Task: Buy 2 Engine Parts from Engines & Engine Parts section under best seller category for shipping address: Drake Wright, 3513 Cook Hill Road, Danbury, Connecticut 06810, Cell Number 2034707320. Pay from credit card ending with 6010, CVV 682
Action: Mouse moved to (26, 89)
Screenshot: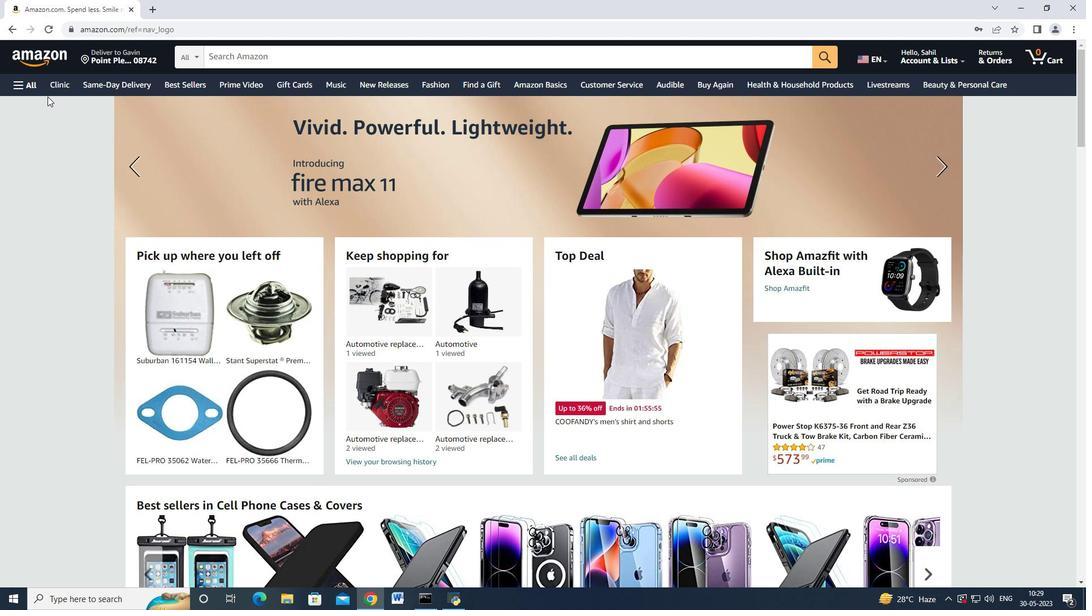 
Action: Mouse pressed left at (26, 89)
Screenshot: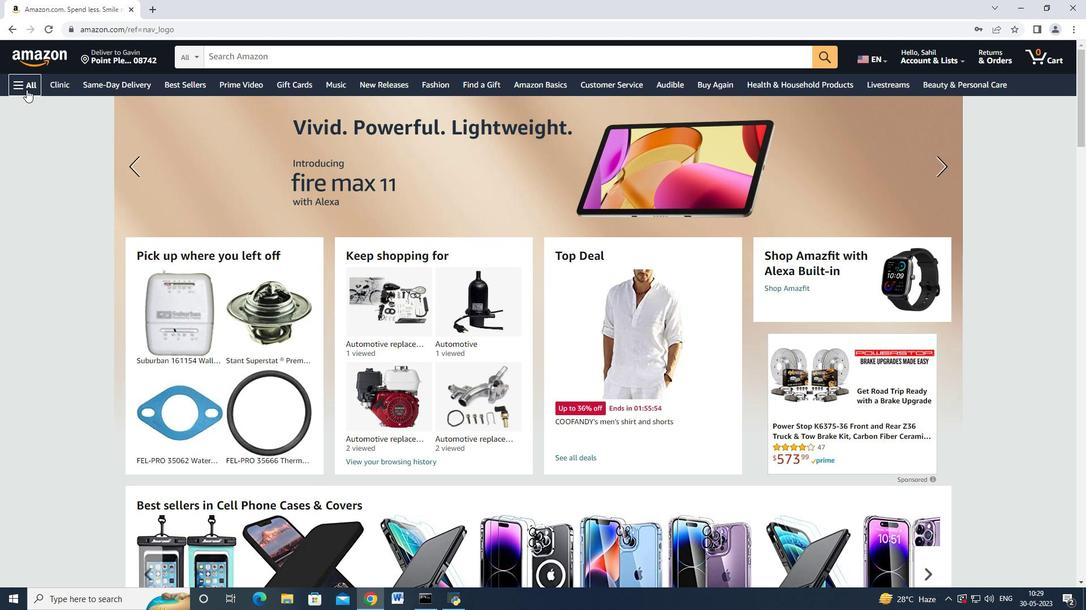 
Action: Mouse moved to (85, 227)
Screenshot: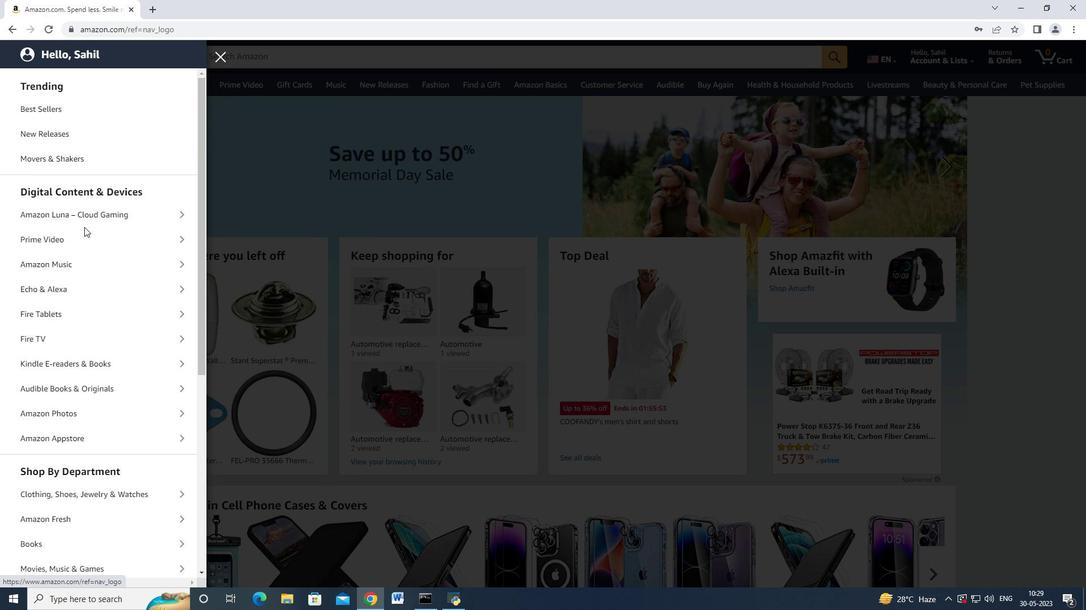 
Action: Mouse scrolled (85, 227) with delta (0, 0)
Screenshot: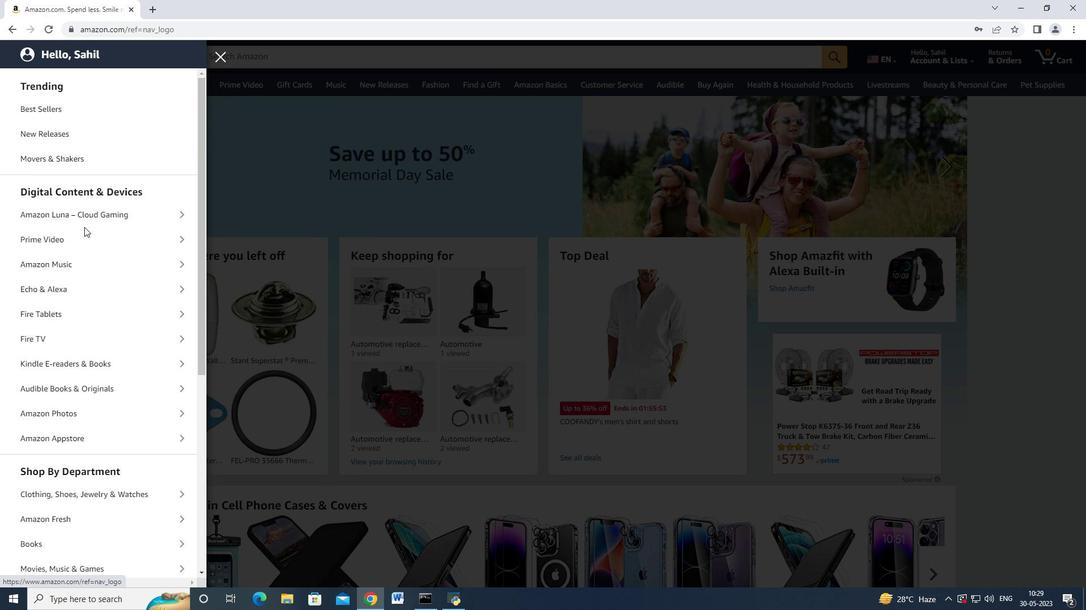 
Action: Mouse moved to (87, 228)
Screenshot: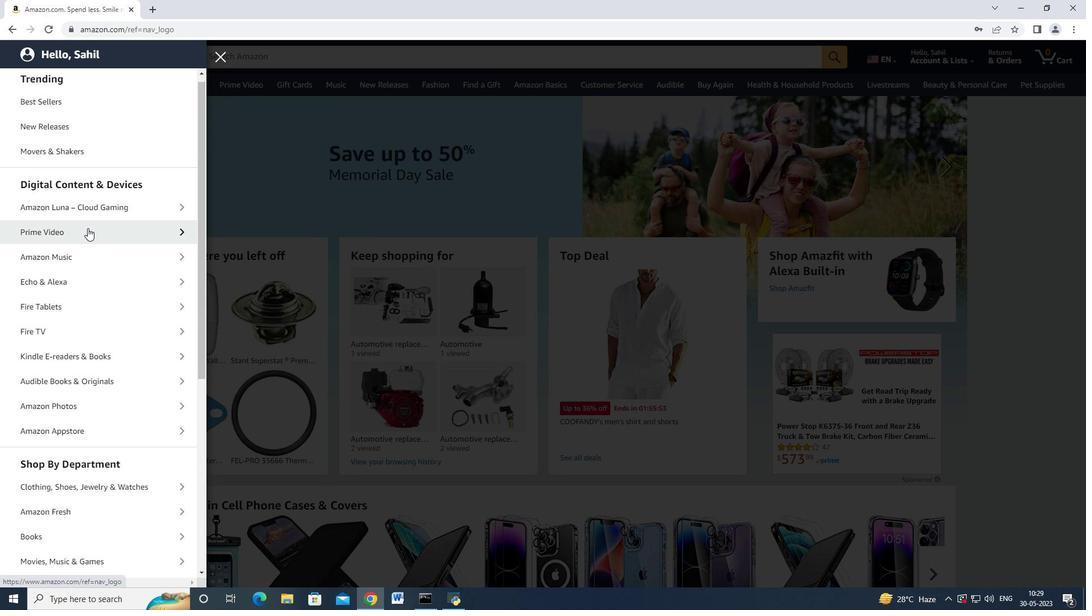 
Action: Mouse scrolled (87, 227) with delta (0, 0)
Screenshot: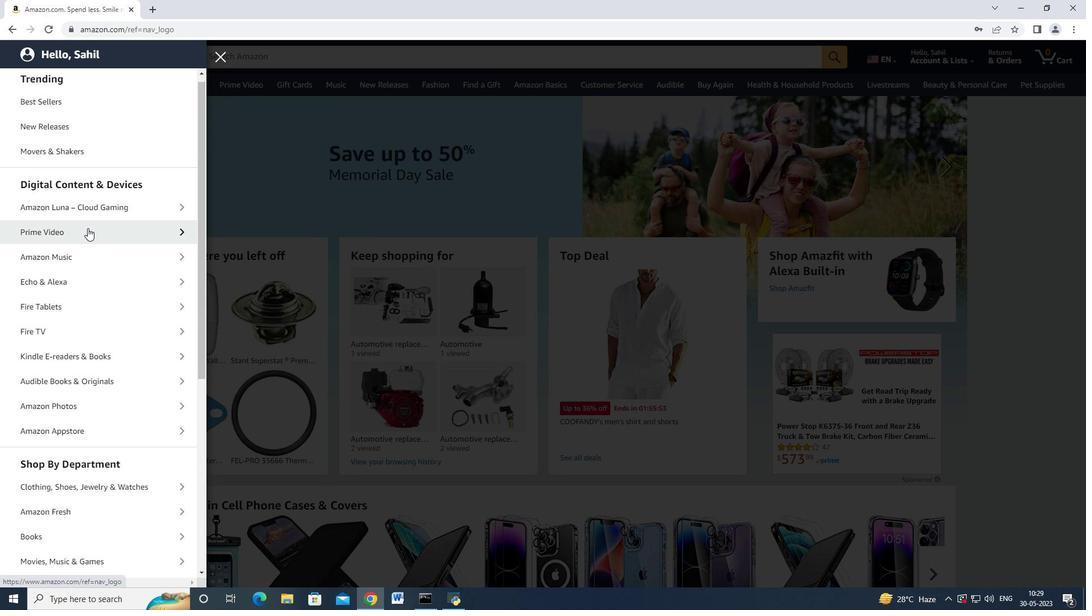
Action: Mouse moved to (87, 233)
Screenshot: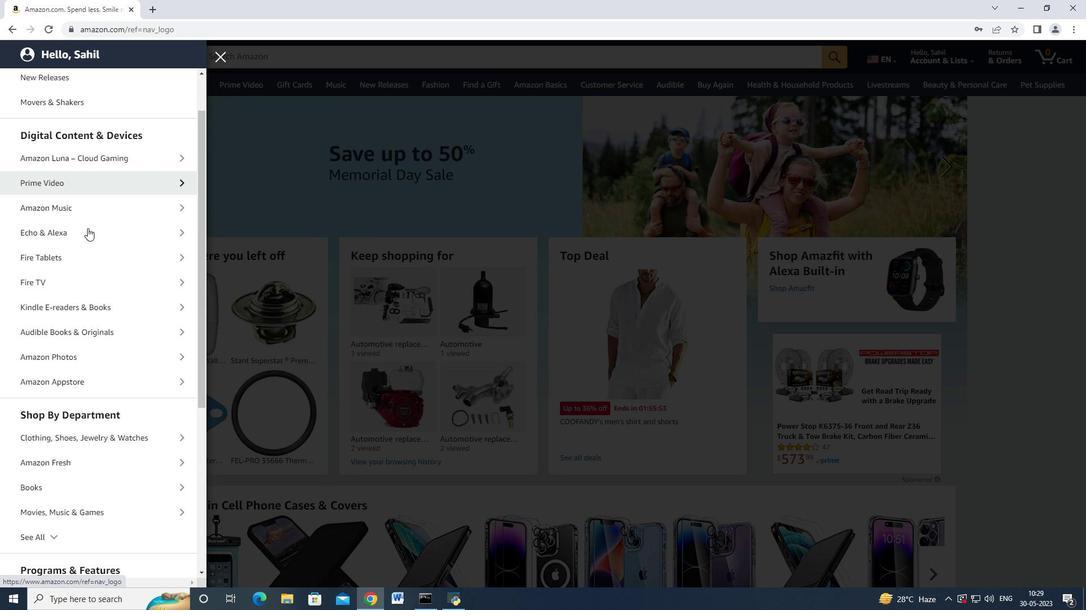 
Action: Mouse scrolled (87, 232) with delta (0, 0)
Screenshot: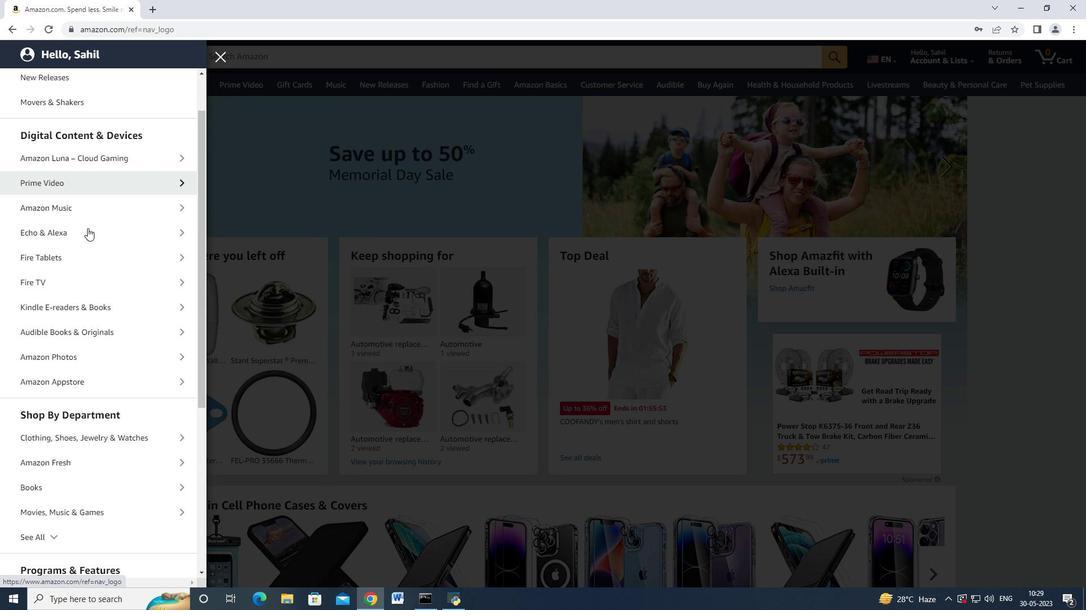 
Action: Mouse moved to (74, 285)
Screenshot: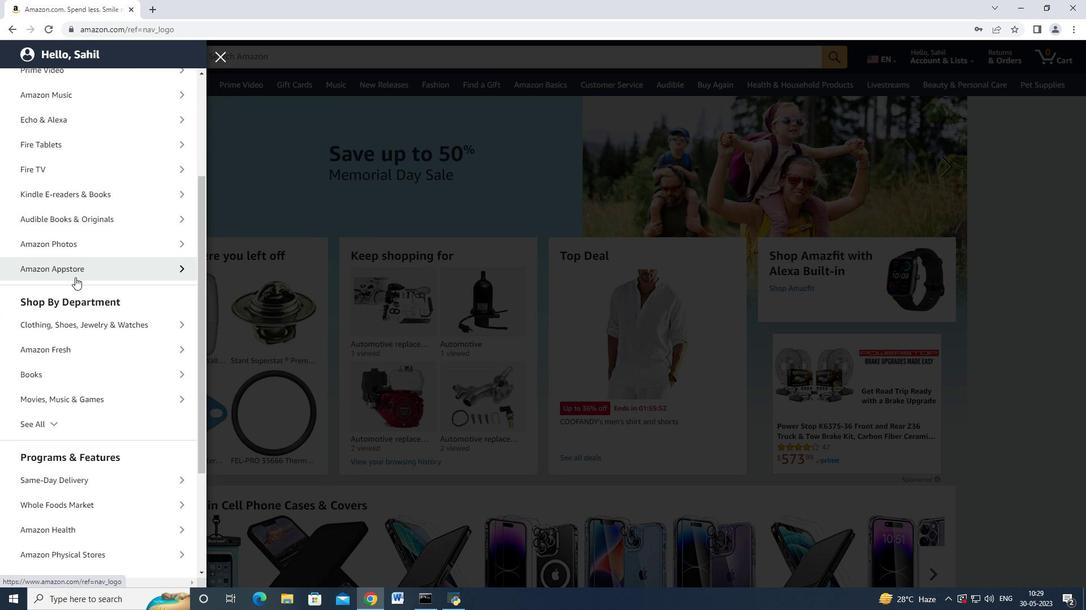 
Action: Mouse scrolled (74, 284) with delta (0, 0)
Screenshot: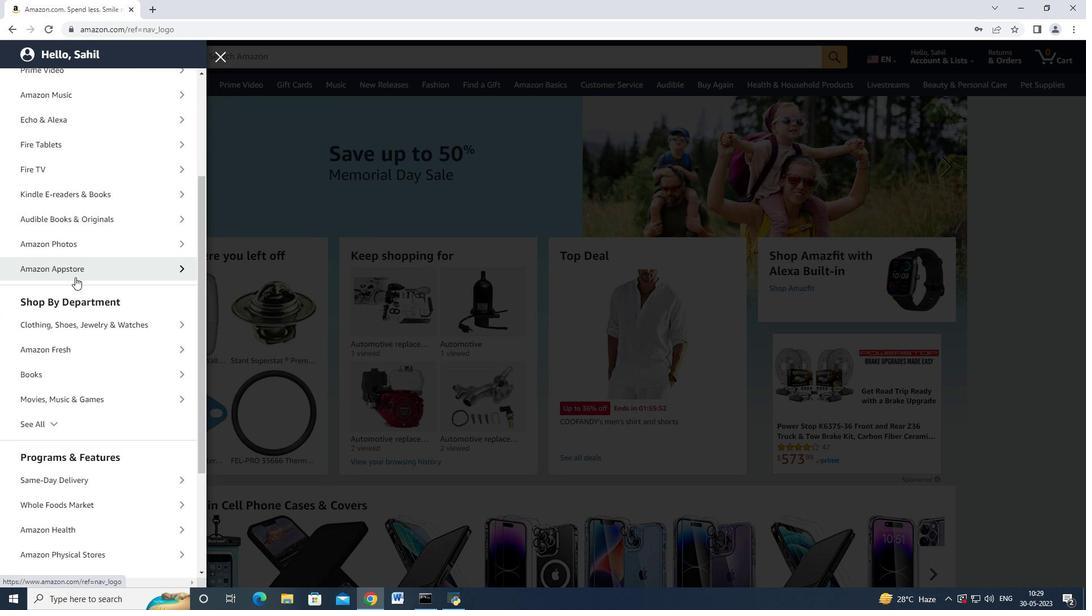 
Action: Mouse moved to (57, 368)
Screenshot: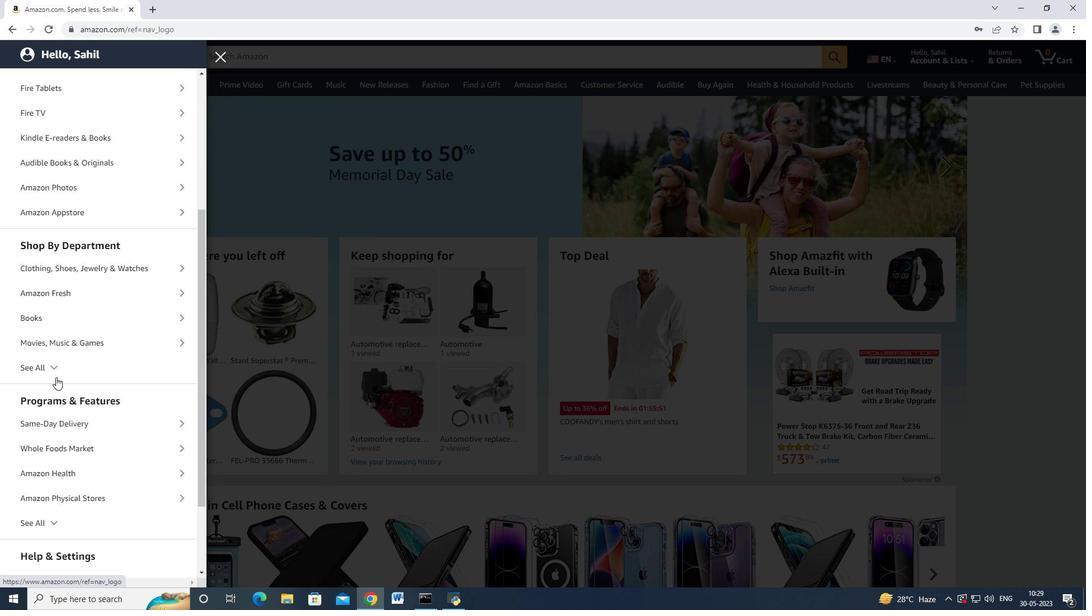 
Action: Mouse pressed left at (57, 368)
Screenshot: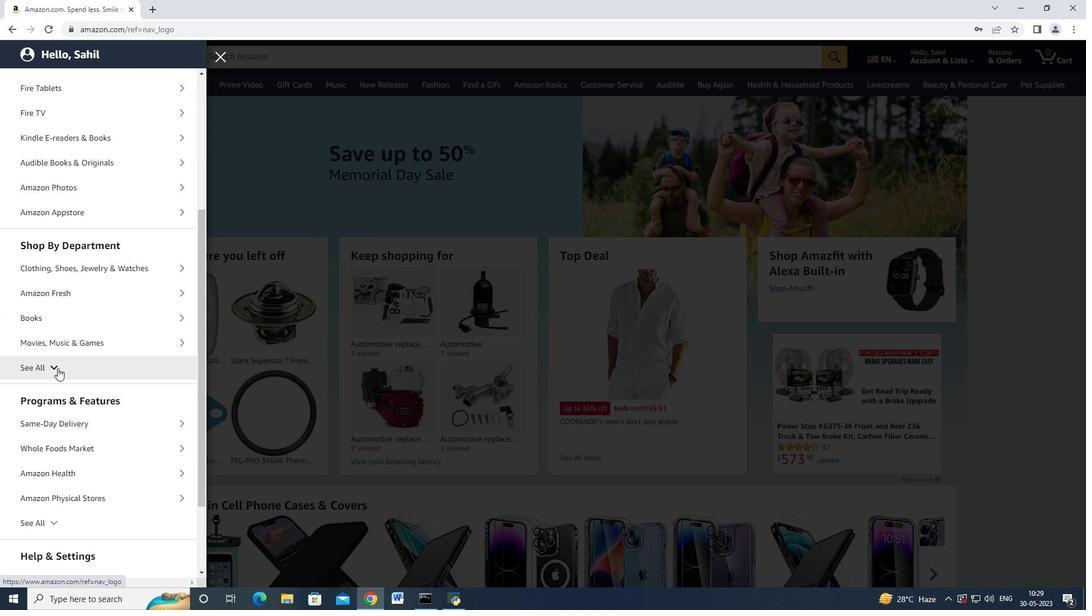 
Action: Mouse moved to (102, 349)
Screenshot: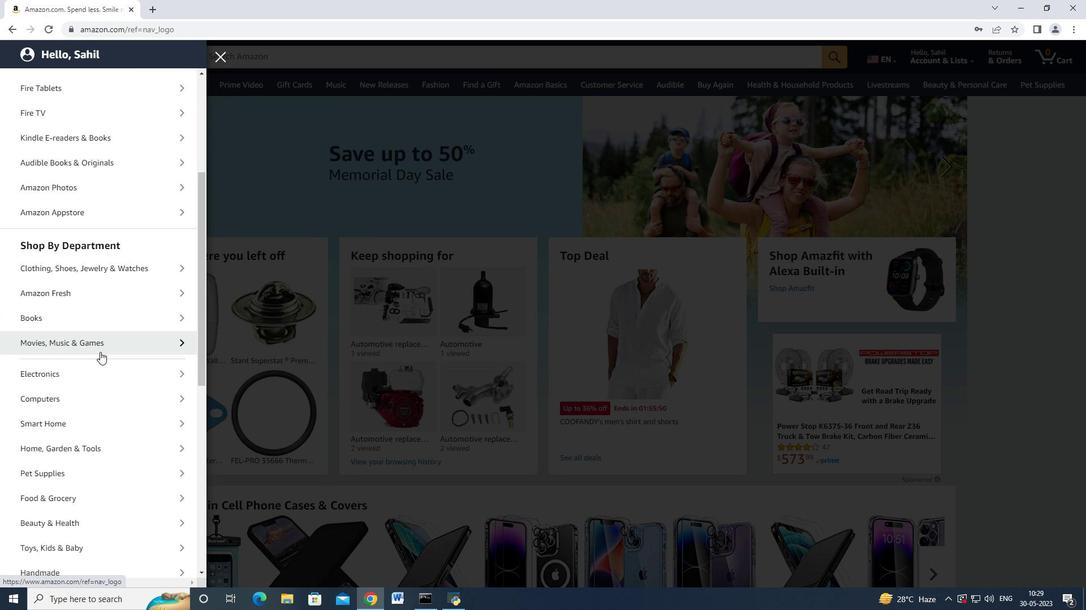 
Action: Mouse scrolled (101, 350) with delta (0, 0)
Screenshot: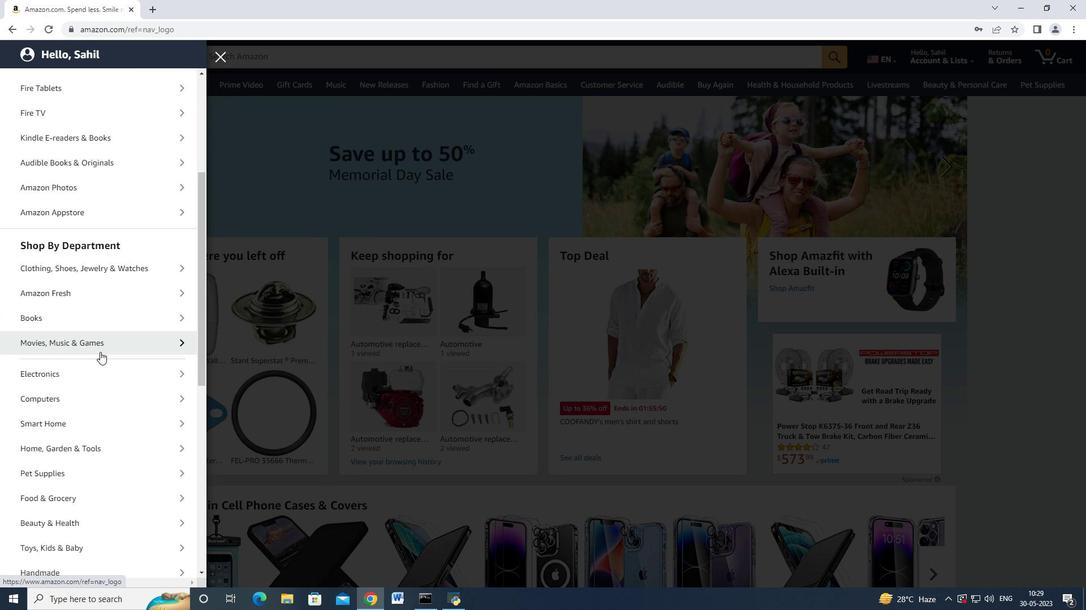 
Action: Mouse moved to (104, 348)
Screenshot: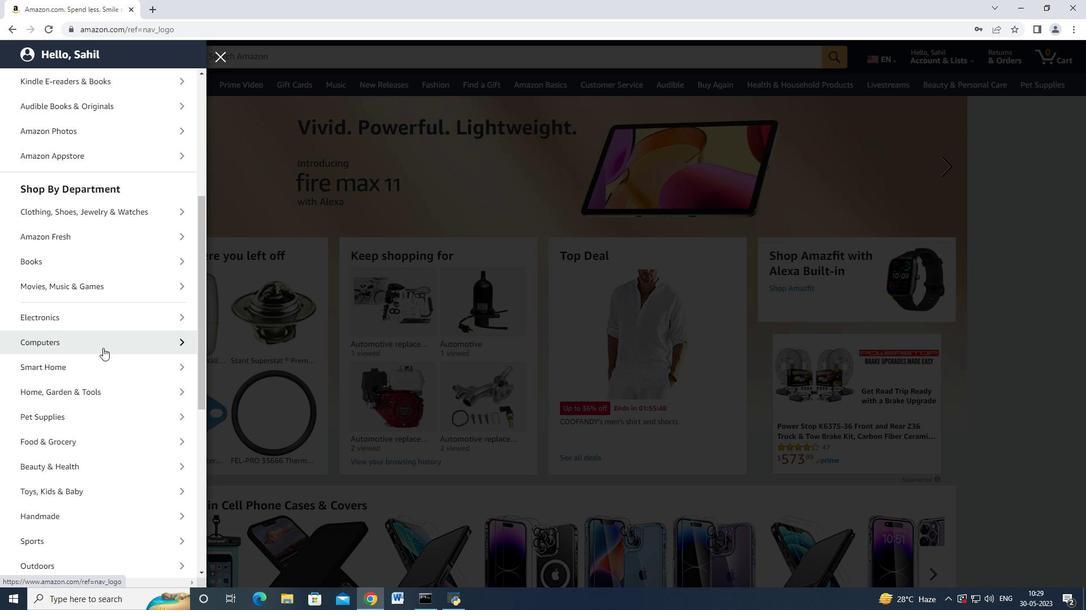 
Action: Mouse scrolled (104, 349) with delta (0, 0)
Screenshot: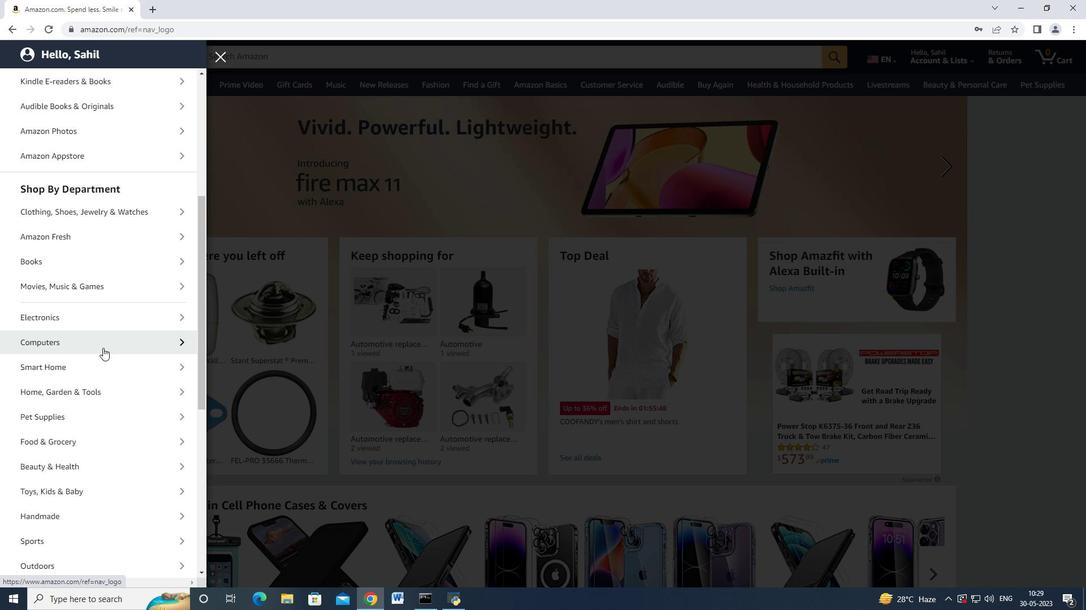 
Action: Mouse moved to (104, 348)
Screenshot: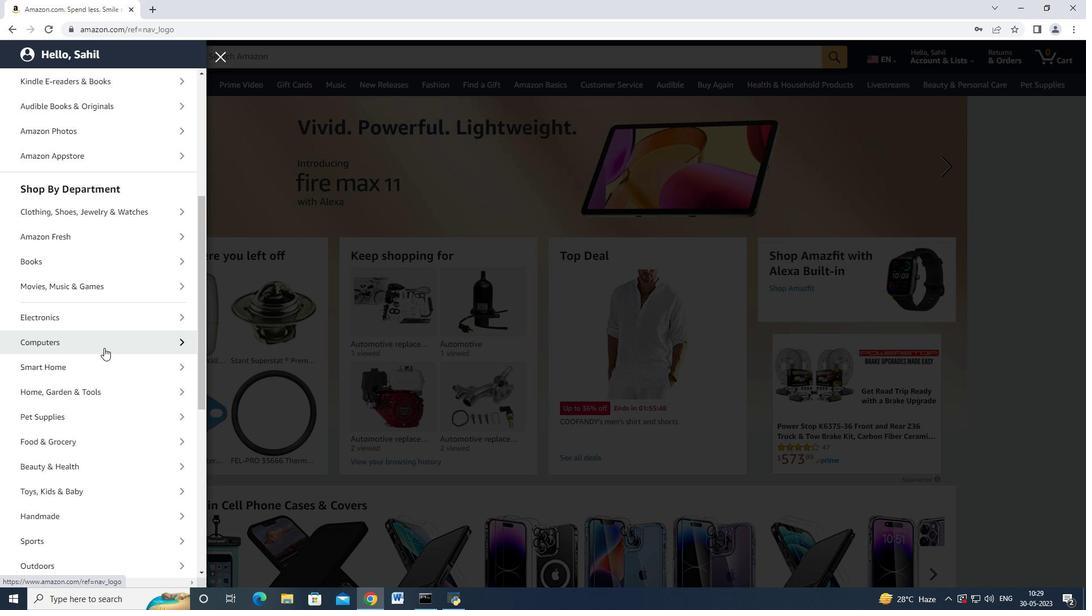 
Action: Mouse scrolled (104, 347) with delta (0, 0)
Screenshot: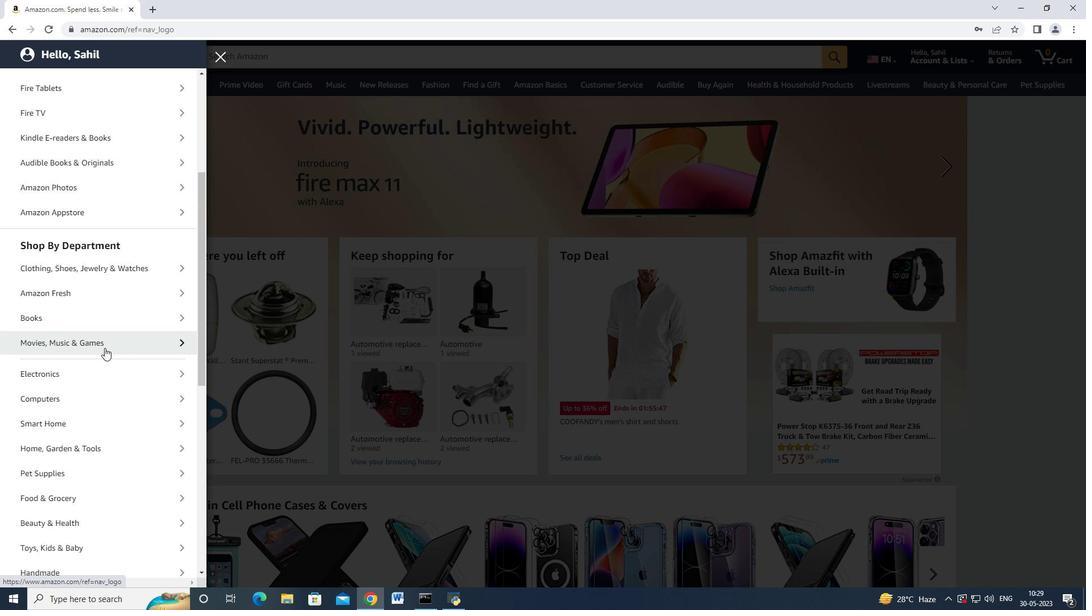 
Action: Mouse moved to (106, 346)
Screenshot: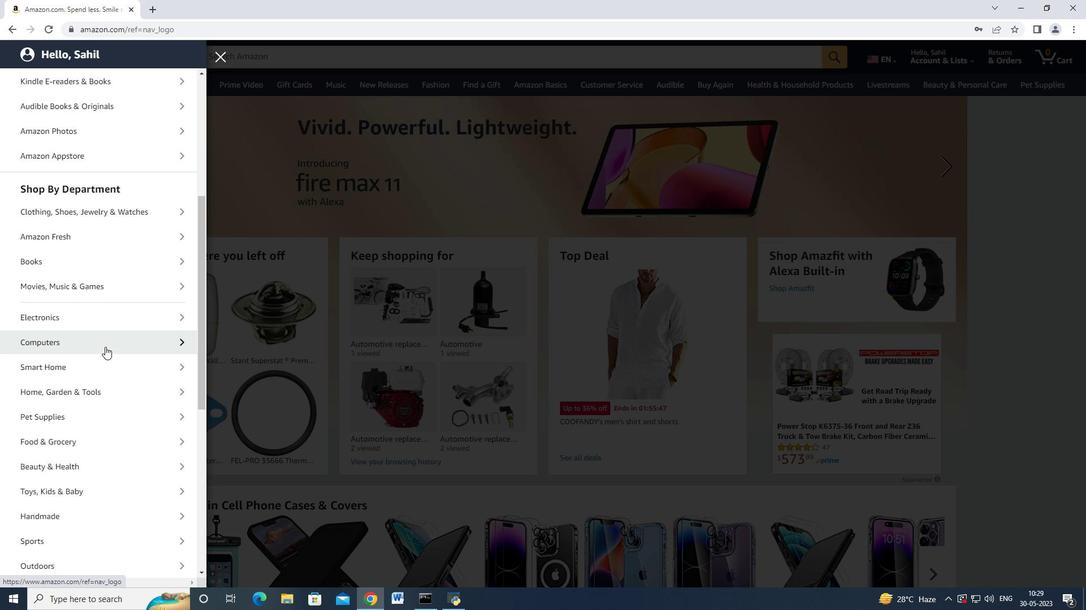 
Action: Mouse scrolled (106, 346) with delta (0, 0)
Screenshot: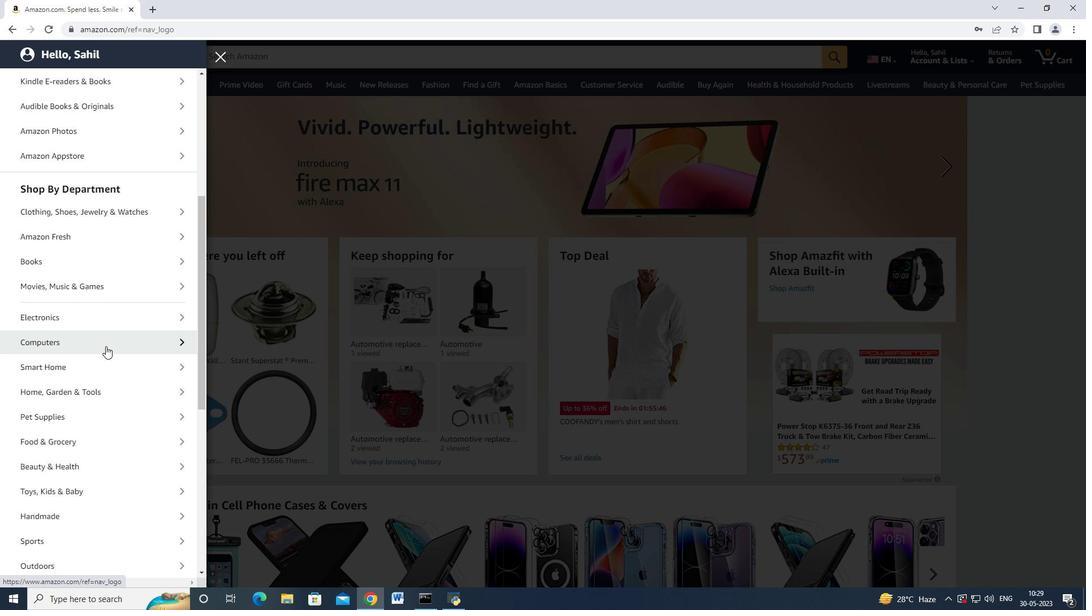 
Action: Mouse moved to (106, 346)
Screenshot: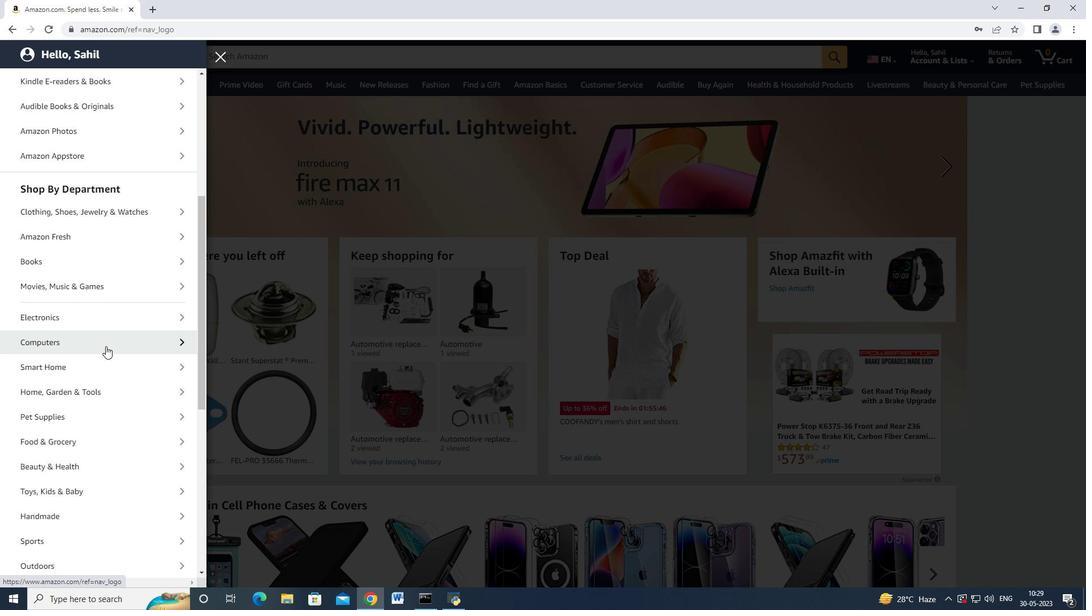 
Action: Mouse scrolled (106, 345) with delta (0, 0)
Screenshot: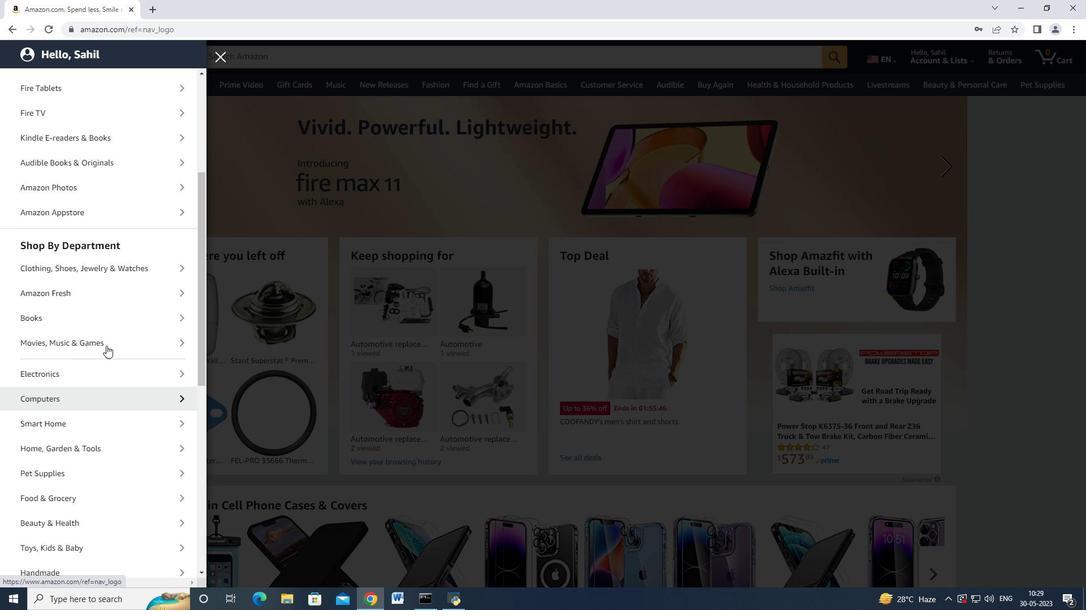 
Action: Mouse scrolled (106, 345) with delta (0, 0)
Screenshot: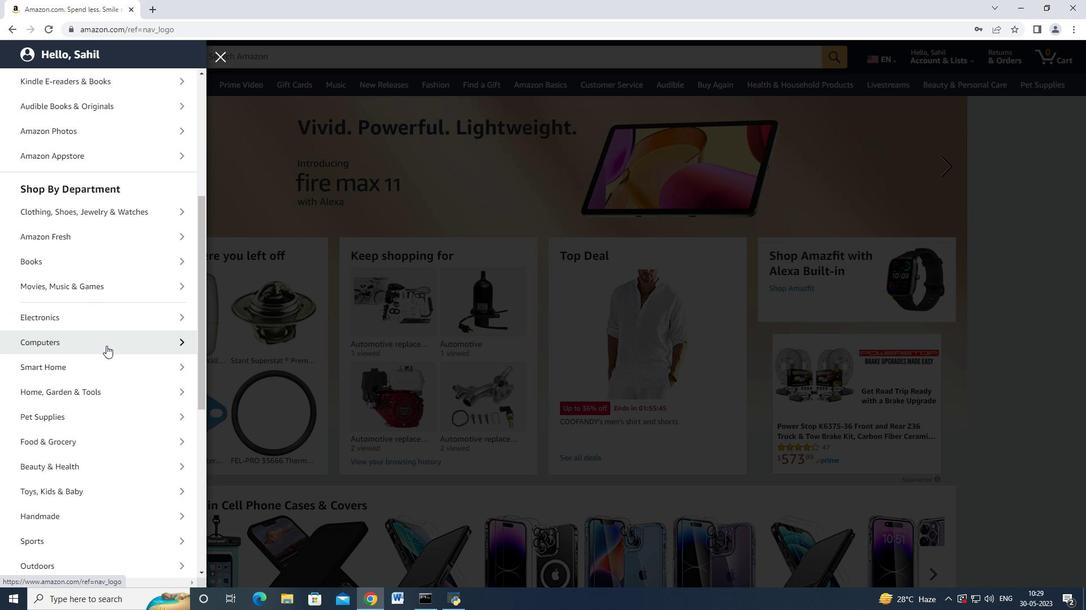
Action: Mouse moved to (100, 302)
Screenshot: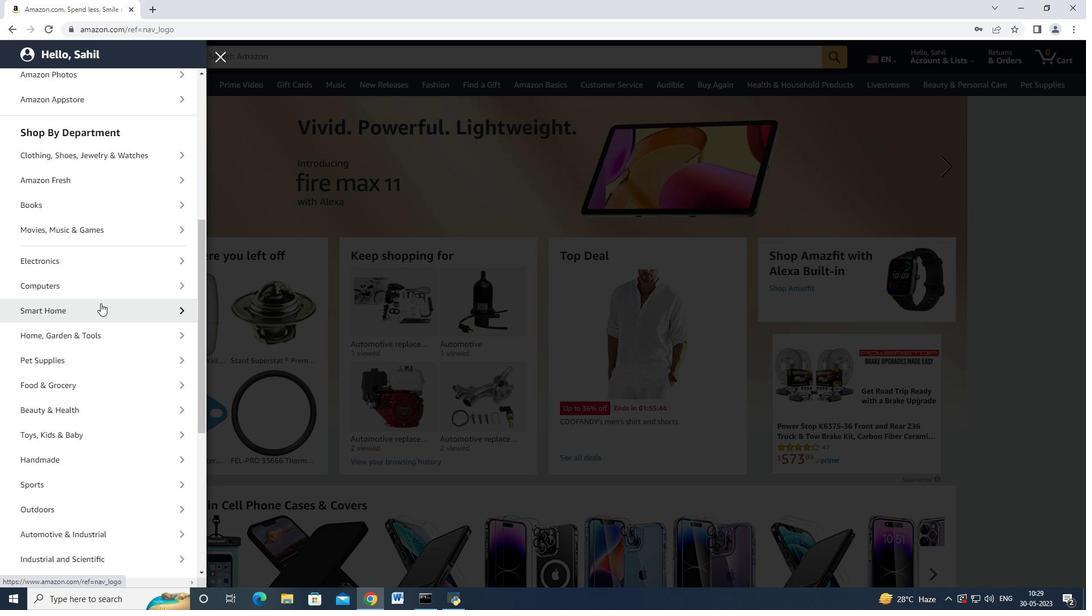 
Action: Mouse scrolled (100, 301) with delta (0, 0)
Screenshot: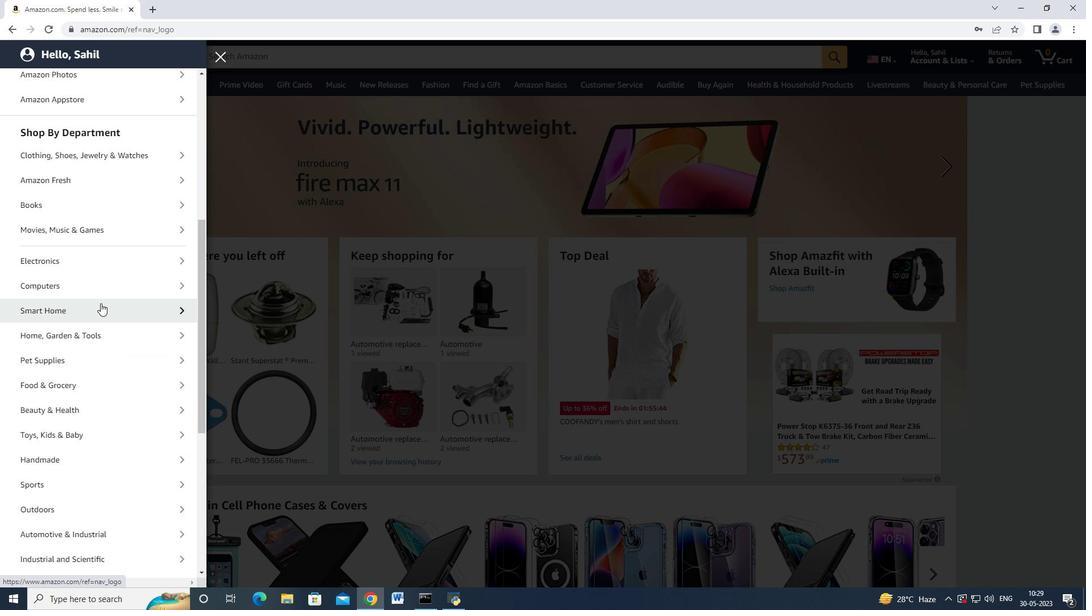 
Action: Mouse scrolled (100, 301) with delta (0, 0)
Screenshot: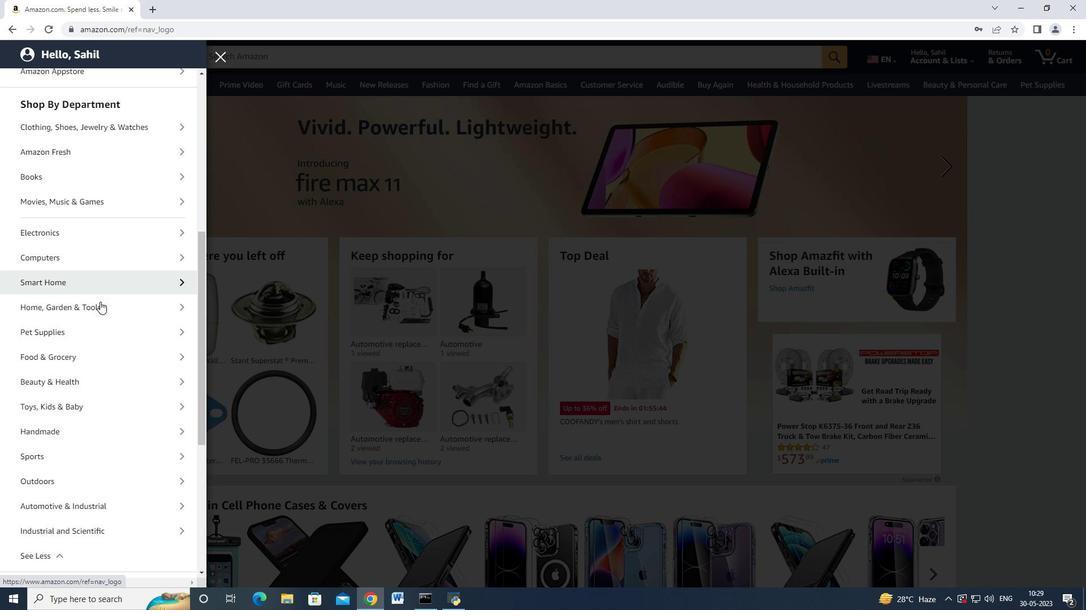 
Action: Mouse moved to (100, 302)
Screenshot: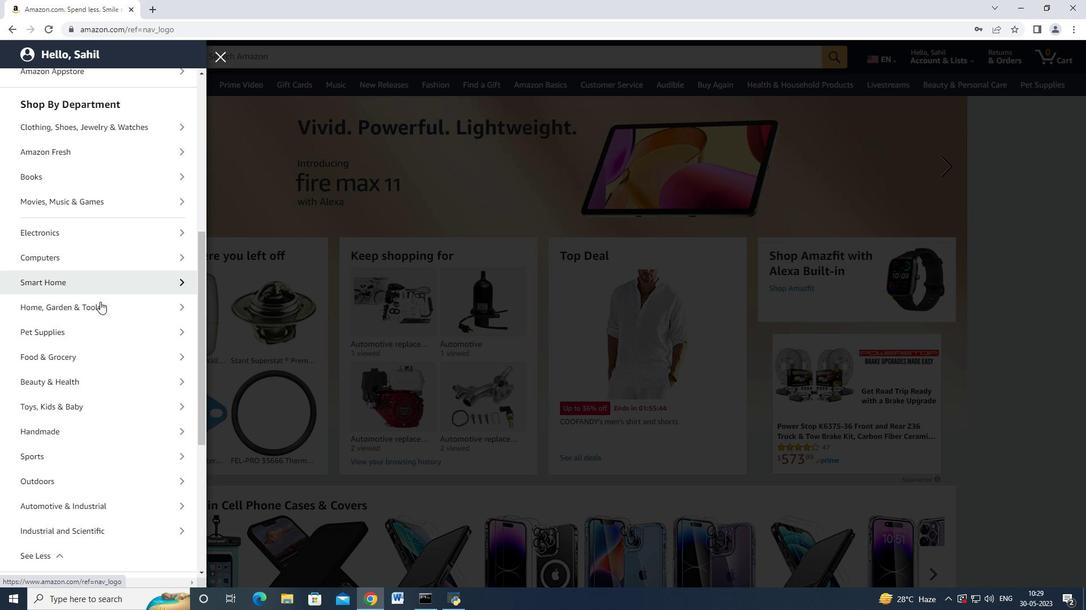 
Action: Mouse scrolled (100, 301) with delta (0, 0)
Screenshot: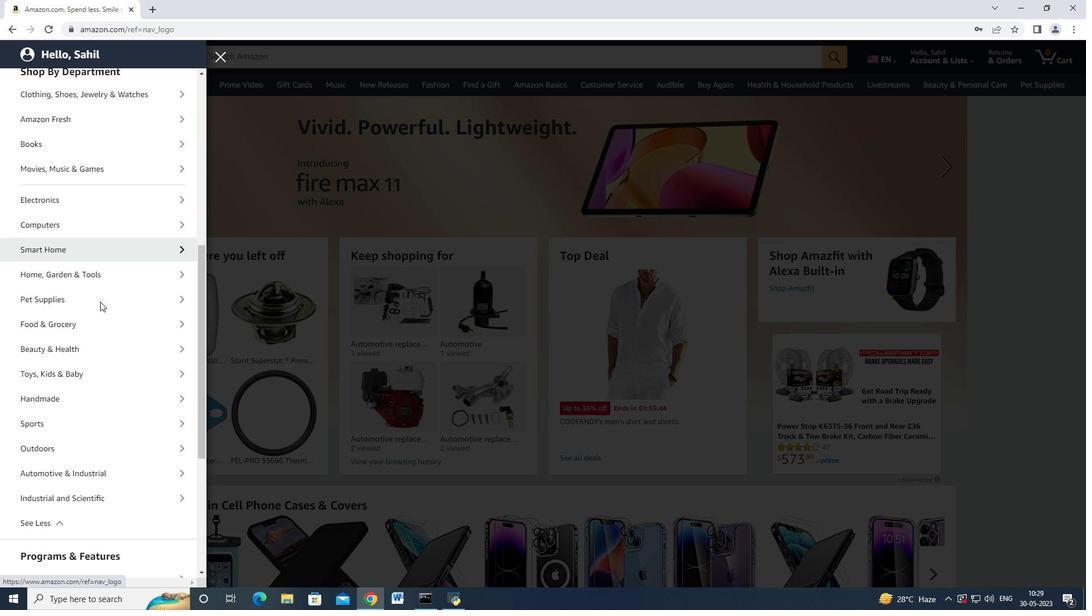 
Action: Mouse moved to (88, 367)
Screenshot: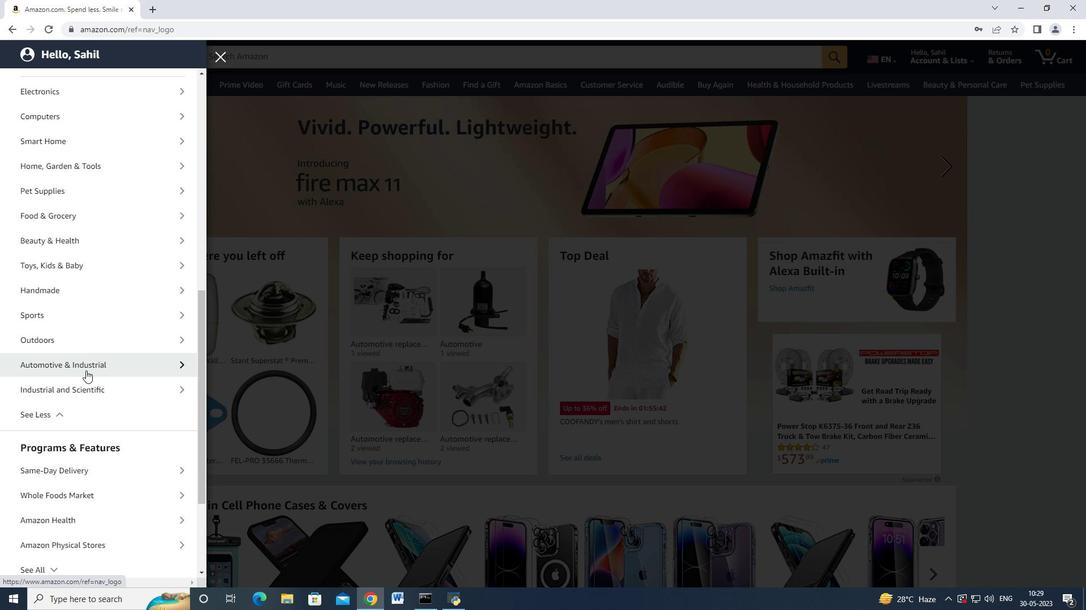 
Action: Mouse pressed left at (88, 367)
Screenshot: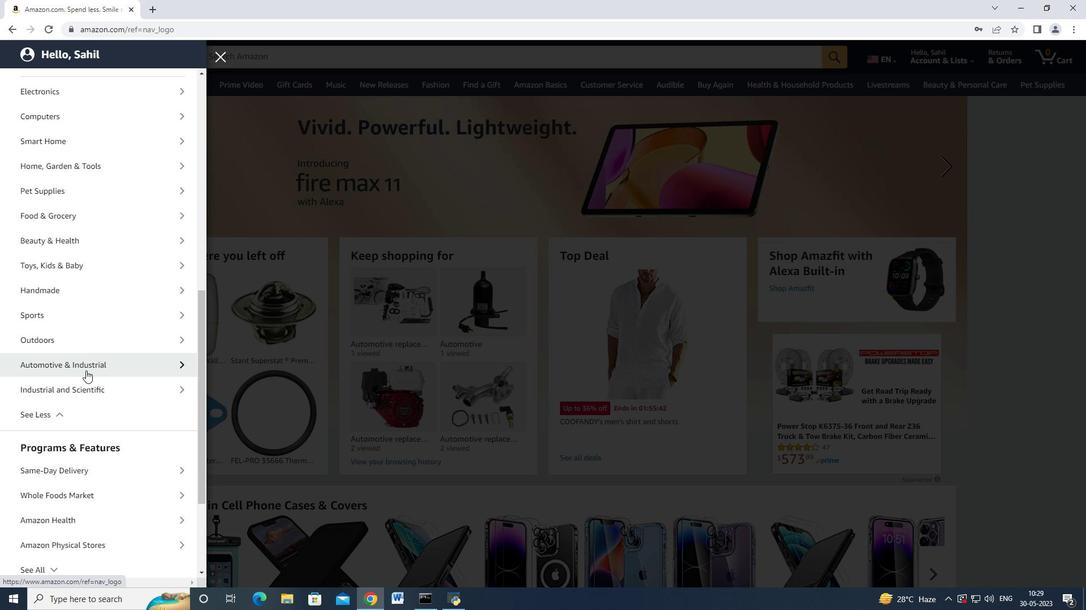 
Action: Mouse moved to (118, 136)
Screenshot: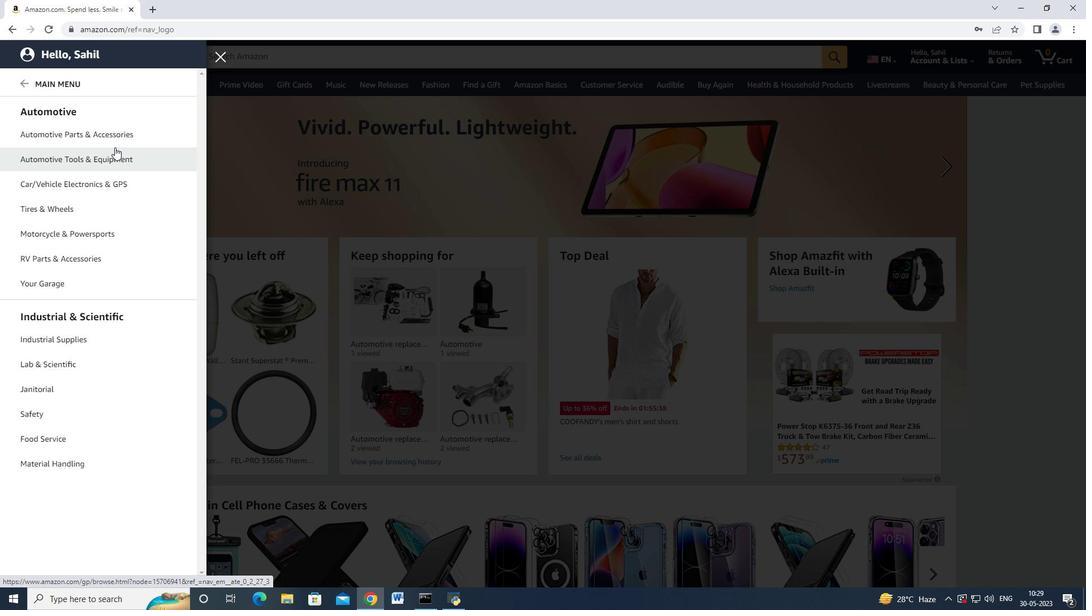 
Action: Mouse pressed left at (118, 136)
Screenshot: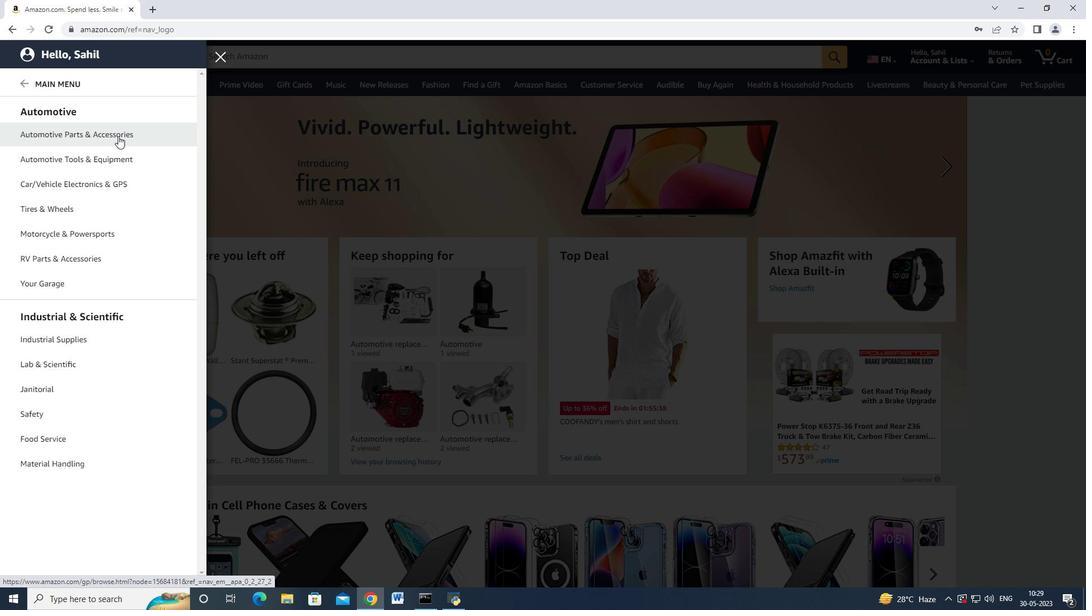 
Action: Mouse moved to (178, 106)
Screenshot: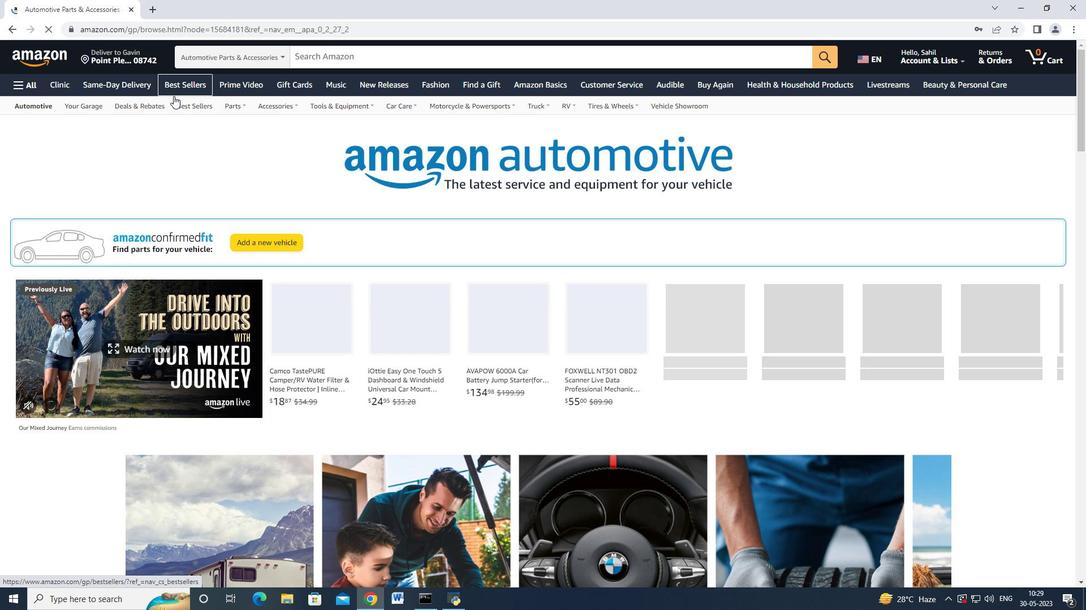 
Action: Mouse pressed left at (178, 106)
Screenshot: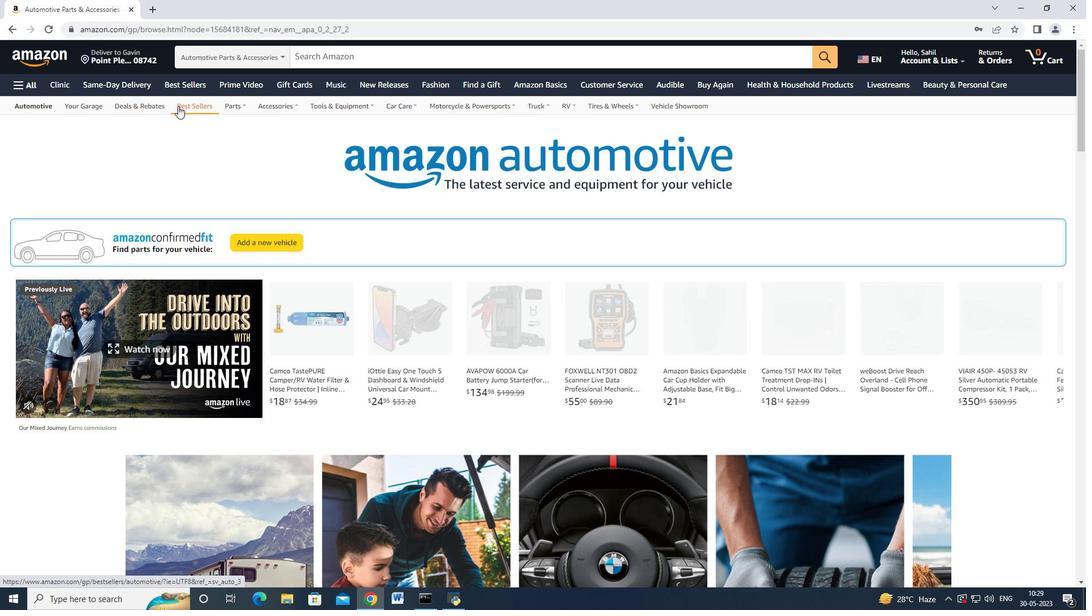 
Action: Mouse moved to (60, 367)
Screenshot: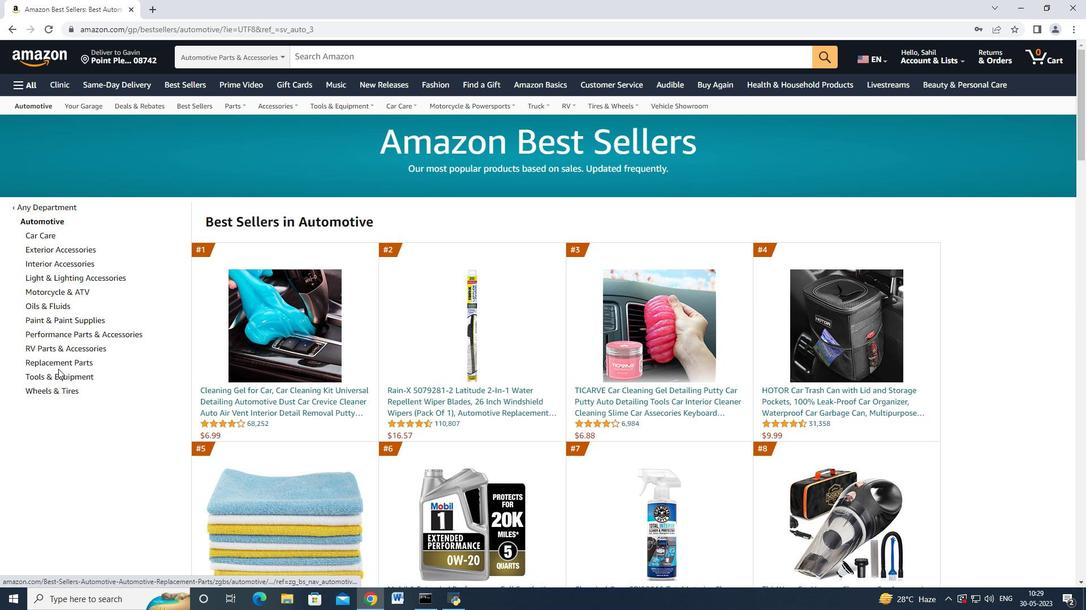 
Action: Mouse pressed left at (60, 367)
Screenshot: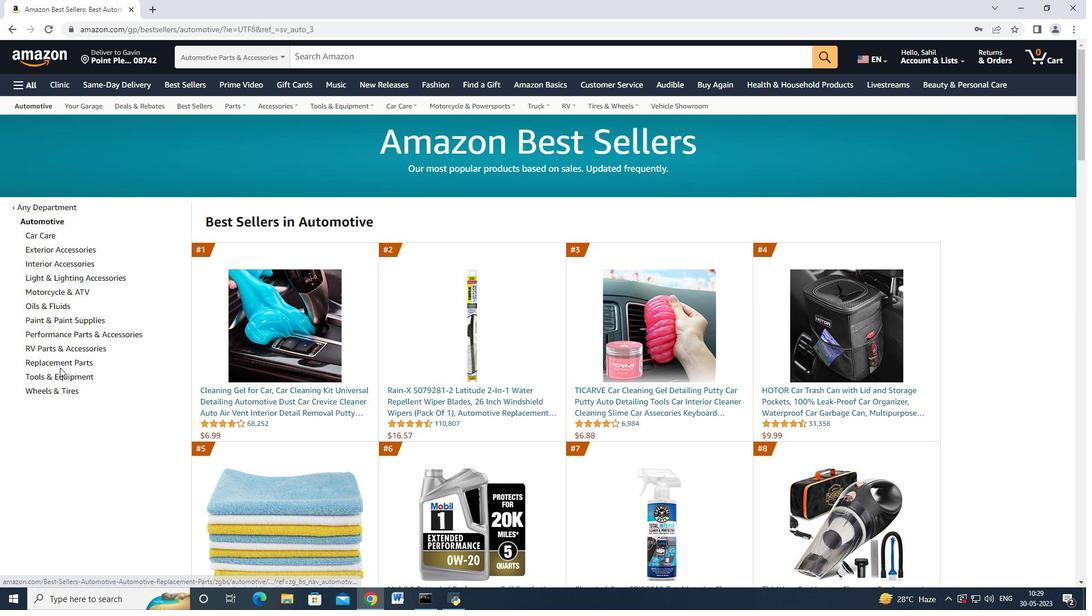 
Action: Mouse moved to (65, 360)
Screenshot: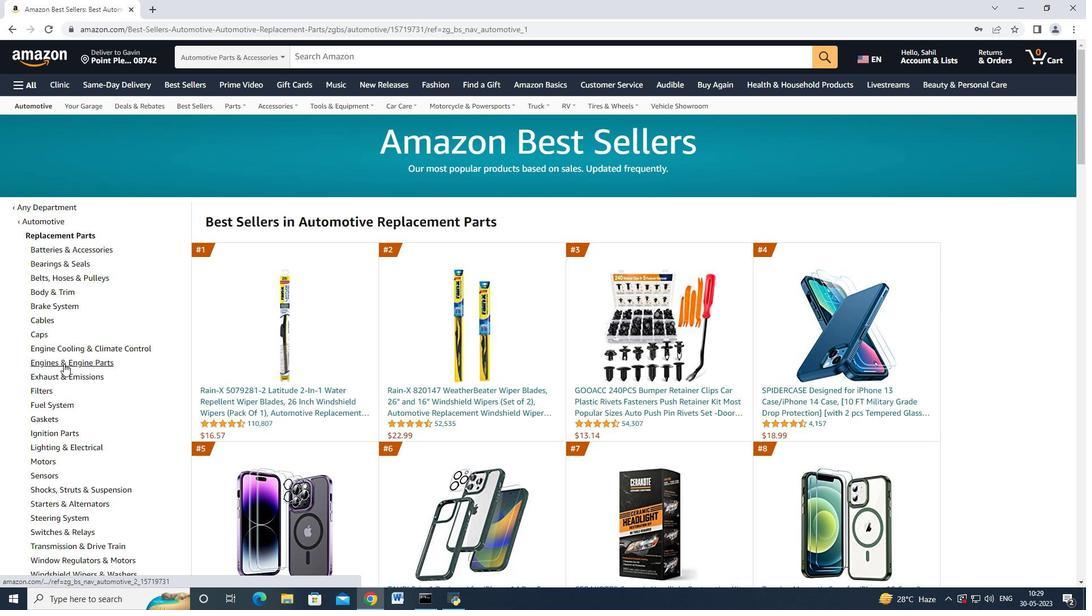 
Action: Mouse scrolled (65, 359) with delta (0, 0)
Screenshot: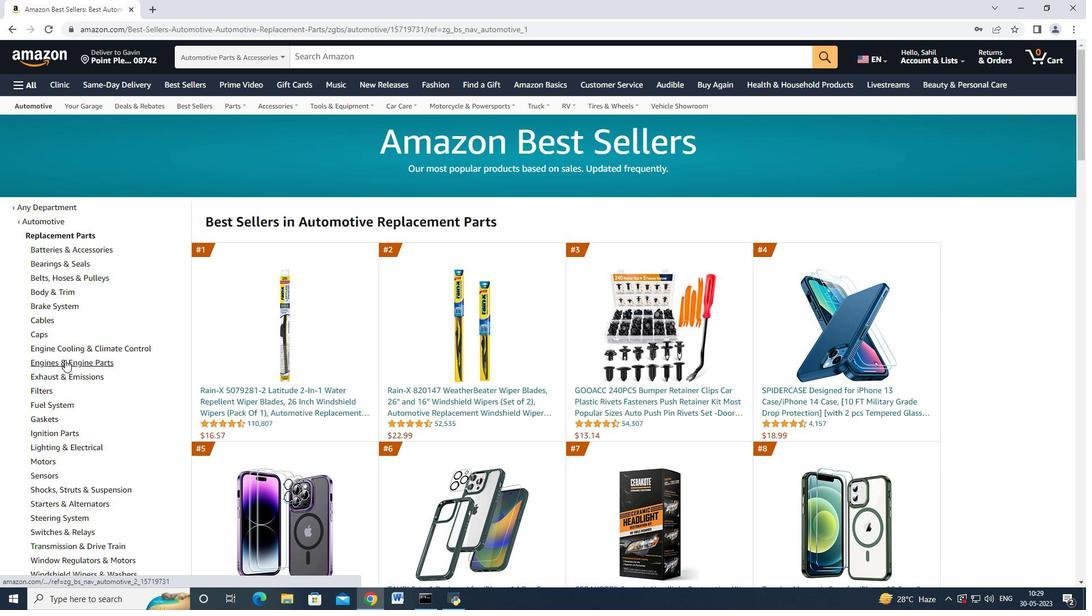
Action: Mouse moved to (77, 260)
Screenshot: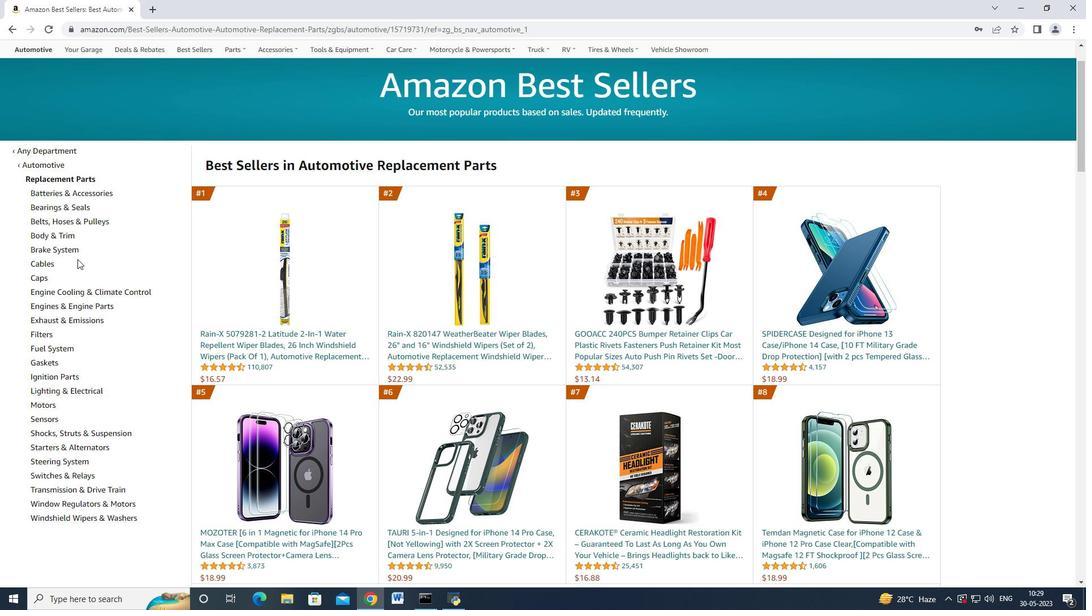 
Action: Mouse scrolled (77, 260) with delta (0, 0)
Screenshot: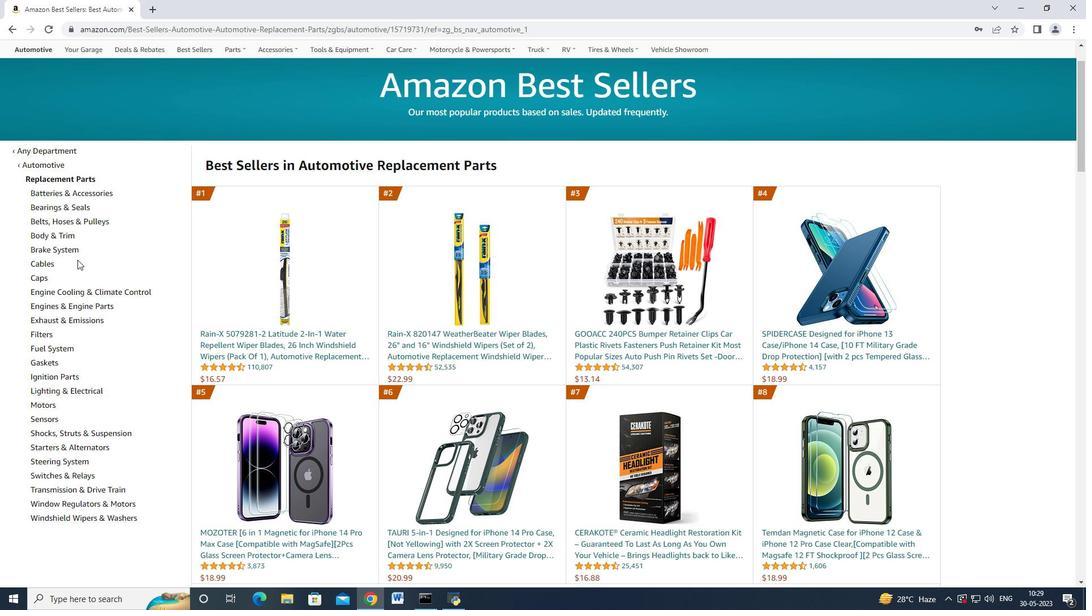 
Action: Mouse moved to (77, 261)
Screenshot: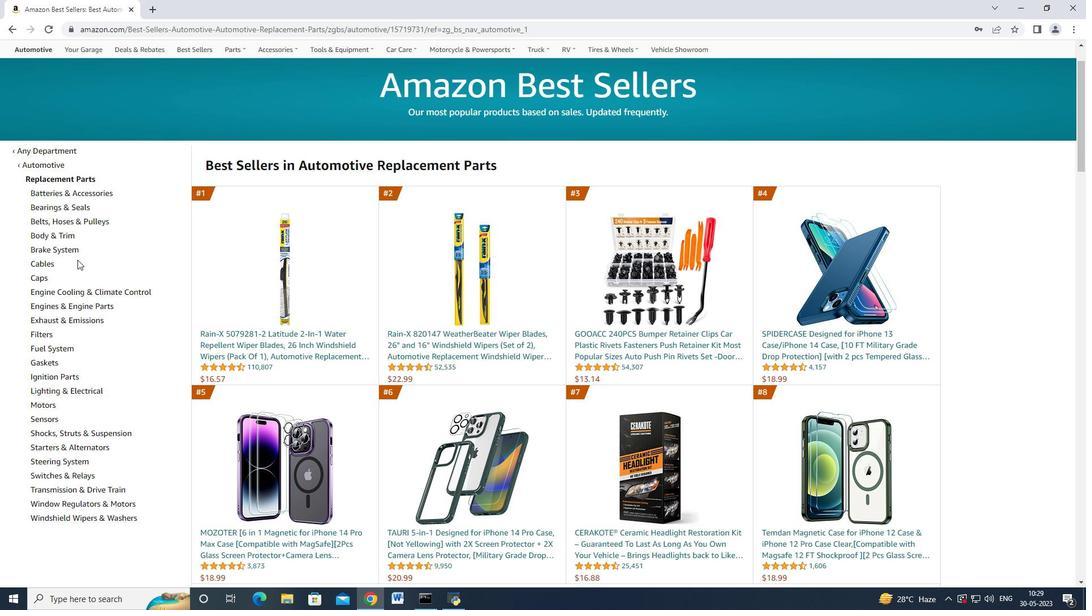 
Action: Mouse scrolled (77, 261) with delta (0, 0)
Screenshot: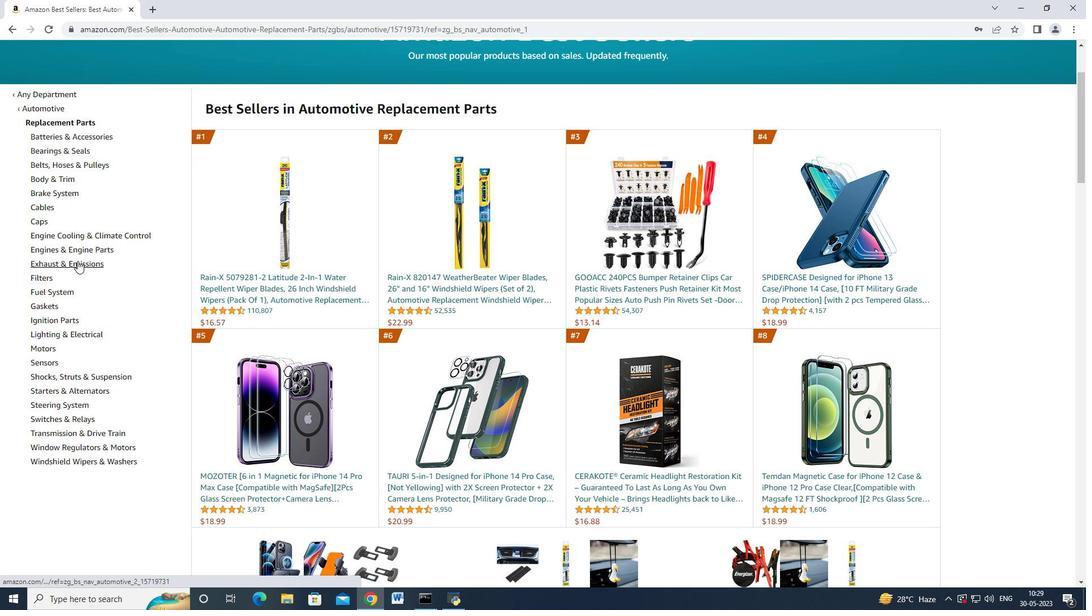 
Action: Mouse moved to (76, 302)
Screenshot: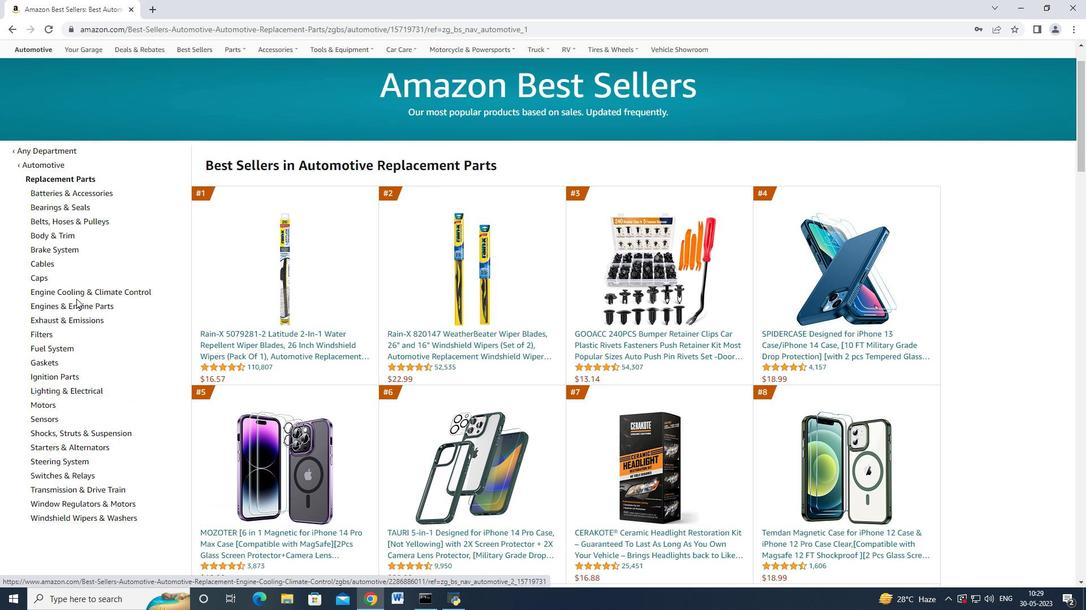
Action: Mouse pressed left at (76, 302)
Screenshot: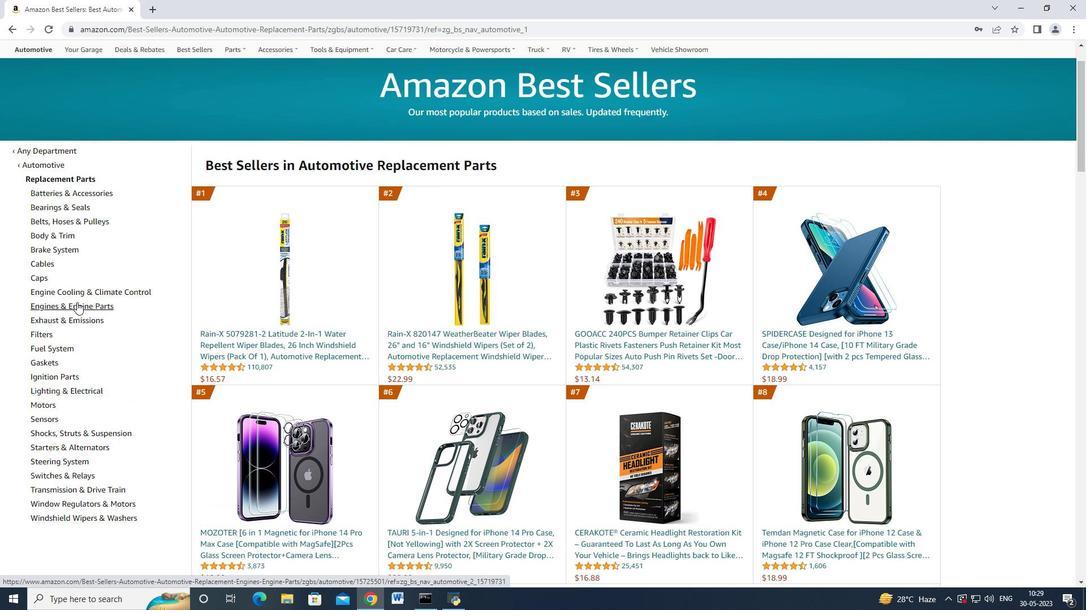 
Action: Mouse moved to (109, 286)
Screenshot: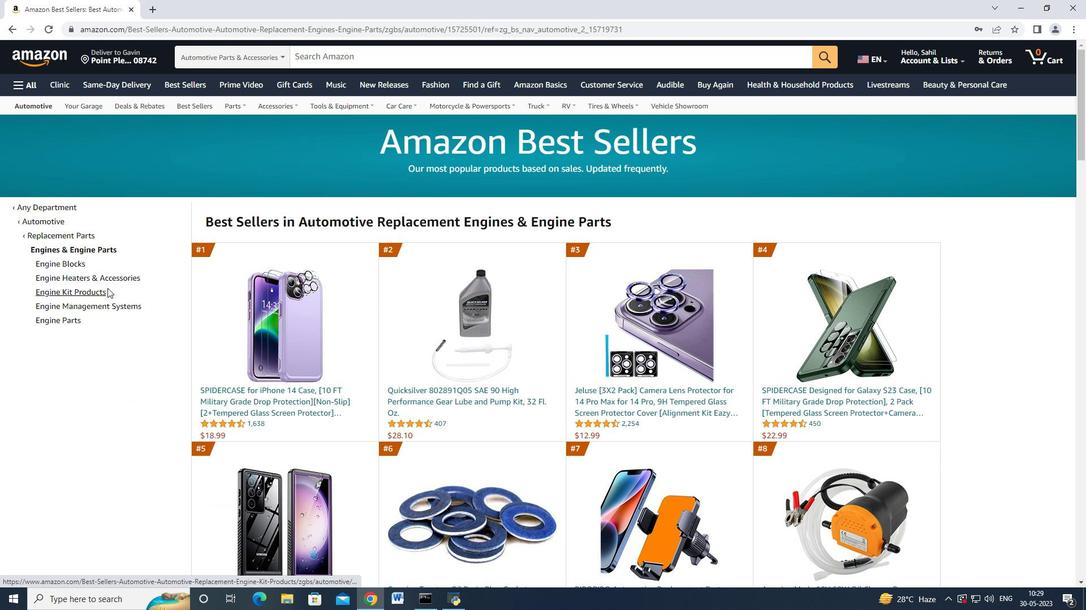 
Action: Mouse scrolled (109, 287) with delta (0, 0)
Screenshot: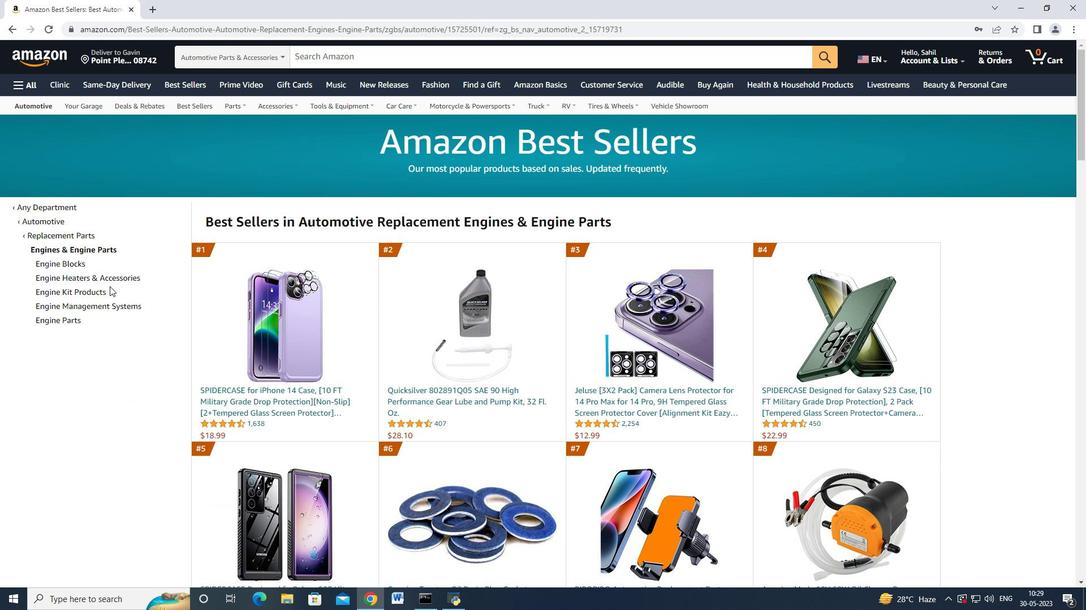 
Action: Mouse moved to (73, 317)
Screenshot: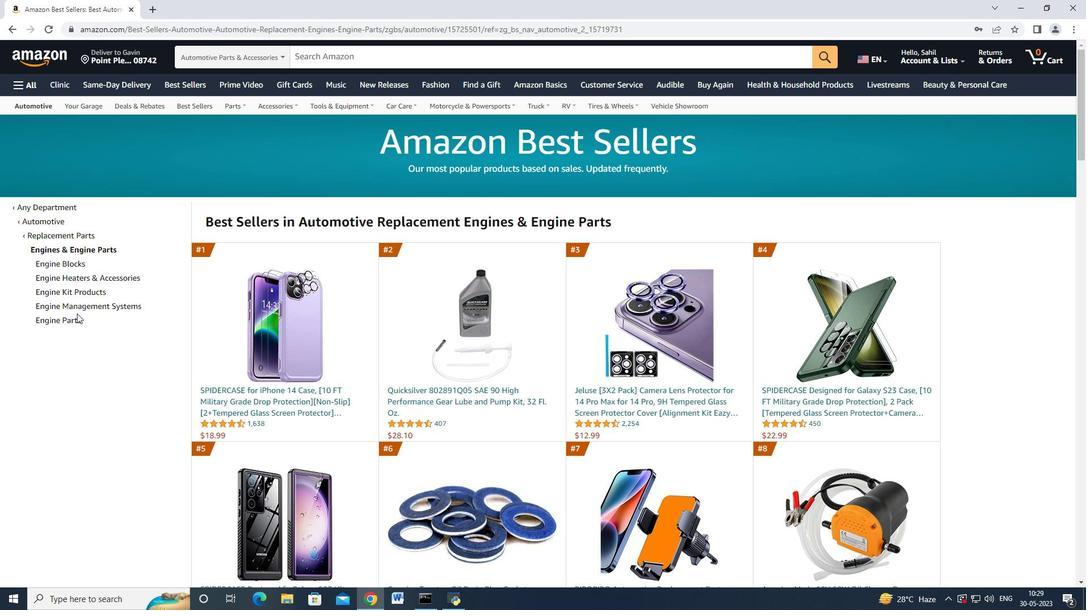 
Action: Mouse pressed left at (73, 317)
Screenshot: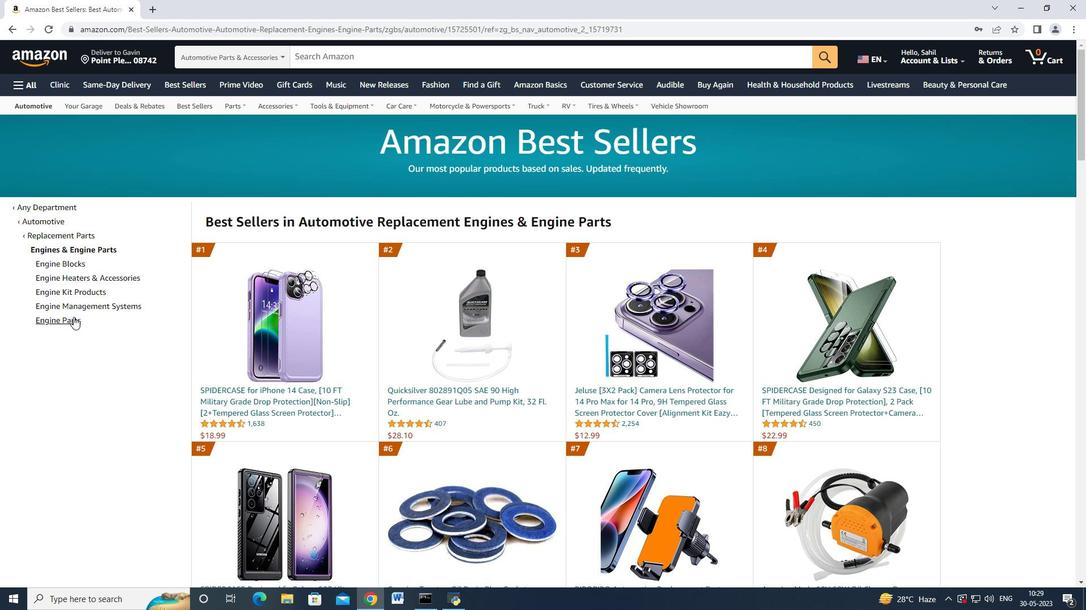 
Action: Mouse moved to (302, 281)
Screenshot: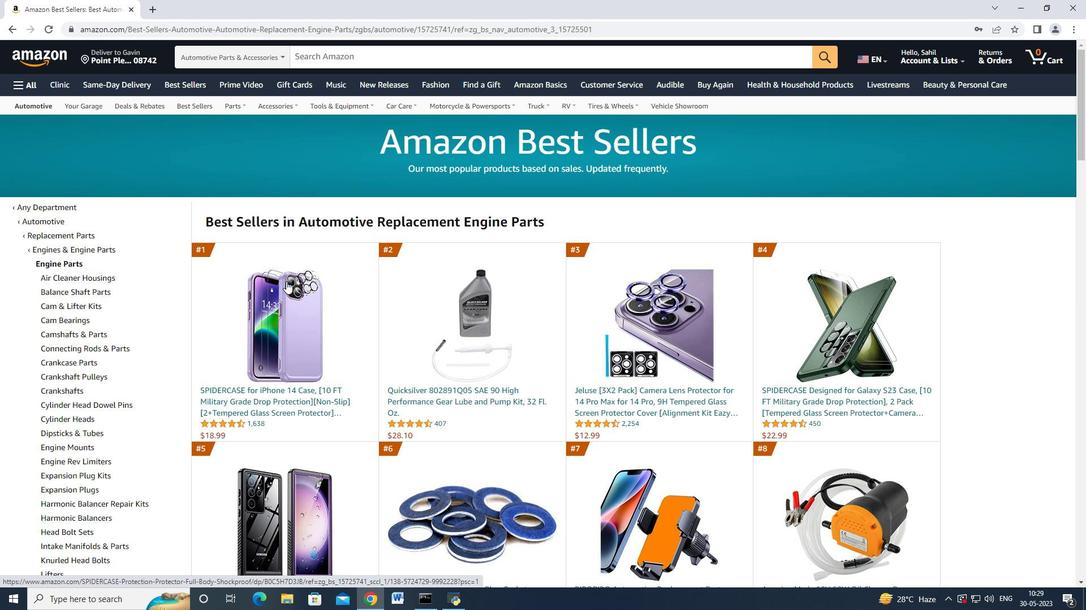 
Action: Mouse scrolled (302, 280) with delta (0, 0)
Screenshot: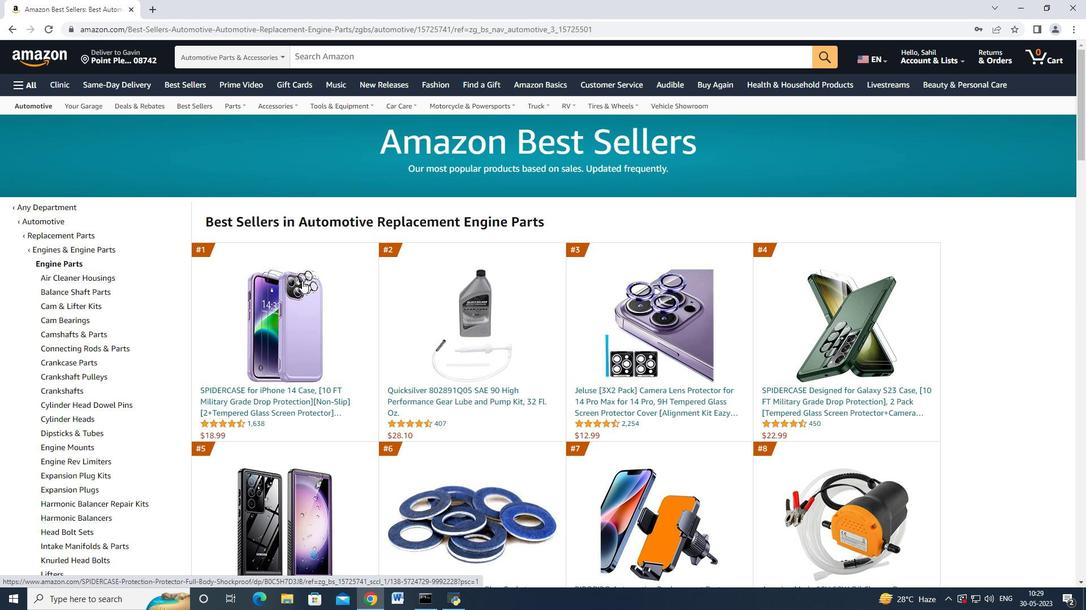 
Action: Mouse scrolled (302, 280) with delta (0, 0)
Screenshot: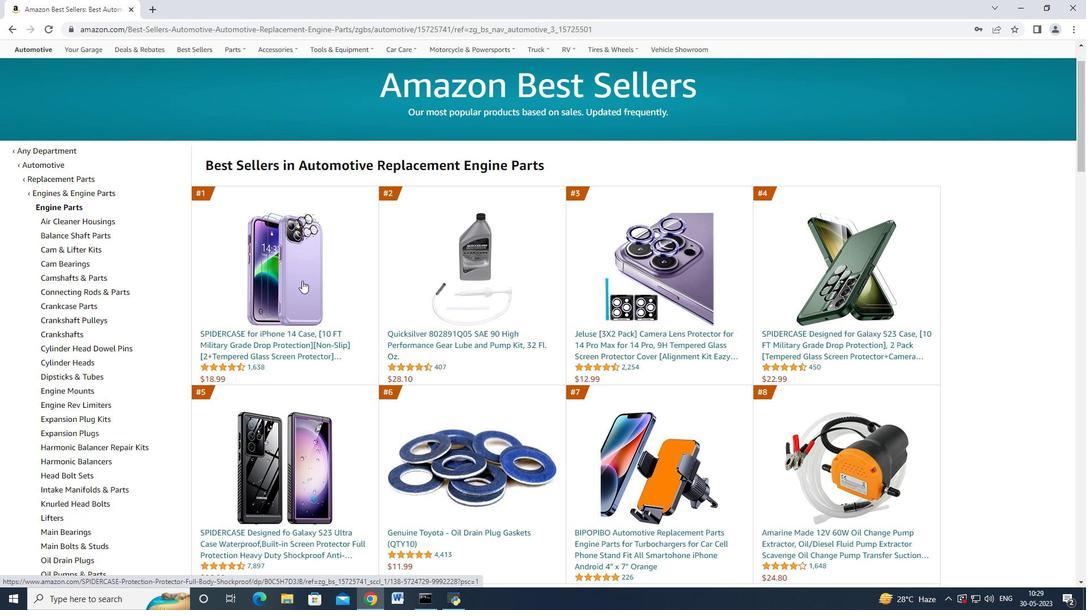 
Action: Mouse moved to (302, 281)
Screenshot: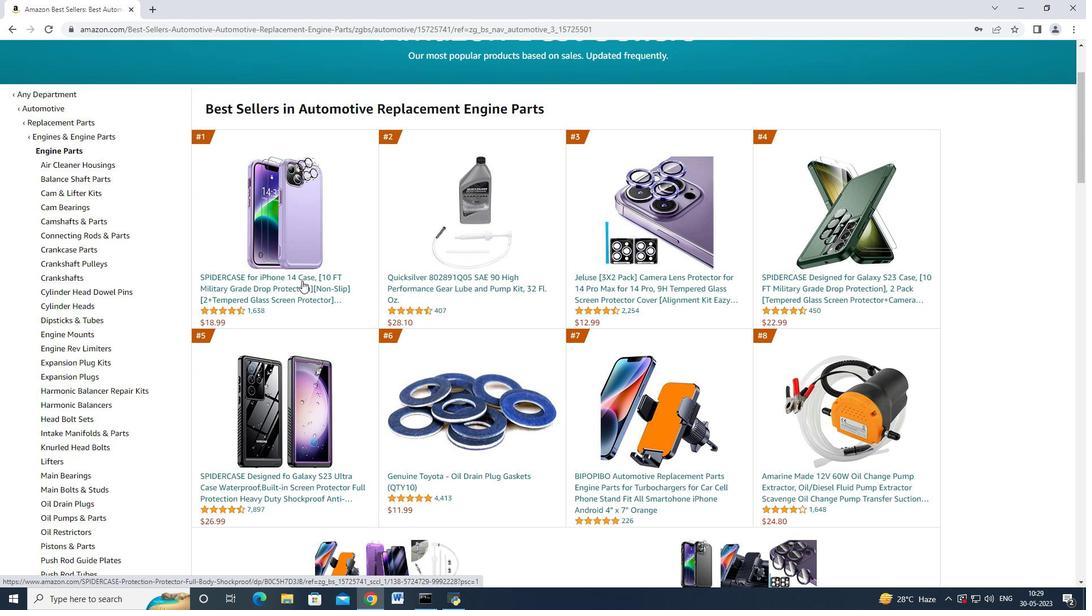 
Action: Mouse scrolled (302, 281) with delta (0, 0)
Screenshot: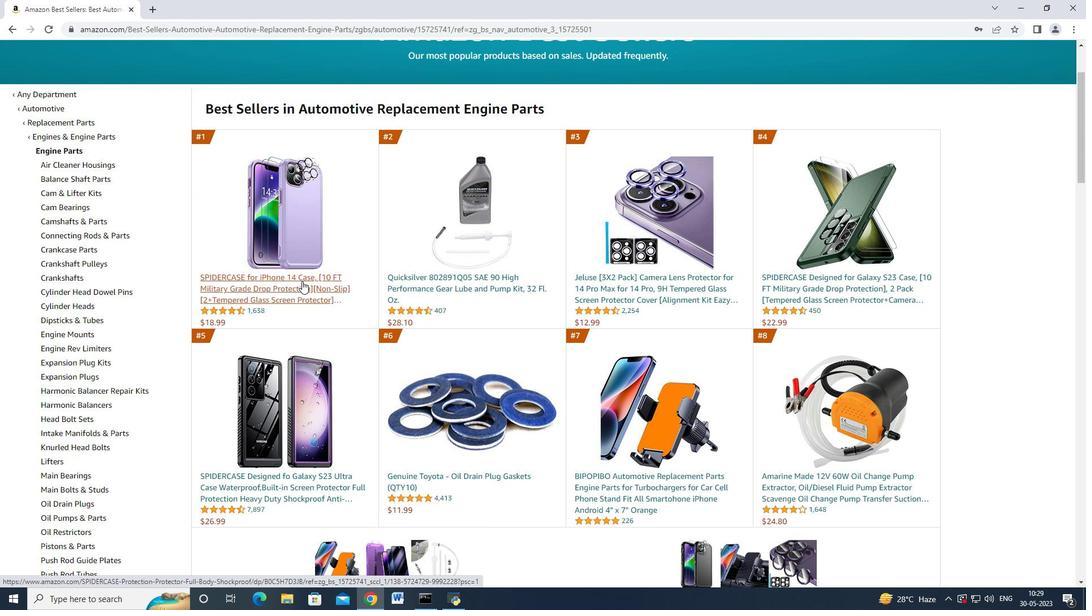 
Action: Mouse moved to (151, 285)
Screenshot: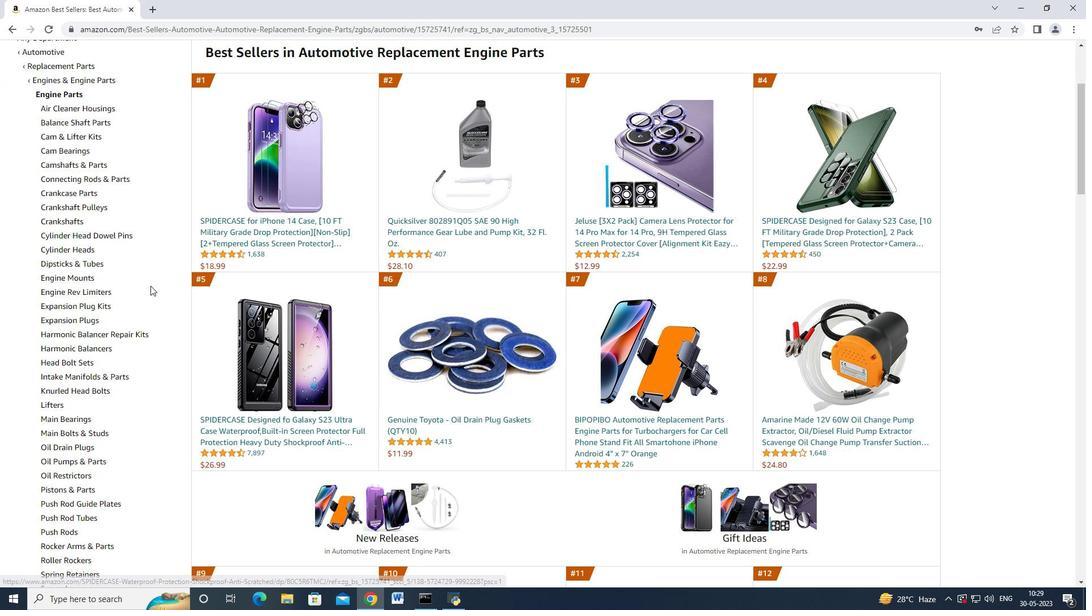 
Action: Mouse scrolled (151, 285) with delta (0, 0)
Screenshot: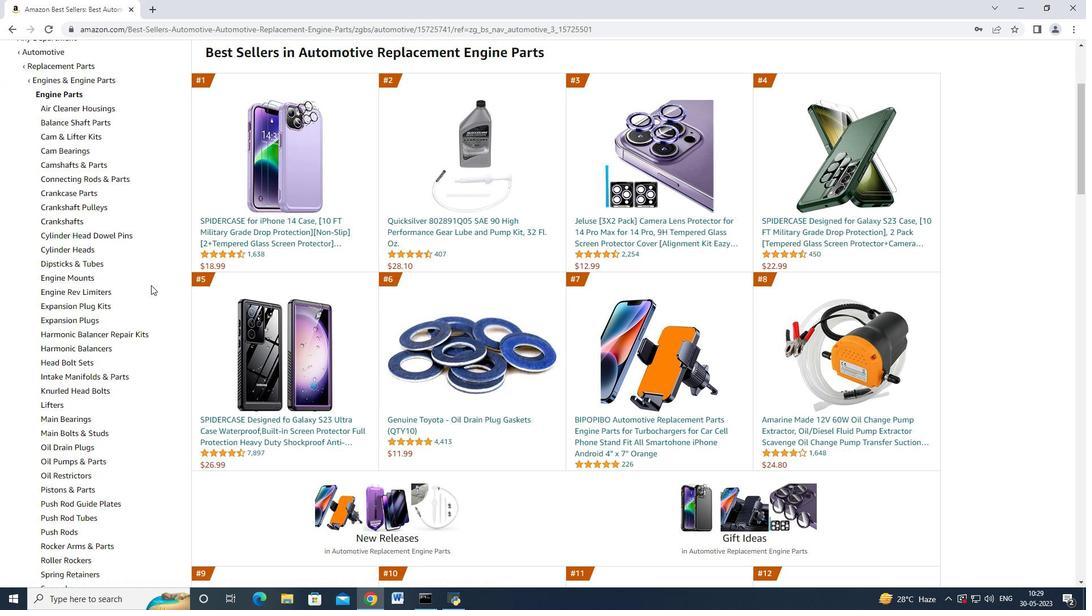 
Action: Mouse moved to (151, 285)
Screenshot: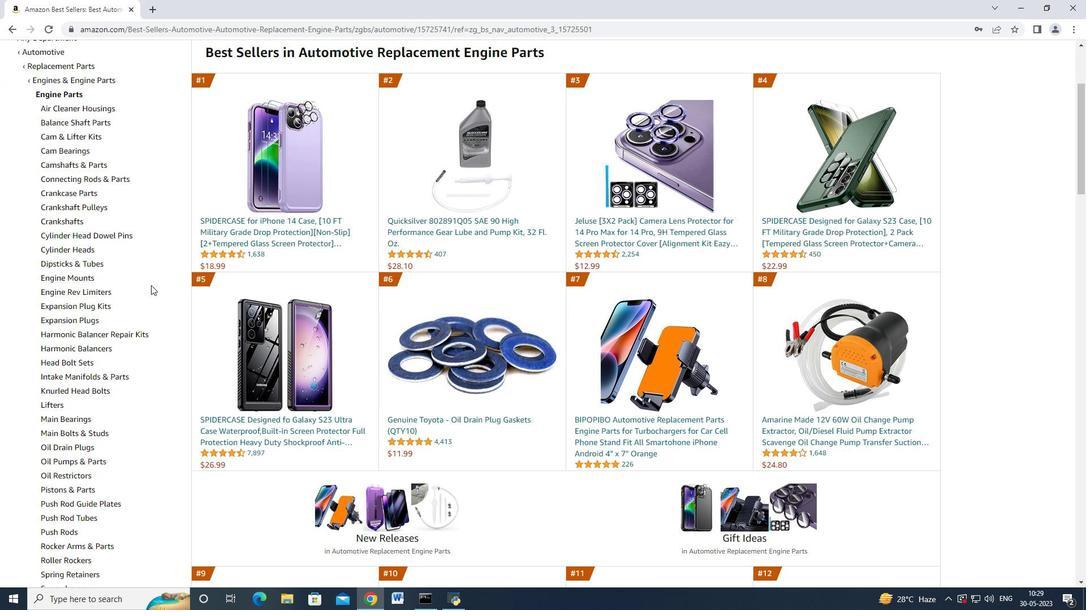 
Action: Mouse scrolled (151, 284) with delta (0, 0)
Screenshot: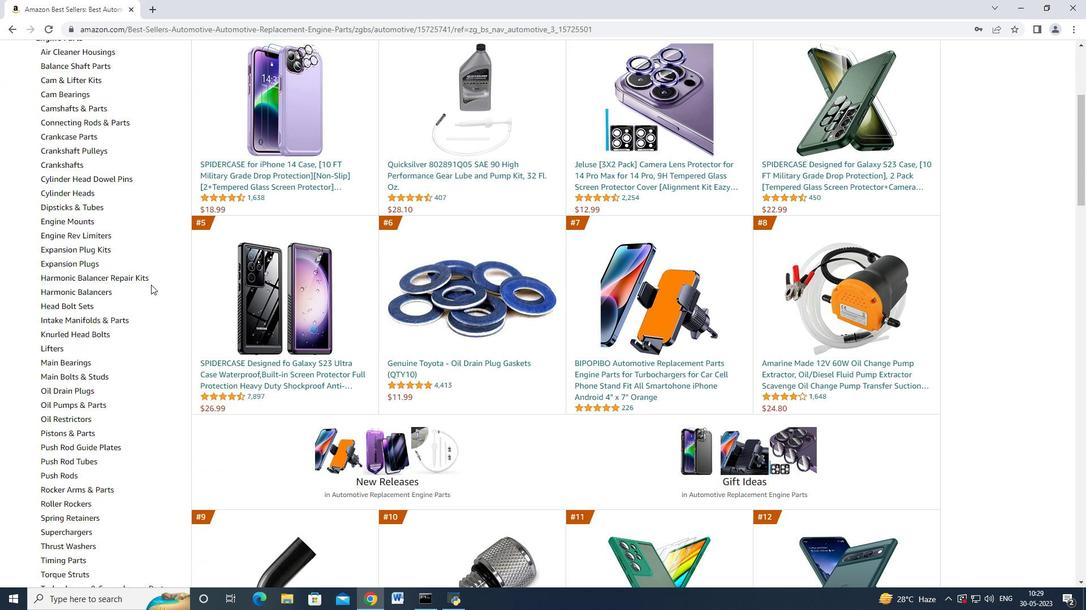 
Action: Mouse scrolled (151, 284) with delta (0, 0)
Screenshot: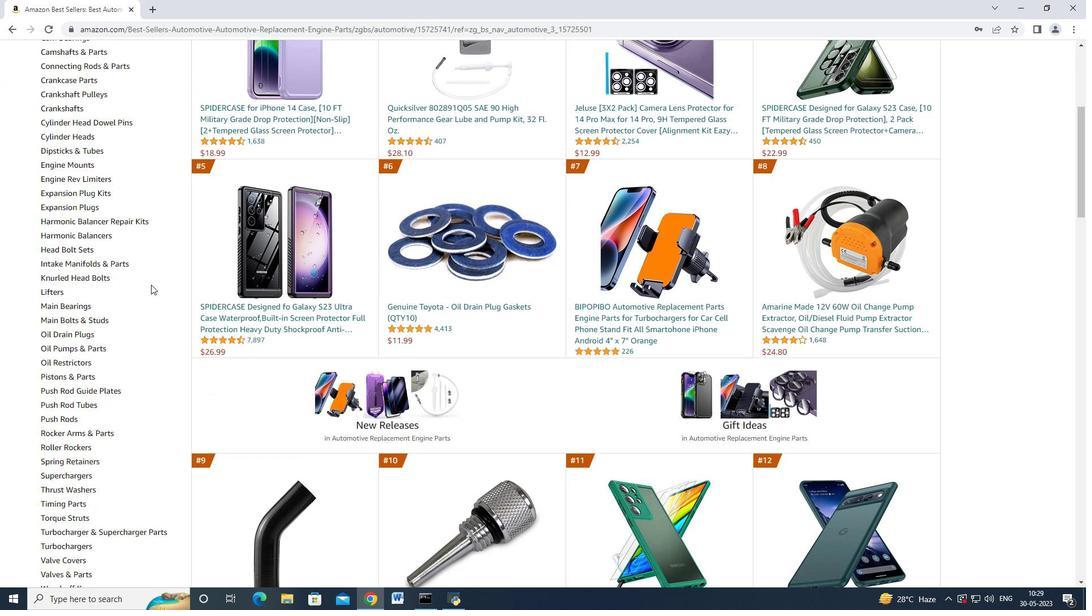 
Action: Mouse scrolled (151, 285) with delta (0, 0)
Screenshot: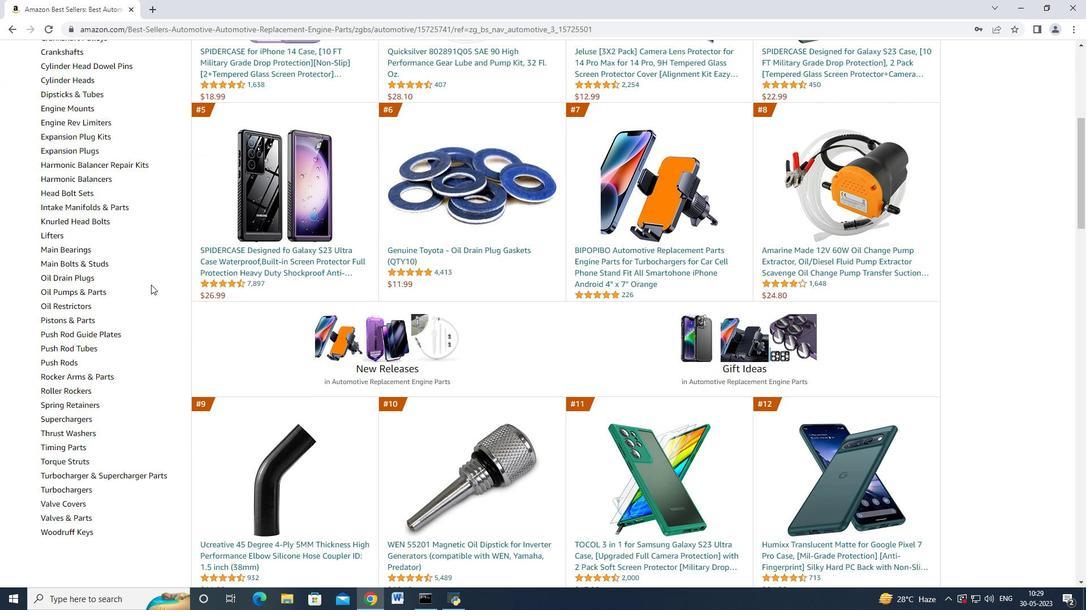 
Action: Mouse scrolled (151, 285) with delta (0, 0)
Screenshot: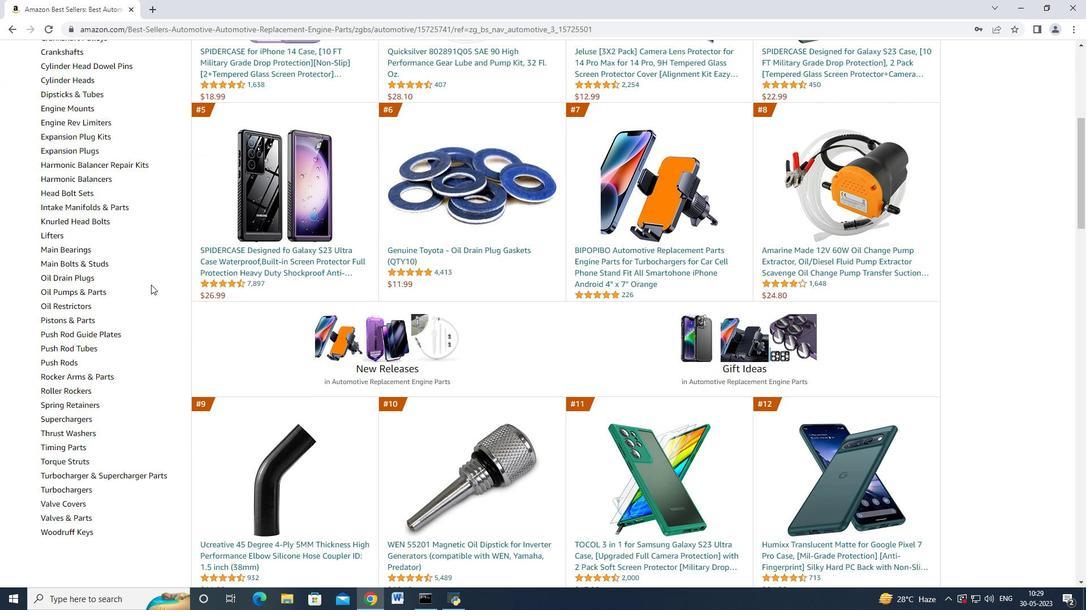 
Action: Mouse scrolled (151, 285) with delta (0, 0)
Screenshot: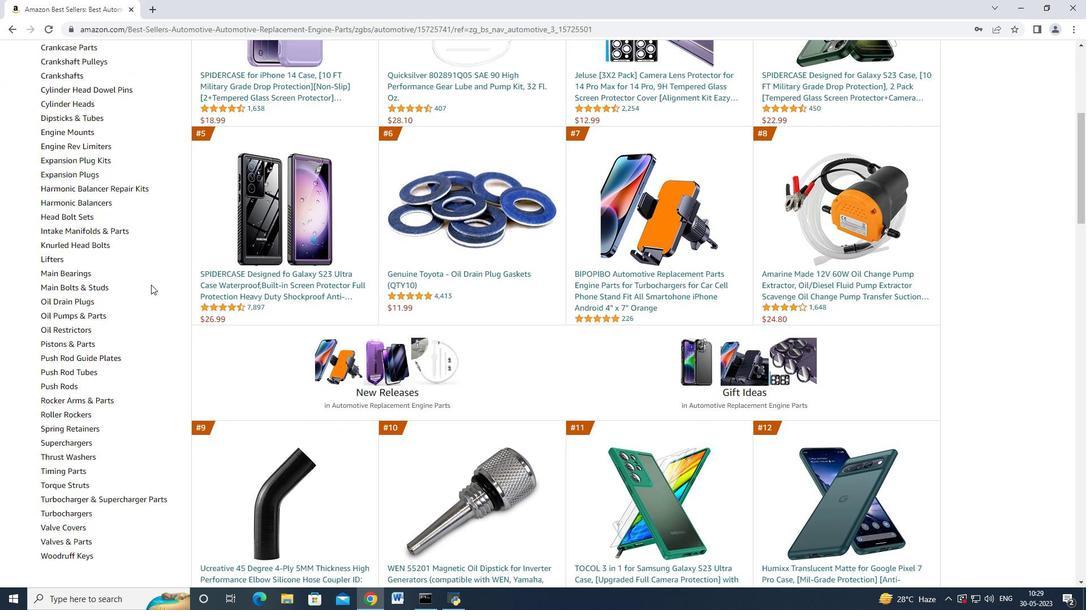
Action: Mouse scrolled (151, 285) with delta (0, 0)
Screenshot: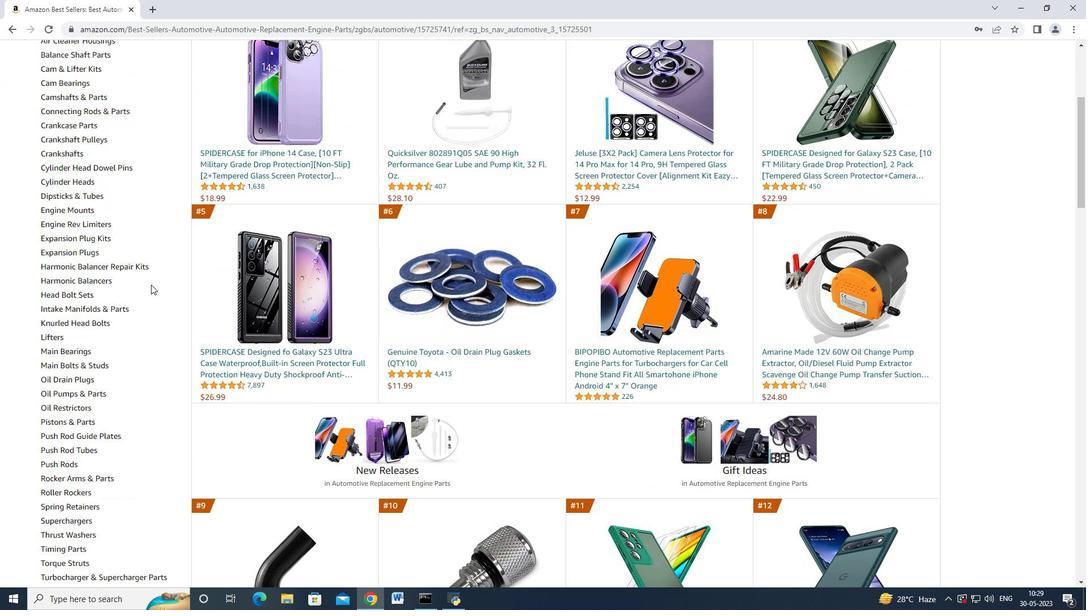 
Action: Mouse scrolled (151, 284) with delta (0, 0)
Screenshot: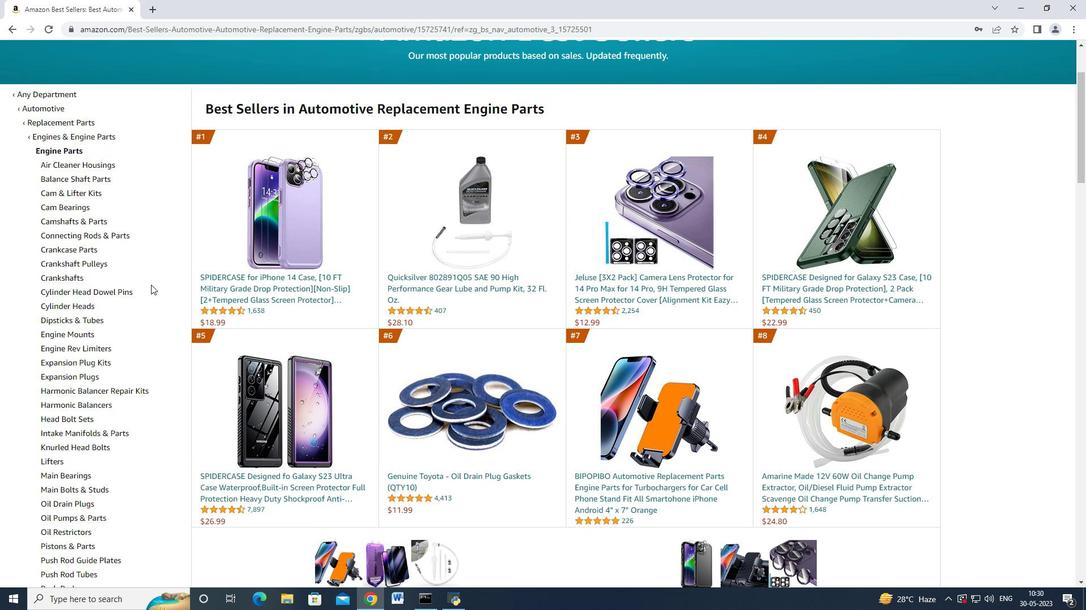 
Action: Mouse scrolled (151, 284) with delta (0, 0)
Screenshot: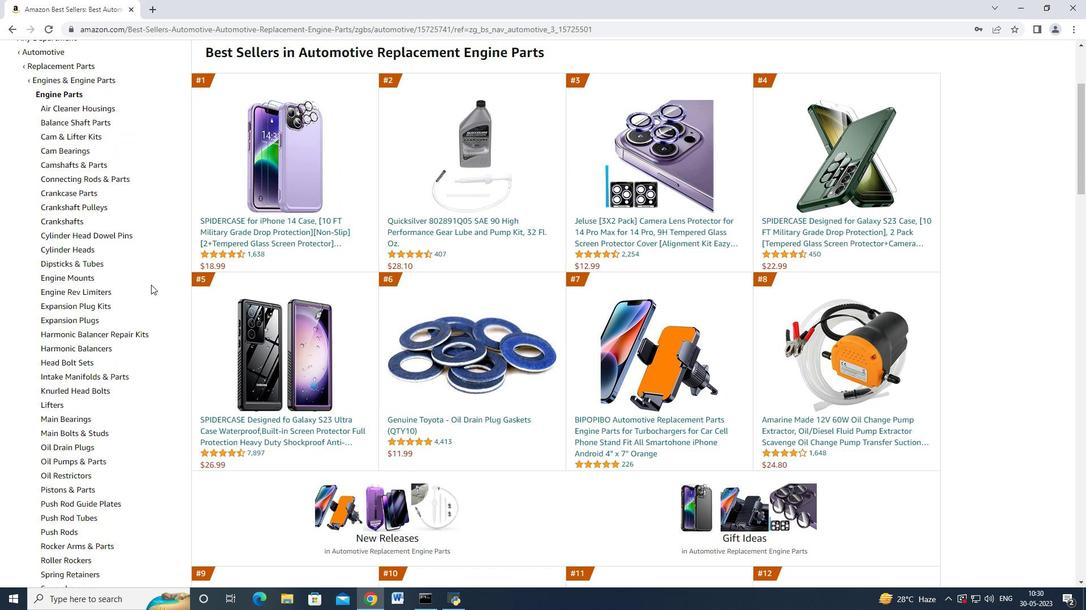 
Action: Mouse moved to (338, 296)
Screenshot: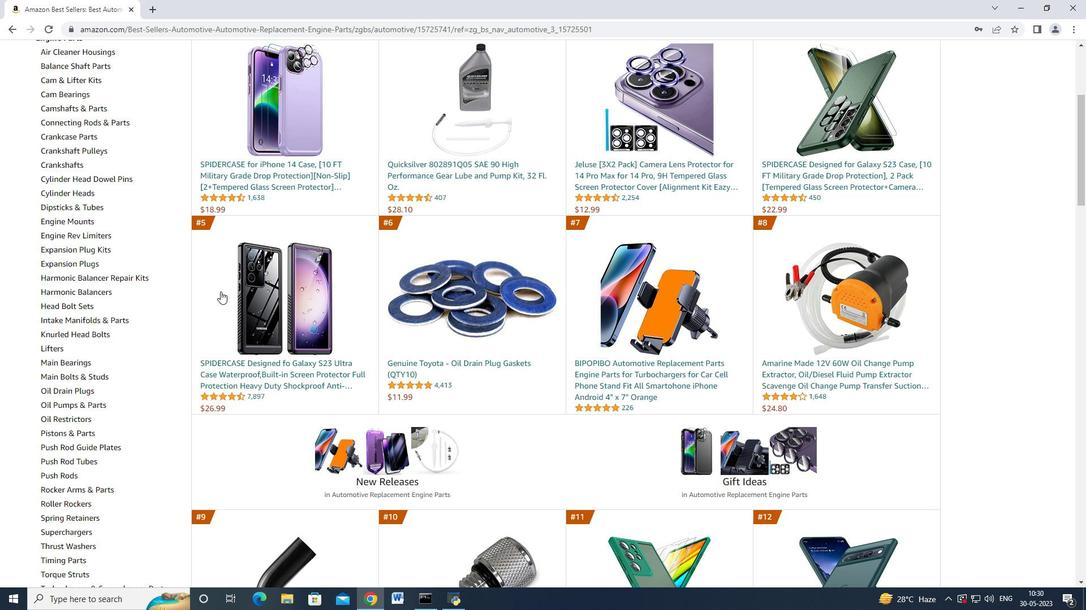 
Action: Mouse scrolled (338, 295) with delta (0, 0)
Screenshot: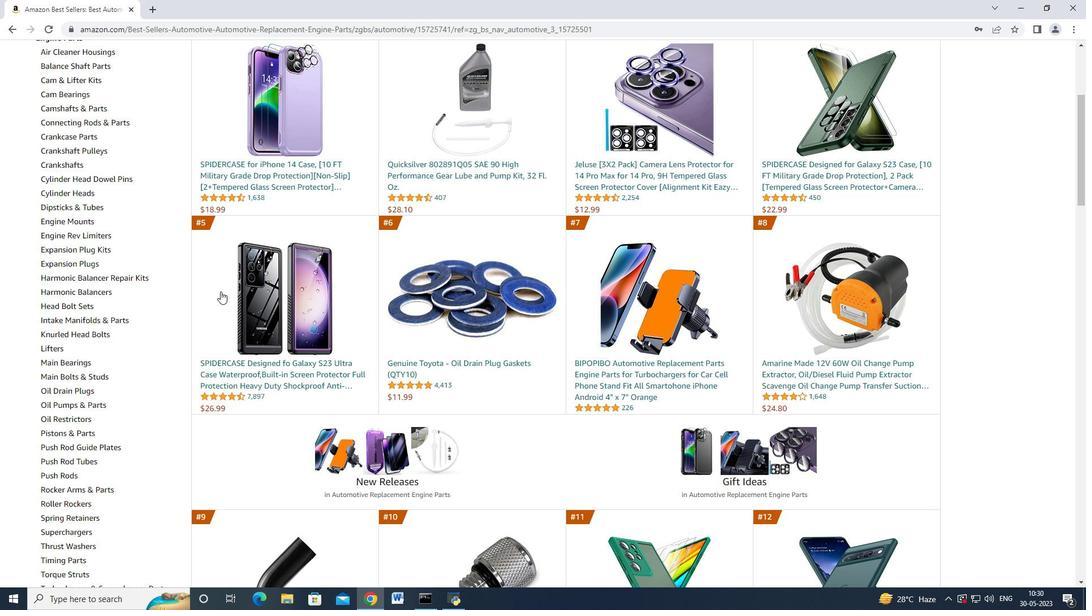
Action: Mouse scrolled (338, 295) with delta (0, 0)
Screenshot: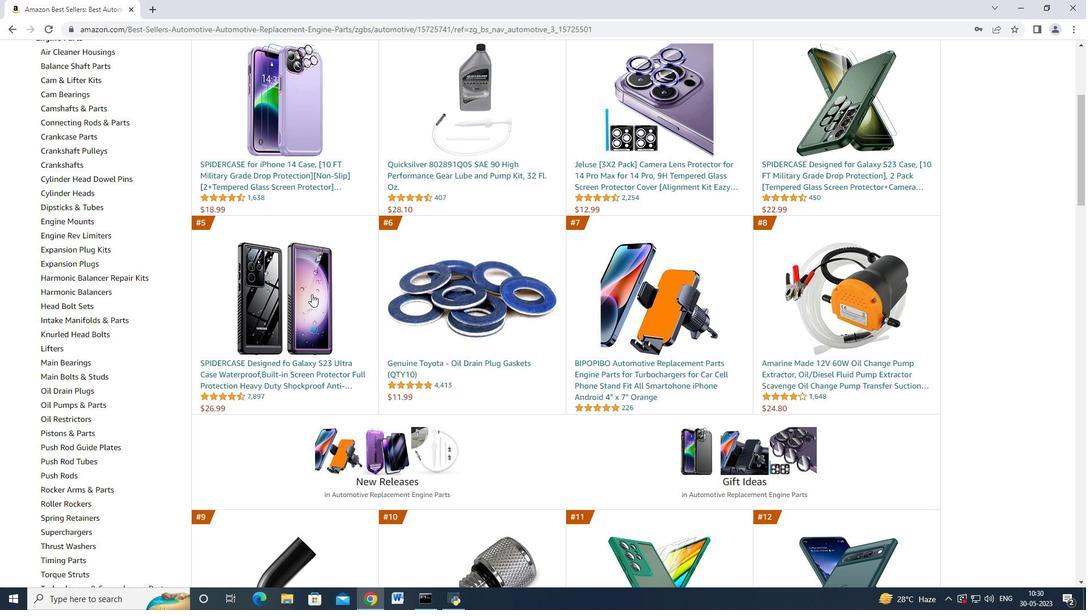 
Action: Mouse moved to (338, 297)
Screenshot: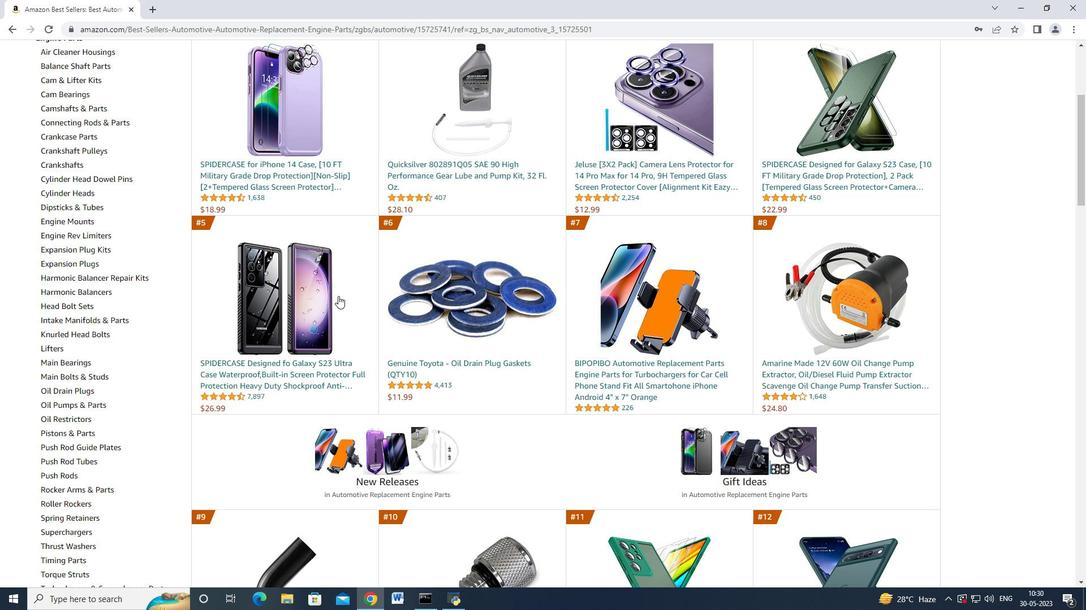 
Action: Mouse scrolled (338, 297) with delta (0, 0)
Screenshot: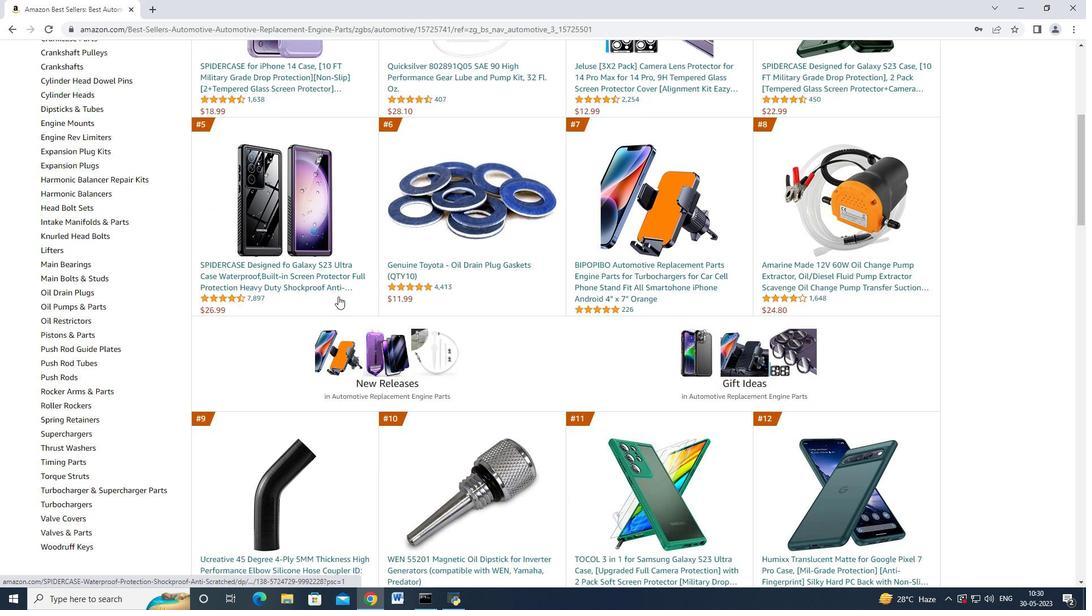 
Action: Mouse moved to (338, 297)
Screenshot: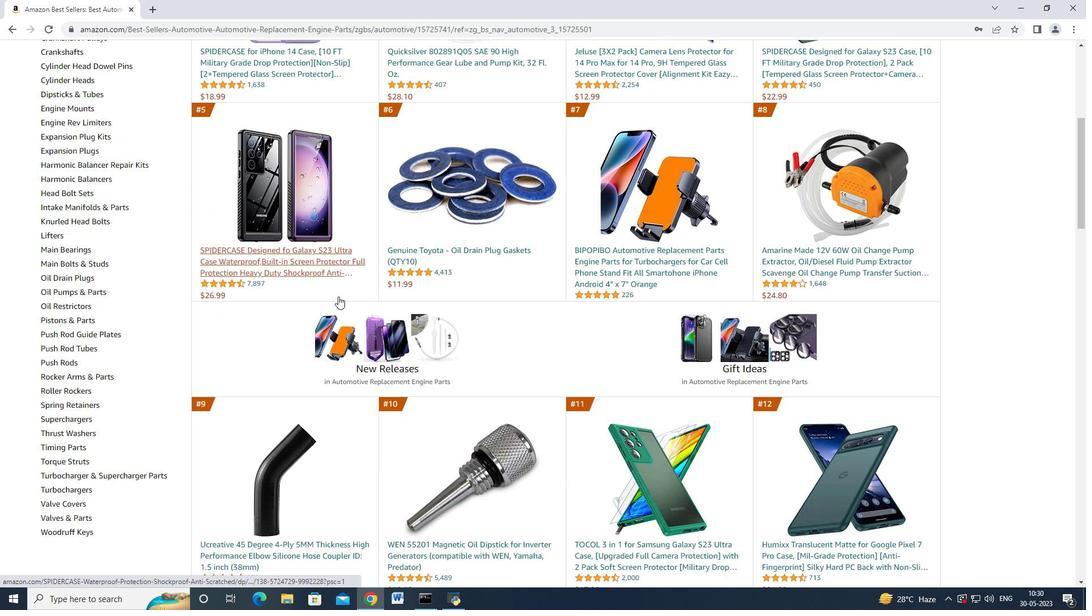
Action: Mouse scrolled (338, 297) with delta (0, 0)
Screenshot: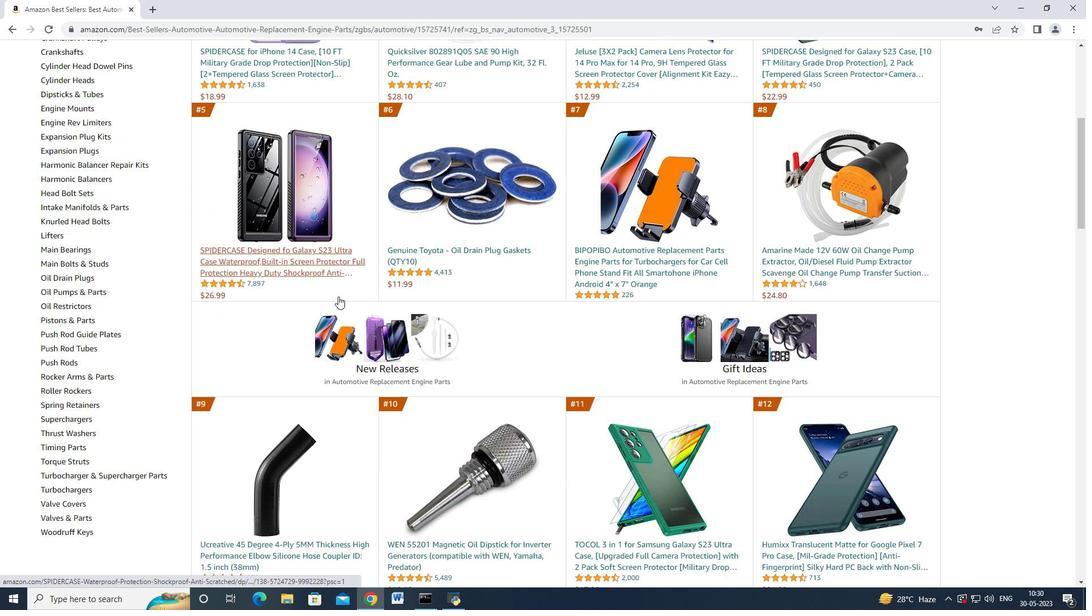 
Action: Mouse moved to (339, 297)
Screenshot: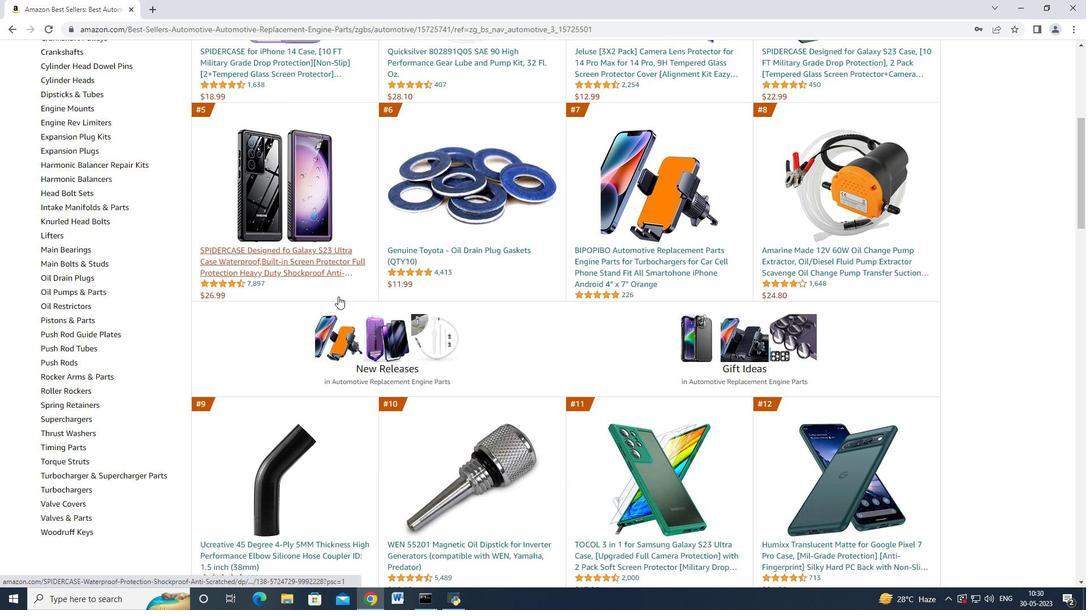 
Action: Mouse scrolled (339, 297) with delta (0, 0)
Screenshot: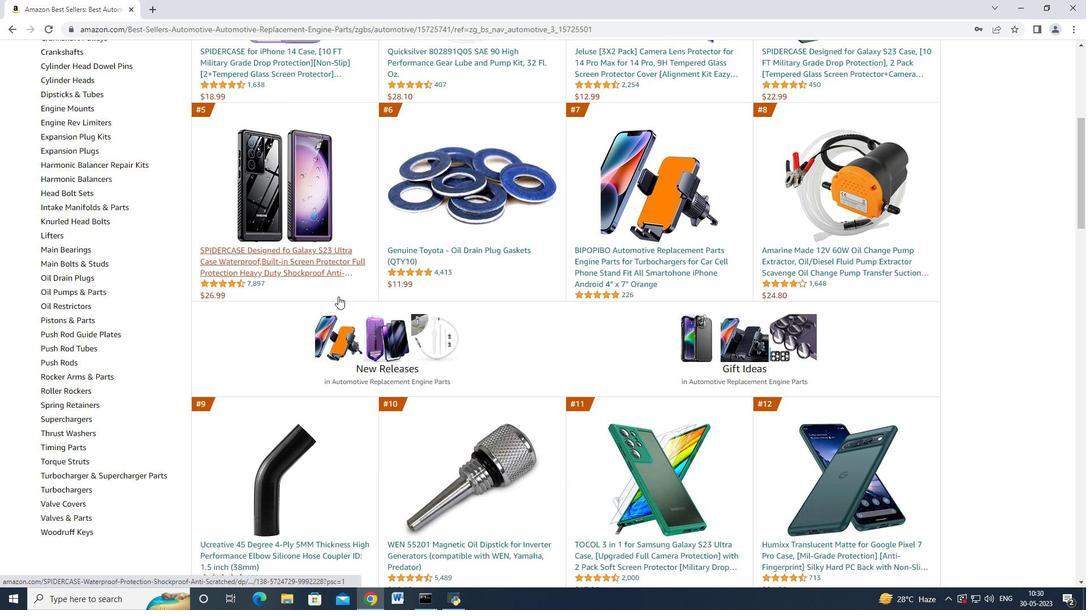 
Action: Mouse moved to (340, 297)
Screenshot: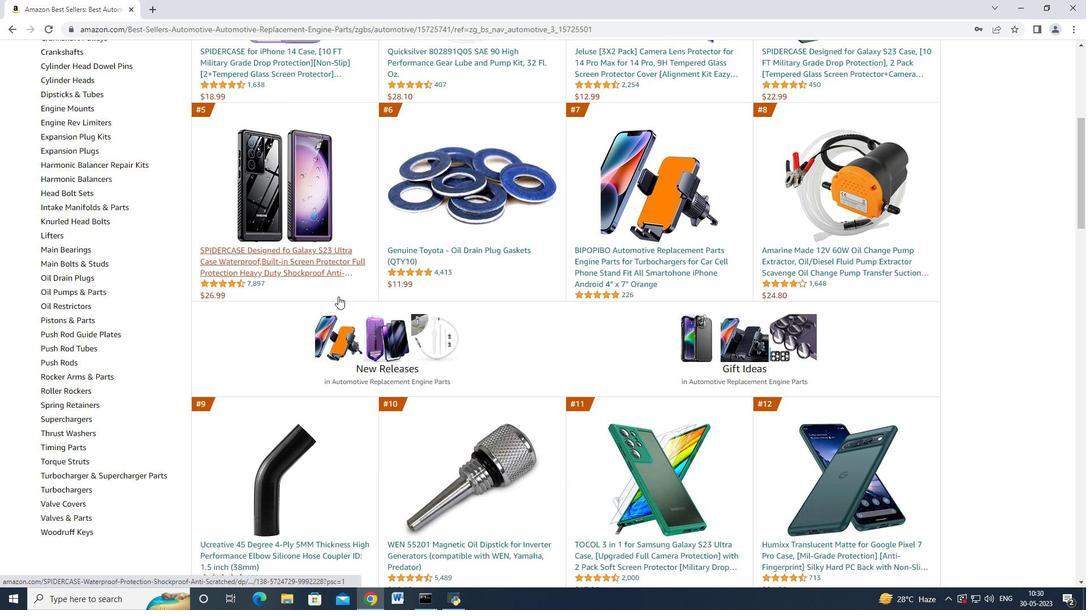 
Action: Mouse scrolled (340, 297) with delta (0, 0)
Screenshot: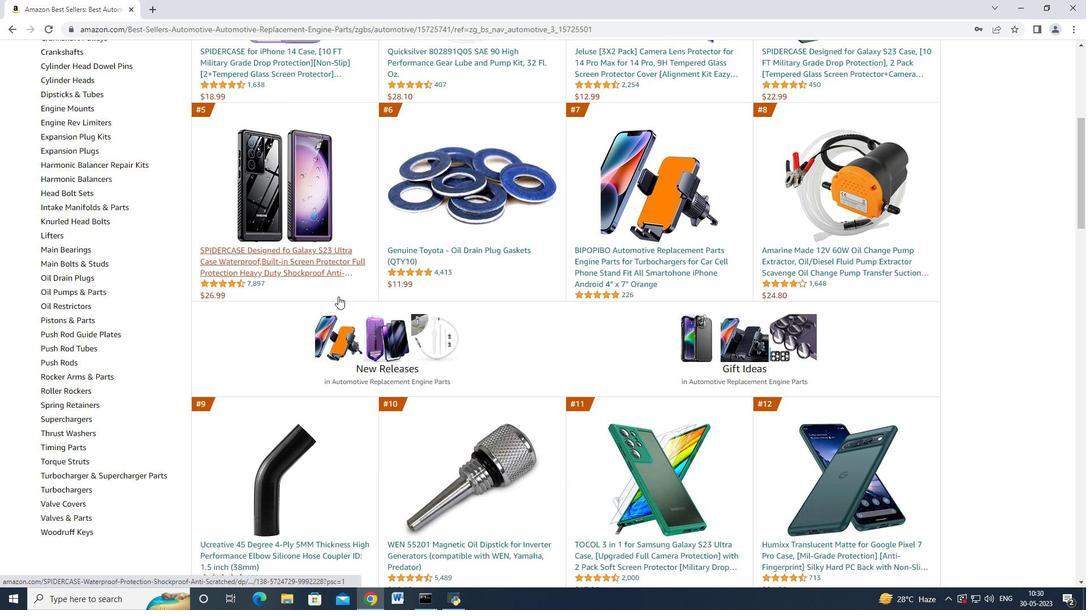 
Action: Mouse moved to (340, 296)
Screenshot: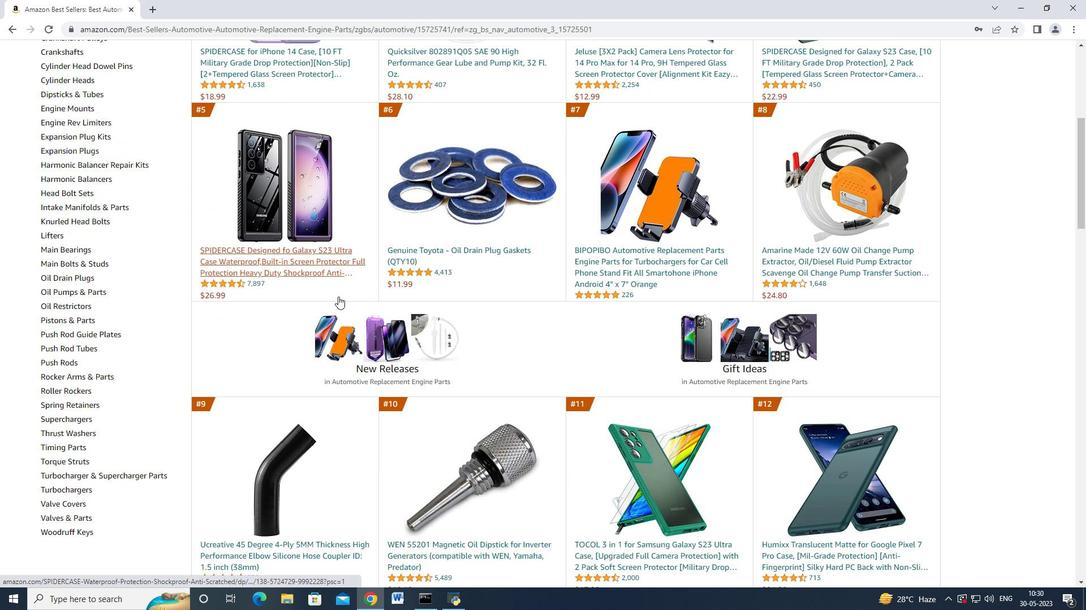 
Action: Mouse scrolled (340, 297) with delta (0, 0)
Screenshot: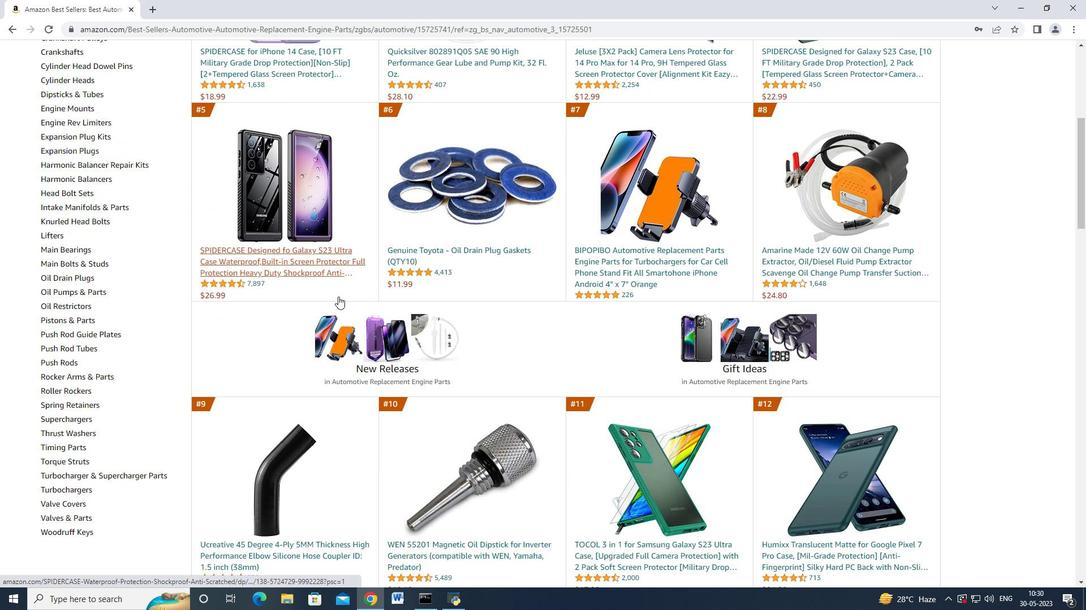 
Action: Mouse moved to (604, 325)
Screenshot: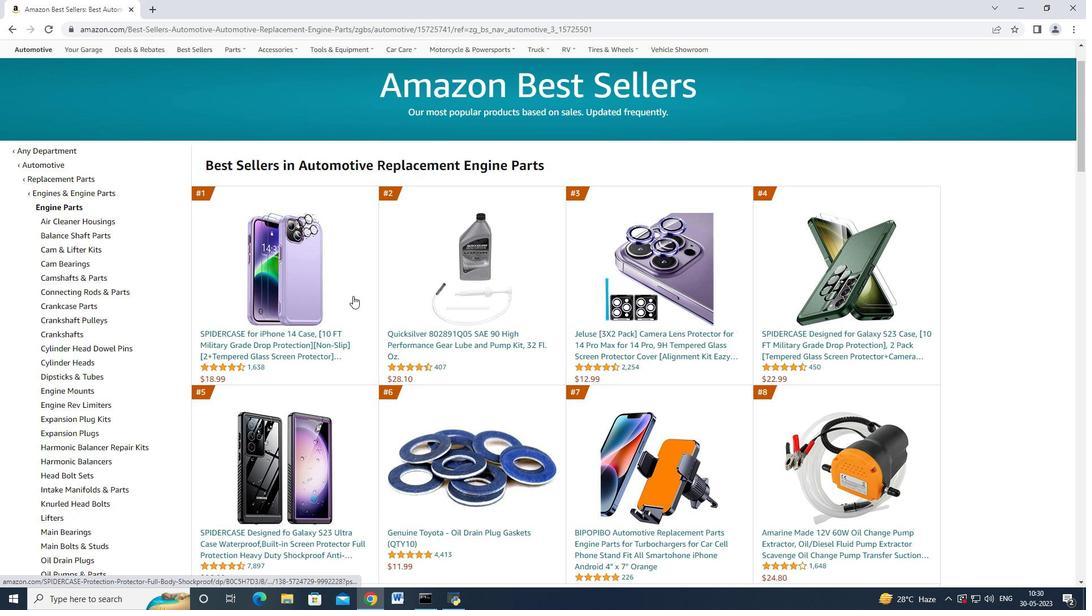 
Action: Mouse scrolled (604, 325) with delta (0, 0)
Screenshot: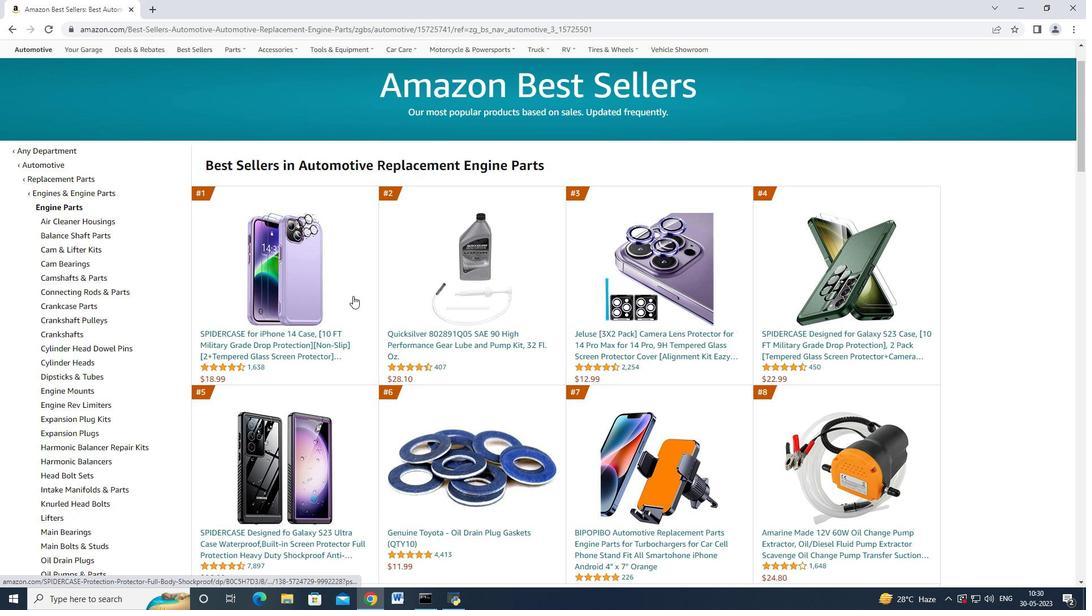 
Action: Mouse moved to (611, 328)
Screenshot: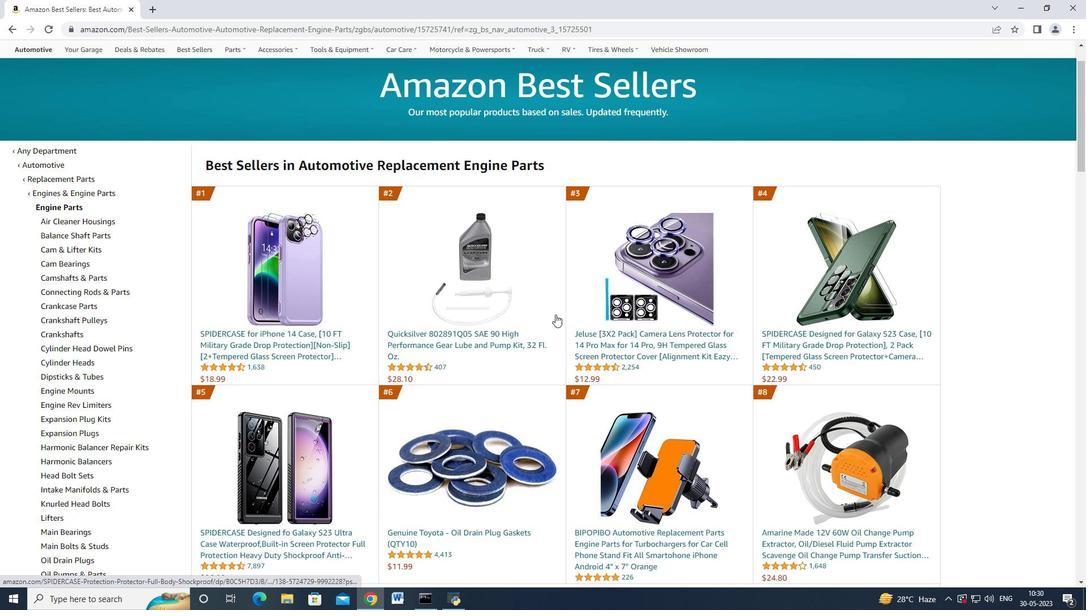 
Action: Mouse scrolled (611, 327) with delta (0, 0)
Screenshot: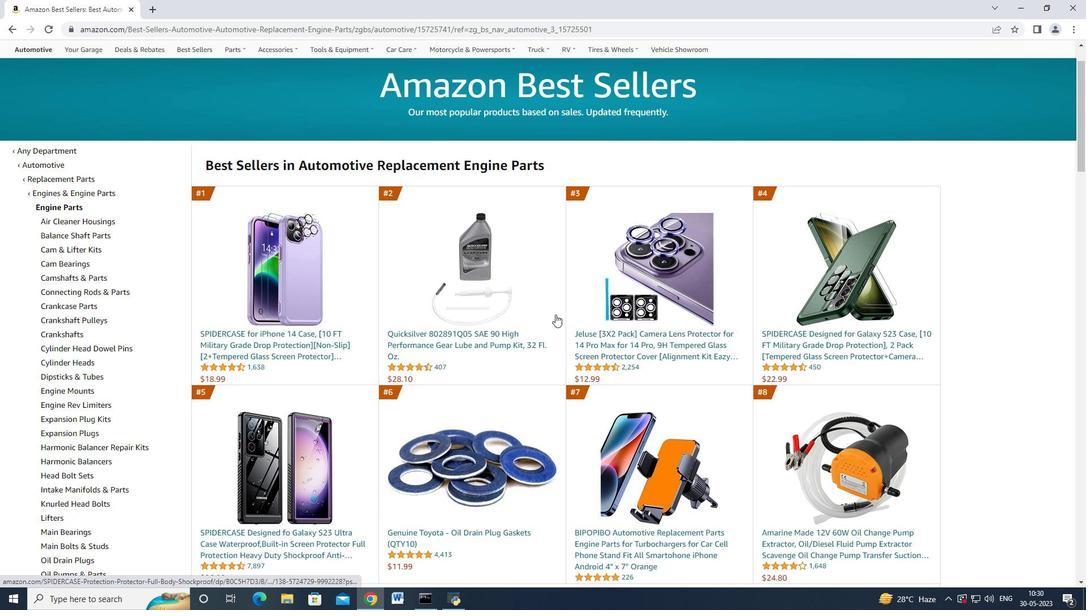 
Action: Mouse moved to (820, 425)
Screenshot: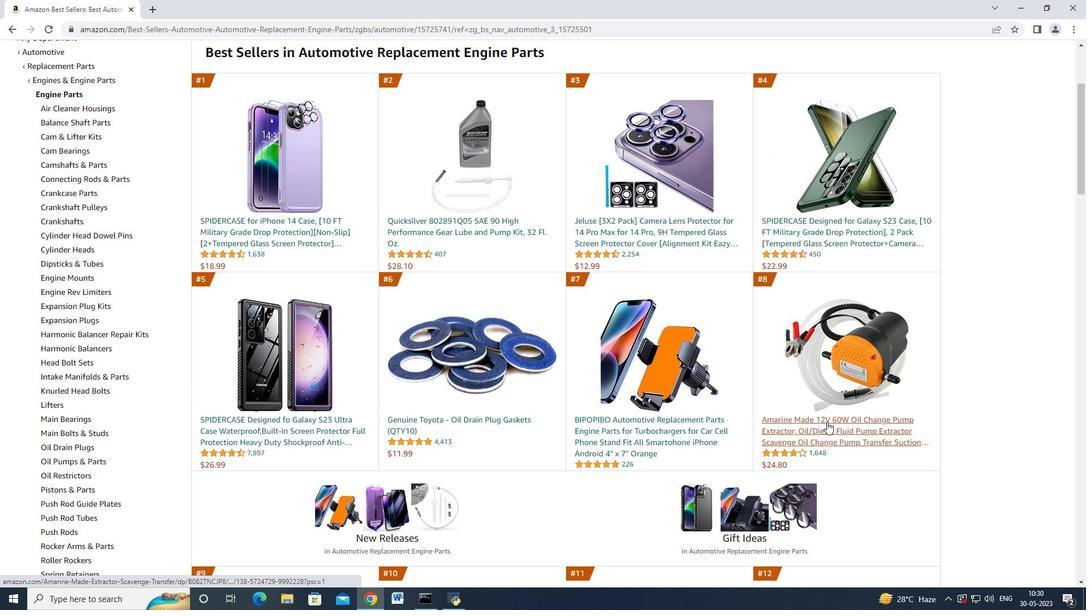 
Action: Mouse pressed left at (820, 425)
Screenshot: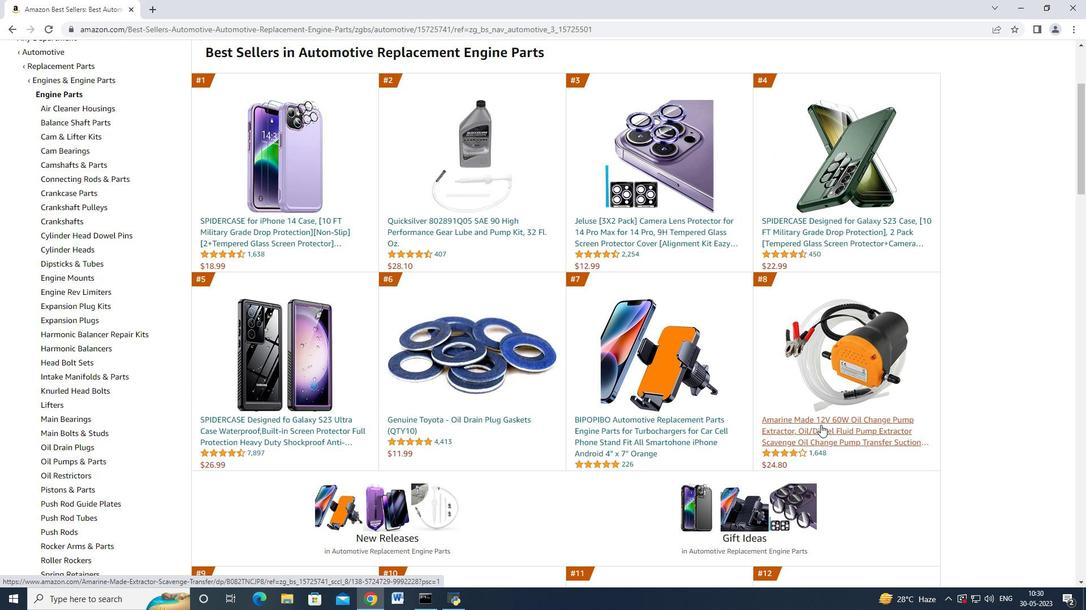 
Action: Mouse moved to (570, 330)
Screenshot: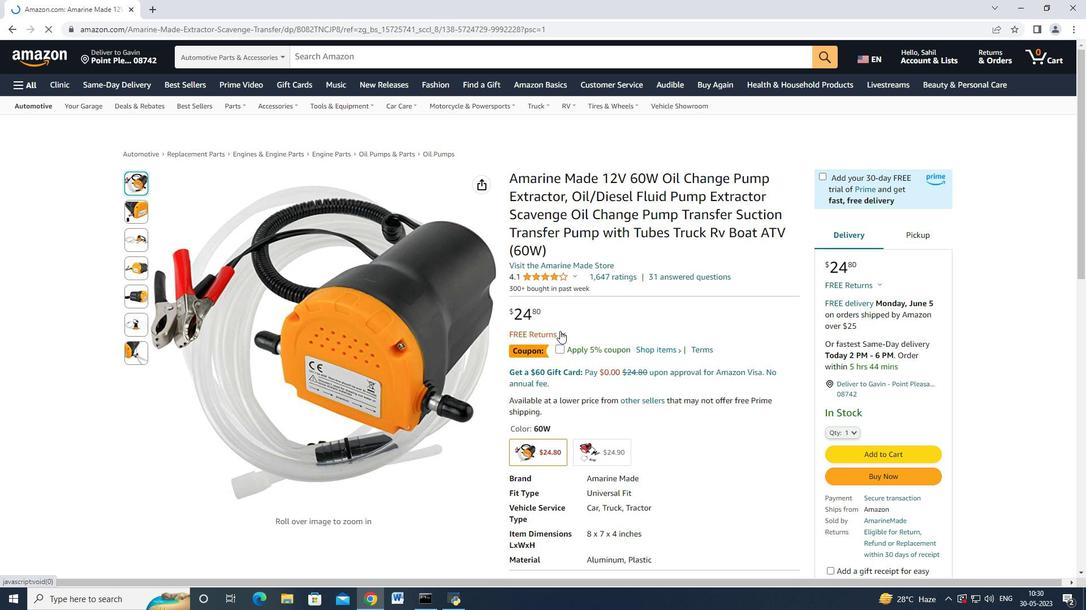
Action: Mouse scrolled (570, 329) with delta (0, 0)
Screenshot: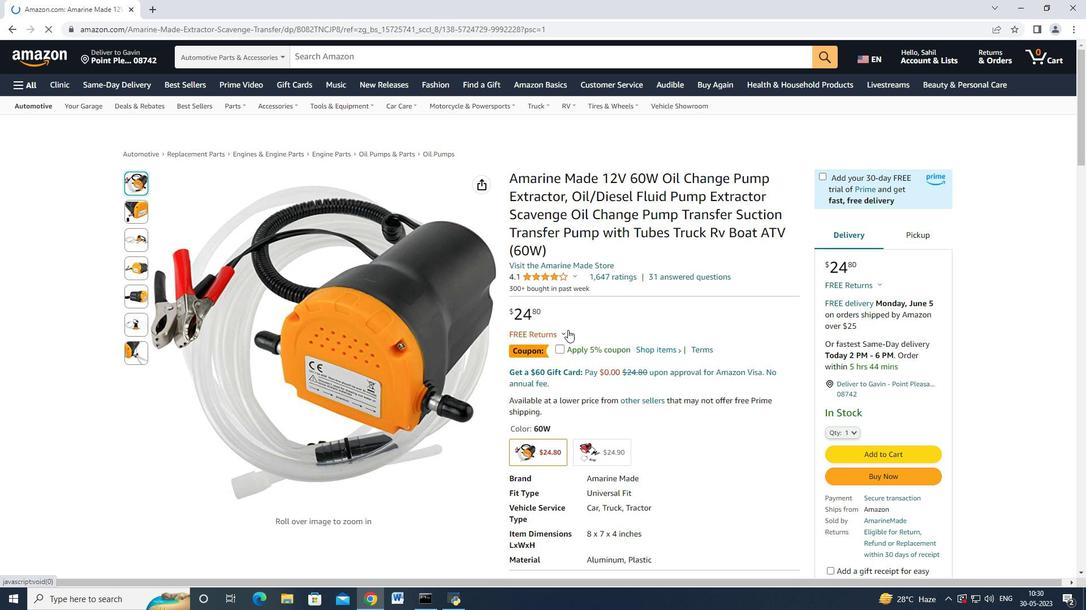 
Action: Mouse moved to (570, 330)
Screenshot: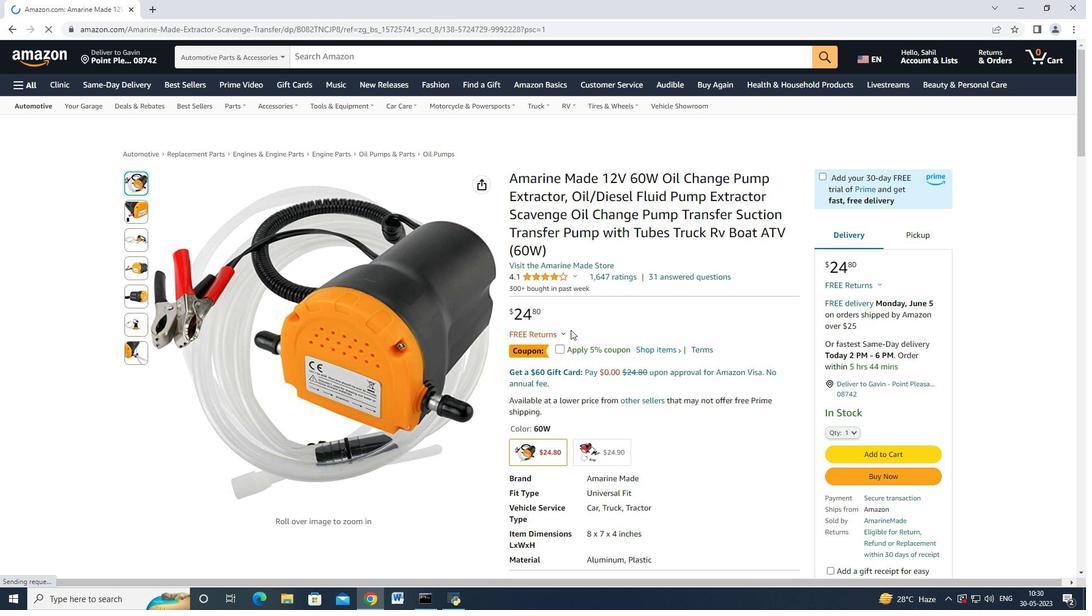 
Action: Mouse scrolled (570, 329) with delta (0, 0)
Screenshot: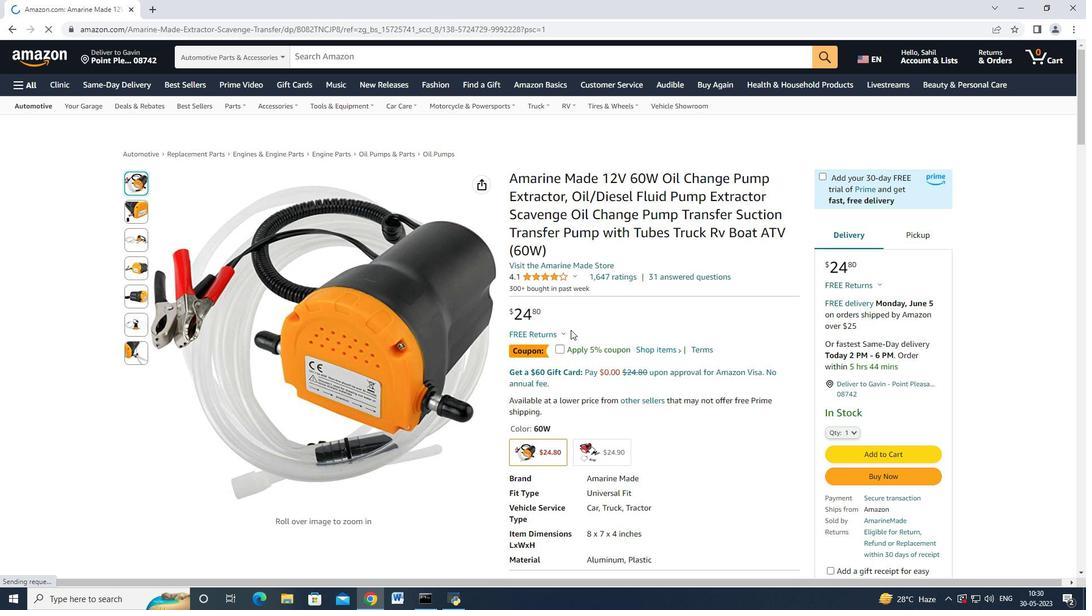 
Action: Mouse moved to (827, 319)
Screenshot: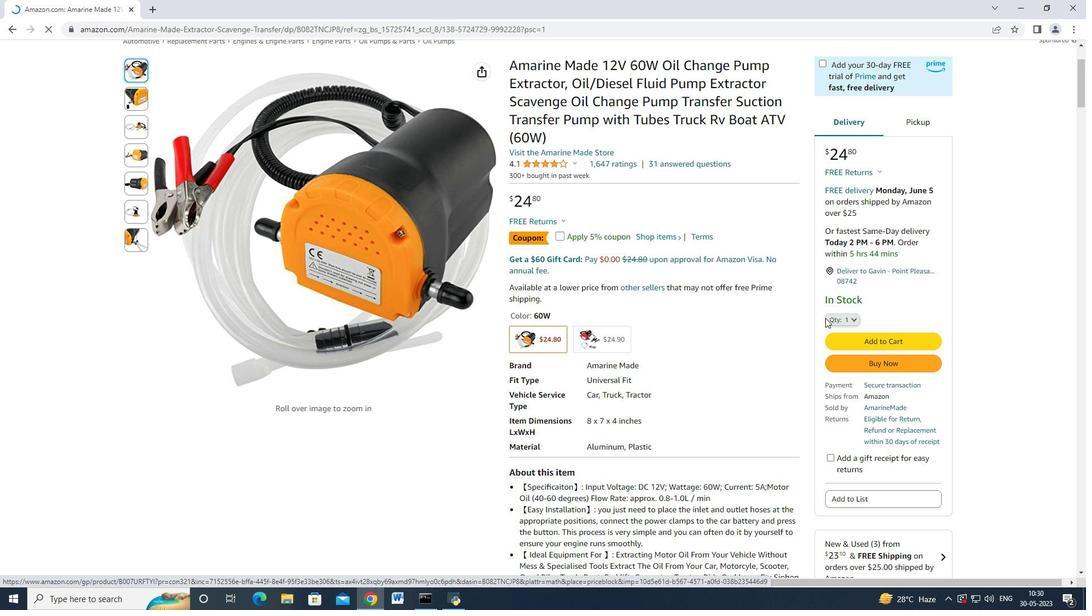 
Action: Mouse pressed left at (827, 319)
Screenshot: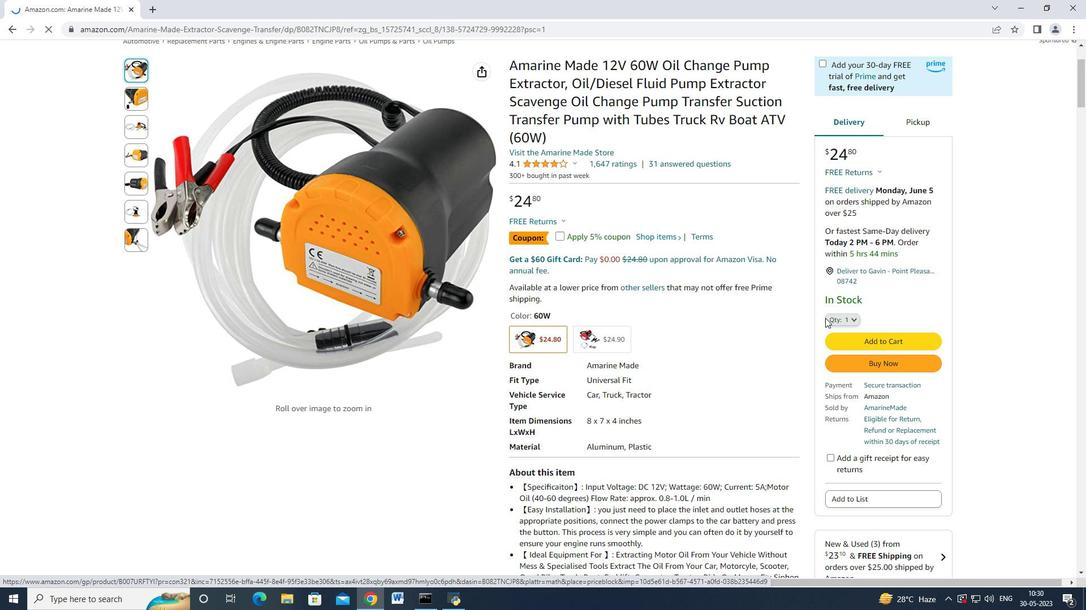
Action: Mouse moved to (835, 83)
Screenshot: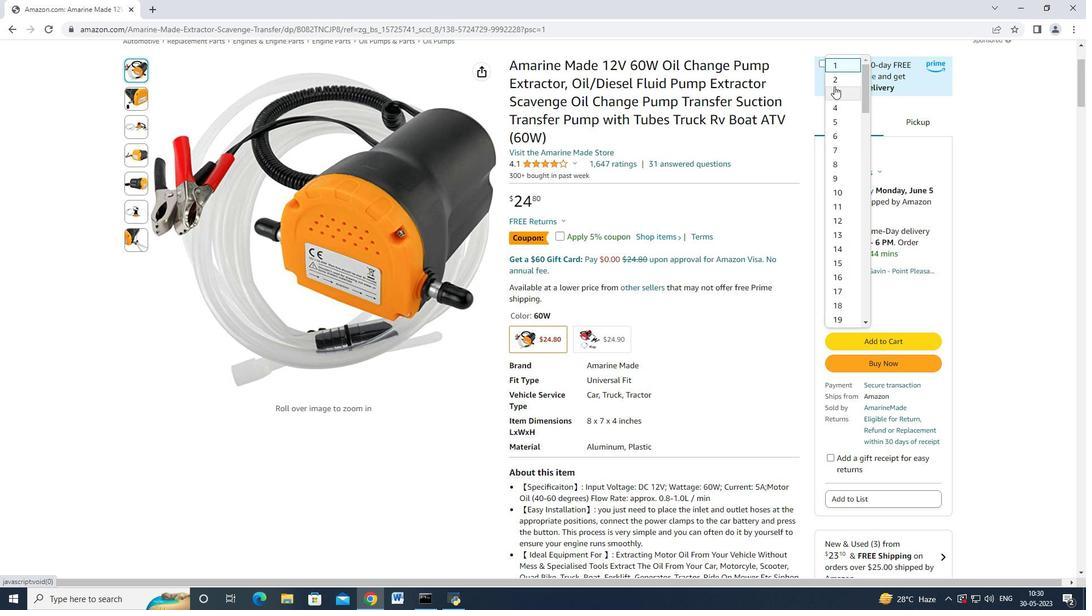 
Action: Mouse pressed left at (835, 83)
Screenshot: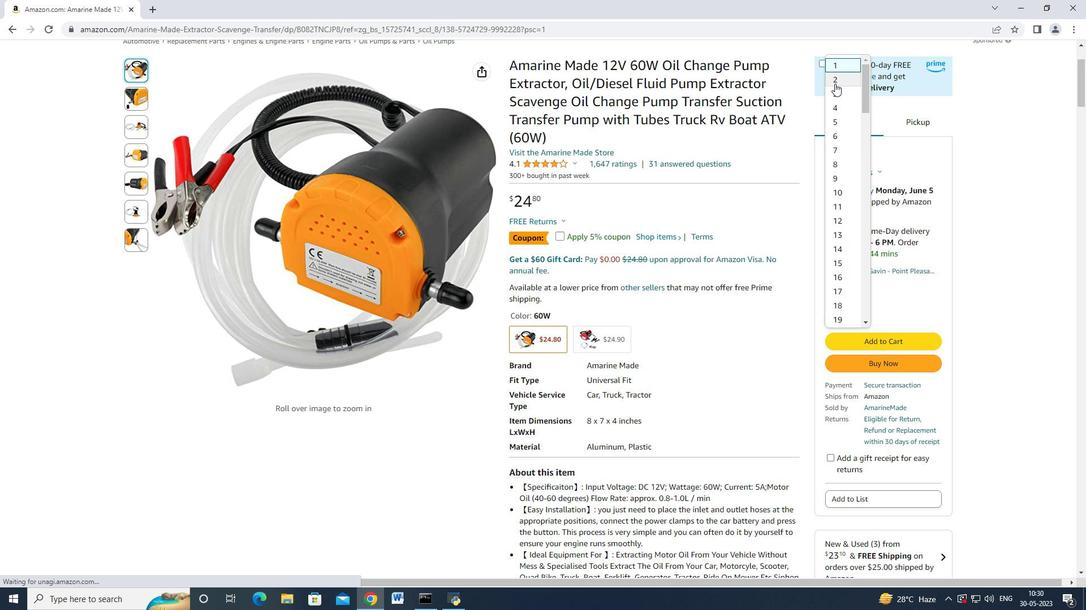 
Action: Mouse moved to (907, 338)
Screenshot: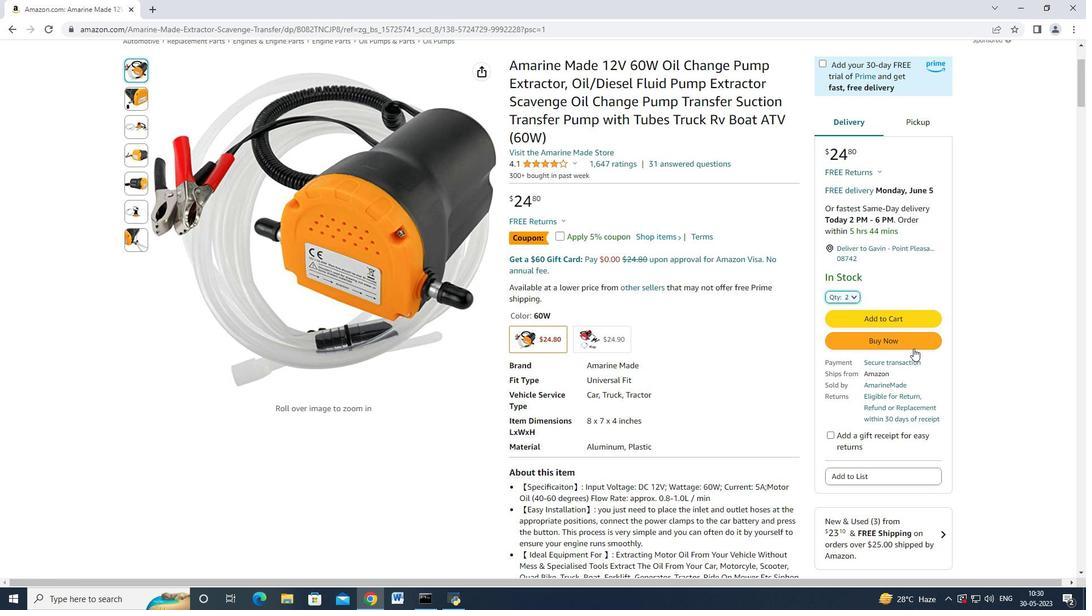 
Action: Mouse pressed left at (907, 338)
Screenshot: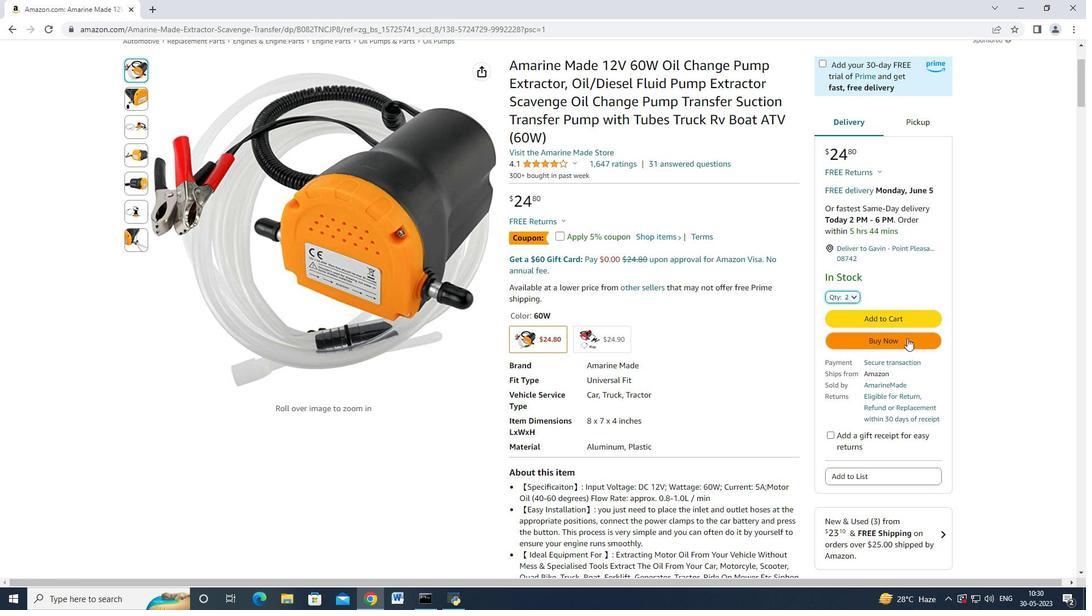 
Action: Mouse moved to (375, 289)
Screenshot: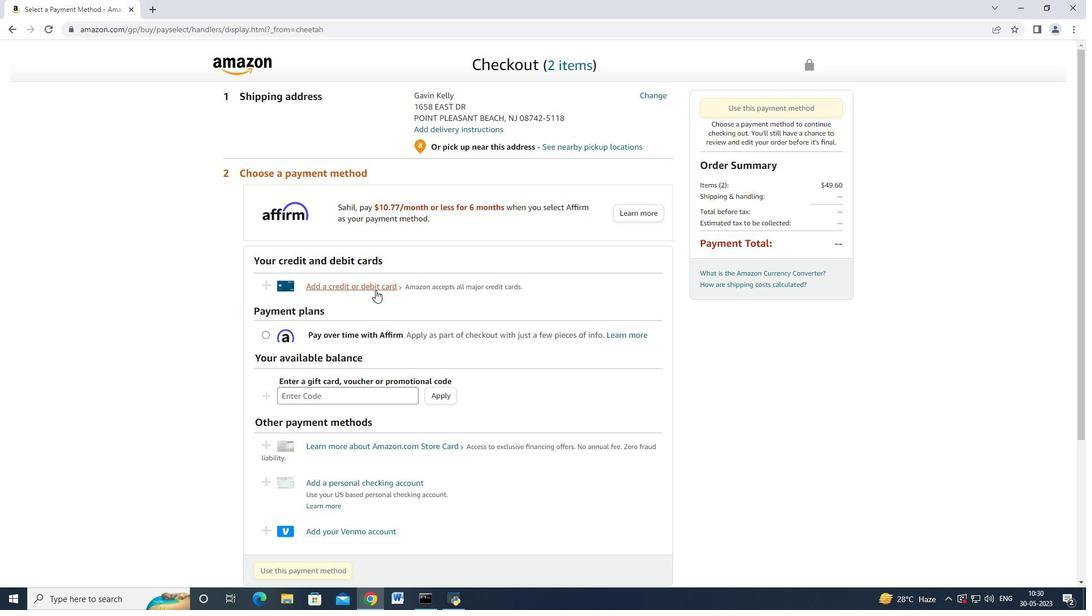 
Action: Mouse pressed left at (375, 289)
Screenshot: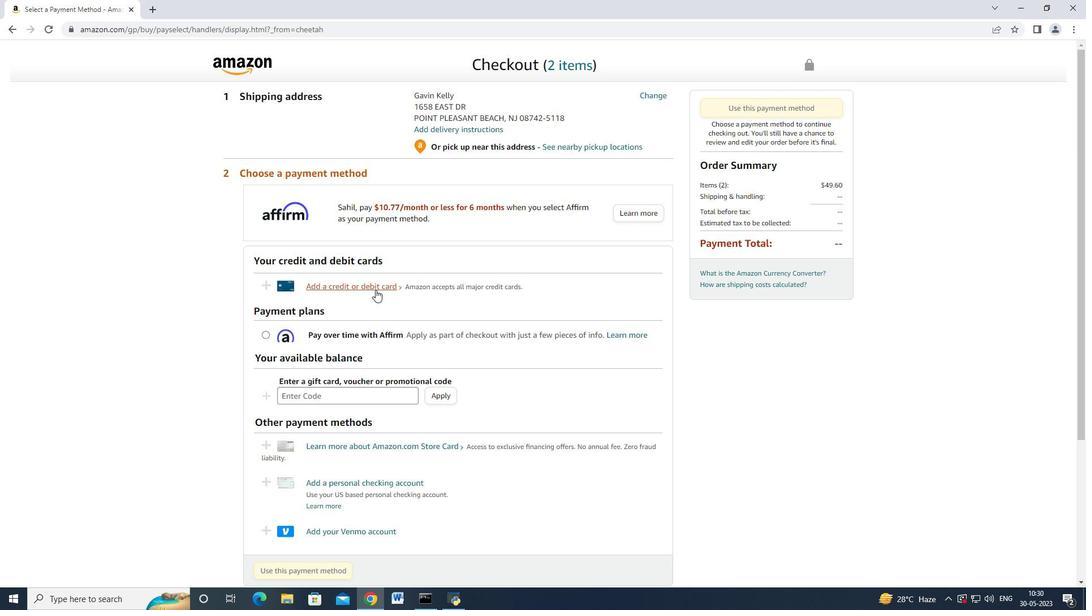 
Action: Mouse moved to (723, 235)
Screenshot: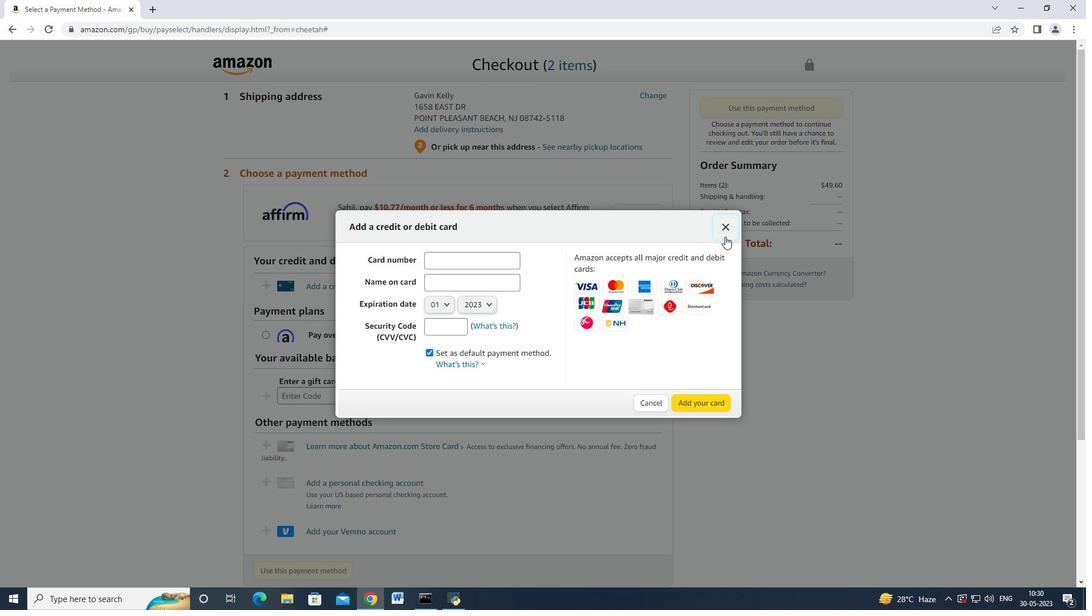 
Action: Mouse pressed left at (723, 235)
Screenshot: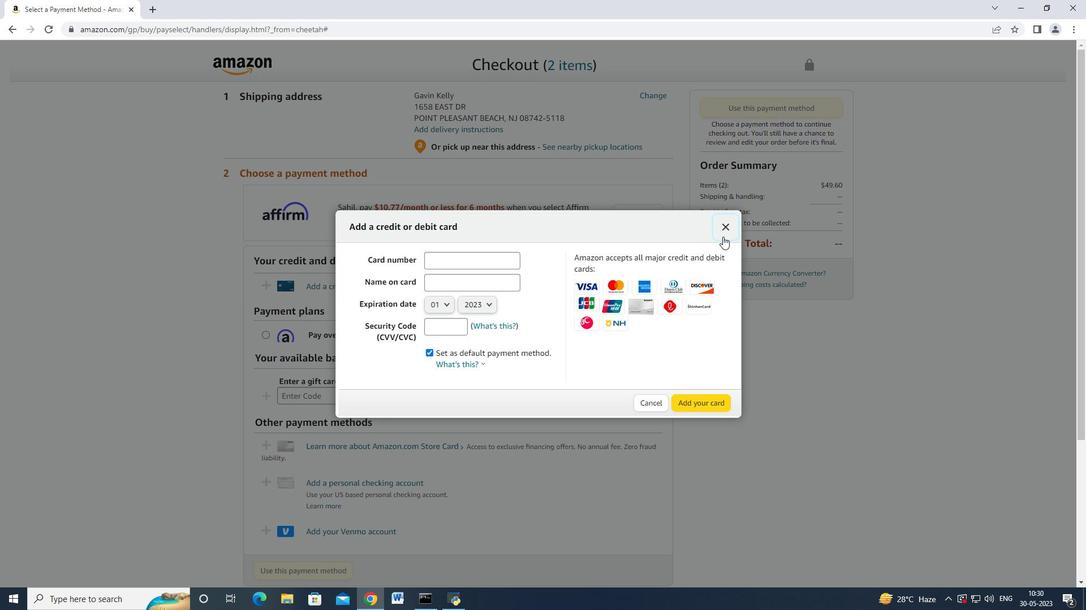 
Action: Mouse moved to (653, 95)
Screenshot: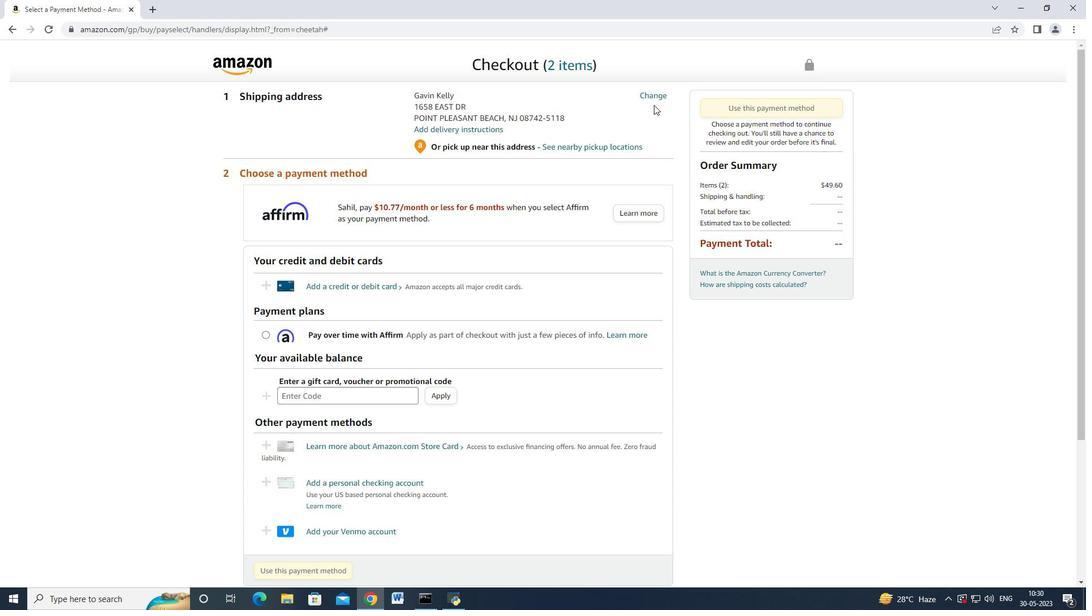 
Action: Mouse pressed left at (653, 95)
Screenshot: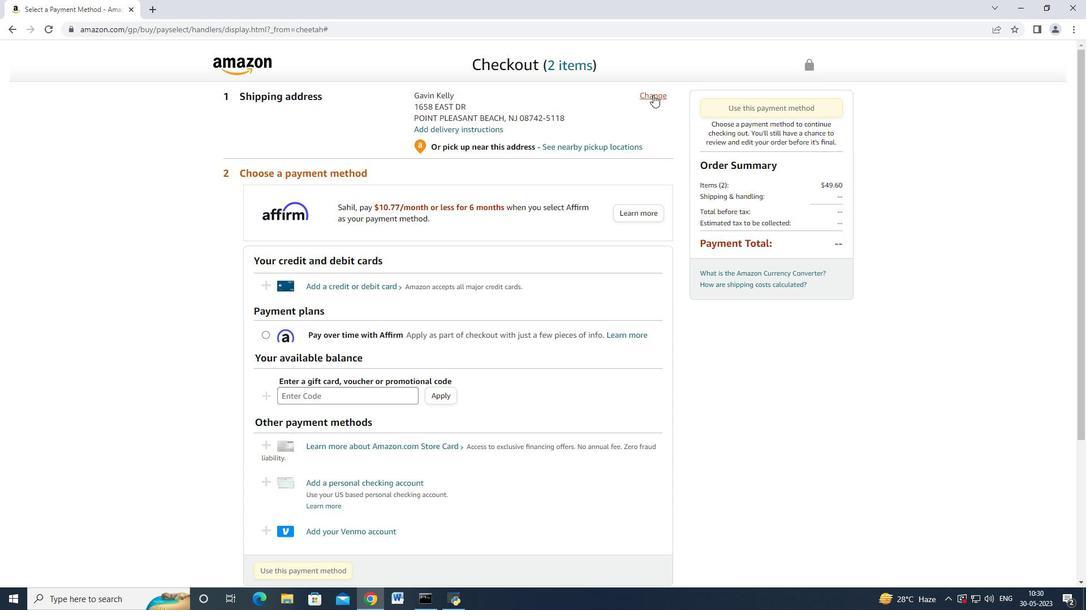 
Action: Mouse moved to (458, 181)
Screenshot: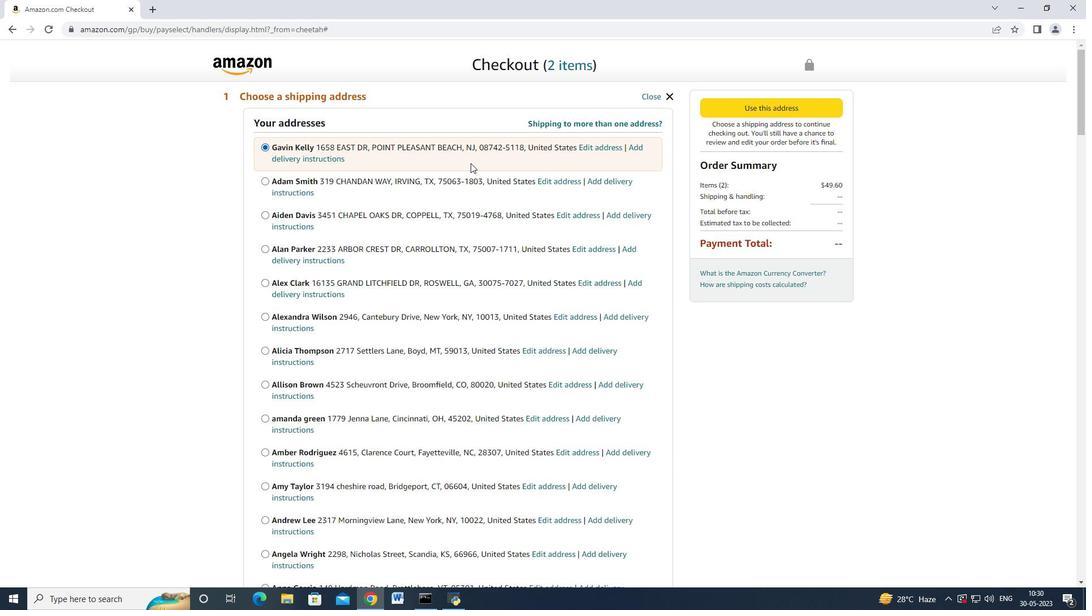
Action: Mouse scrolled (458, 180) with delta (0, 0)
Screenshot: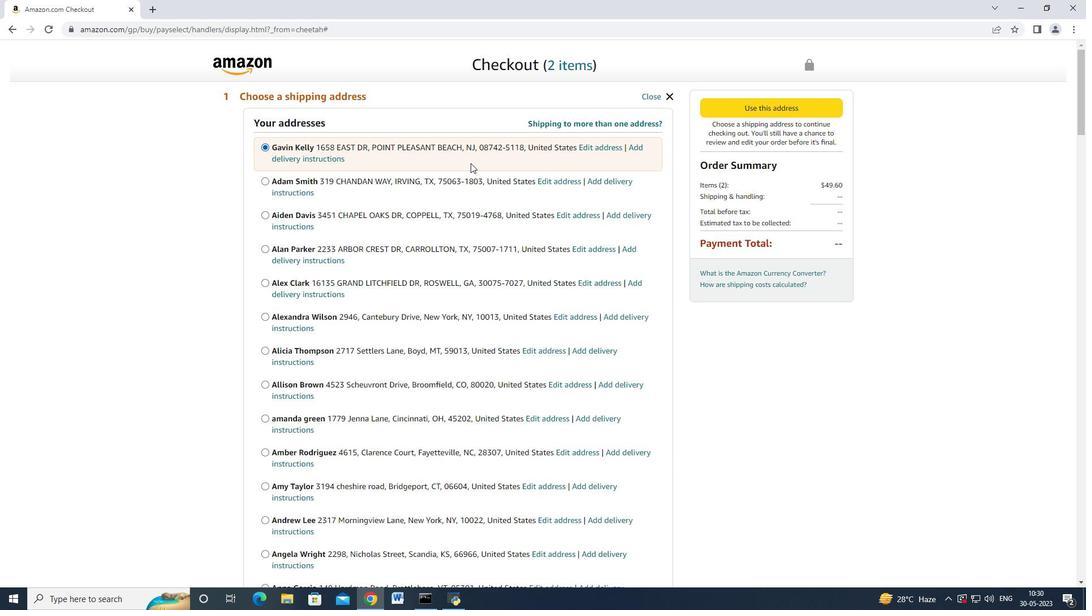 
Action: Mouse moved to (457, 186)
Screenshot: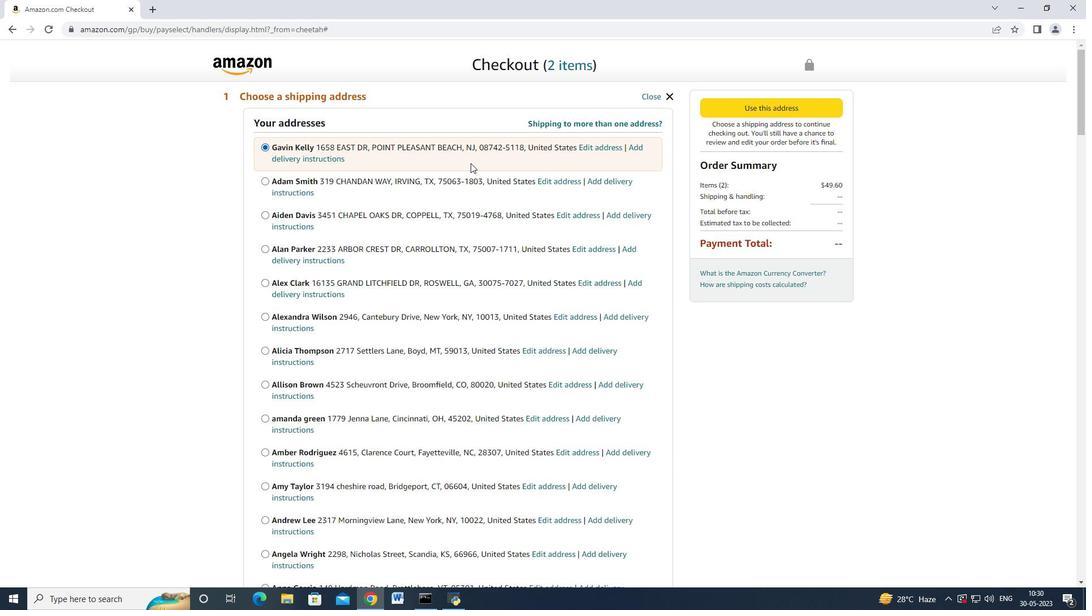 
Action: Mouse scrolled (457, 185) with delta (0, 0)
Screenshot: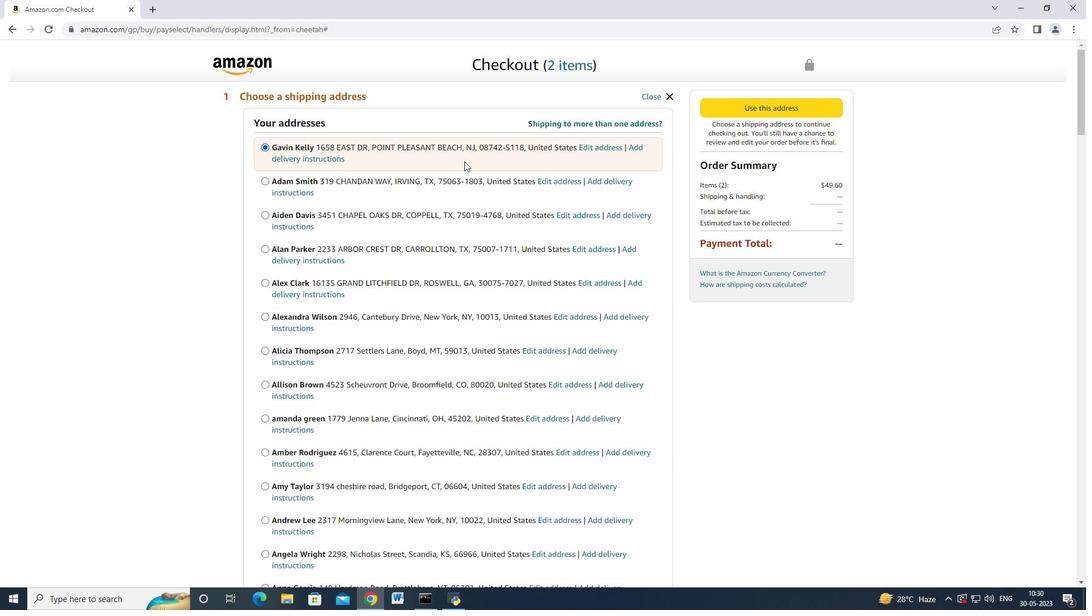 
Action: Mouse moved to (457, 189)
Screenshot: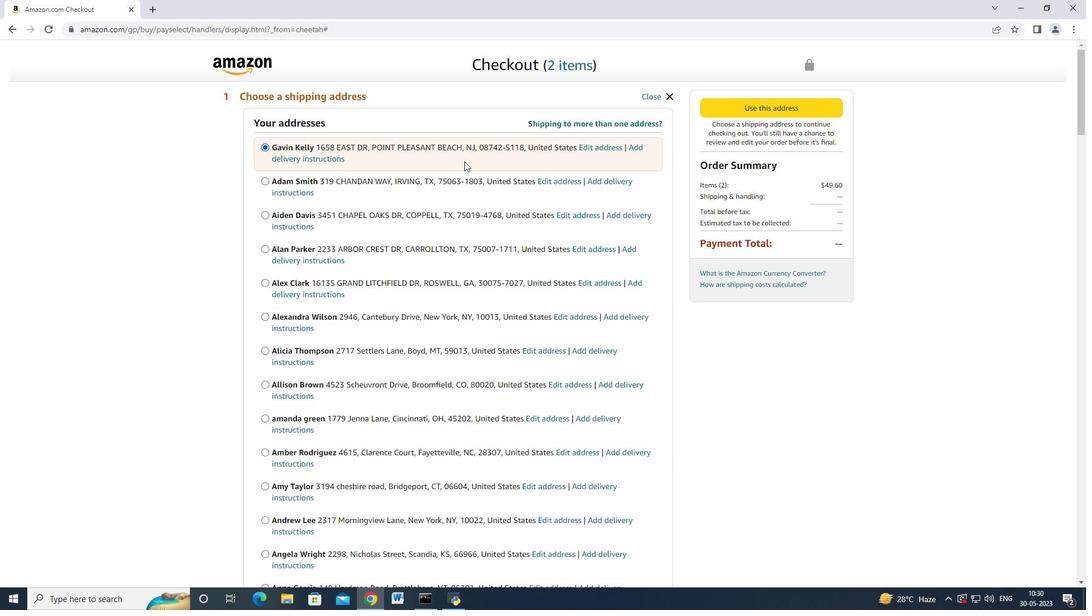 
Action: Mouse scrolled (457, 187) with delta (0, 0)
Screenshot: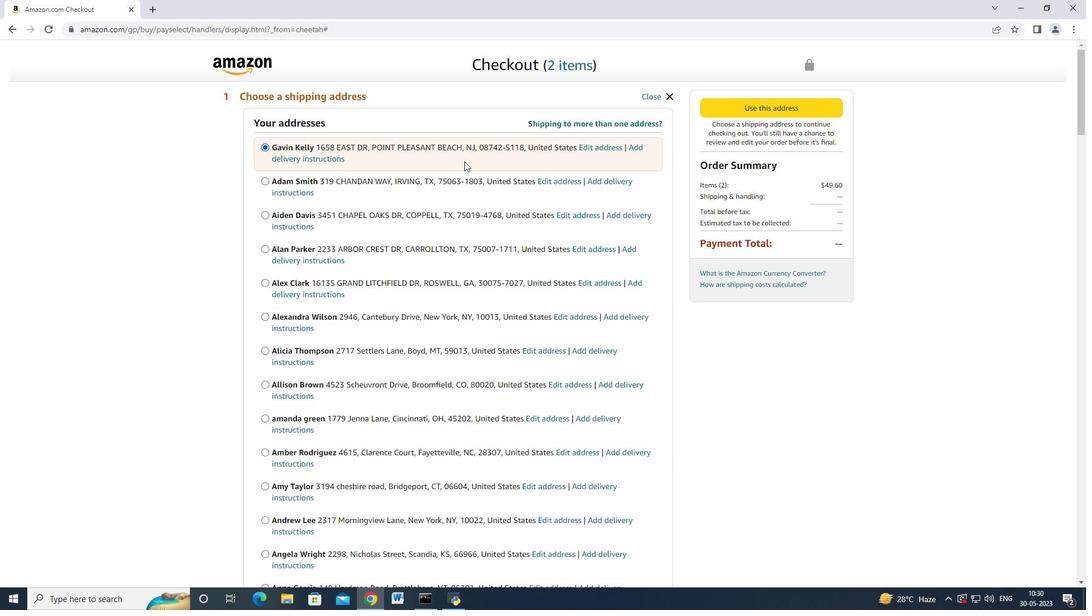 
Action: Mouse moved to (457, 190)
Screenshot: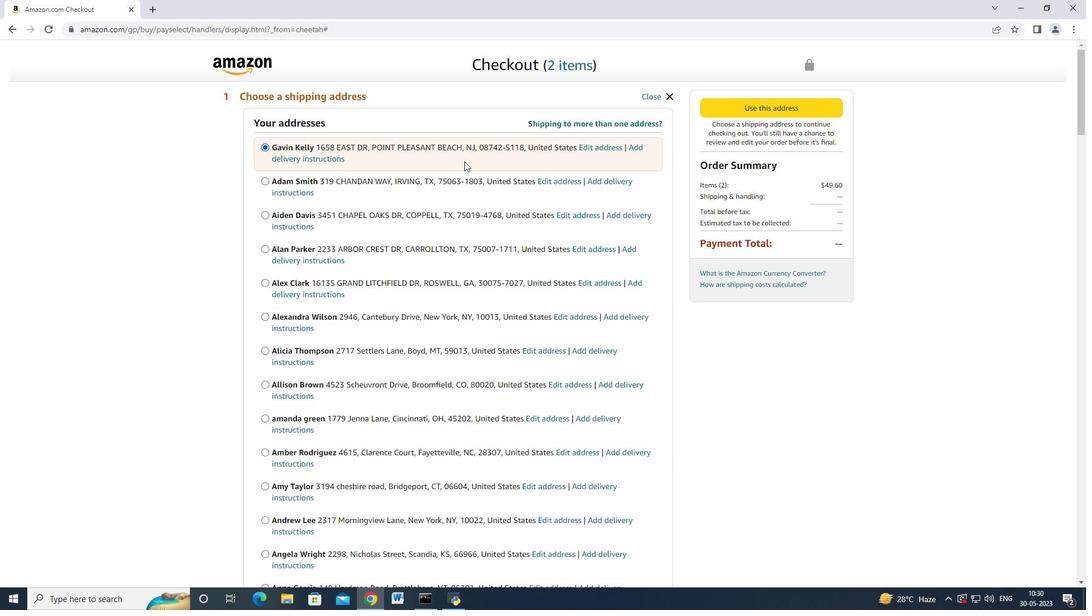 
Action: Mouse scrolled (457, 188) with delta (0, 0)
Screenshot: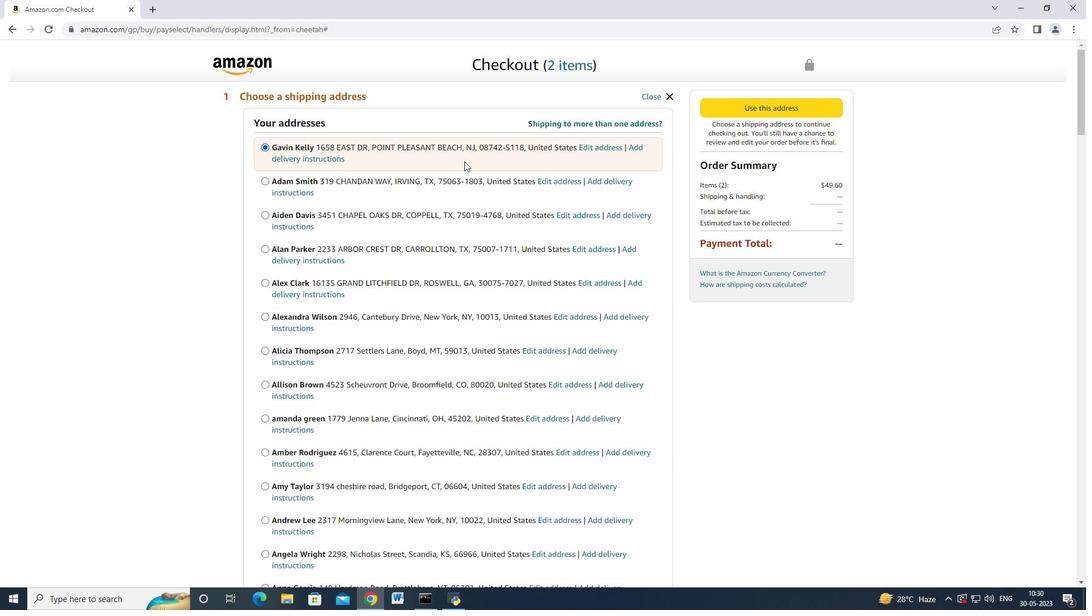 
Action: Mouse moved to (457, 191)
Screenshot: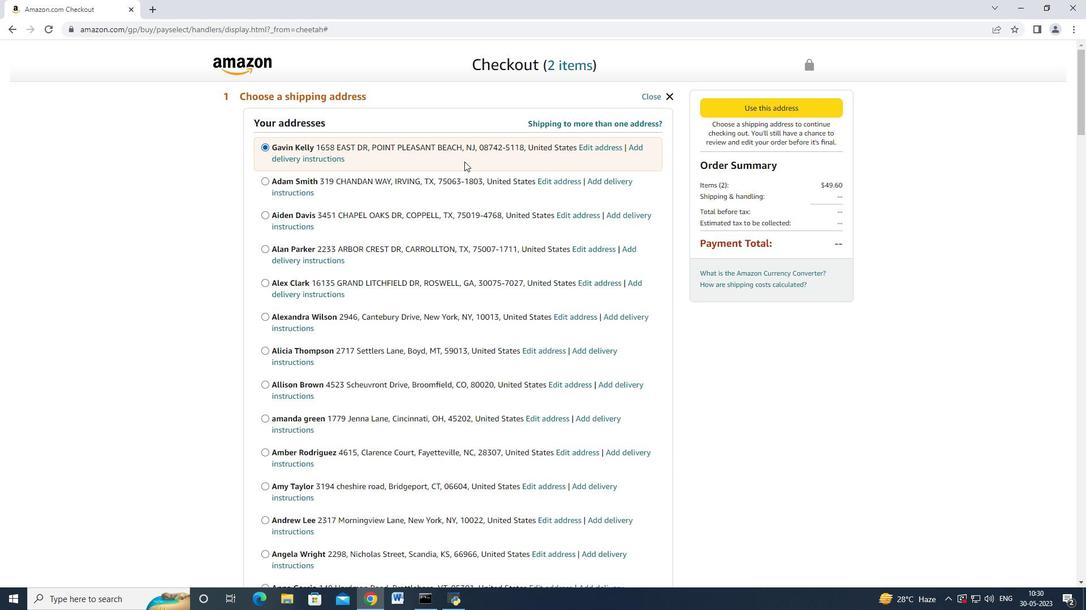 
Action: Mouse scrolled (457, 190) with delta (0, 0)
Screenshot: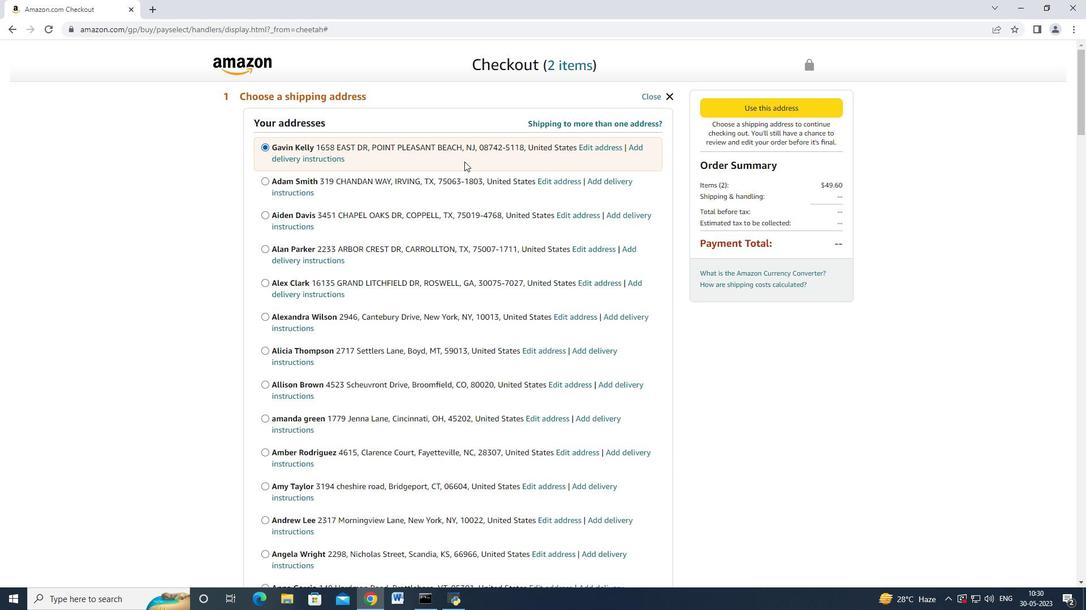 
Action: Mouse moved to (457, 192)
Screenshot: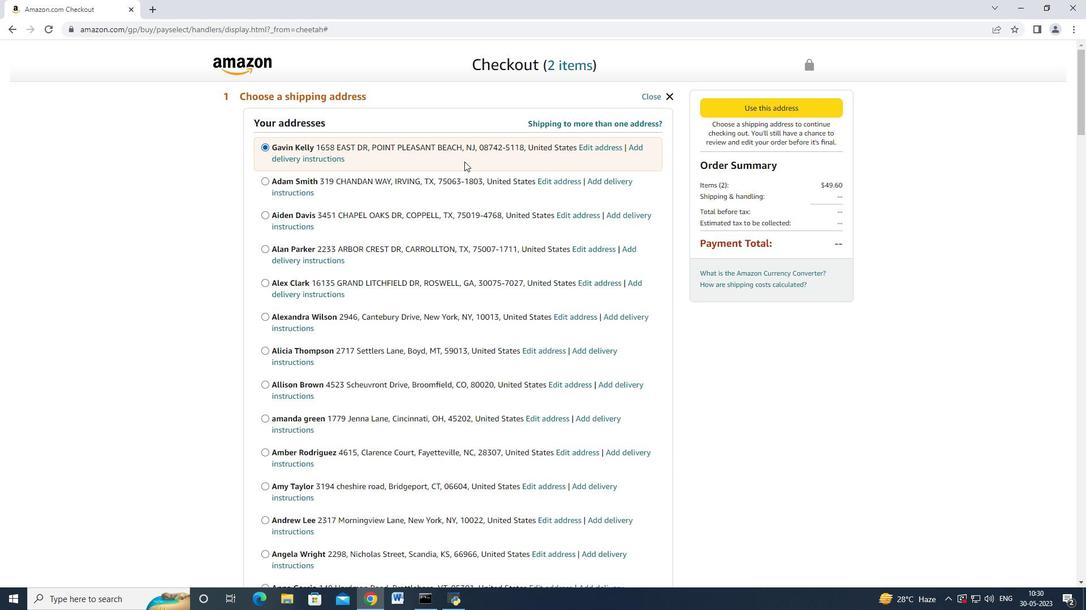 
Action: Mouse scrolled (457, 191) with delta (0, 0)
Screenshot: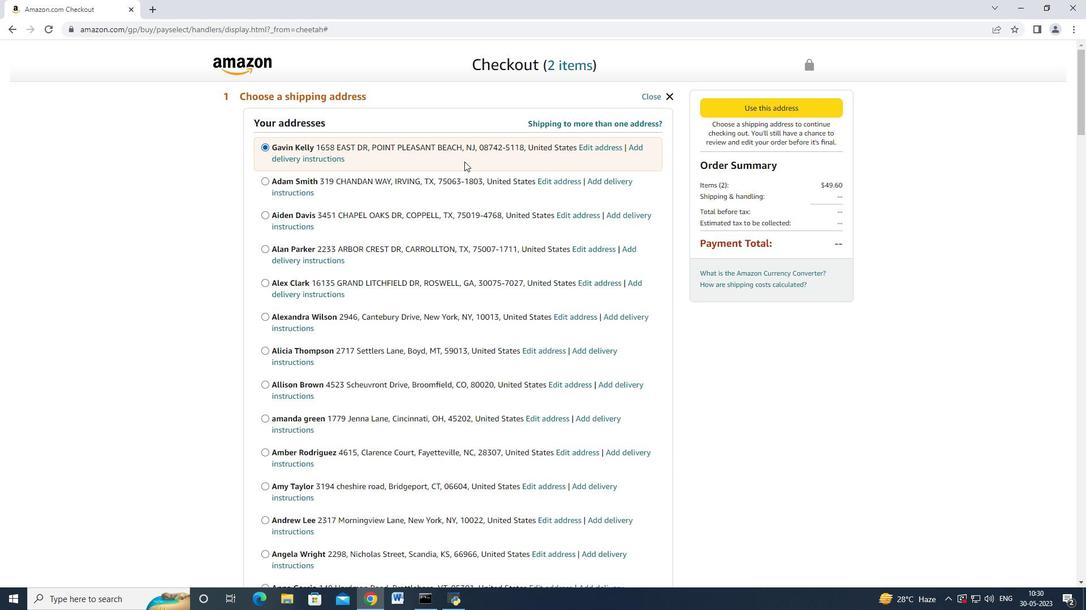 
Action: Mouse moved to (457, 192)
Screenshot: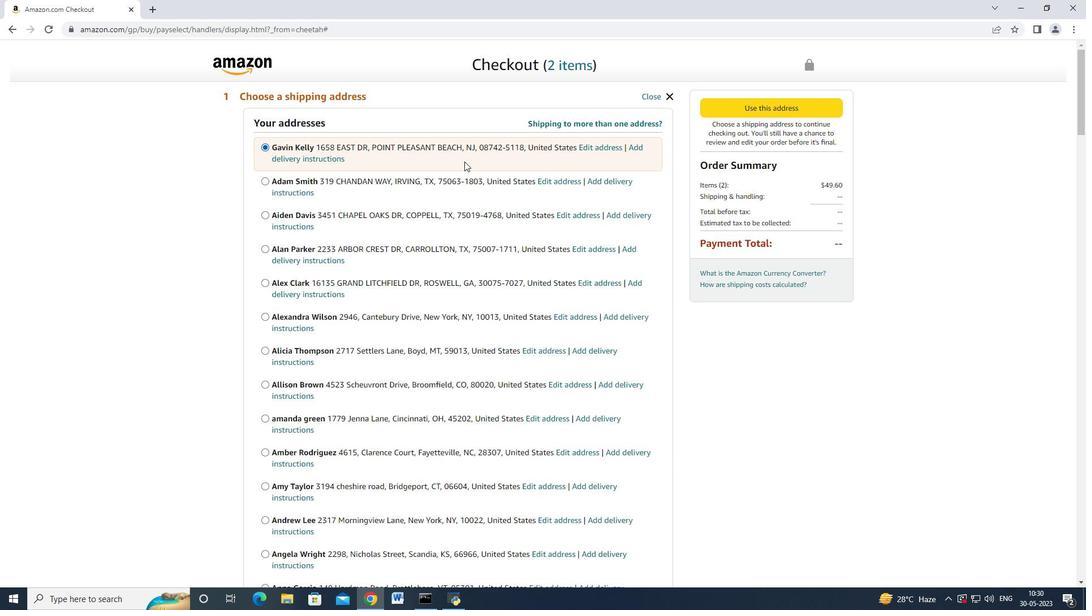 
Action: Mouse scrolled (457, 191) with delta (0, 0)
Screenshot: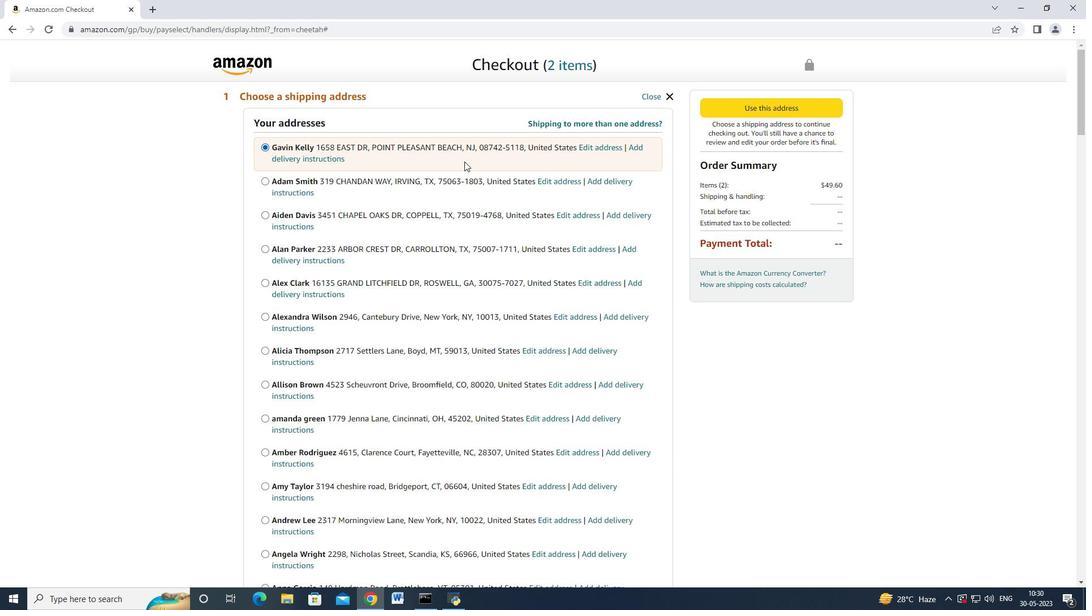 
Action: Mouse moved to (456, 194)
Screenshot: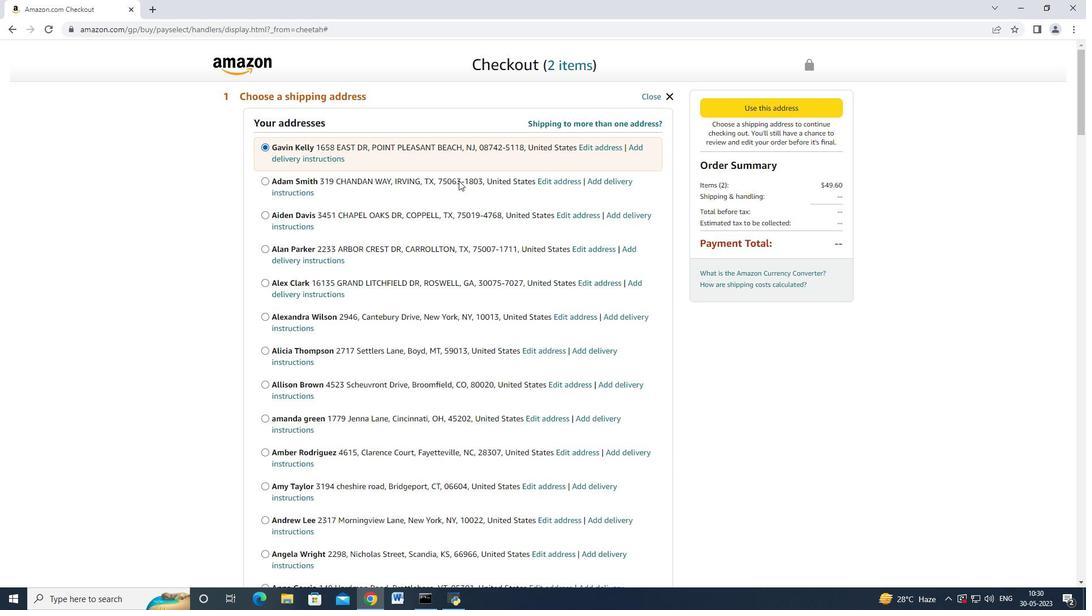 
Action: Mouse scrolled (457, 192) with delta (0, 0)
Screenshot: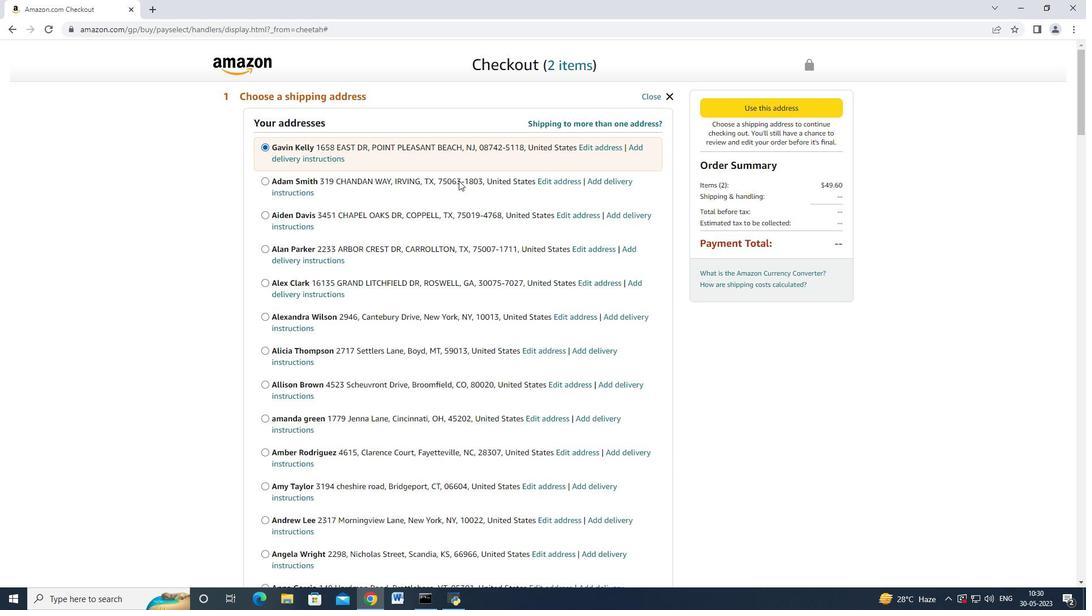 
Action: Mouse moved to (462, 189)
Screenshot: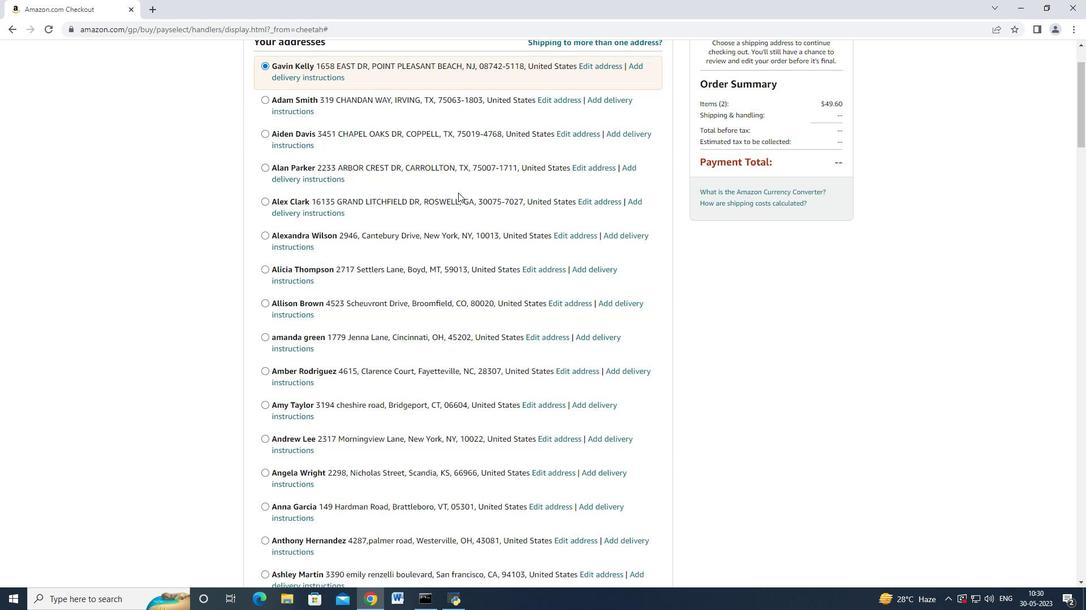 
Action: Mouse scrolled (462, 188) with delta (0, 0)
Screenshot: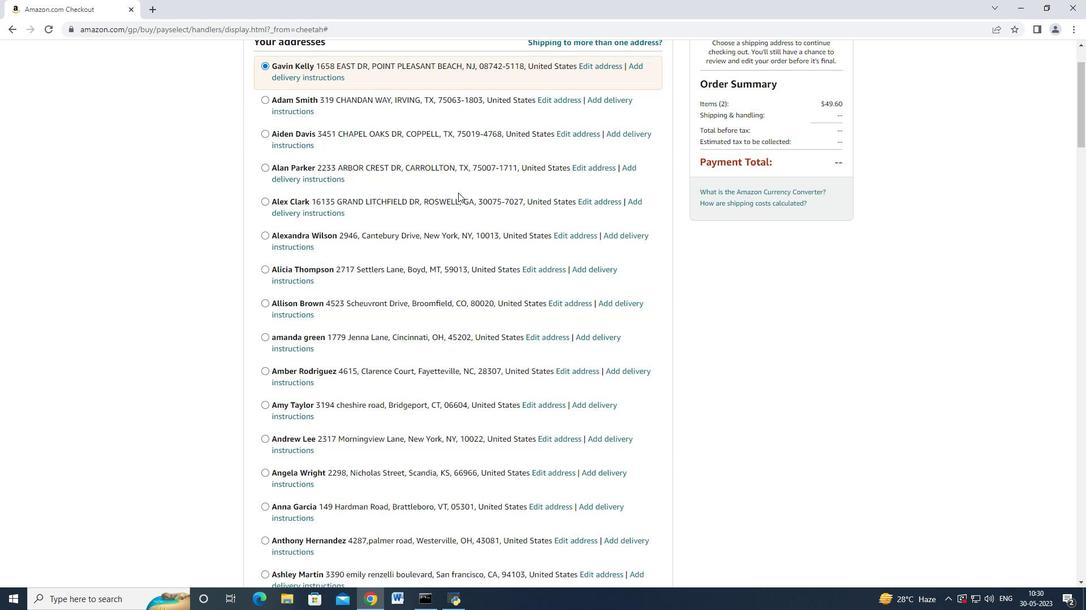 
Action: Mouse scrolled (462, 188) with delta (0, 0)
Screenshot: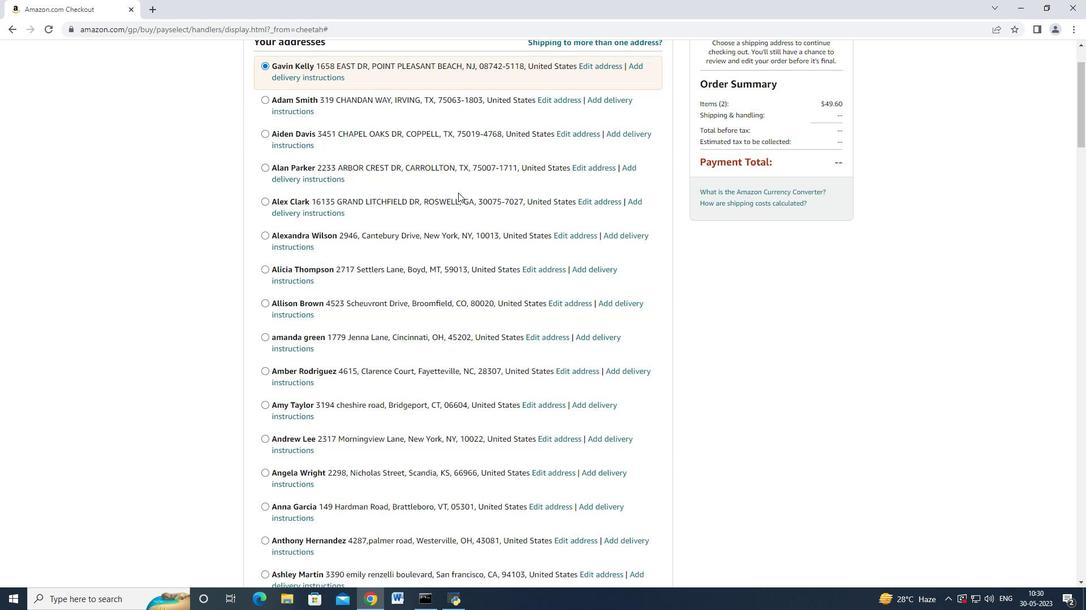 
Action: Mouse moved to (462, 189)
Screenshot: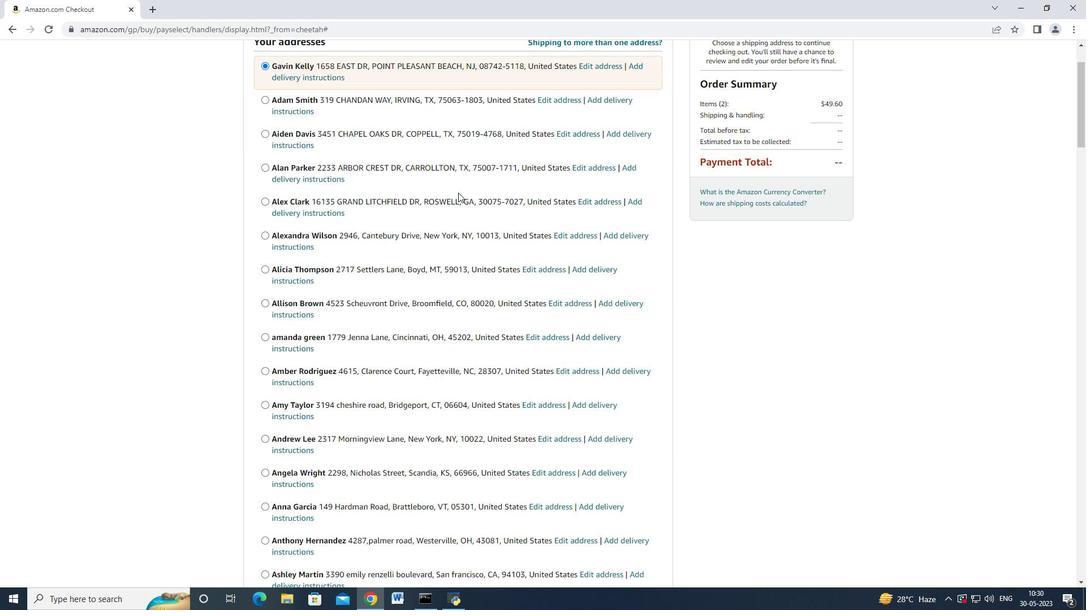 
Action: Mouse scrolled (462, 188) with delta (0, 0)
Screenshot: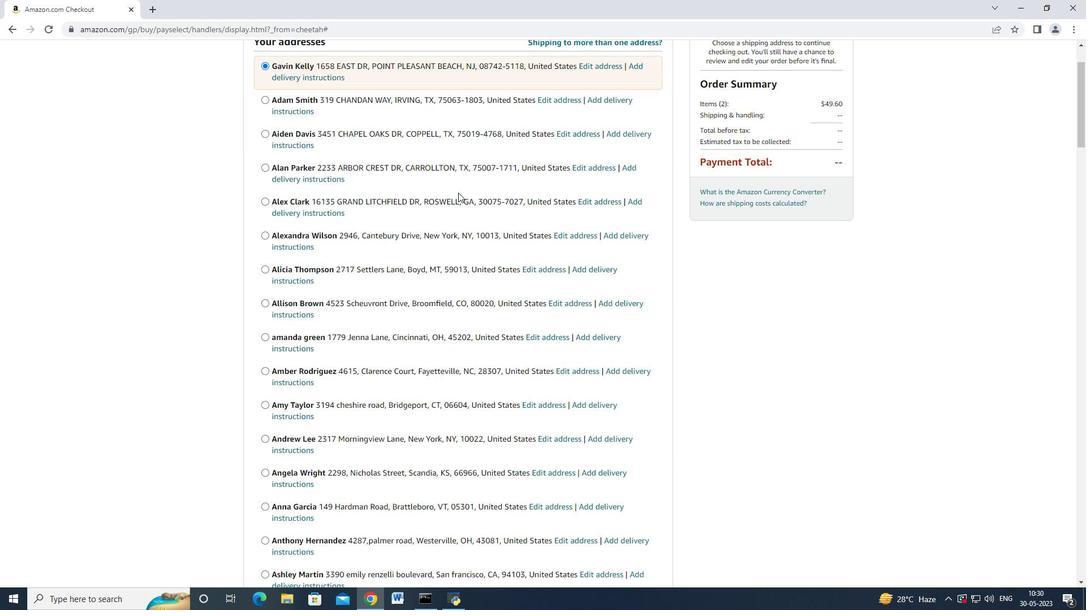 
Action: Mouse scrolled (462, 188) with delta (0, -1)
Screenshot: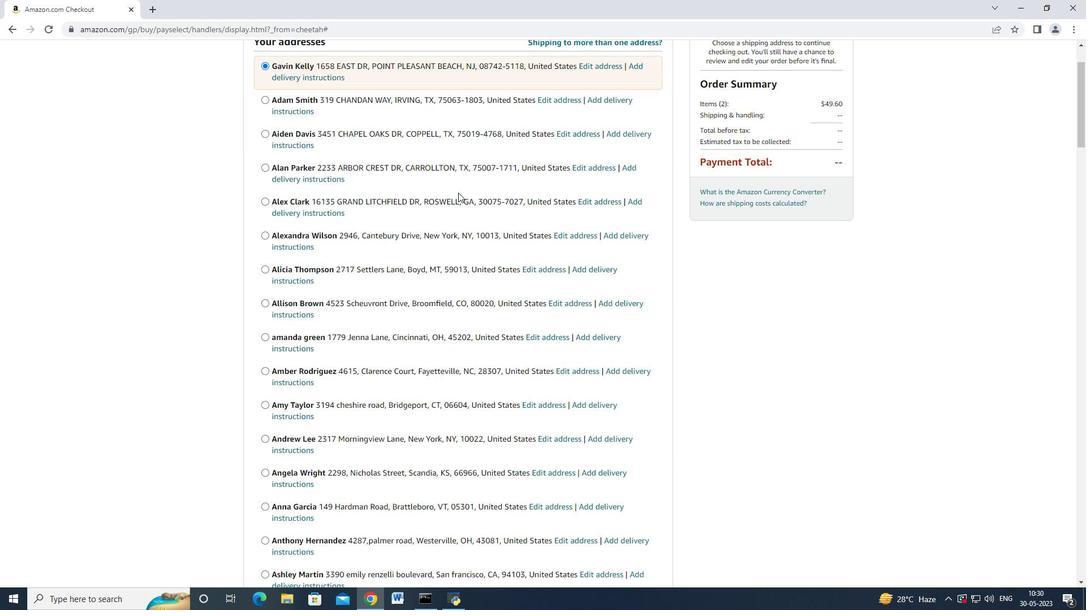 
Action: Mouse scrolled (462, 188) with delta (0, 0)
Screenshot: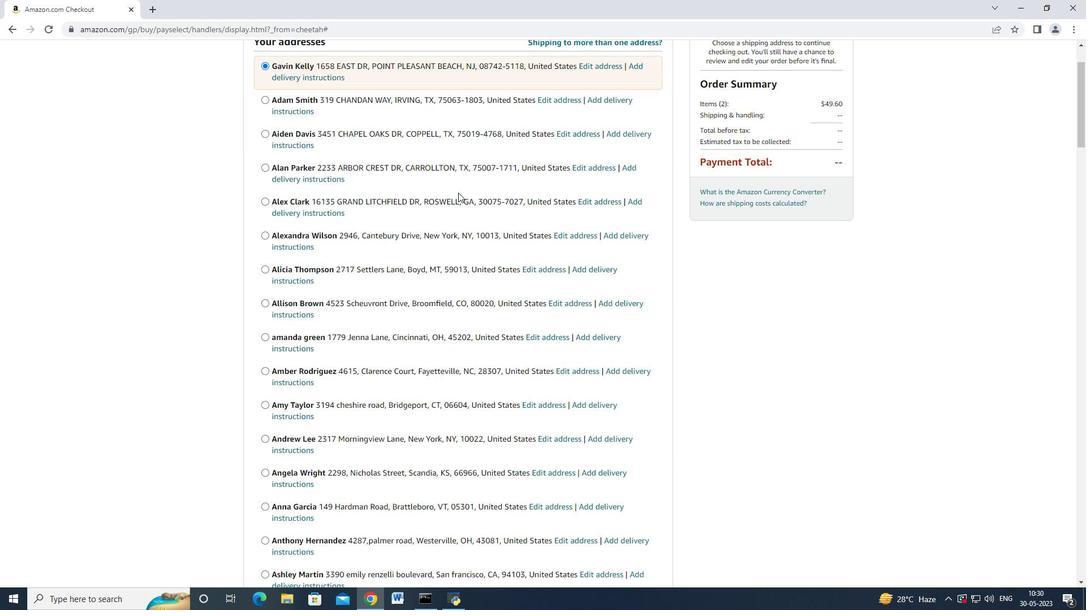 
Action: Mouse moved to (462, 189)
Screenshot: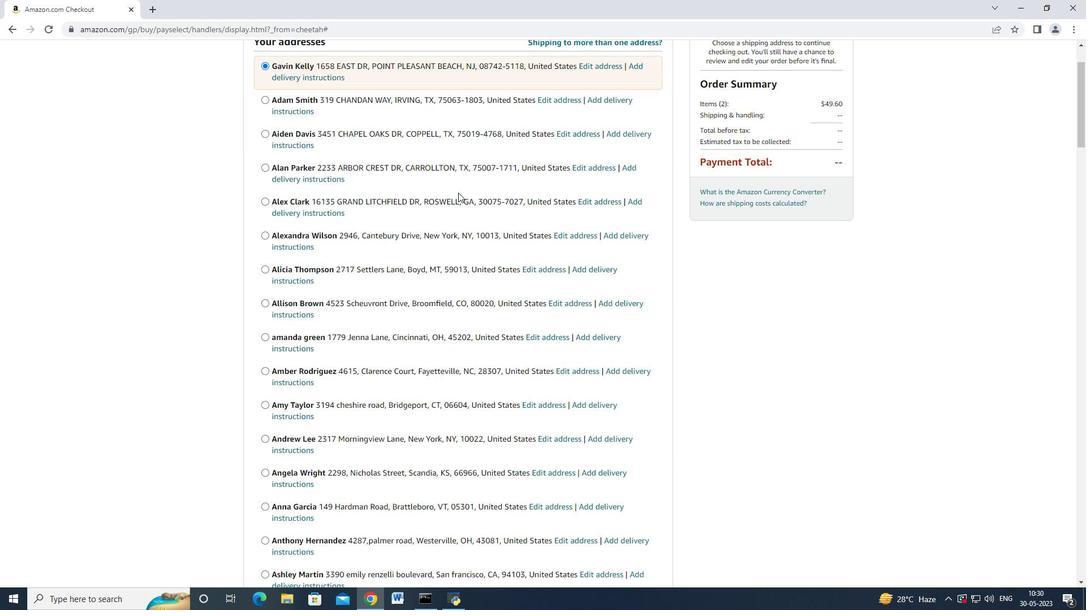 
Action: Mouse scrolled (462, 188) with delta (0, 0)
Screenshot: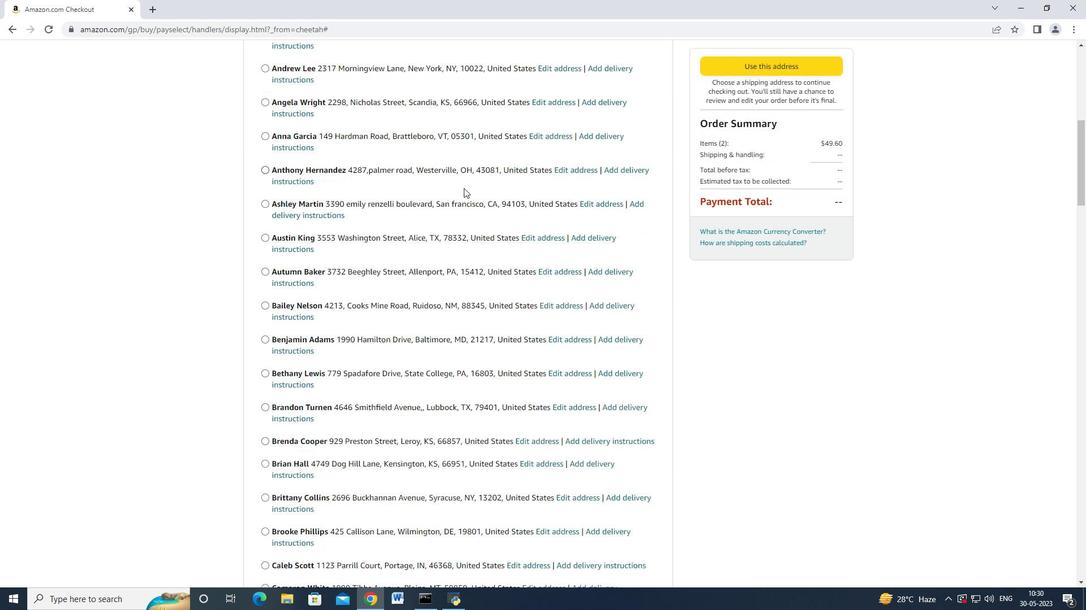 
Action: Mouse scrolled (462, 188) with delta (0, 0)
Screenshot: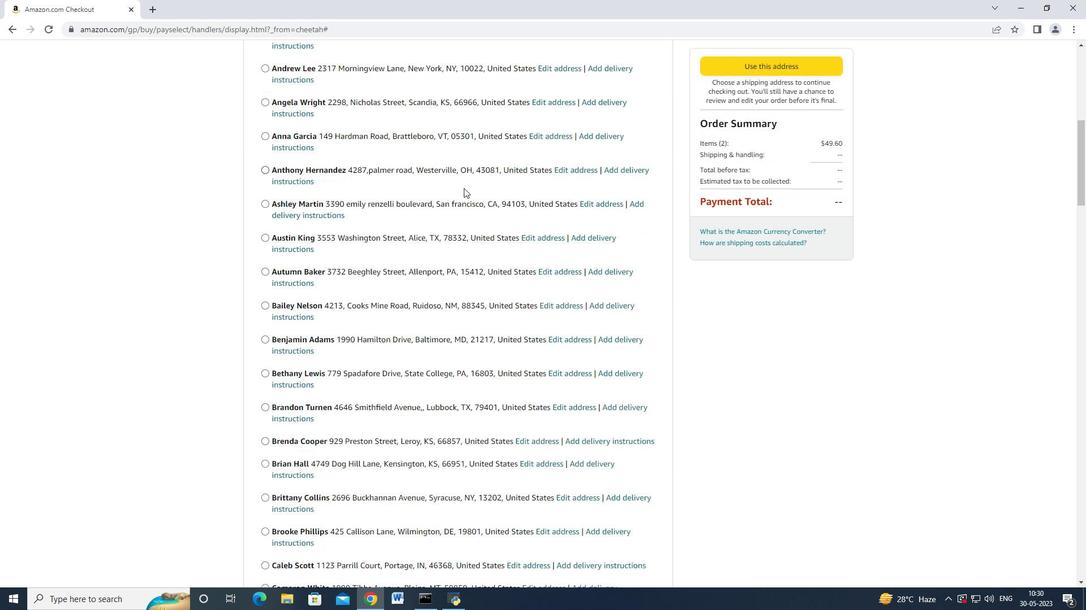 
Action: Mouse moved to (462, 189)
Screenshot: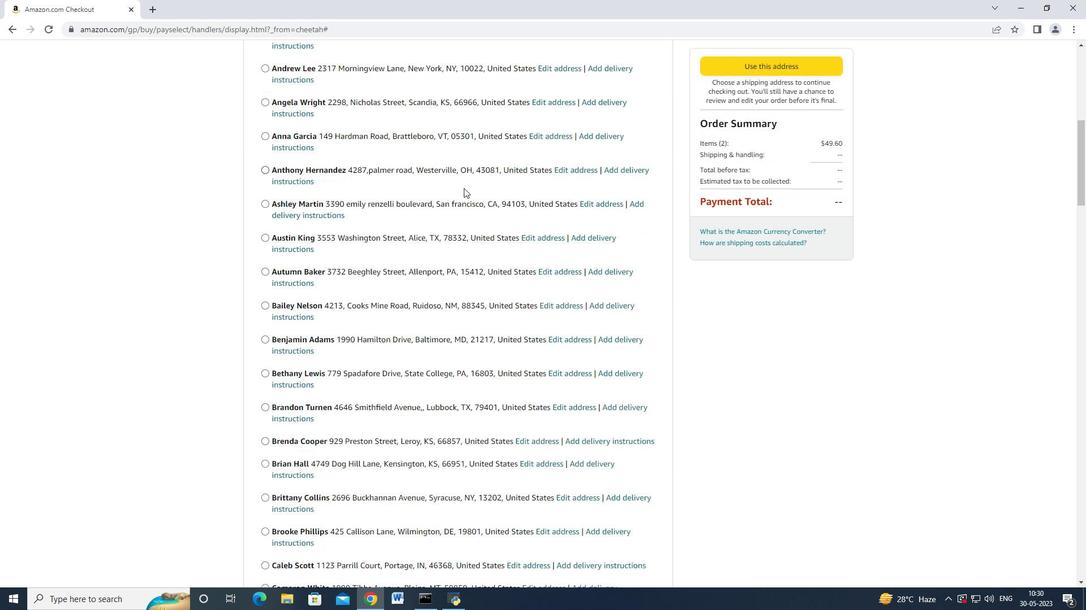 
Action: Mouse scrolled (462, 188) with delta (0, 0)
Screenshot: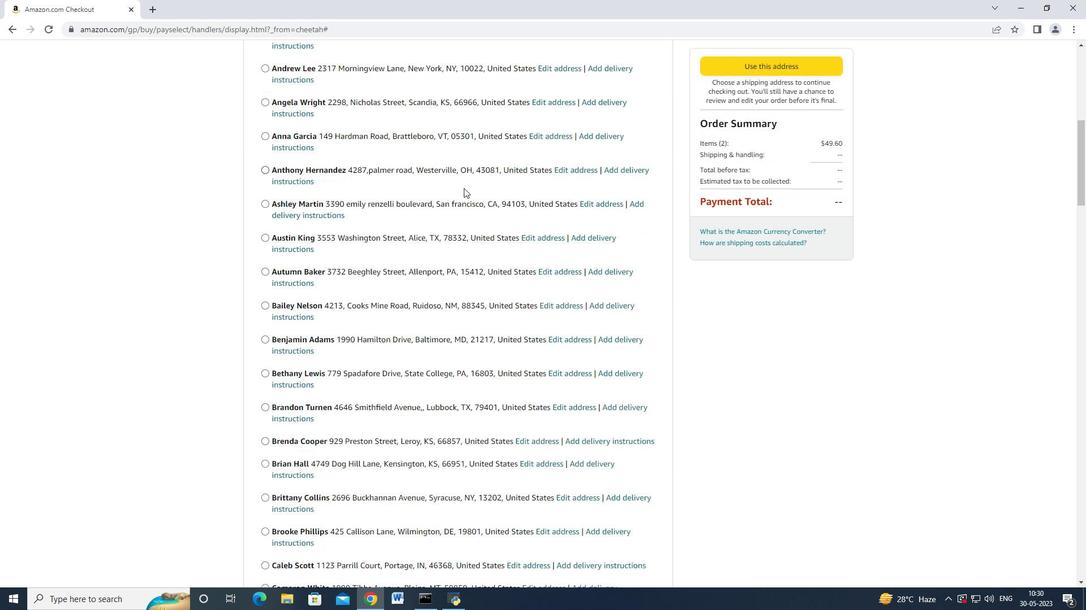 
Action: Mouse moved to (460, 190)
Screenshot: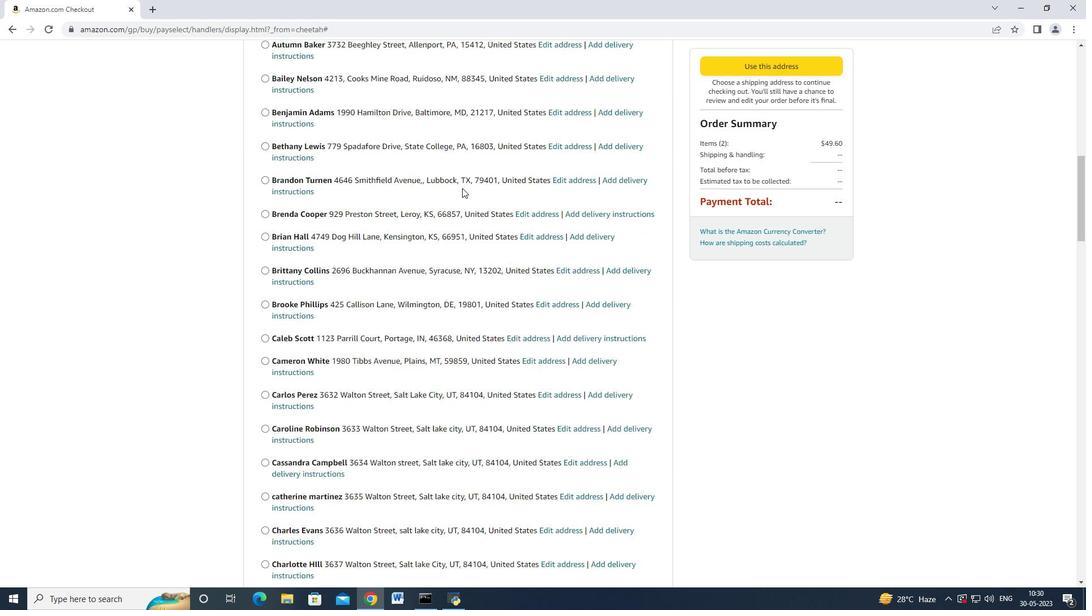 
Action: Mouse scrolled (460, 189) with delta (0, 0)
Screenshot: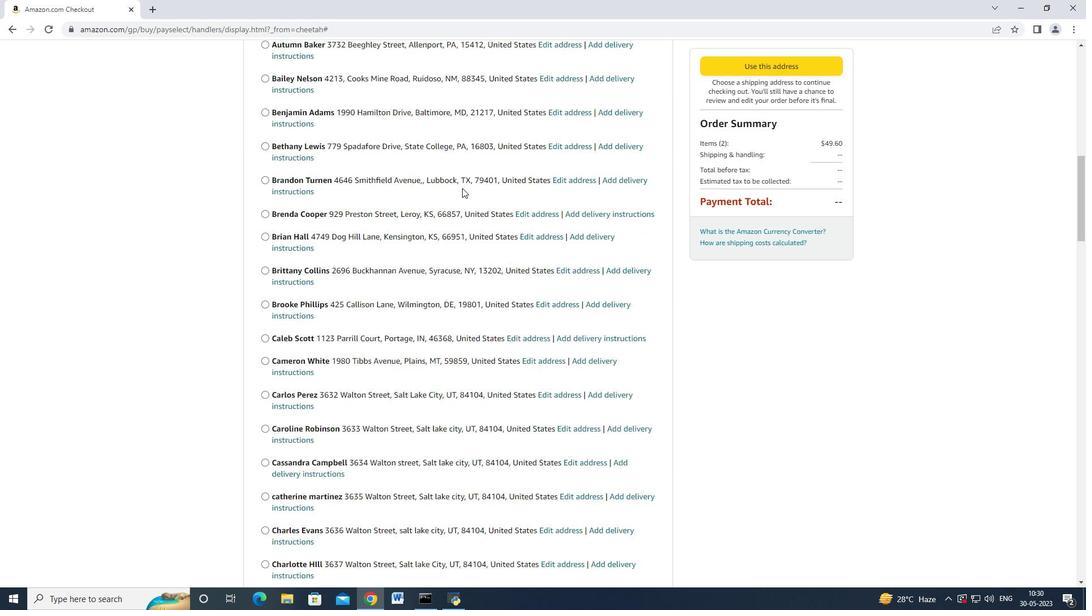 
Action: Mouse moved to (459, 190)
Screenshot: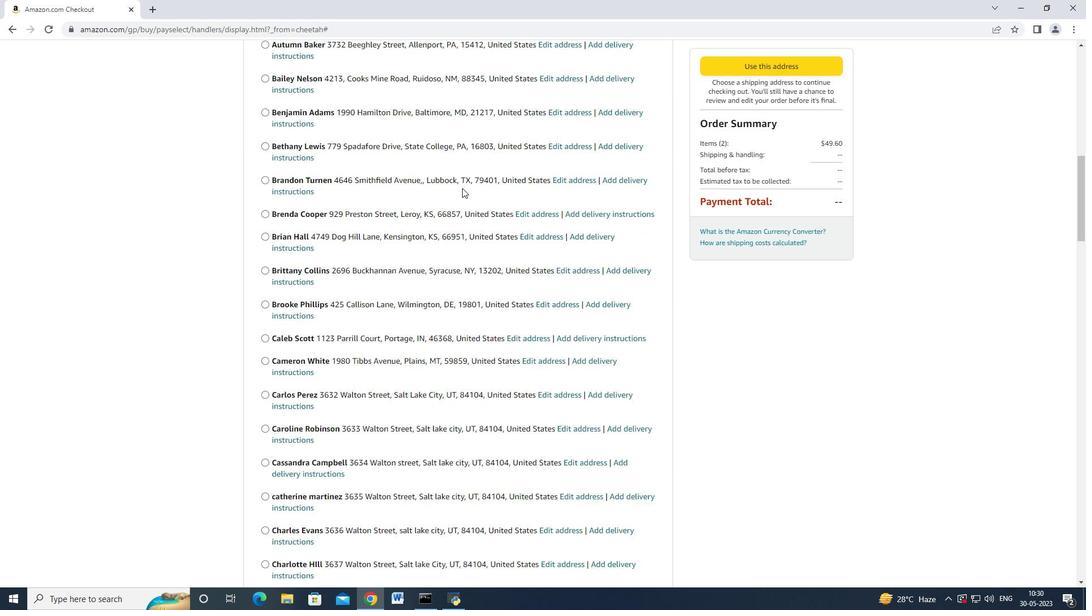 
Action: Mouse scrolled (459, 189) with delta (0, 0)
Screenshot: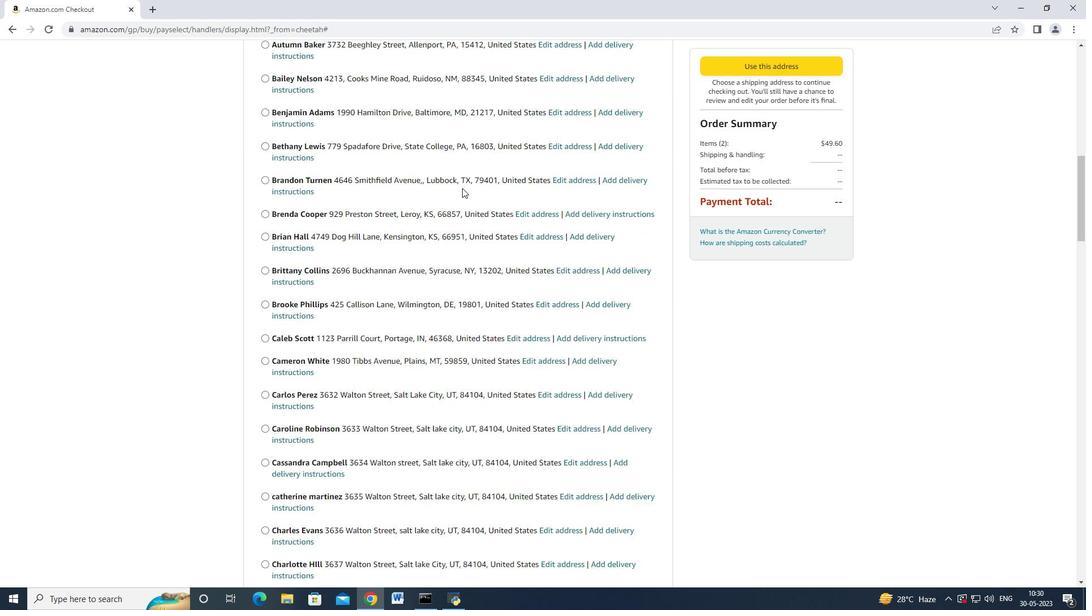 
Action: Mouse moved to (459, 190)
Screenshot: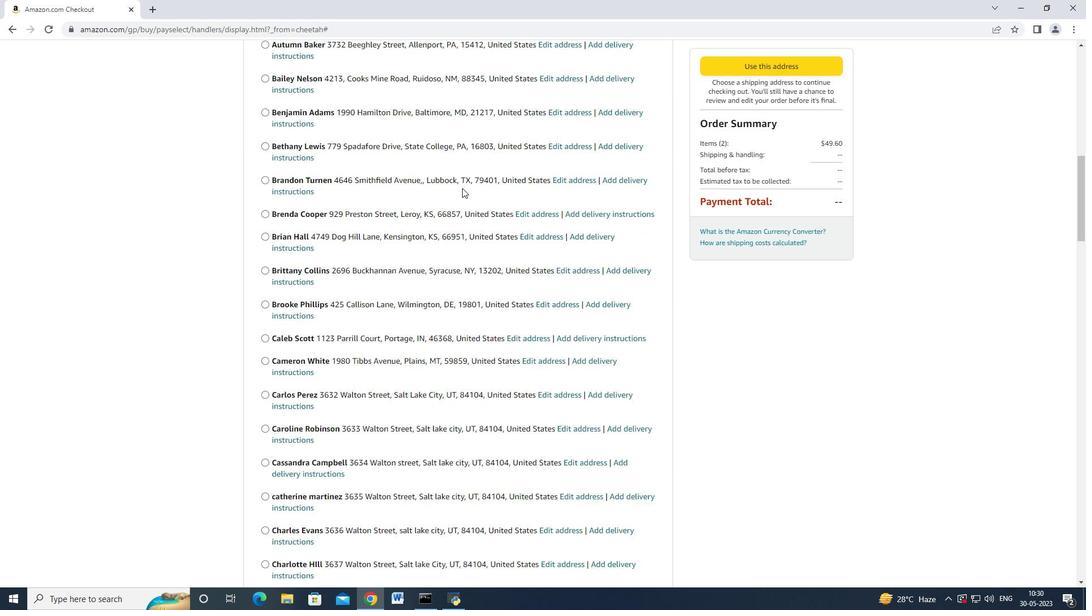 
Action: Mouse scrolled (459, 189) with delta (0, 0)
Screenshot: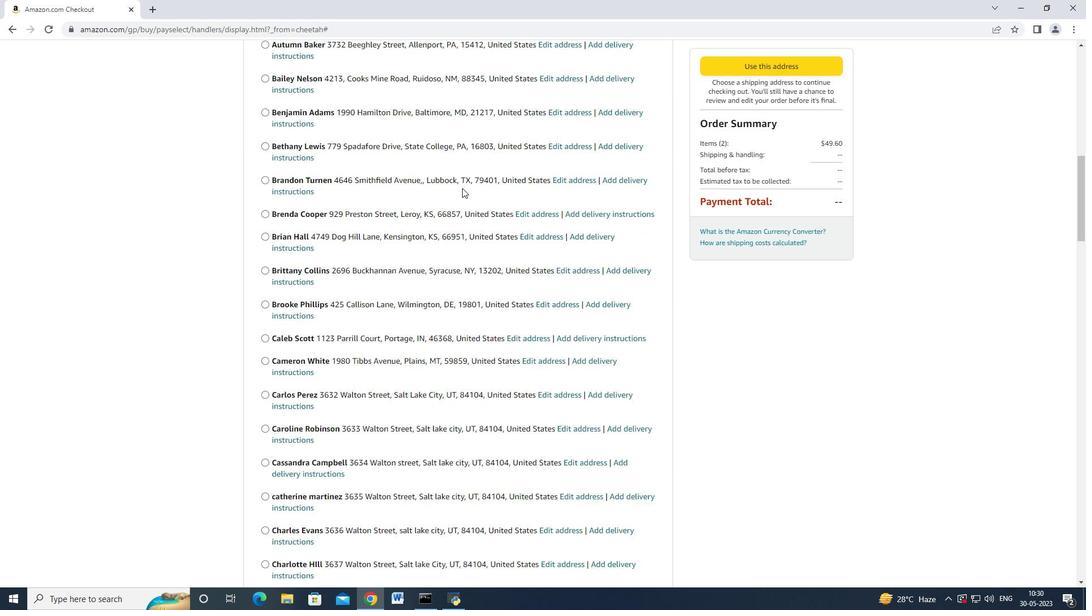 
Action: Mouse scrolled (459, 189) with delta (0, 0)
Screenshot: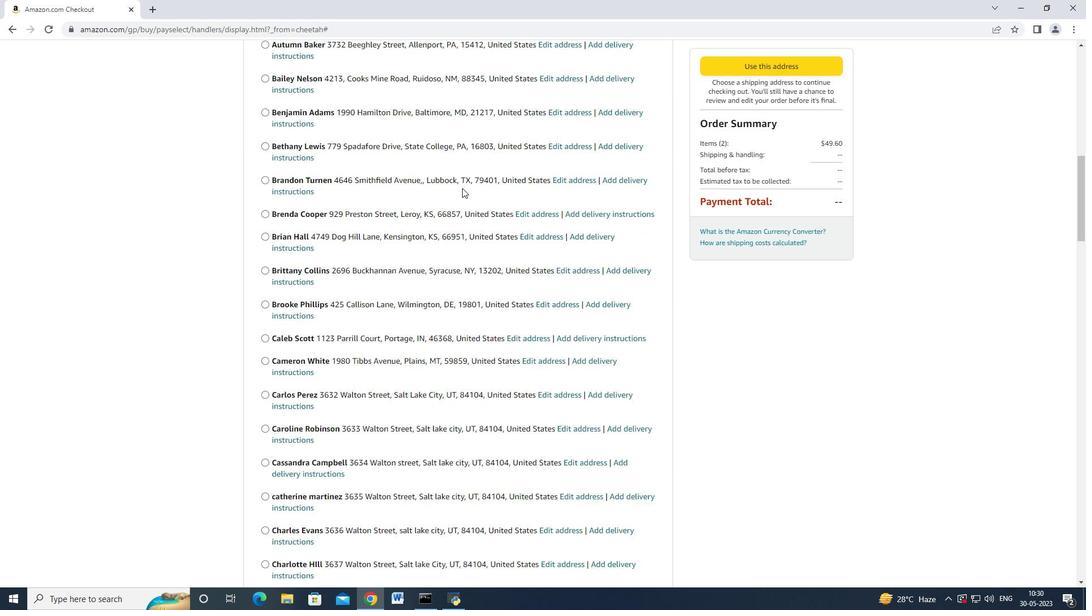 
Action: Mouse scrolled (459, 189) with delta (0, 0)
Screenshot: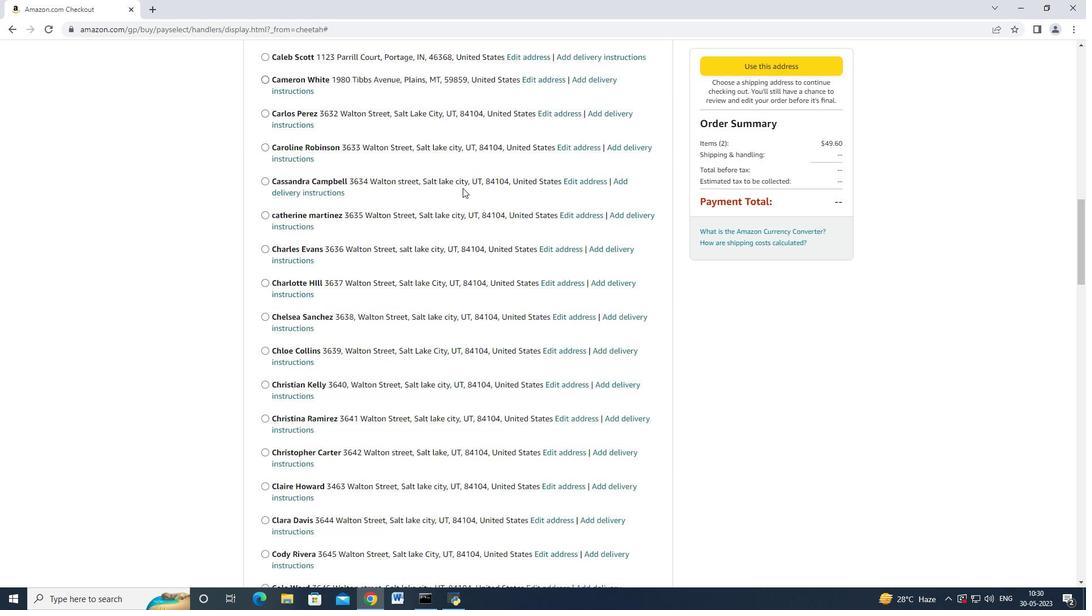 
Action: Mouse scrolled (459, 189) with delta (0, 0)
Screenshot: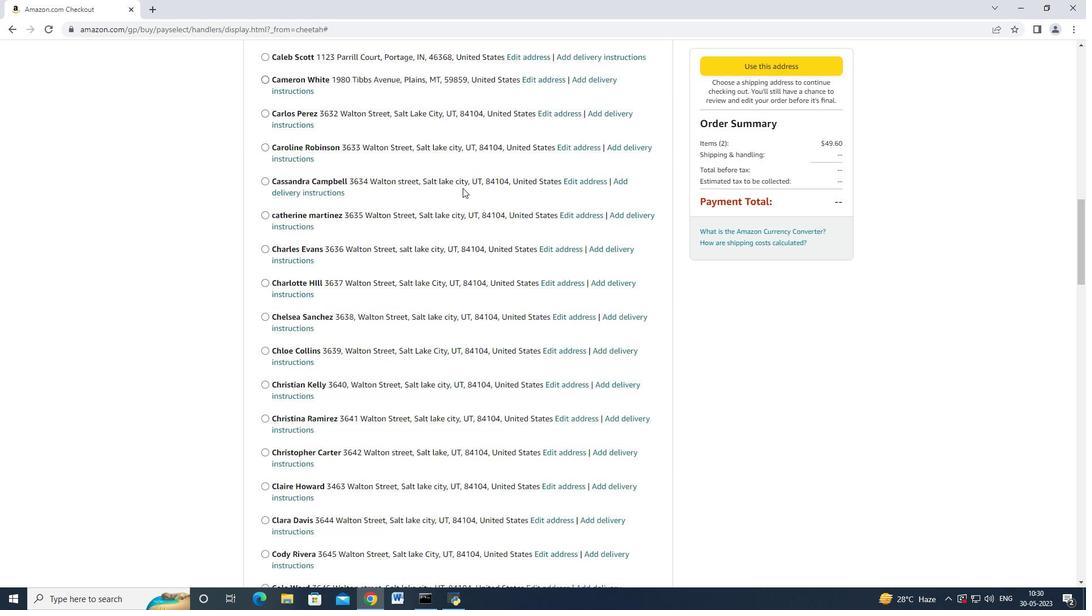 
Action: Mouse scrolled (459, 189) with delta (0, 0)
Screenshot: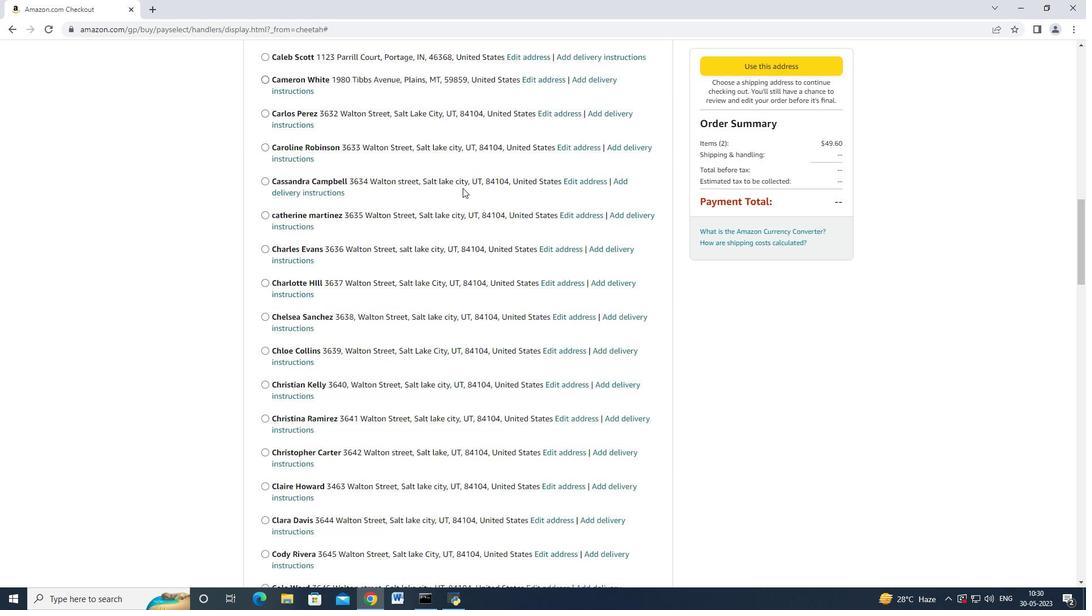 
Action: Mouse scrolled (459, 189) with delta (0, 0)
Screenshot: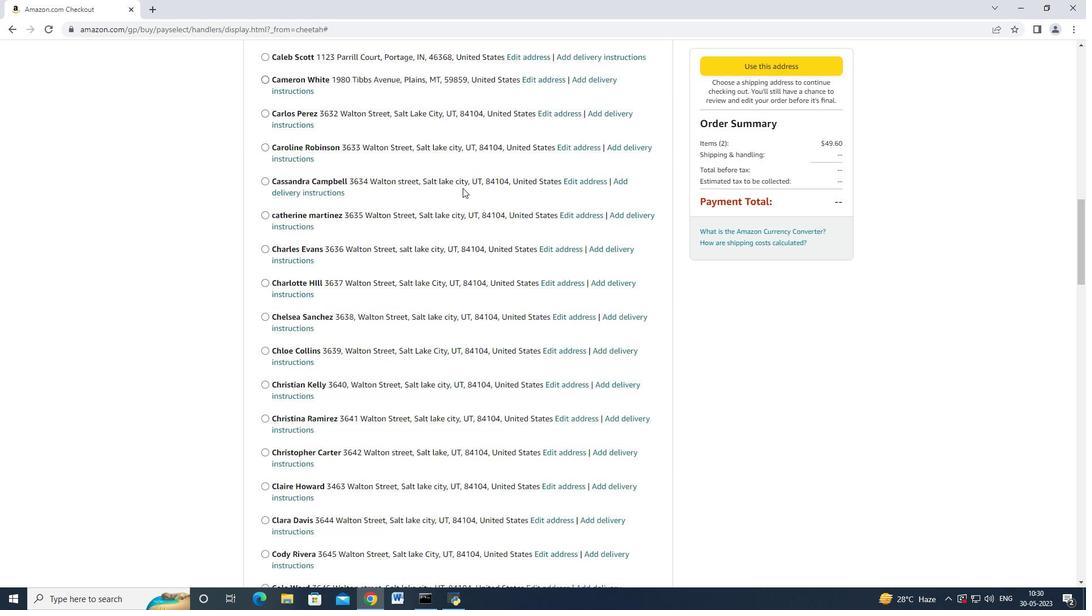 
Action: Mouse moved to (459, 190)
Screenshot: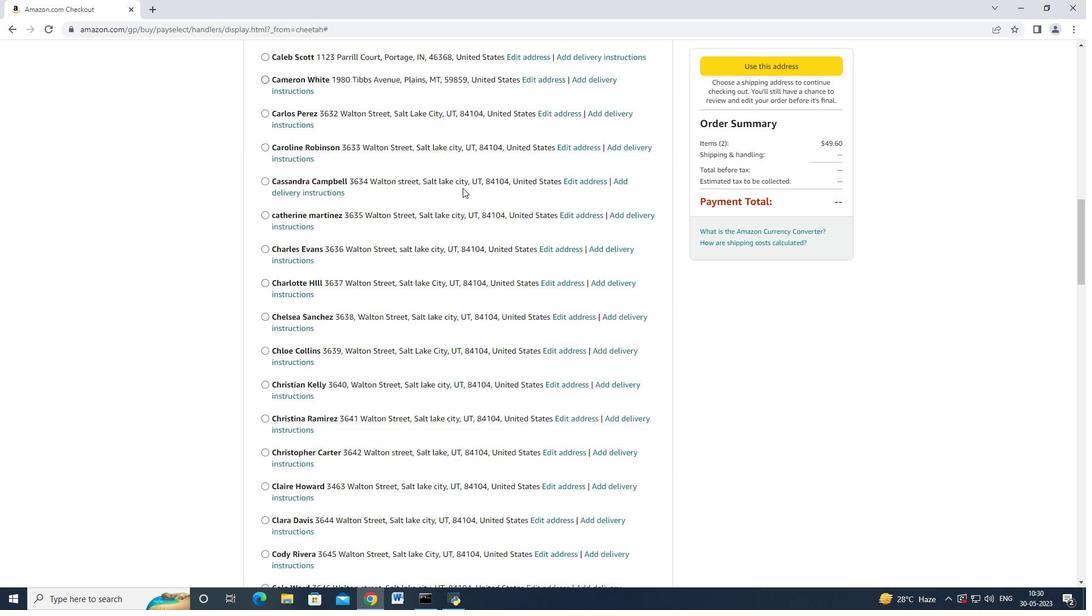 
Action: Mouse scrolled (459, 189) with delta (0, 0)
Screenshot: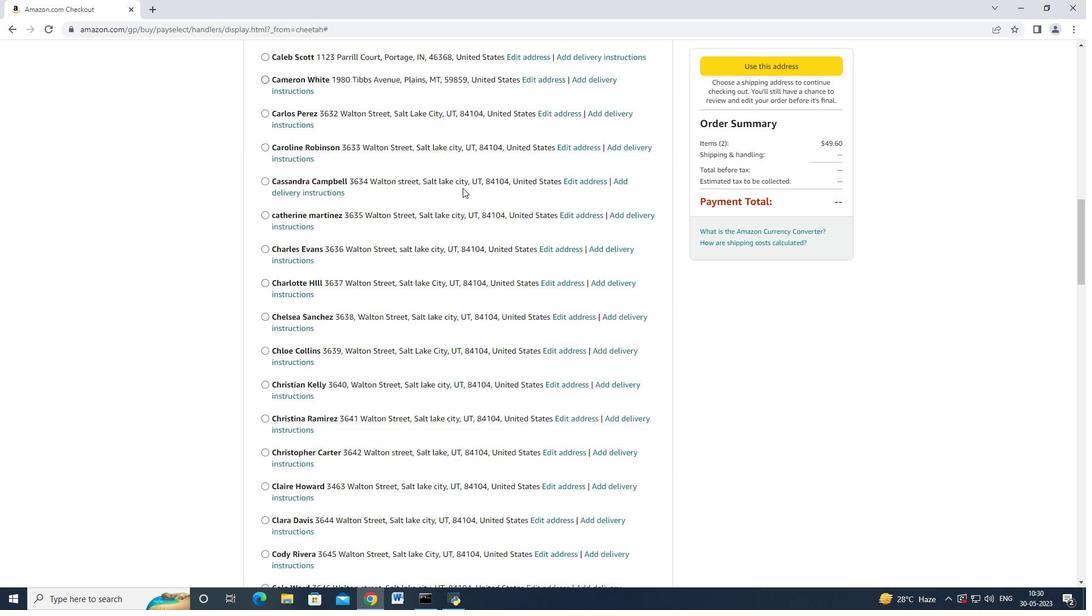 
Action: Mouse moved to (454, 194)
Screenshot: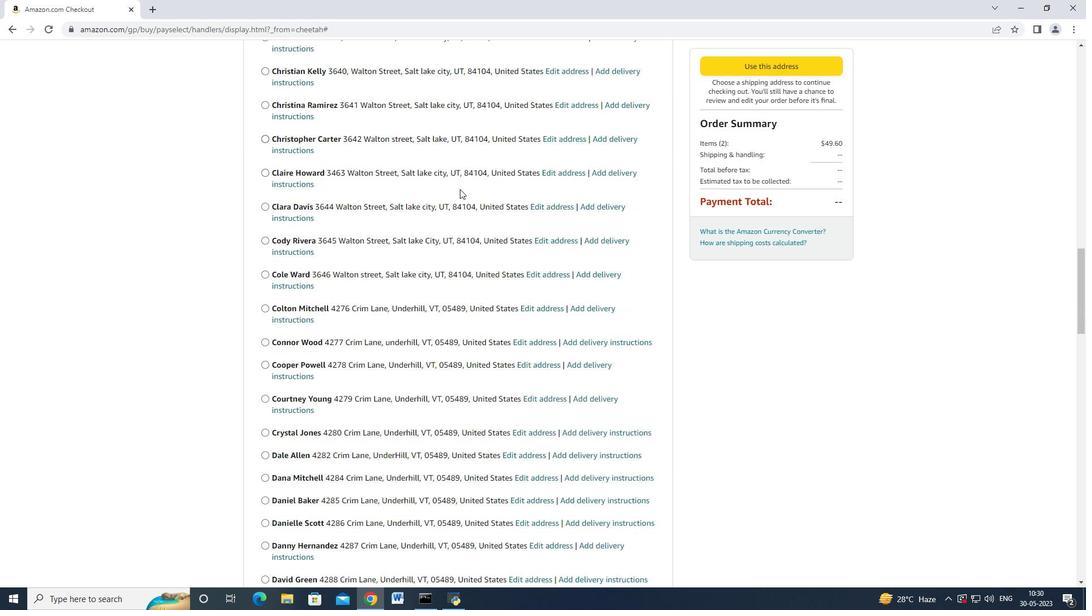 
Action: Mouse scrolled (454, 194) with delta (0, 0)
Screenshot: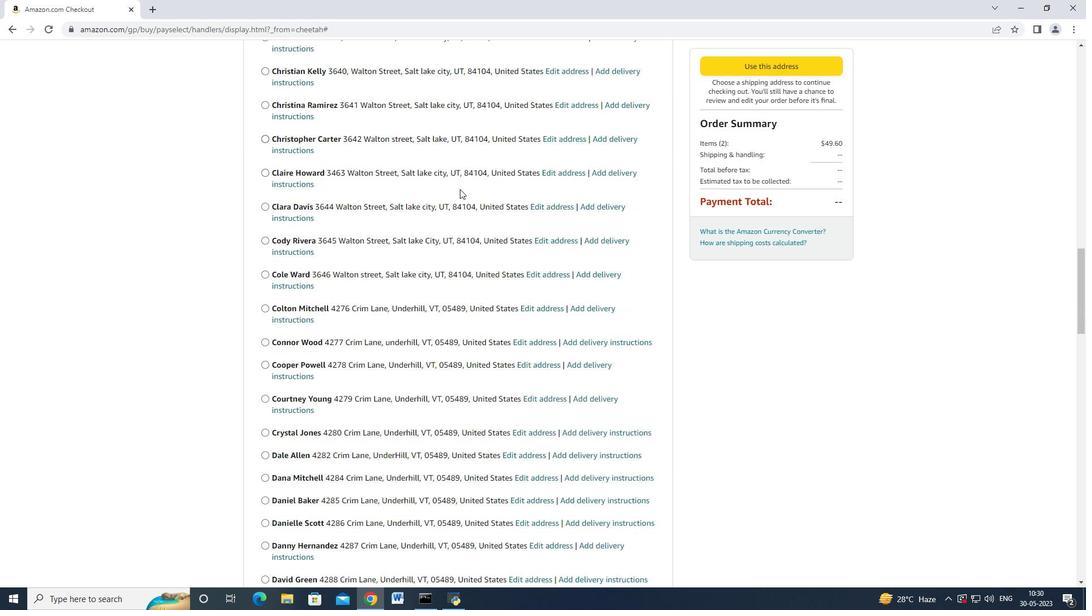 
Action: Mouse moved to (453, 195)
Screenshot: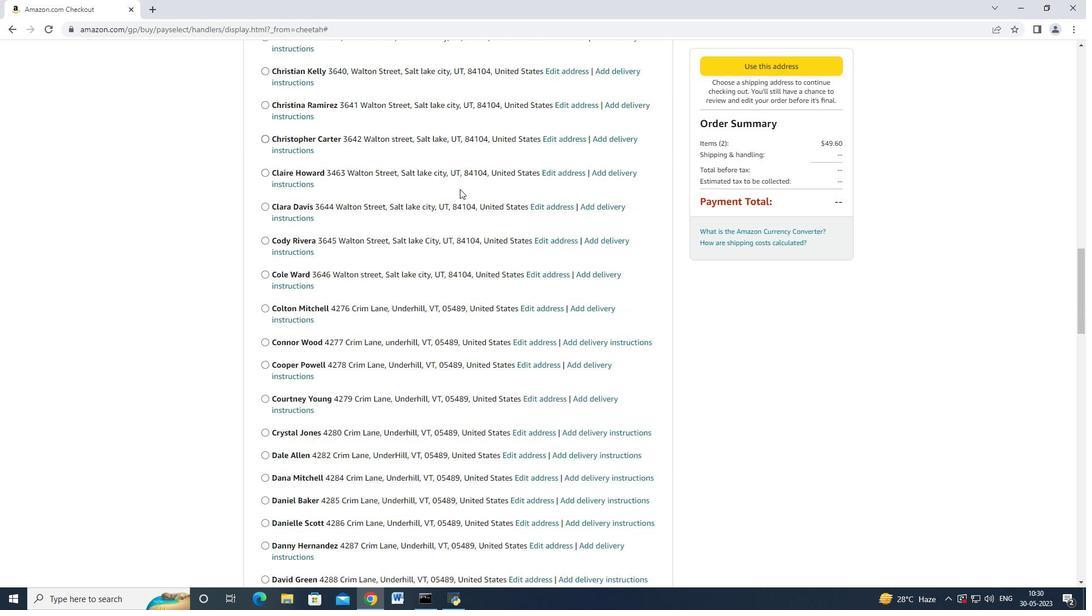 
Action: Mouse scrolled (453, 195) with delta (0, 0)
Screenshot: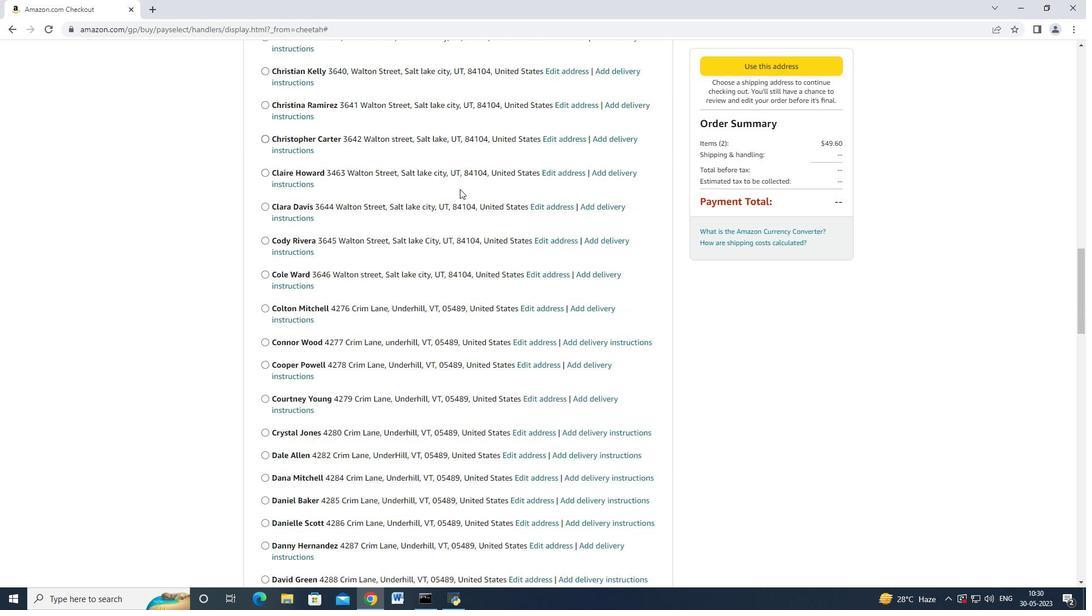 
Action: Mouse moved to (452, 195)
Screenshot: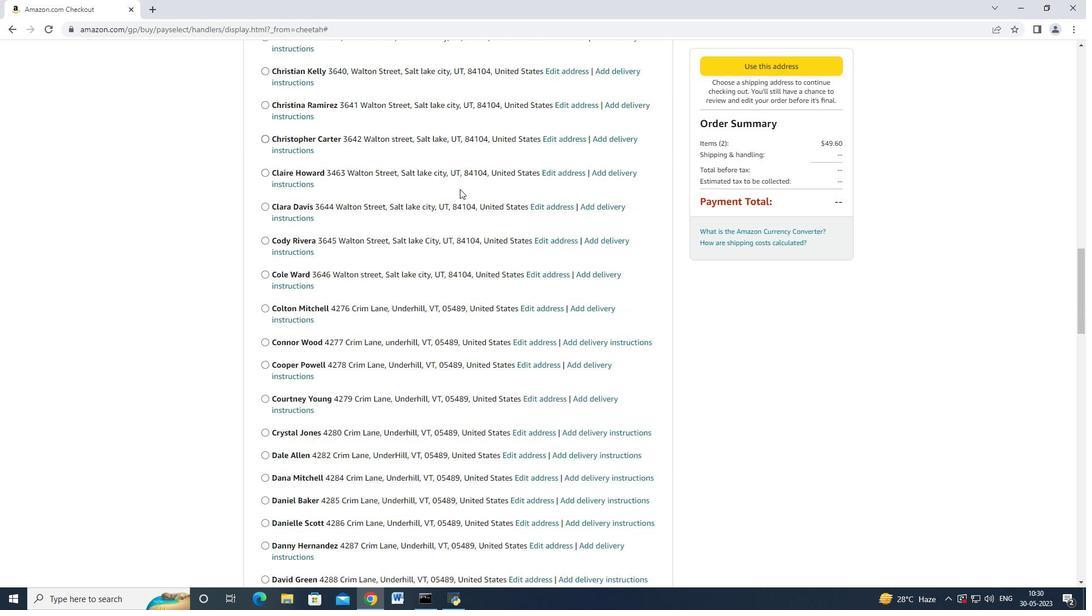 
Action: Mouse scrolled (452, 195) with delta (0, 0)
Screenshot: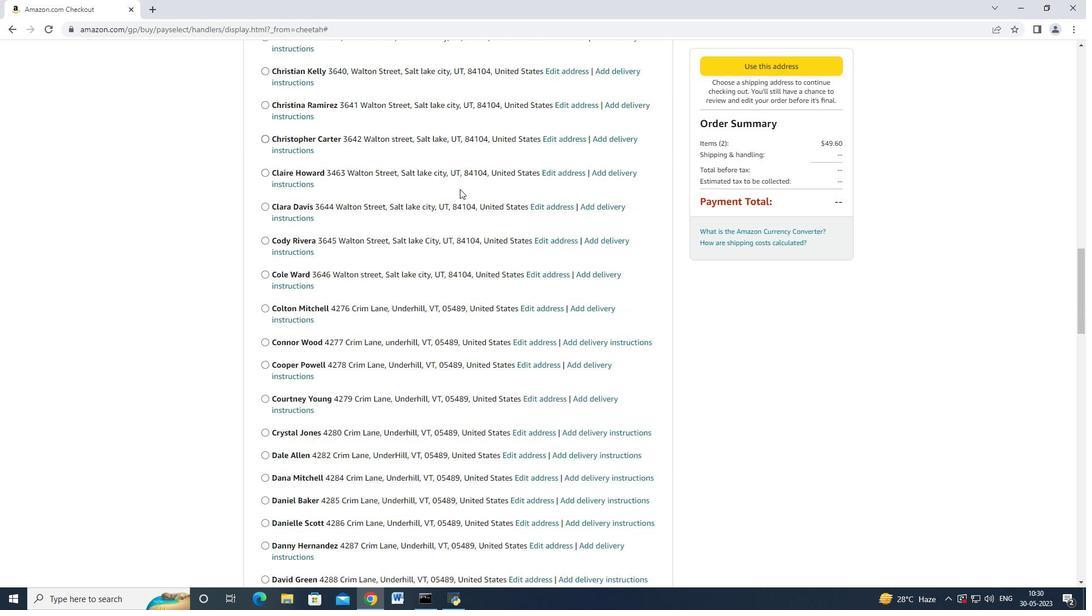 
Action: Mouse scrolled (452, 195) with delta (0, 0)
Screenshot: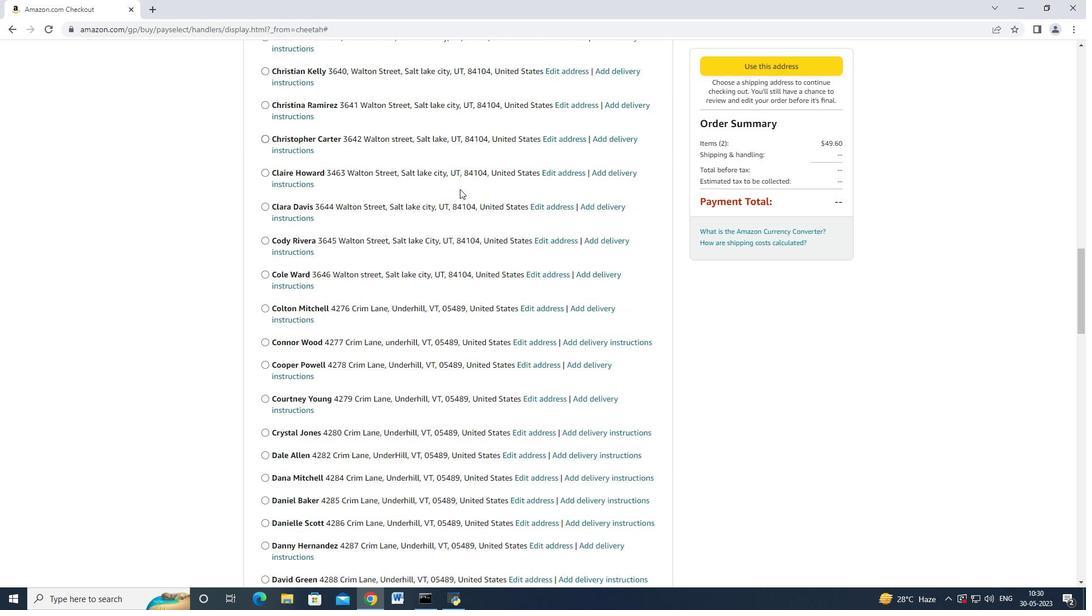 
Action: Mouse moved to (452, 195)
Screenshot: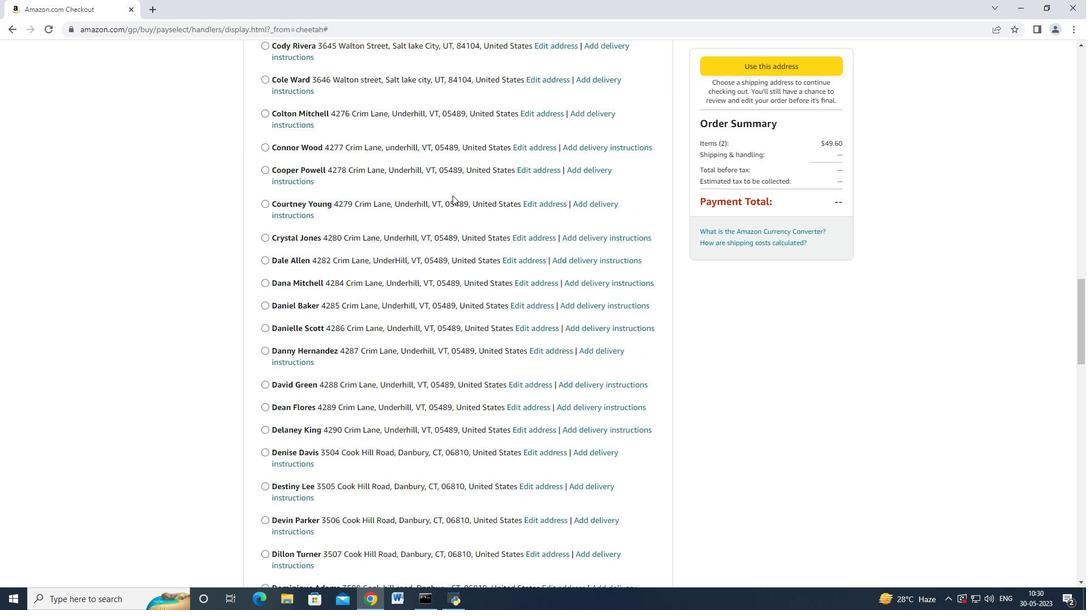
Action: Mouse scrolled (452, 195) with delta (0, 0)
Screenshot: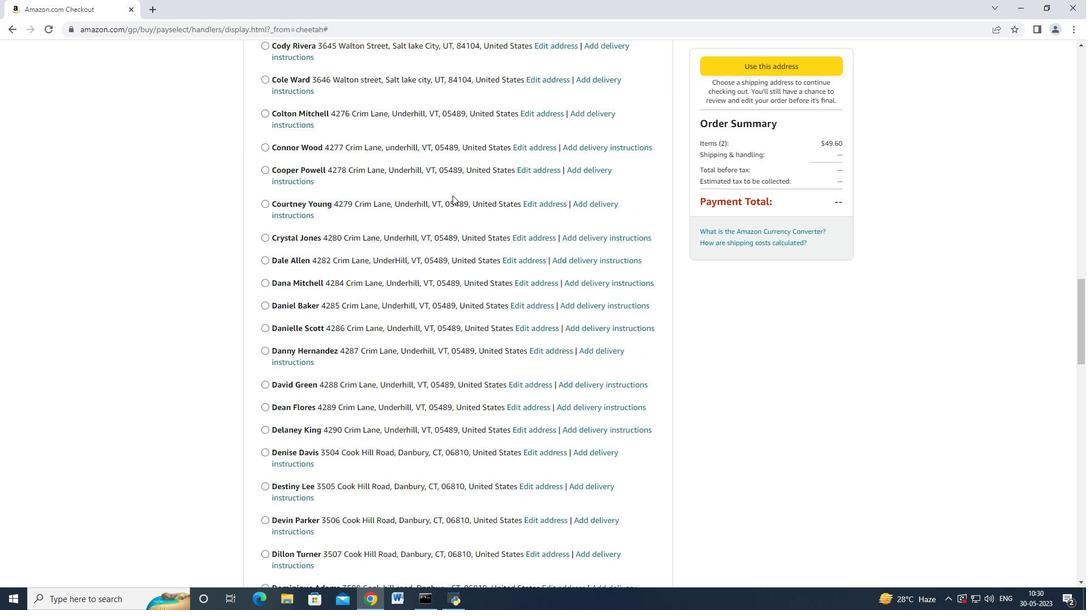 
Action: Mouse moved to (452, 195)
Screenshot: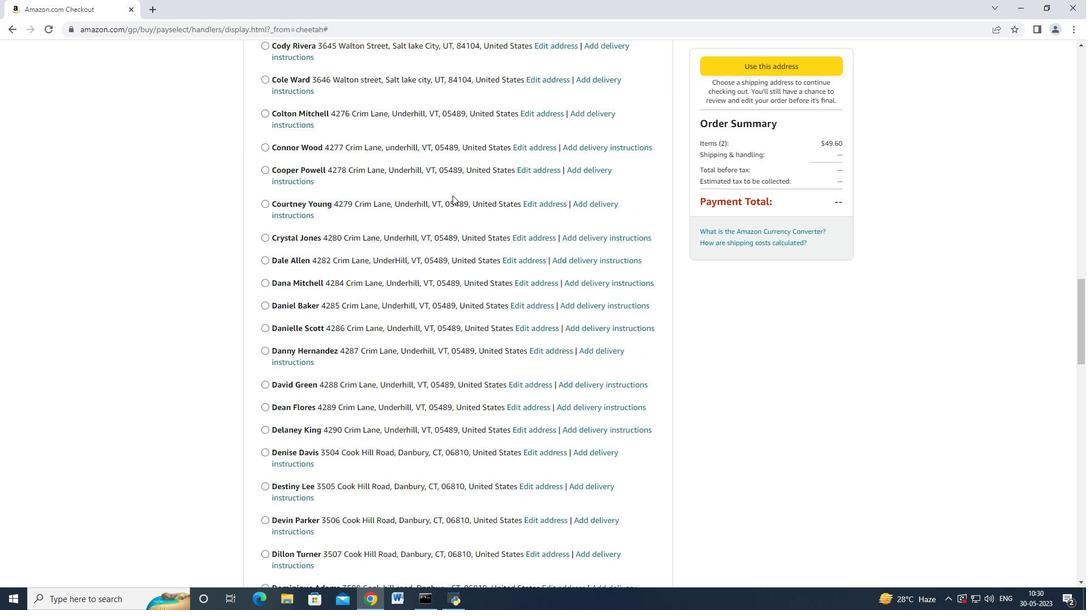 
Action: Mouse scrolled (452, 195) with delta (0, 0)
Screenshot: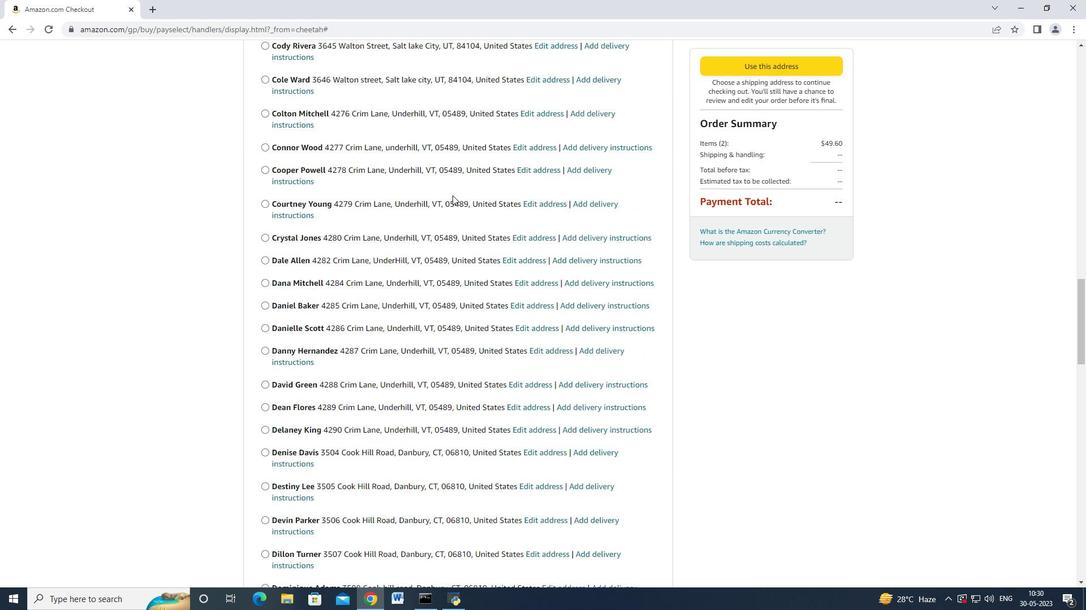 
Action: Mouse moved to (452, 194)
Screenshot: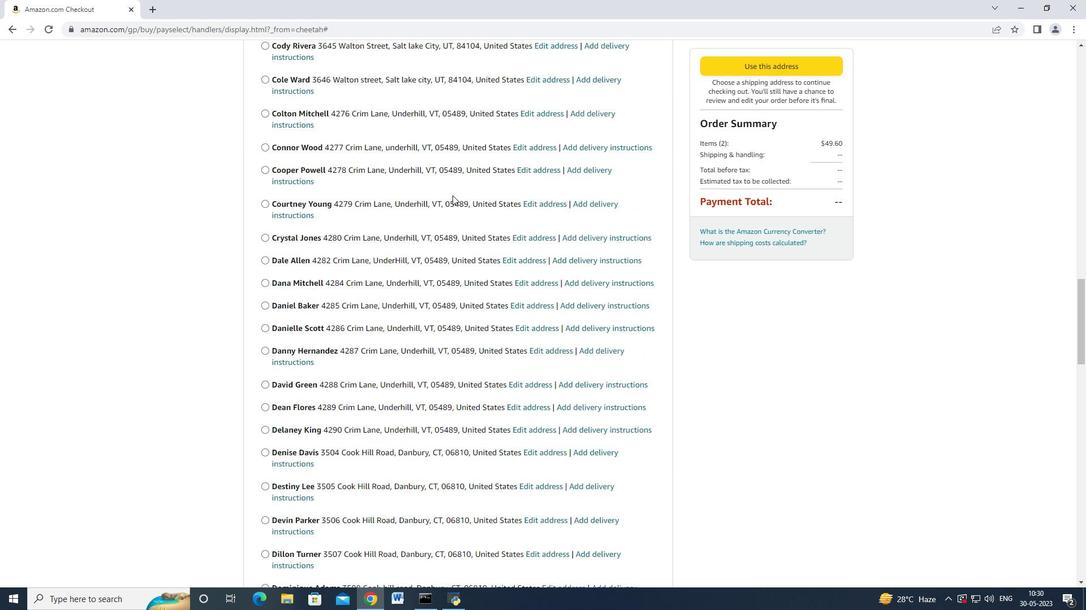 
Action: Mouse scrolled (452, 194) with delta (0, 0)
Screenshot: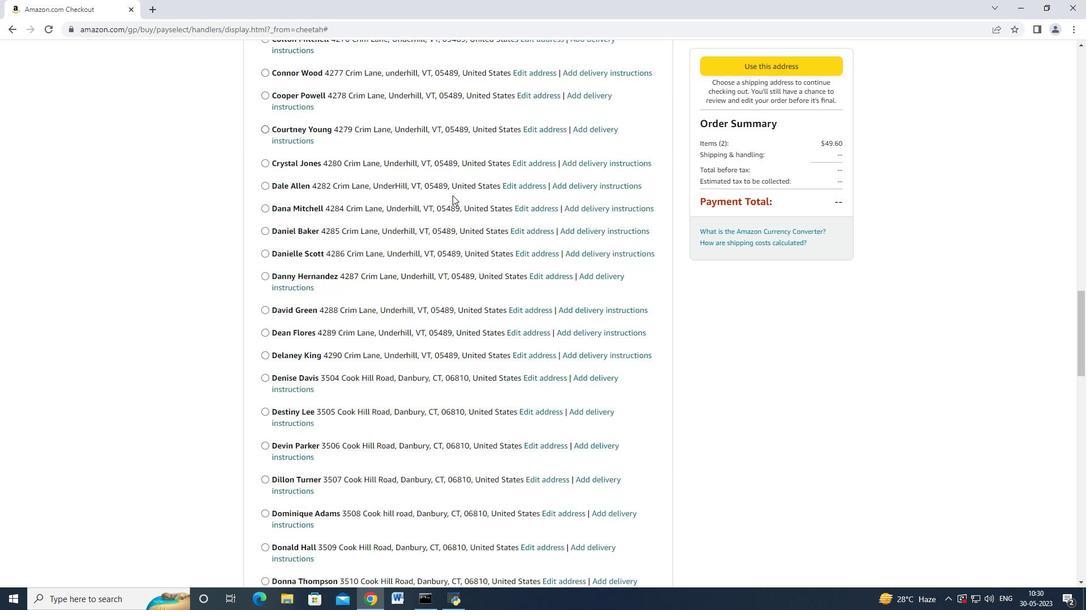 
Action: Mouse moved to (454, 194)
Screenshot: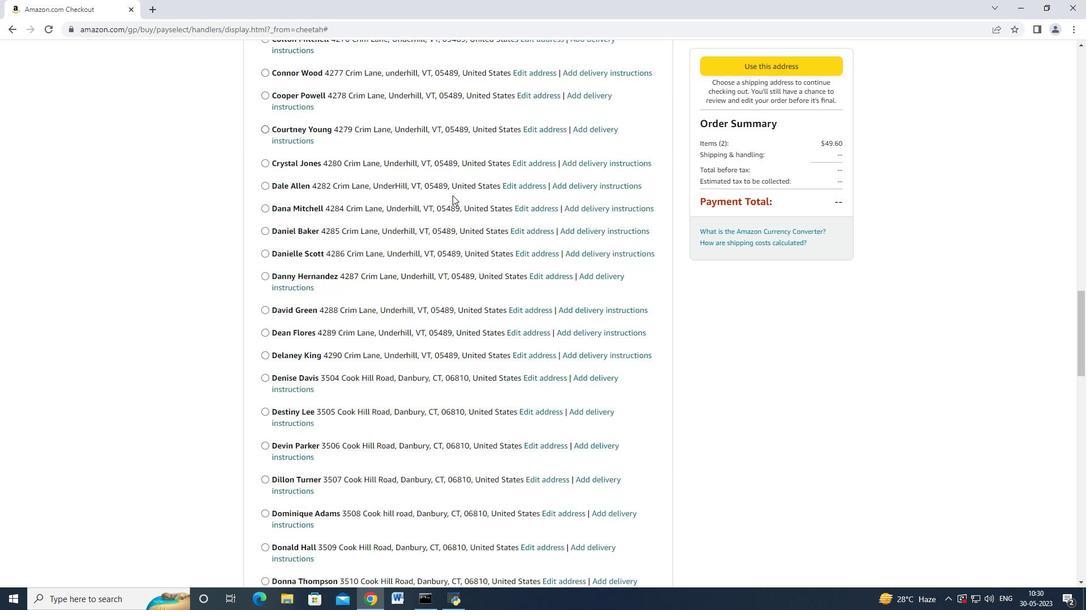 
Action: Mouse scrolled (452, 194) with delta (0, 0)
Screenshot: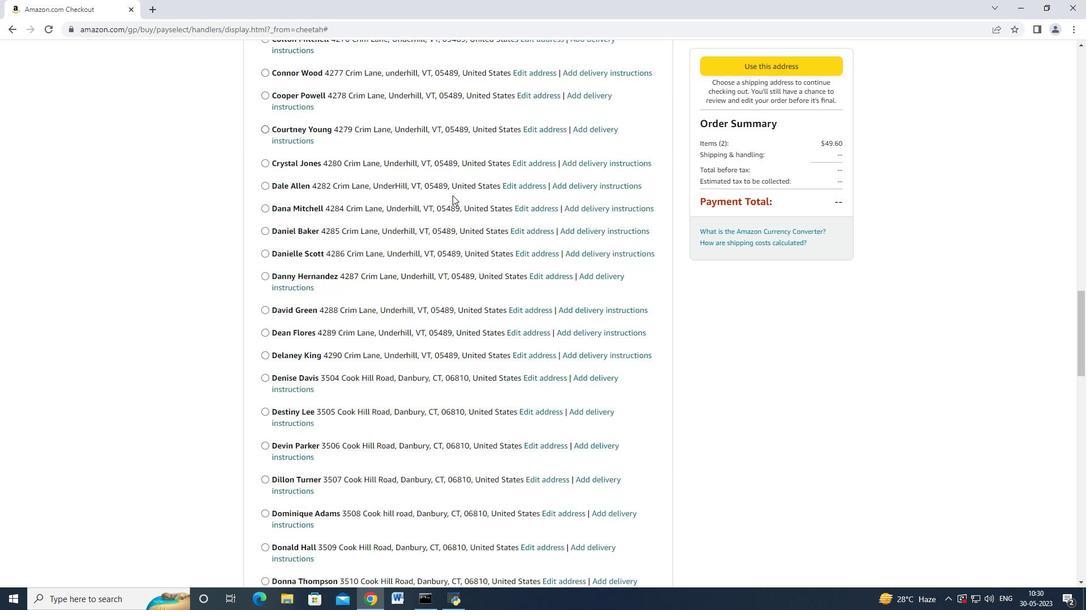 
Action: Mouse moved to (444, 204)
Screenshot: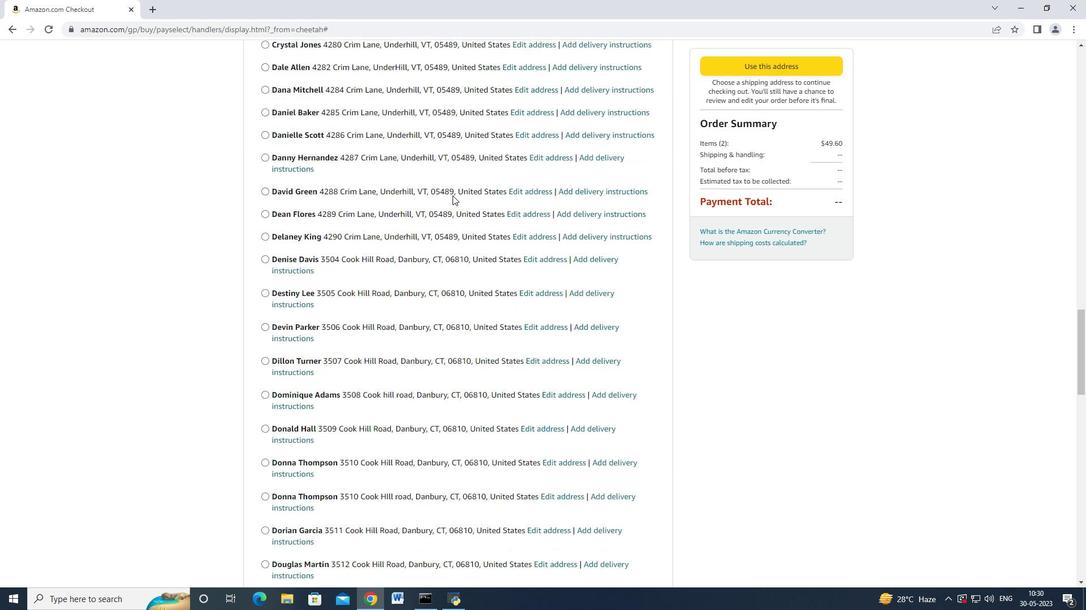 
Action: Mouse scrolled (446, 202) with delta (0, 0)
Screenshot: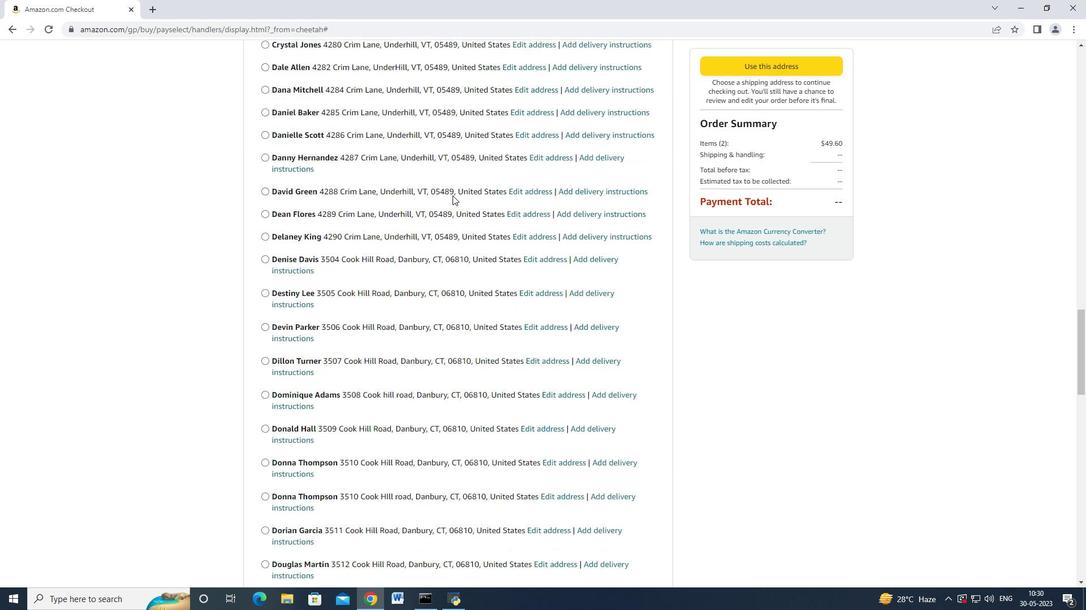 
Action: Mouse moved to (442, 207)
Screenshot: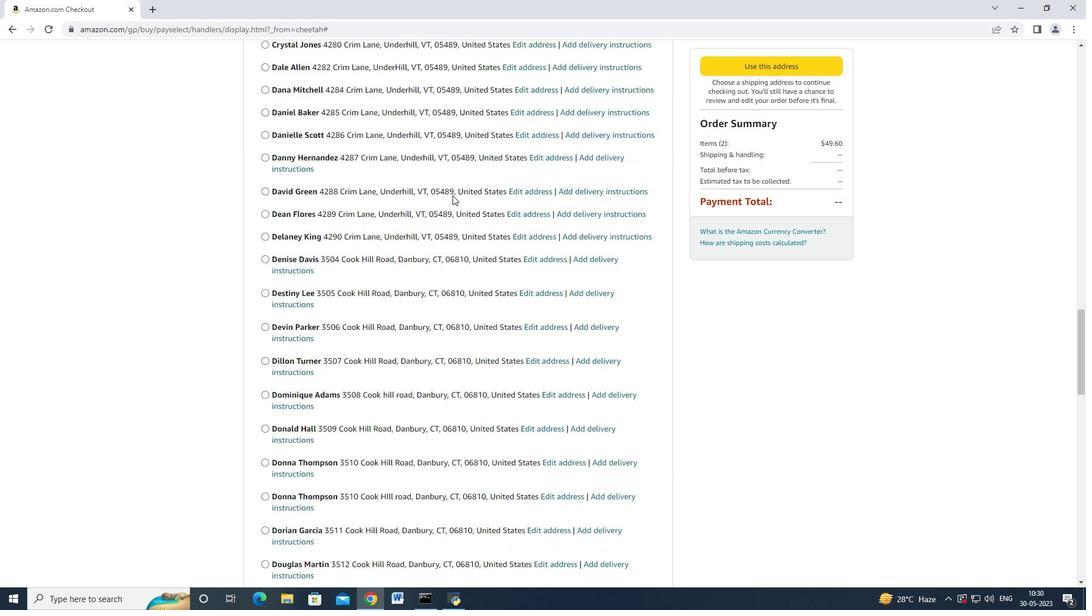 
Action: Mouse scrolled (443, 205) with delta (0, 0)
Screenshot: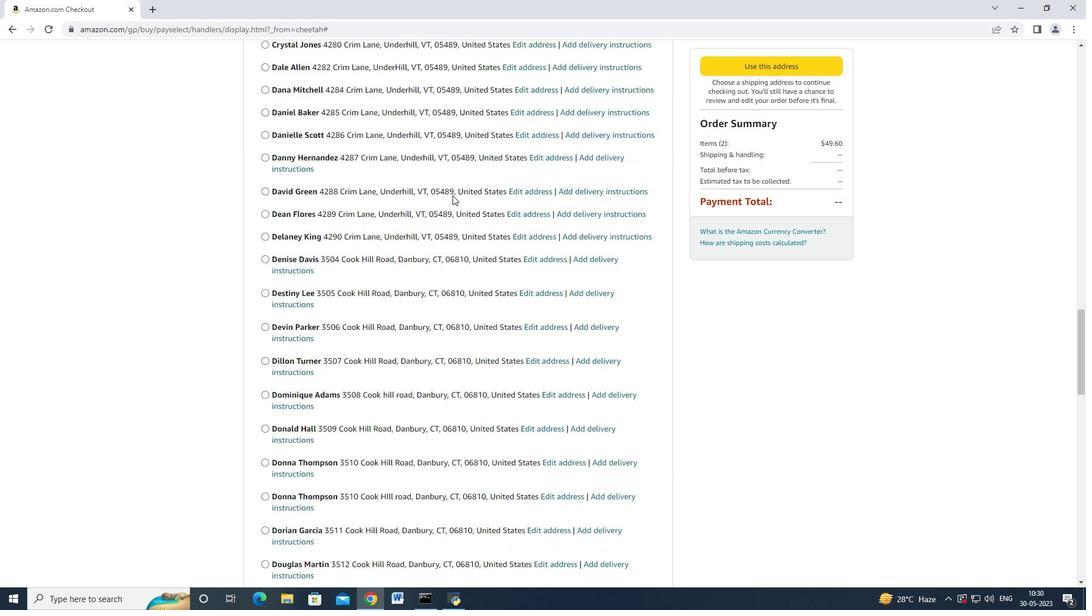 
Action: Mouse moved to (442, 207)
Screenshot: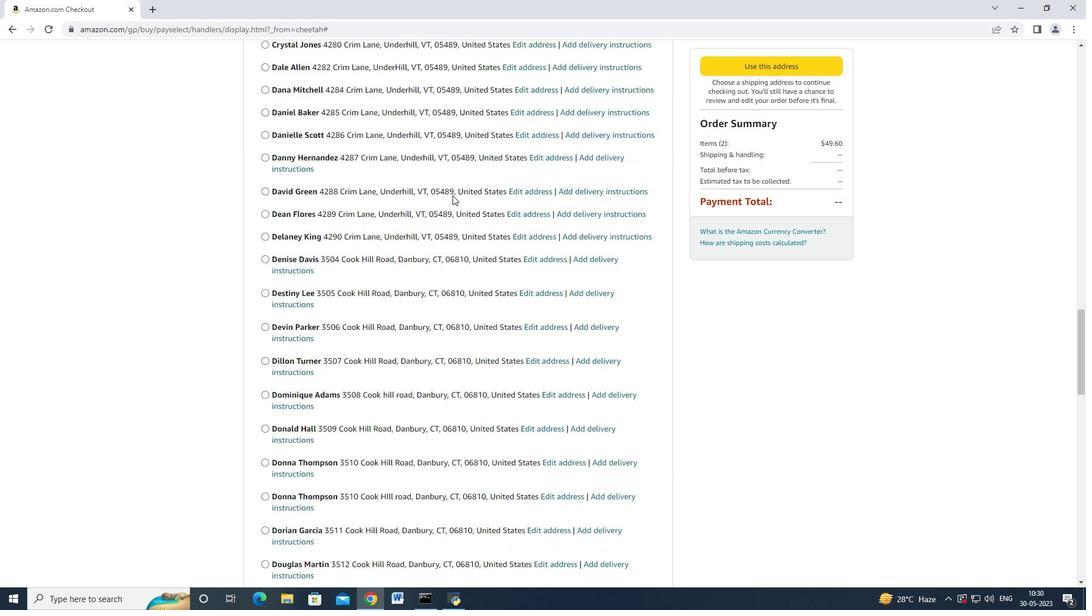 
Action: Mouse scrolled (442, 206) with delta (0, 0)
Screenshot: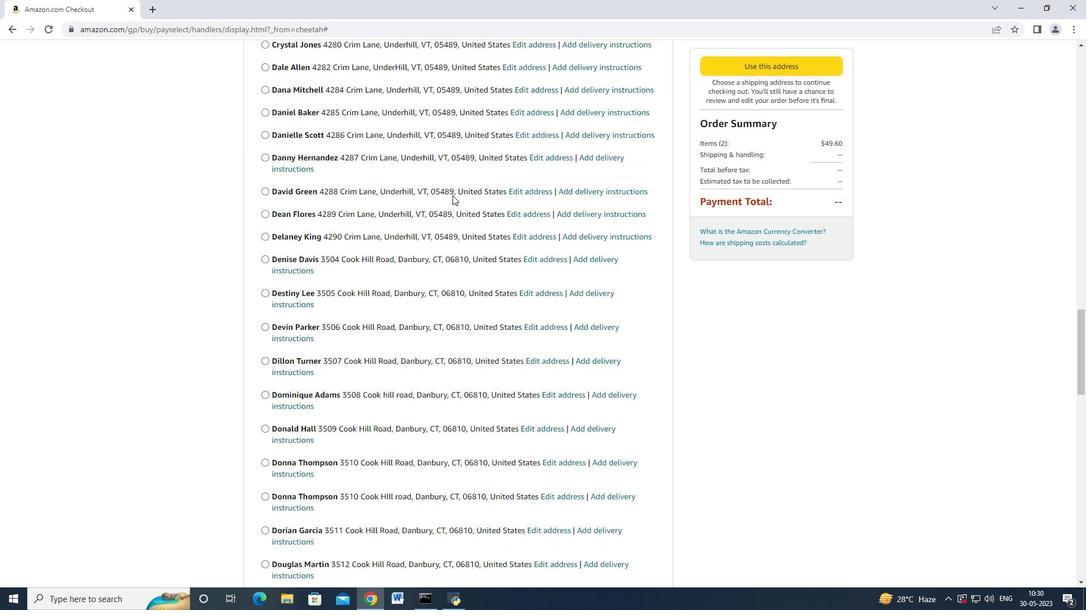 
Action: Mouse moved to (441, 207)
Screenshot: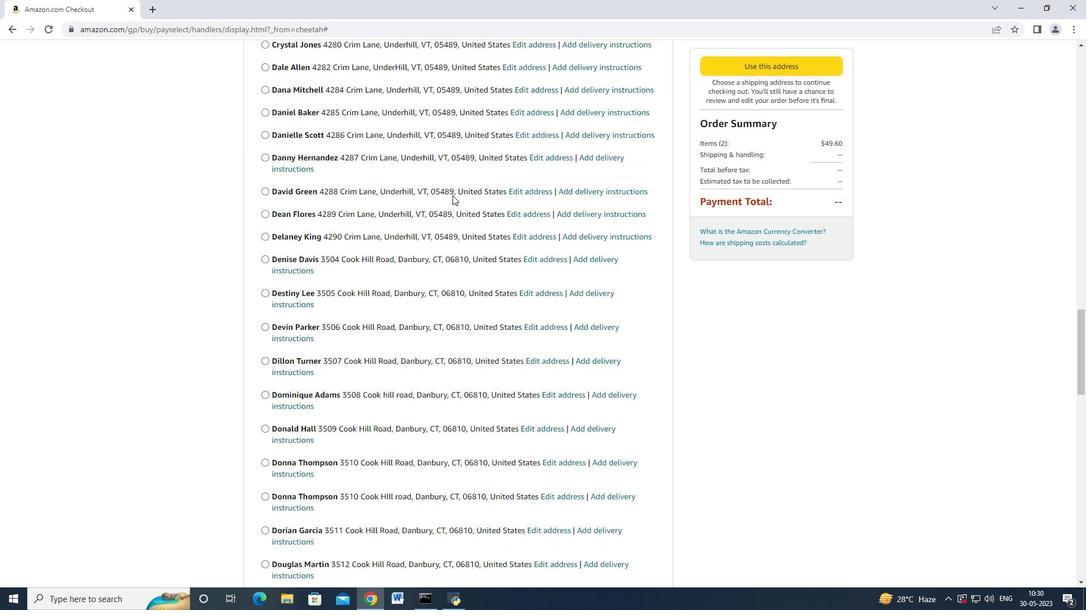 
Action: Mouse scrolled (442, 206) with delta (0, 0)
Screenshot: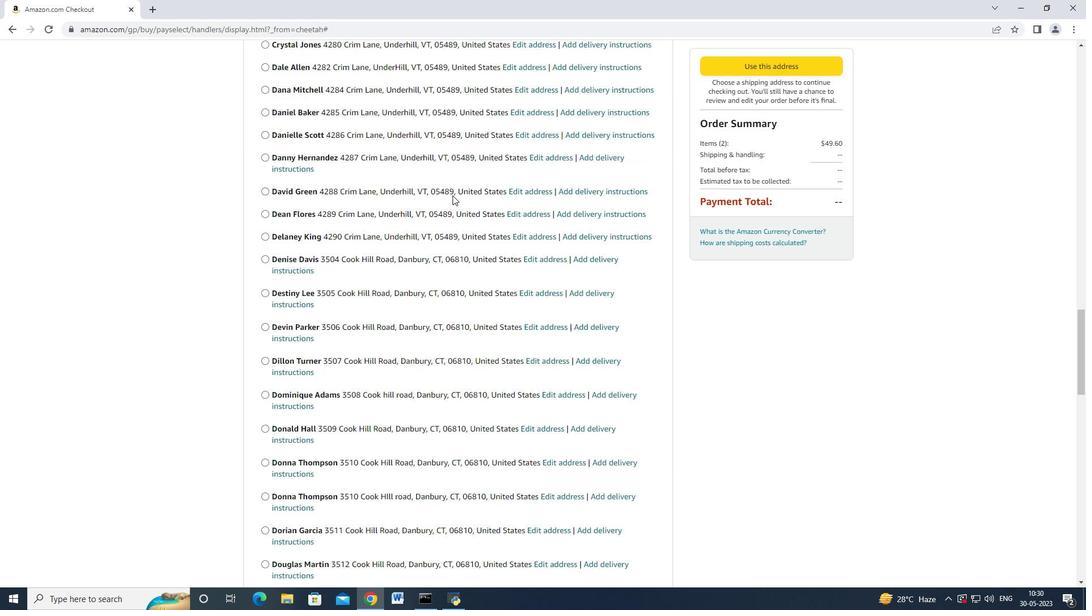
Action: Mouse scrolled (442, 206) with delta (0, 0)
Screenshot: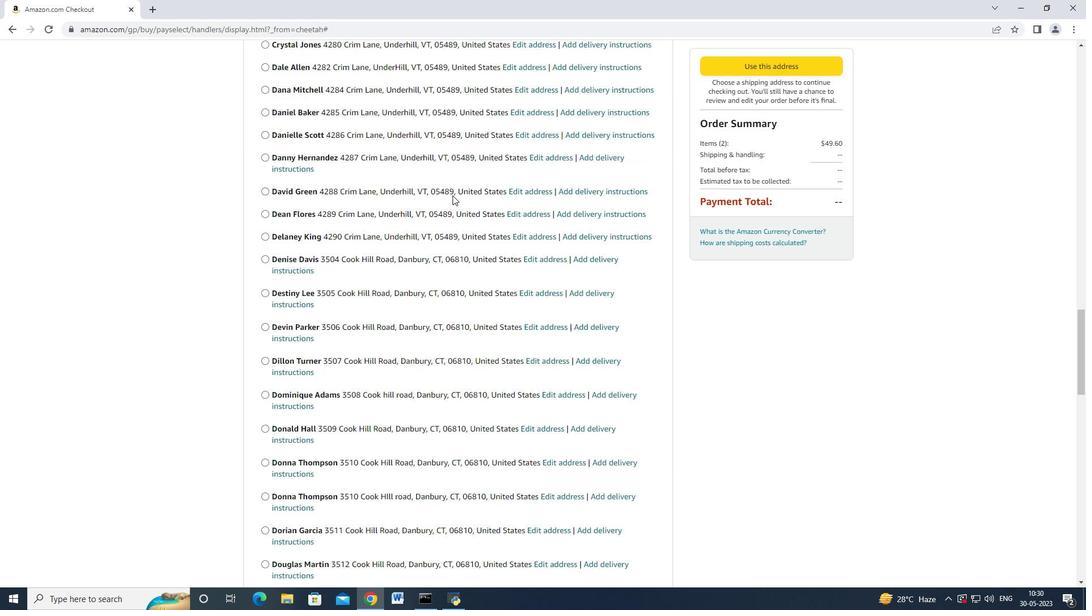 
Action: Mouse moved to (441, 207)
Screenshot: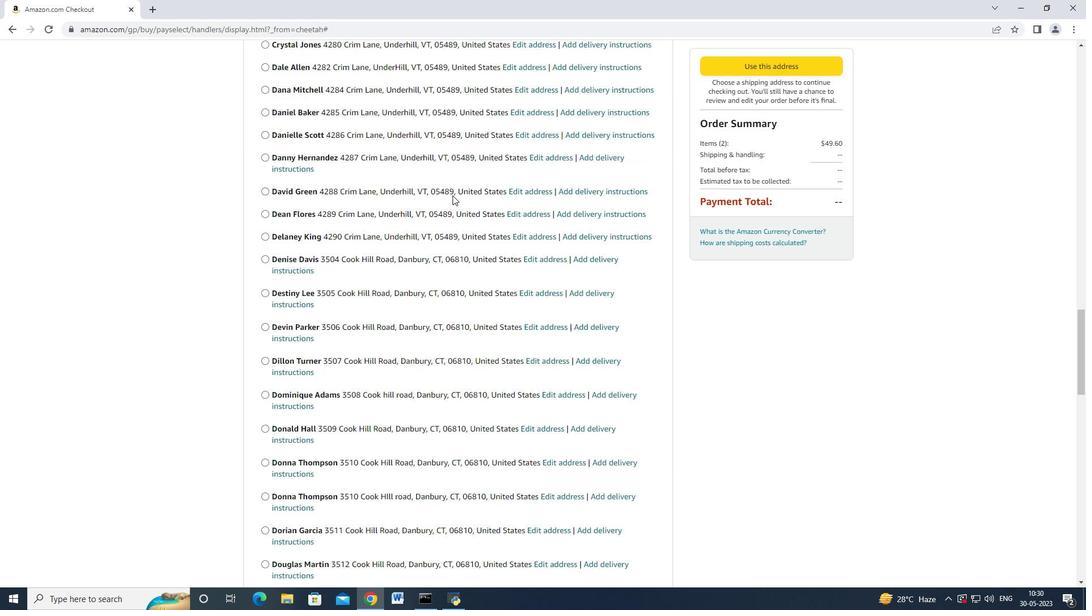 
Action: Mouse scrolled (442, 206) with delta (0, 0)
Screenshot: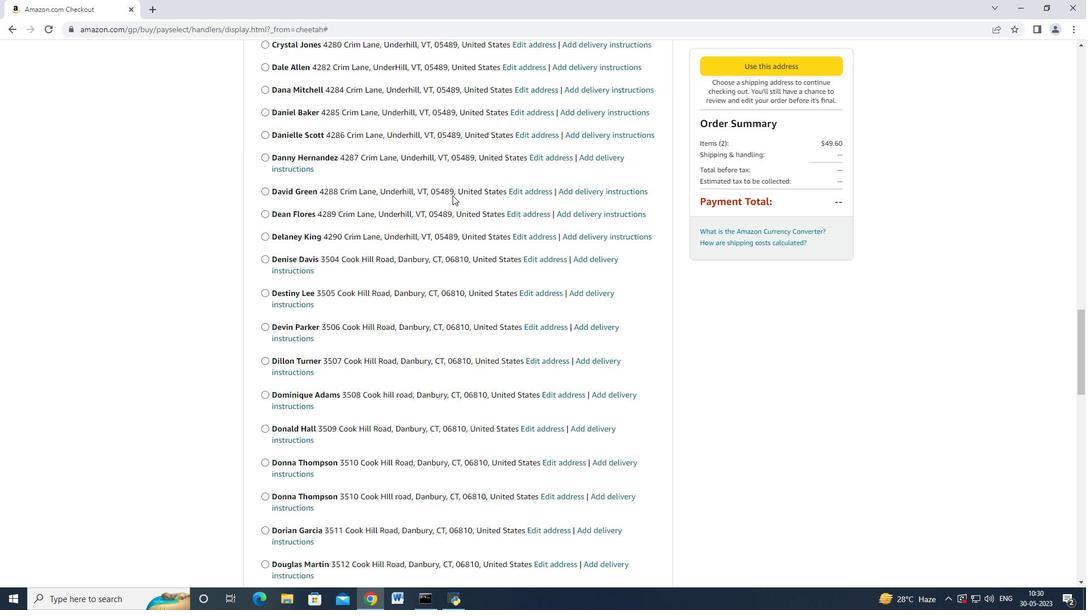 
Action: Mouse moved to (441, 209)
Screenshot: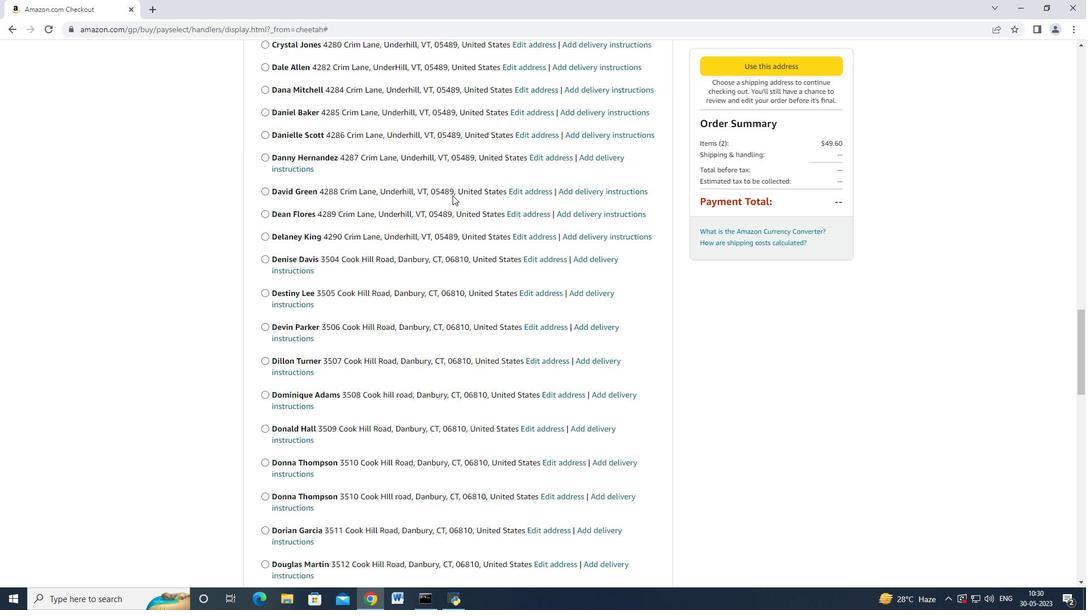 
Action: Mouse scrolled (442, 206) with delta (0, 0)
Screenshot: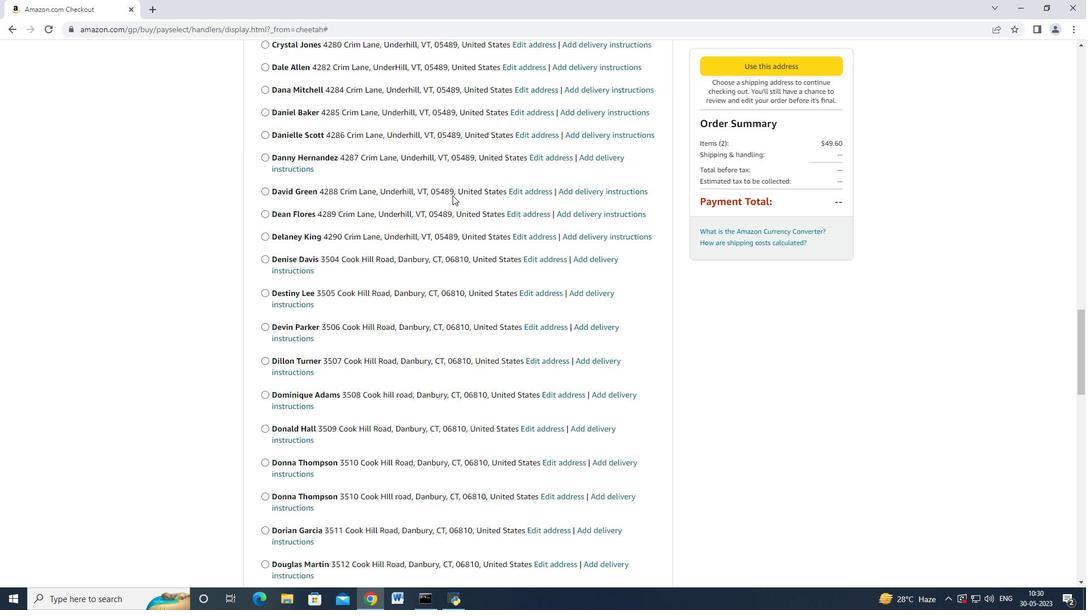 
Action: Mouse moved to (441, 209)
Screenshot: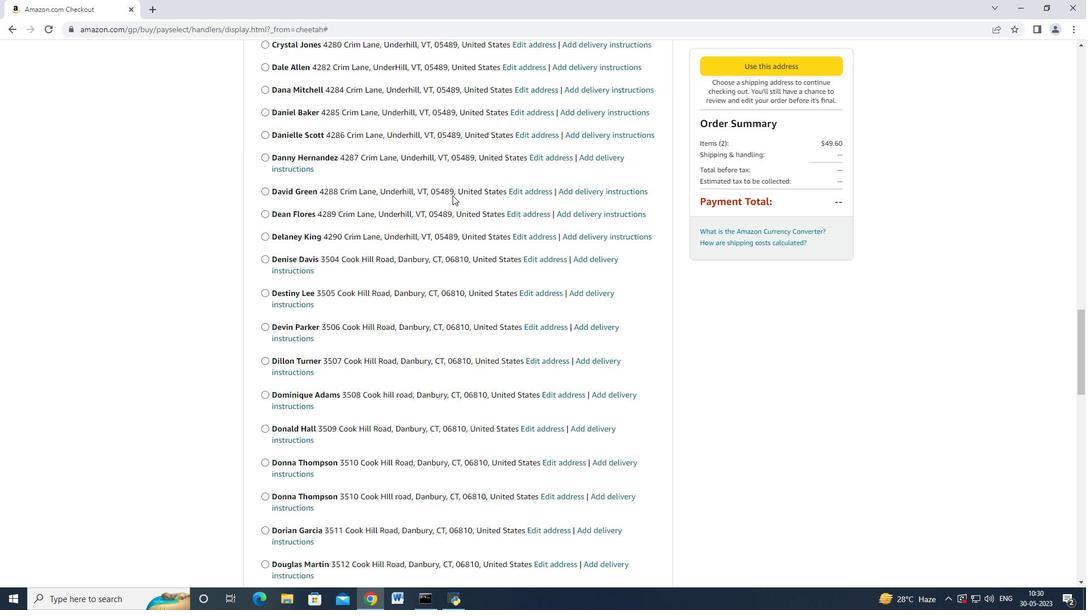 
Action: Mouse scrolled (441, 206) with delta (0, 0)
Screenshot: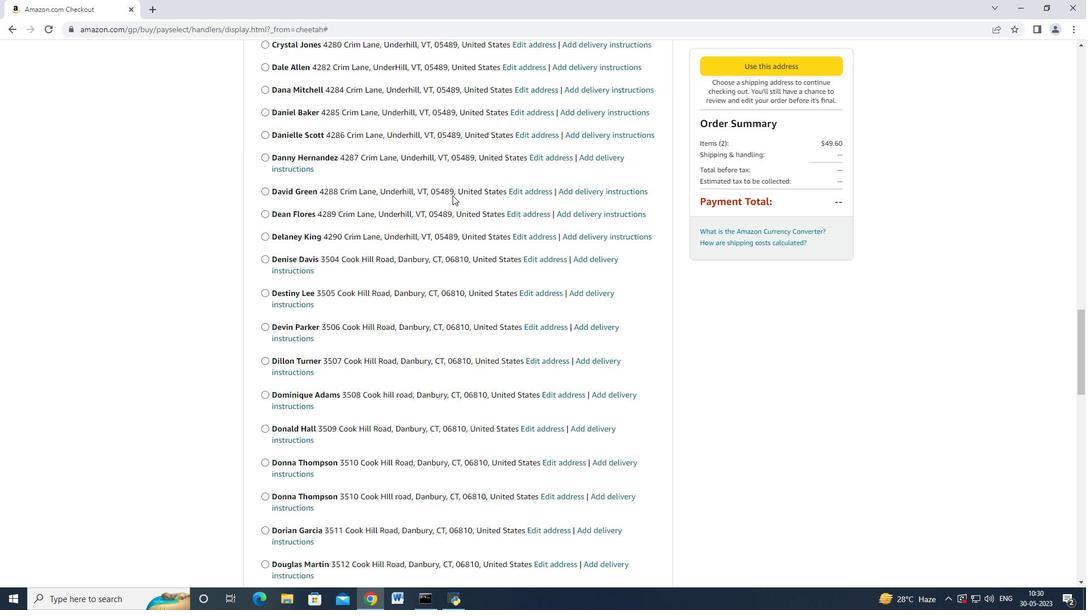 
Action: Mouse moved to (432, 222)
Screenshot: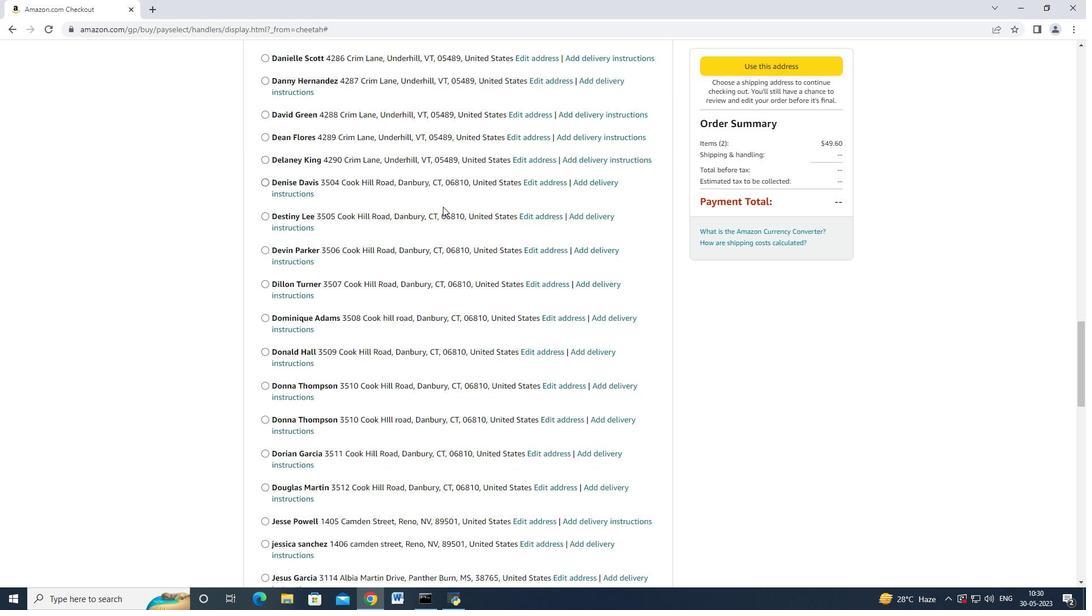 
Action: Mouse scrolled (432, 221) with delta (0, 0)
Screenshot: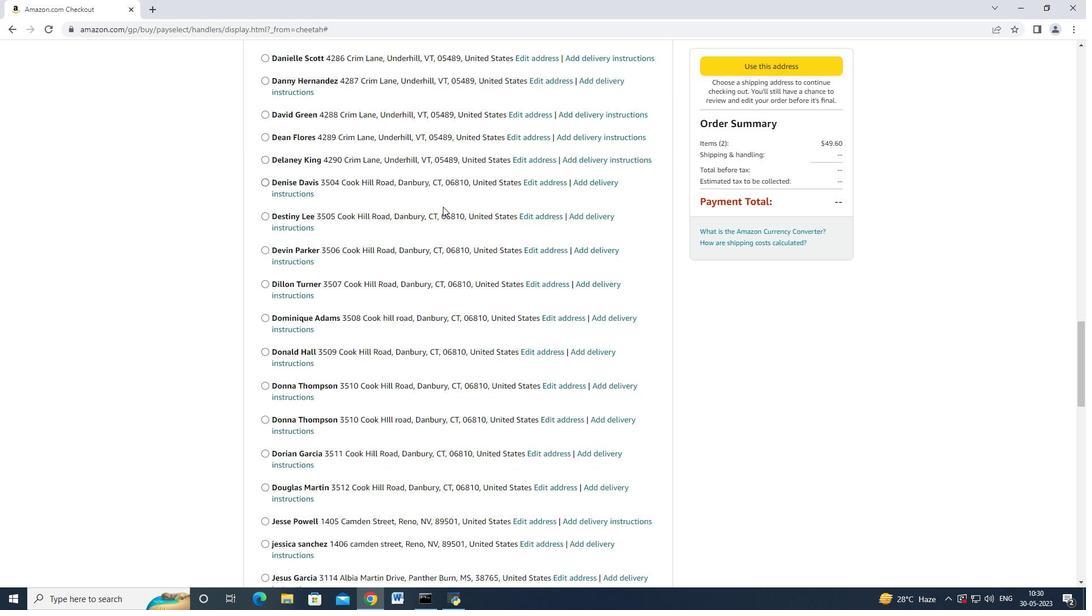 
Action: Mouse moved to (430, 224)
Screenshot: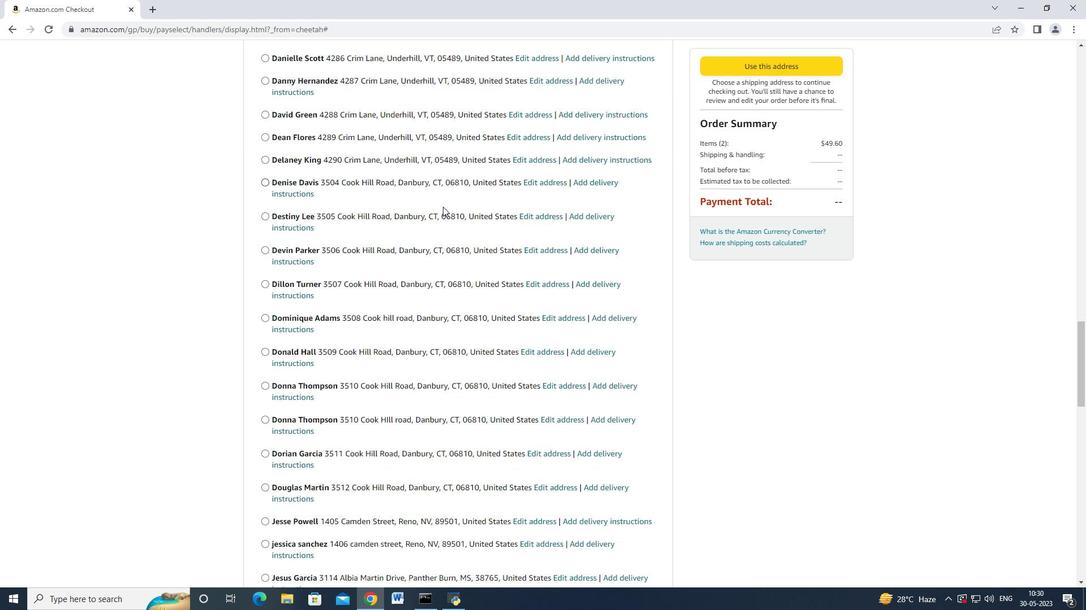 
Action: Mouse scrolled (430, 223) with delta (0, 0)
Screenshot: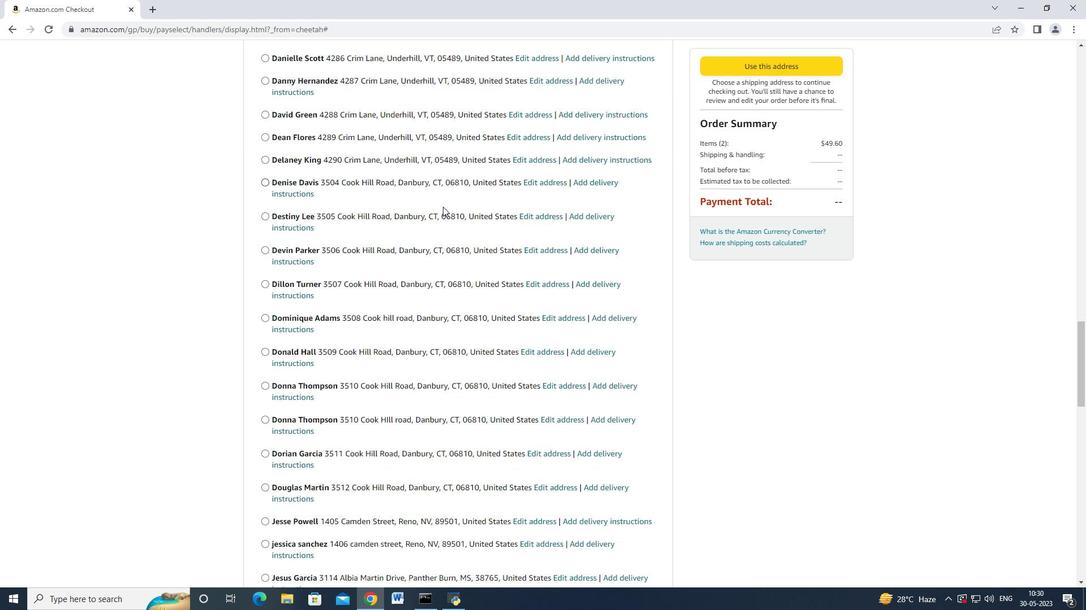 
Action: Mouse moved to (429, 224)
Screenshot: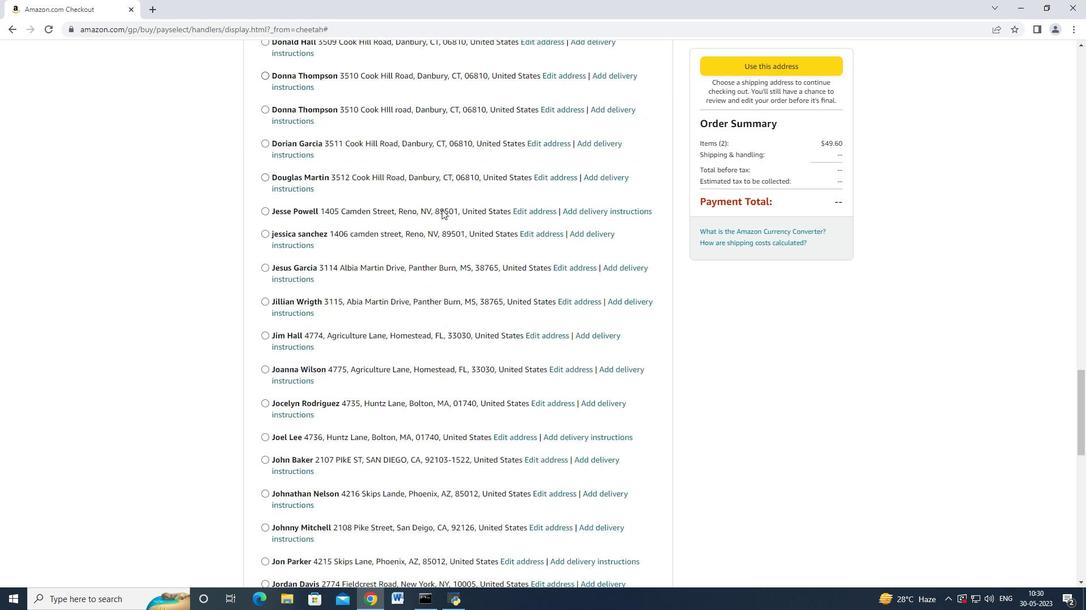 
Action: Mouse scrolled (430, 224) with delta (0, 0)
Screenshot: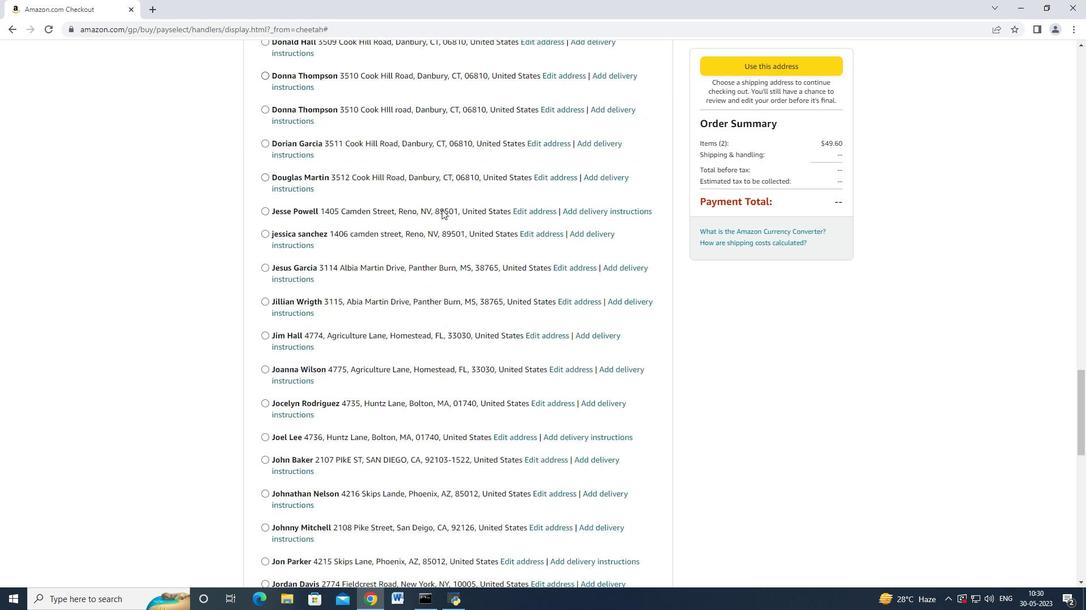 
Action: Mouse moved to (429, 224)
Screenshot: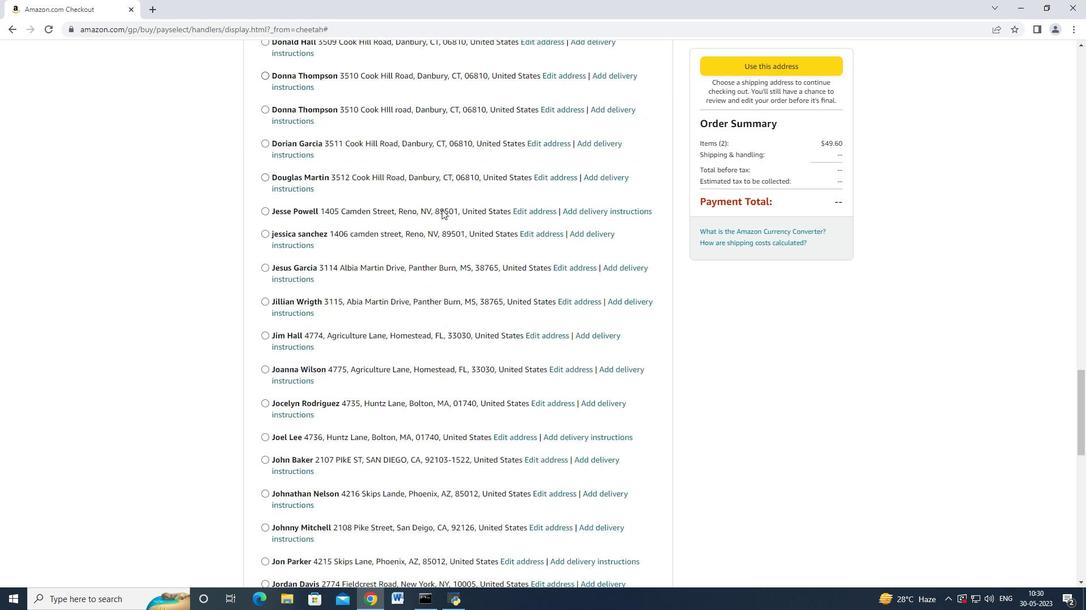 
Action: Mouse scrolled (429, 224) with delta (0, 0)
Screenshot: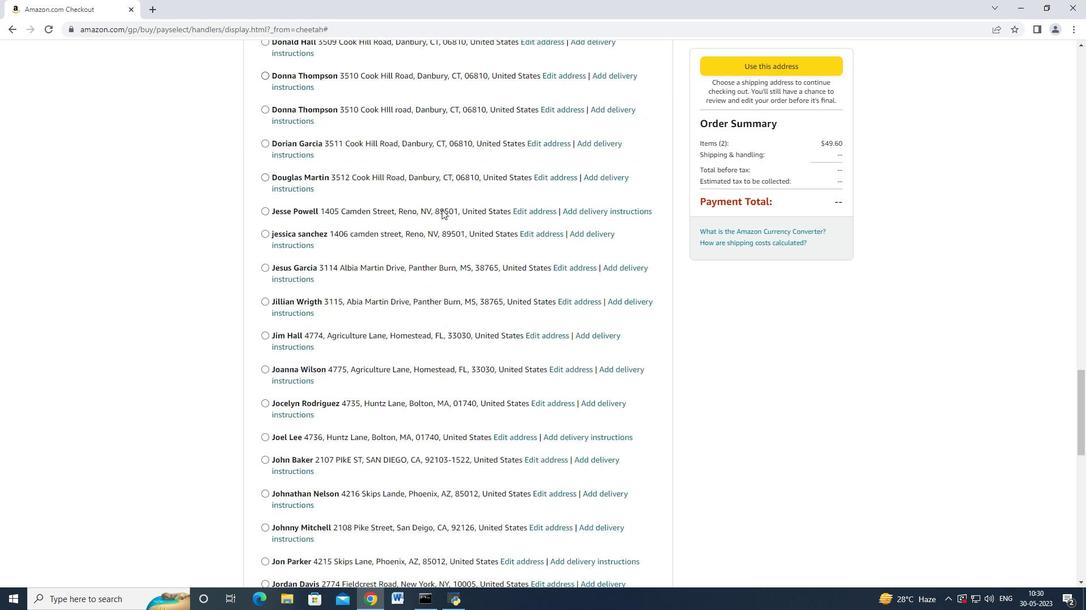 
Action: Mouse moved to (429, 224)
Screenshot: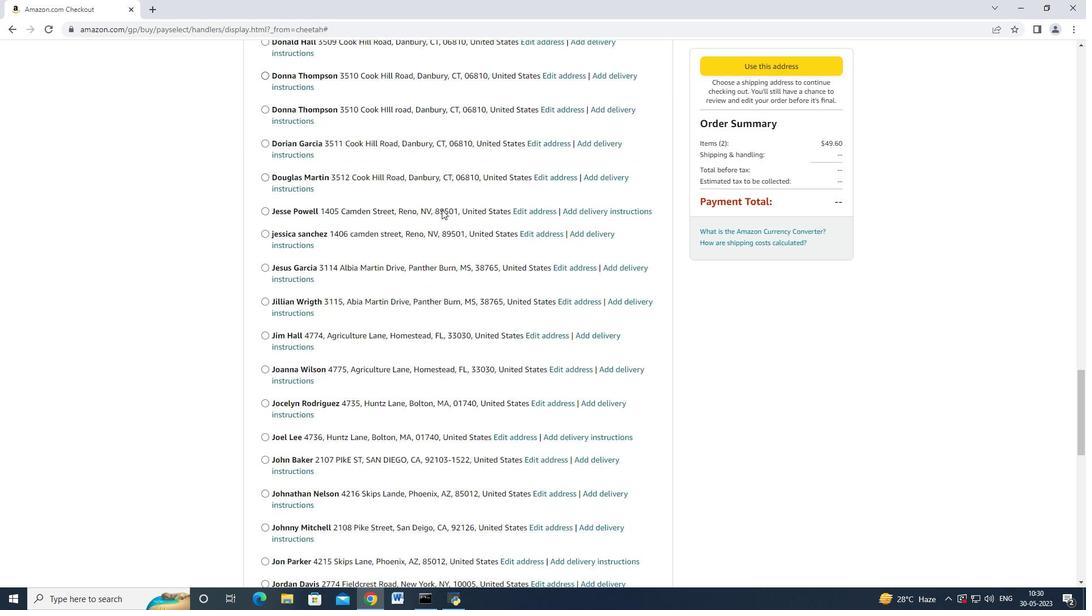 
Action: Mouse scrolled (429, 224) with delta (0, 0)
Screenshot: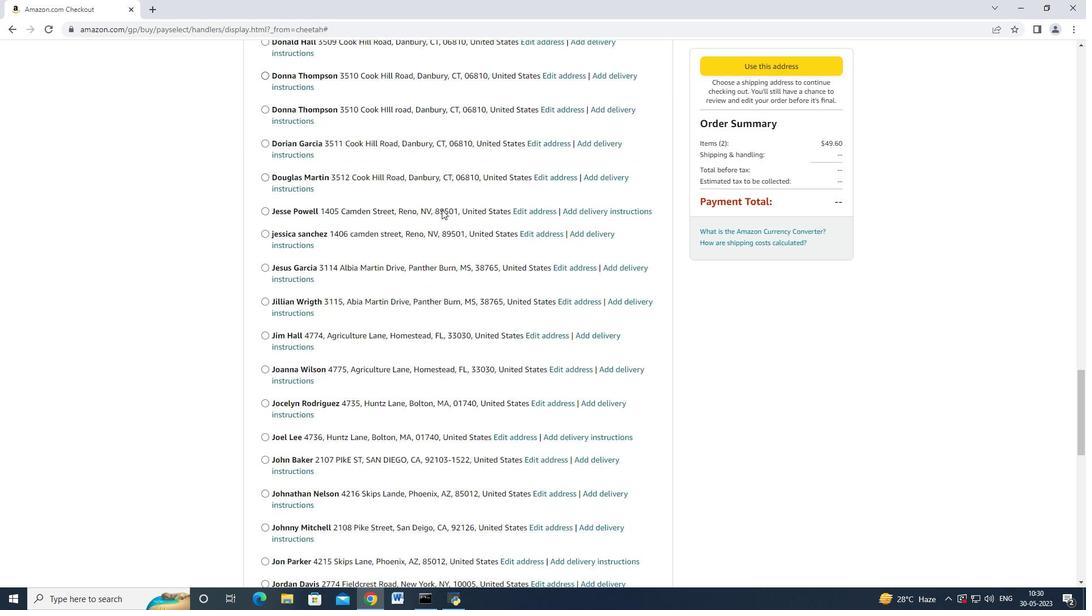 
Action: Mouse moved to (428, 224)
Screenshot: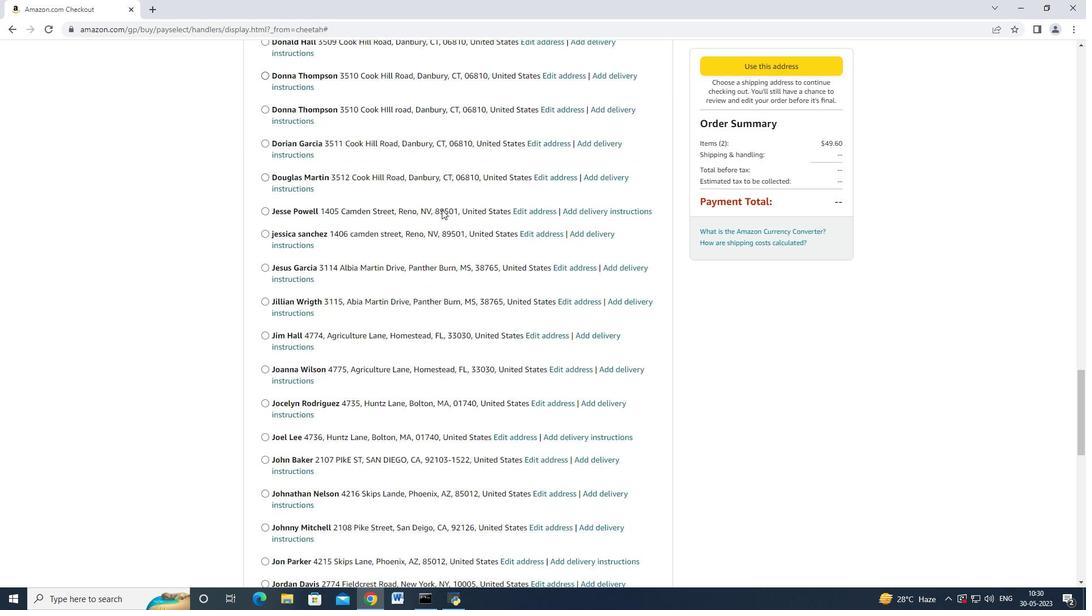 
Action: Mouse scrolled (429, 223) with delta (0, -1)
Screenshot: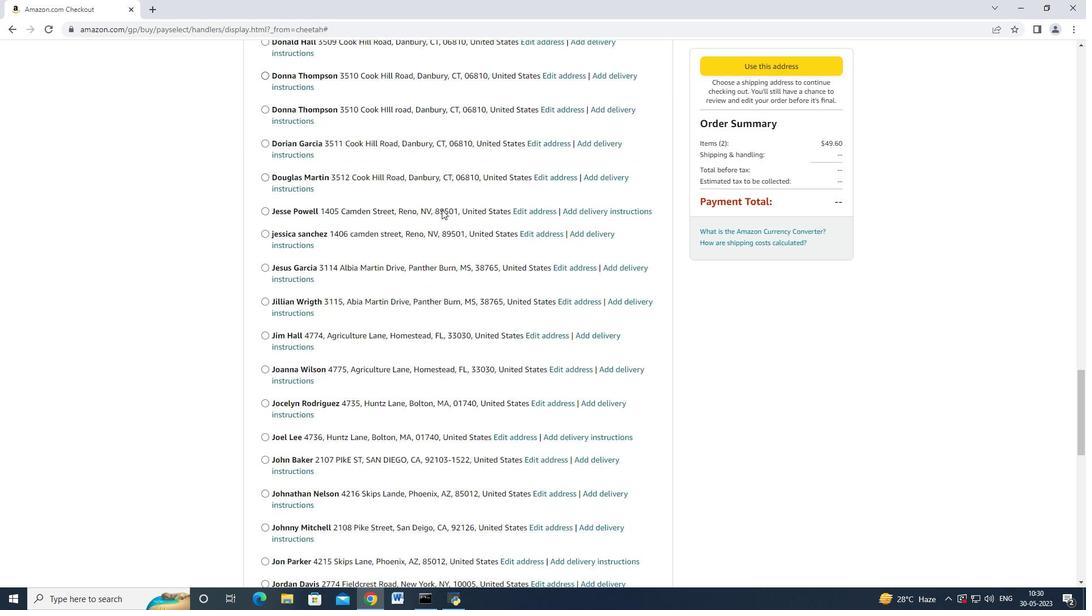
Action: Mouse moved to (428, 225)
Screenshot: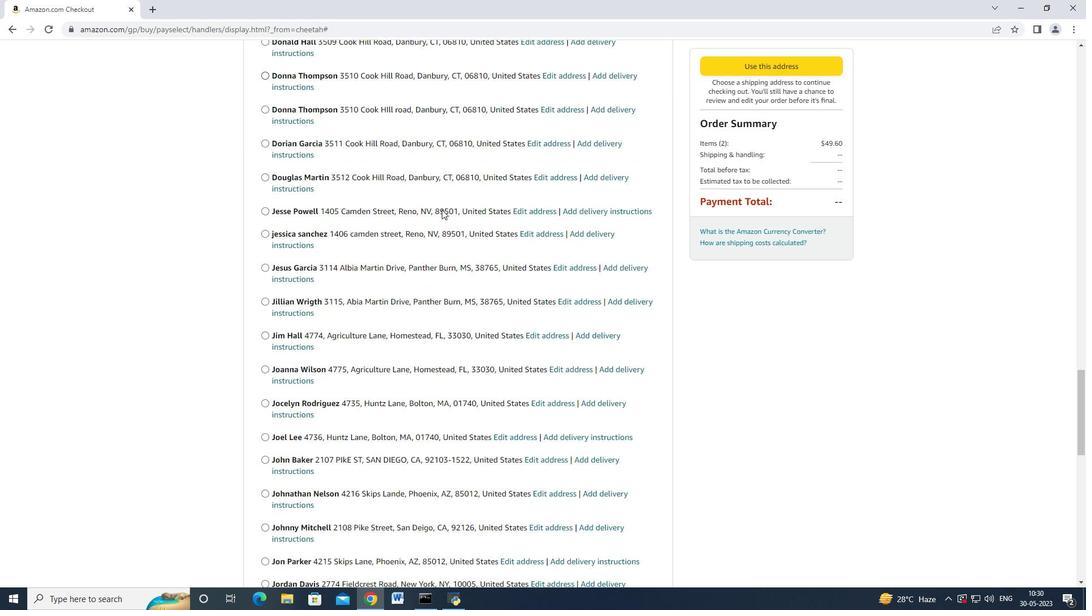 
Action: Mouse scrolled (428, 224) with delta (0, 0)
Screenshot: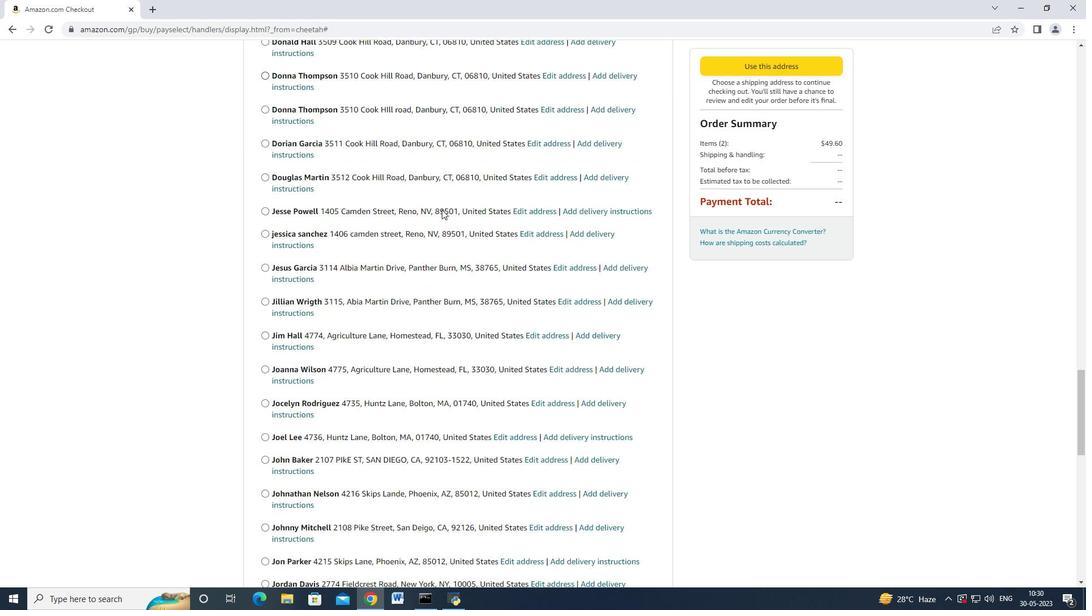 
Action: Mouse moved to (420, 235)
Screenshot: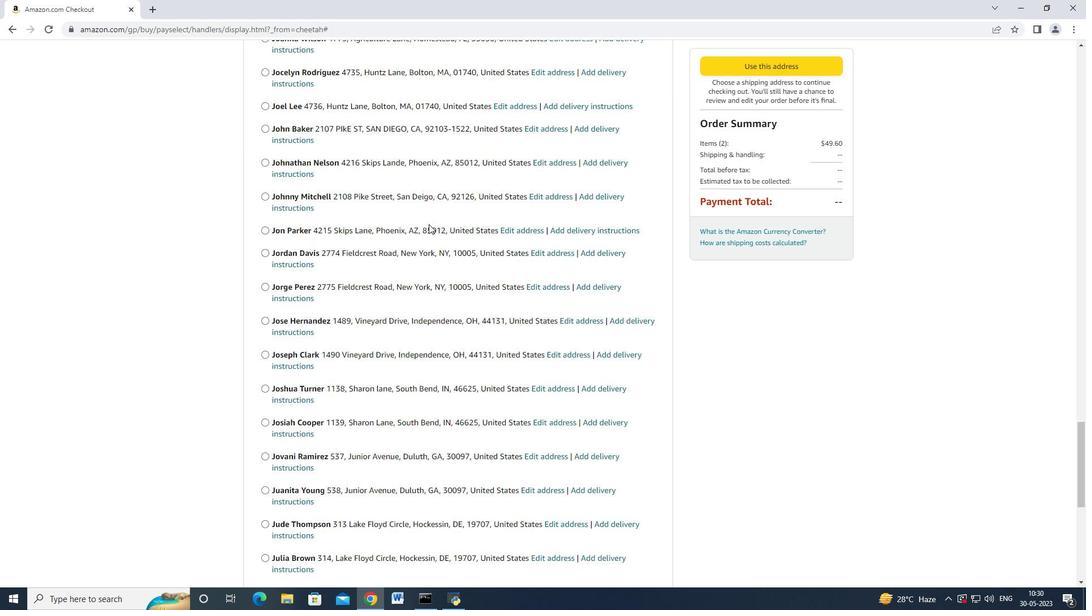 
Action: Mouse scrolled (420, 235) with delta (0, 0)
Screenshot: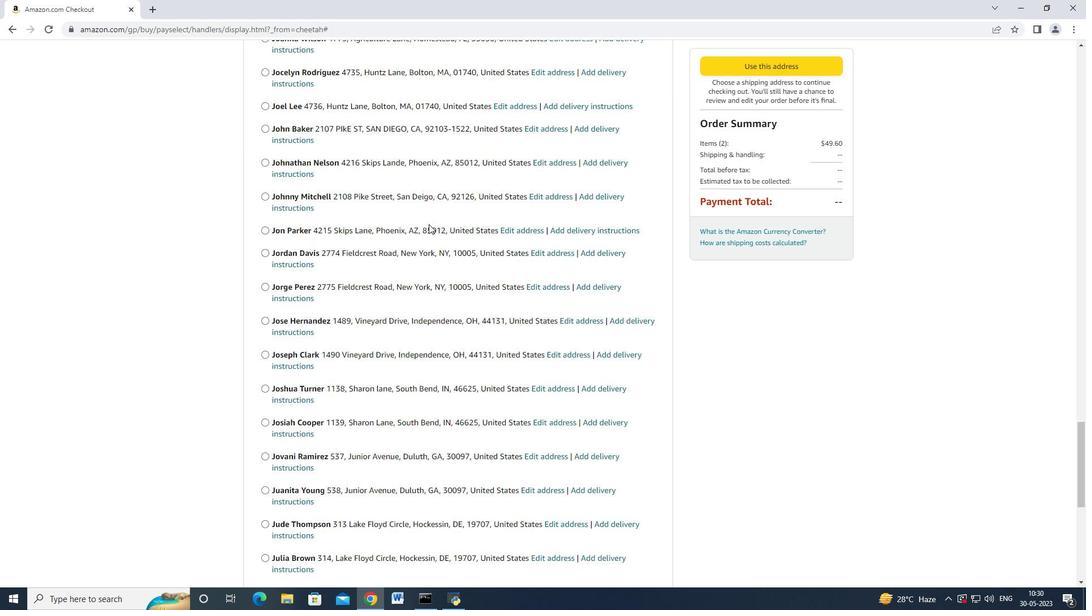 
Action: Mouse moved to (420, 237)
Screenshot: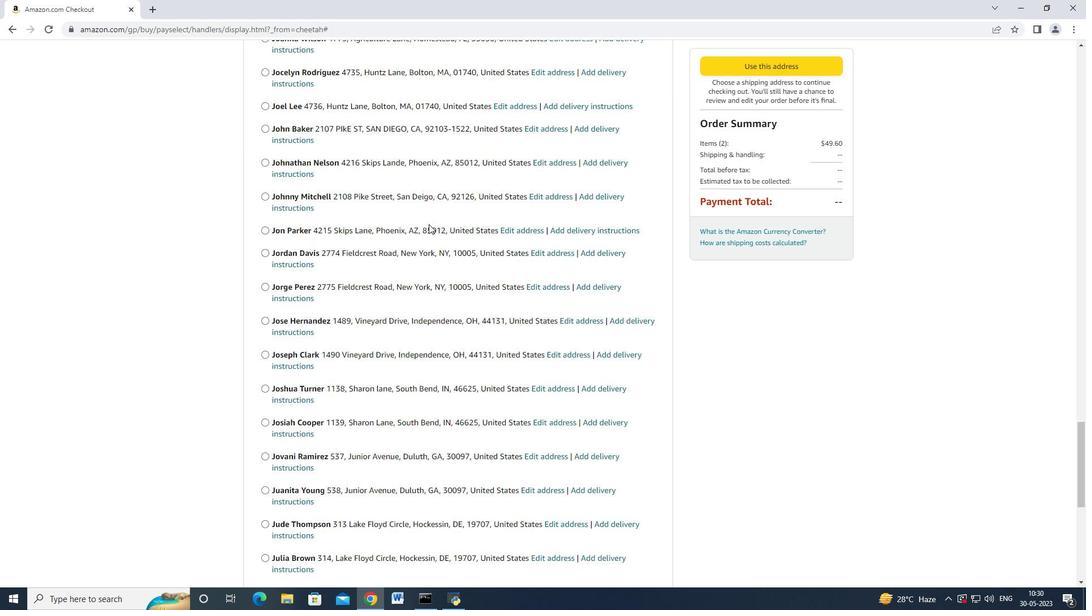 
Action: Mouse scrolled (420, 237) with delta (0, 0)
Screenshot: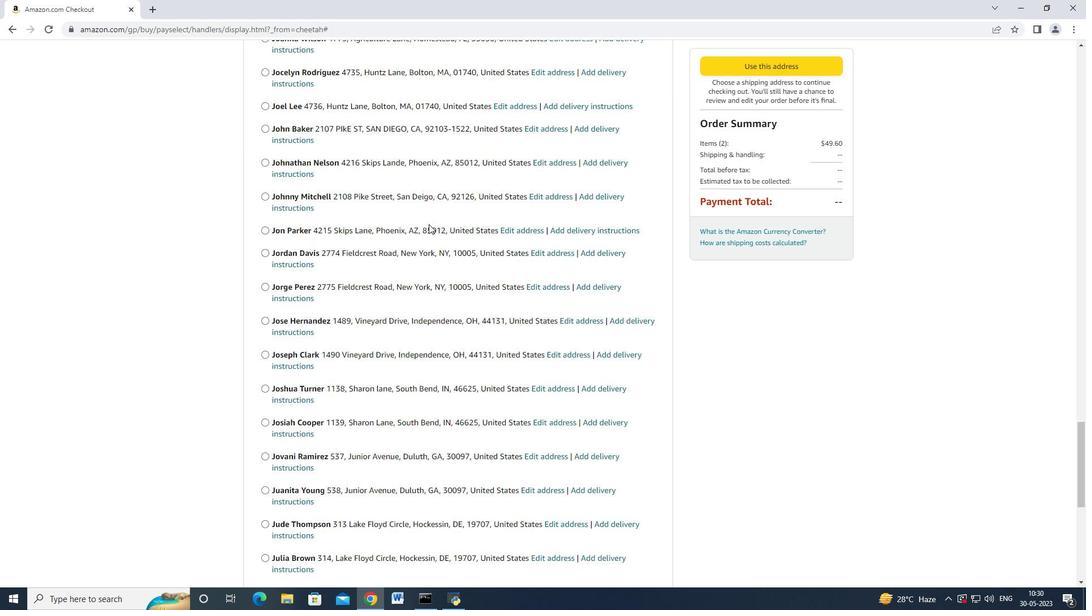 
Action: Mouse moved to (420, 237)
Screenshot: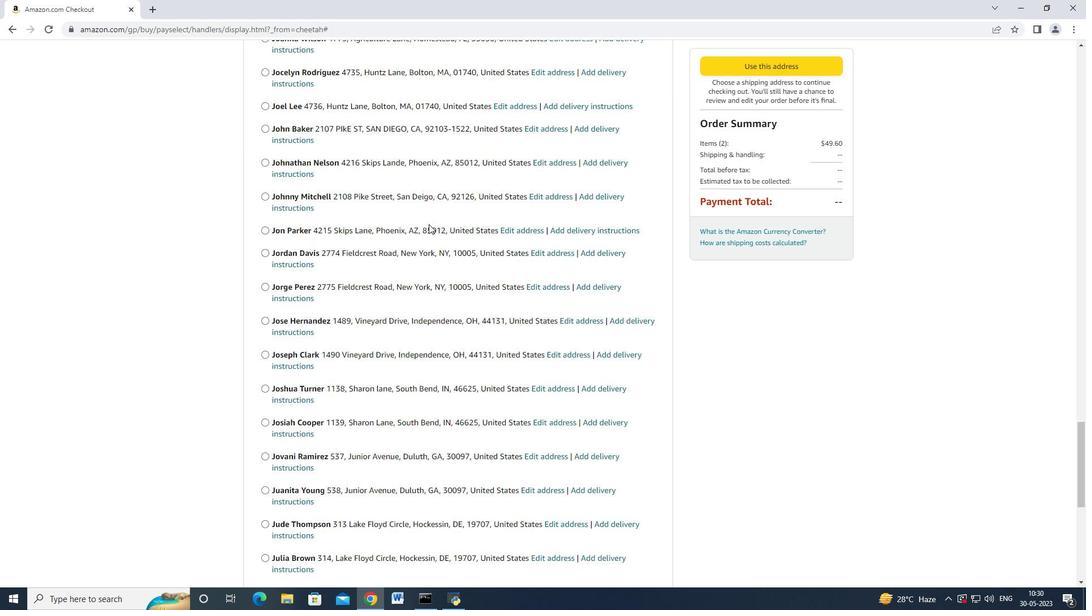
Action: Mouse scrolled (420, 237) with delta (0, 0)
Screenshot: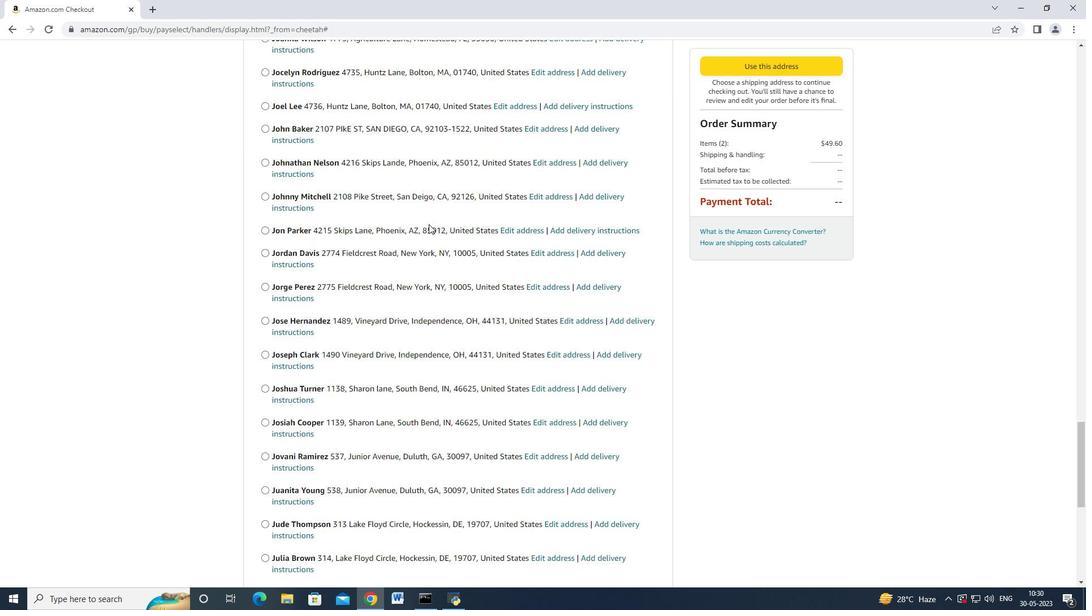 
Action: Mouse moved to (419, 238)
Screenshot: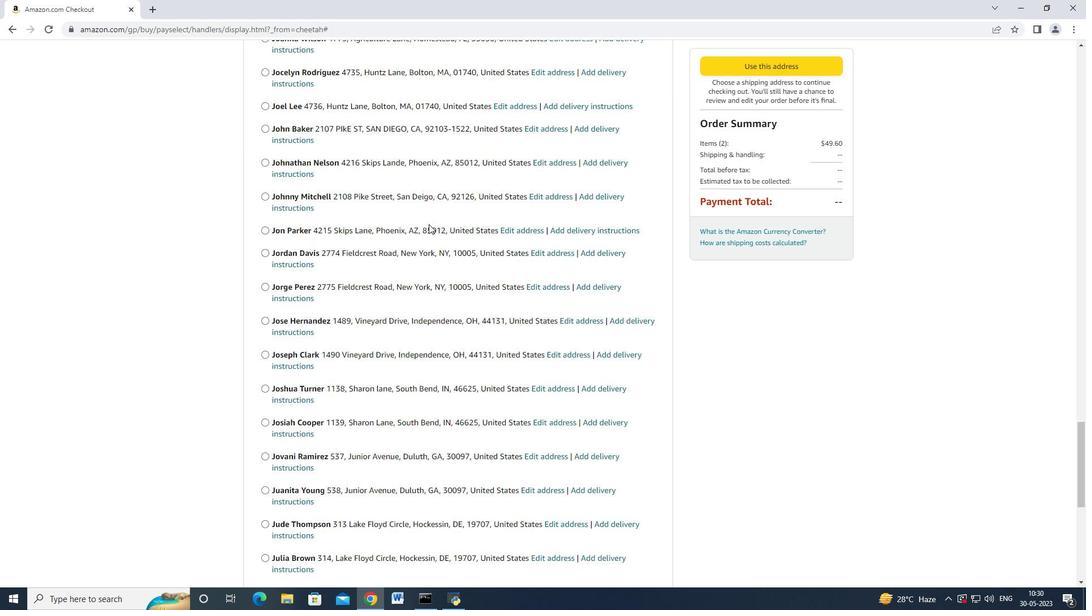 
Action: Mouse scrolled (419, 237) with delta (0, 0)
Screenshot: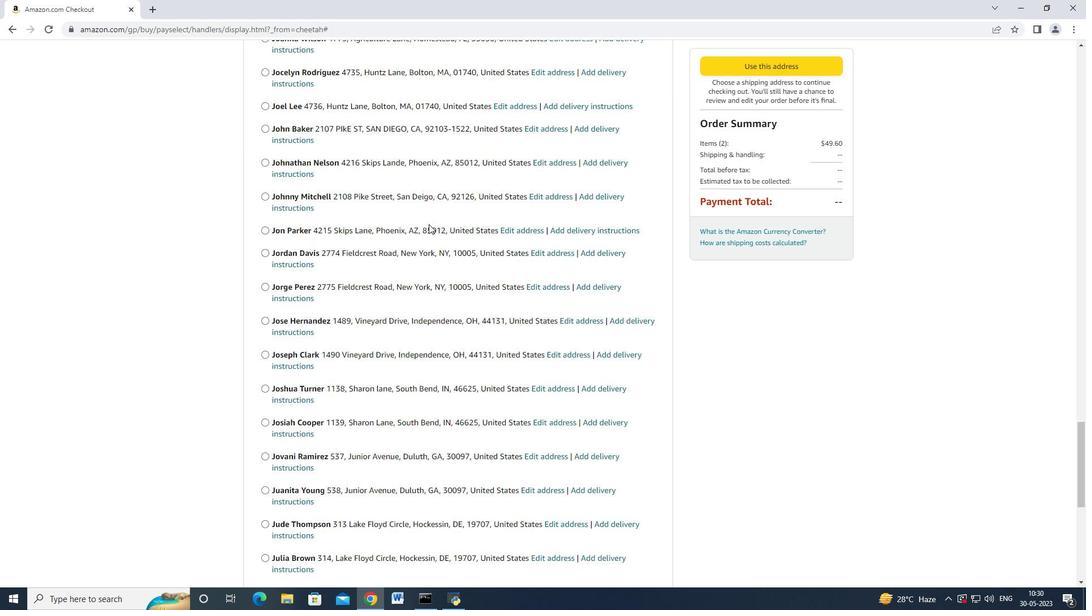
Action: Mouse scrolled (419, 237) with delta (0, 0)
Screenshot: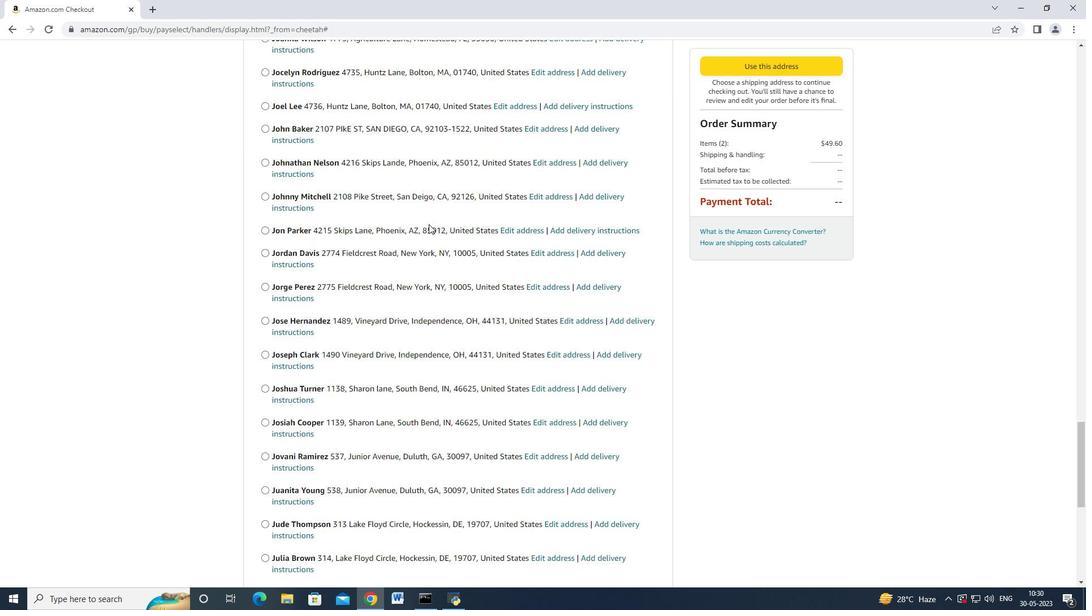 
Action: Mouse scrolled (419, 237) with delta (0, 0)
Screenshot: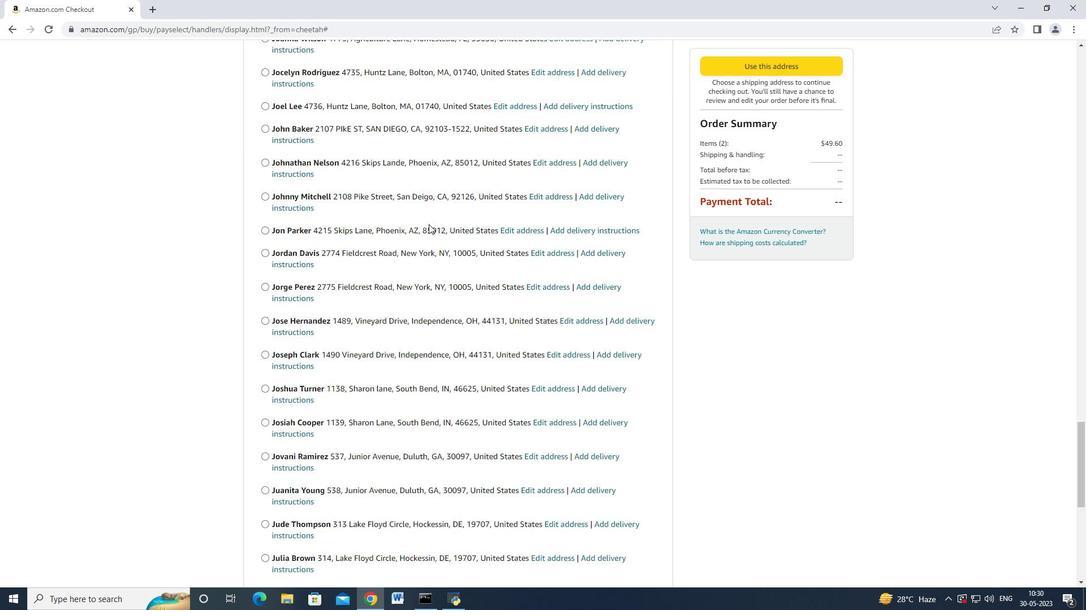 
Action: Mouse scrolled (419, 237) with delta (0, 0)
Screenshot: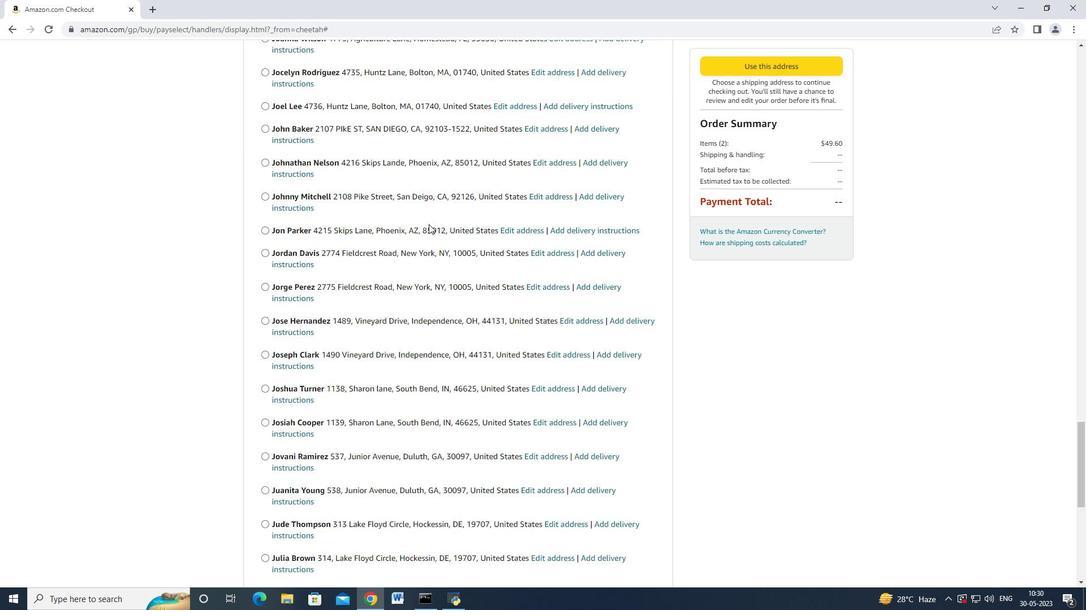 
Action: Mouse moved to (419, 238)
Screenshot: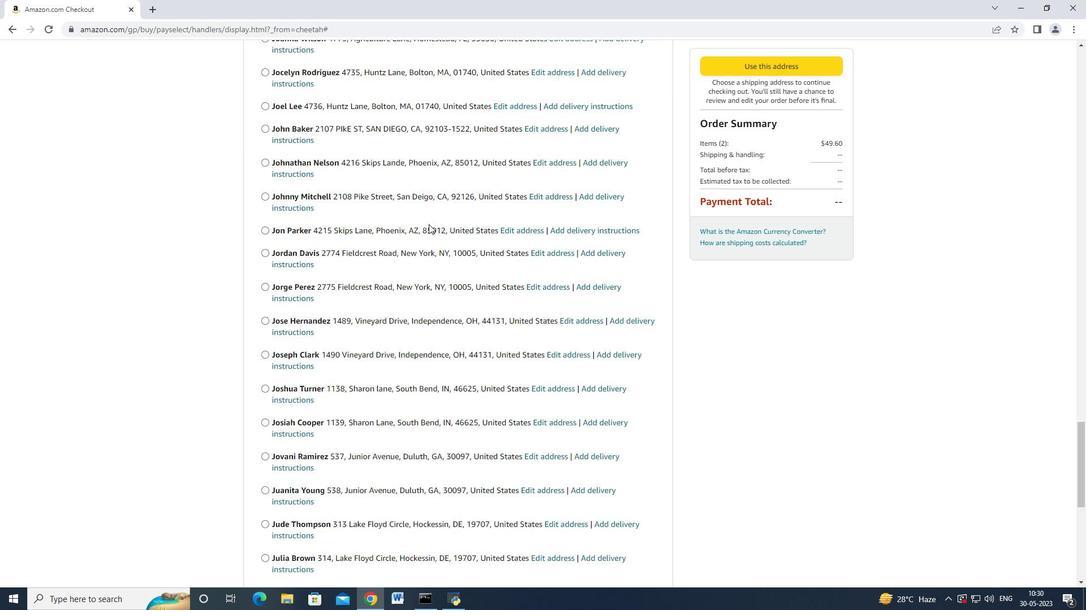 
Action: Mouse scrolled (419, 237) with delta (0, 0)
Screenshot: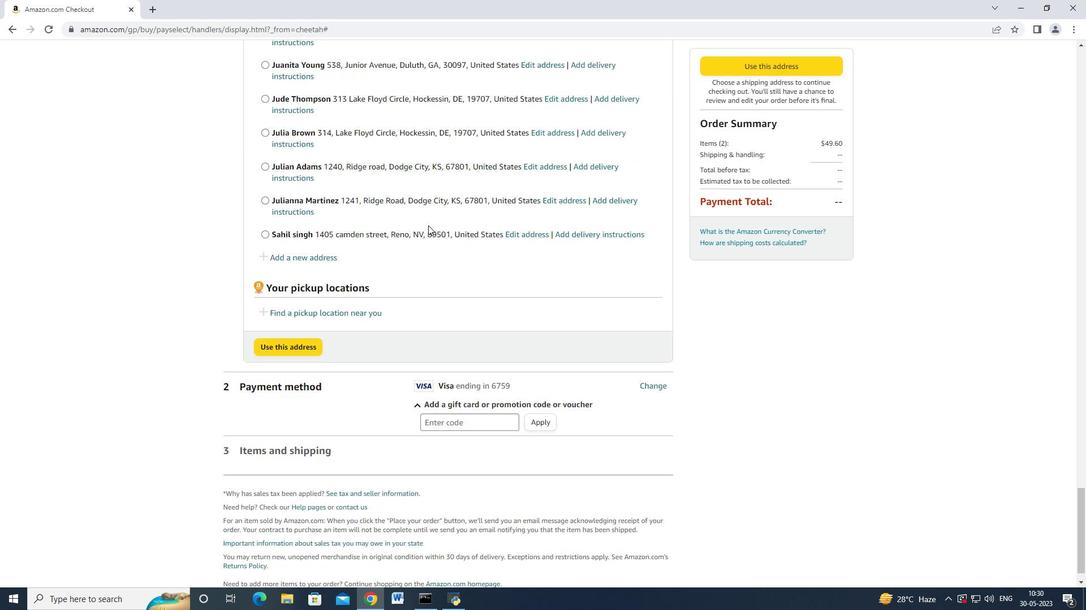 
Action: Mouse moved to (304, 231)
Screenshot: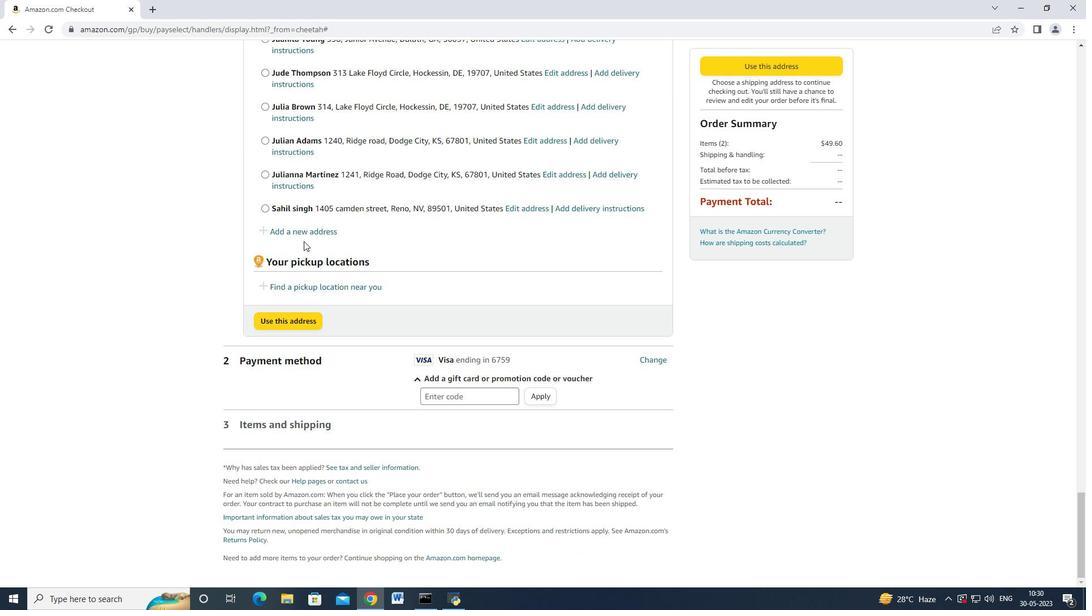 
Action: Mouse pressed left at (304, 231)
Screenshot: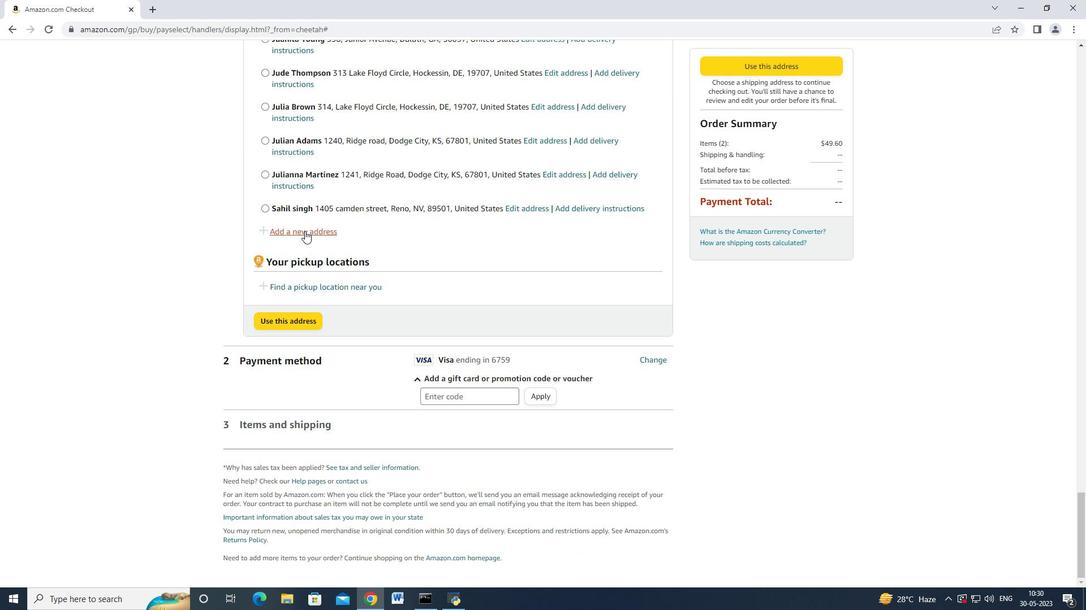 
Action: Mouse moved to (384, 281)
Screenshot: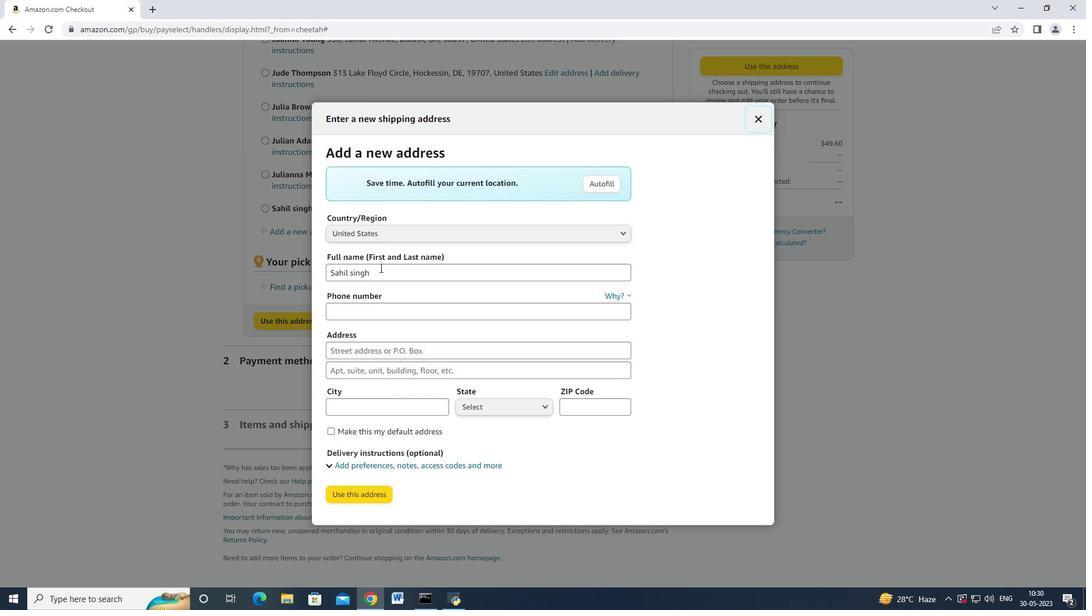 
Action: Mouse pressed left at (384, 281)
Screenshot: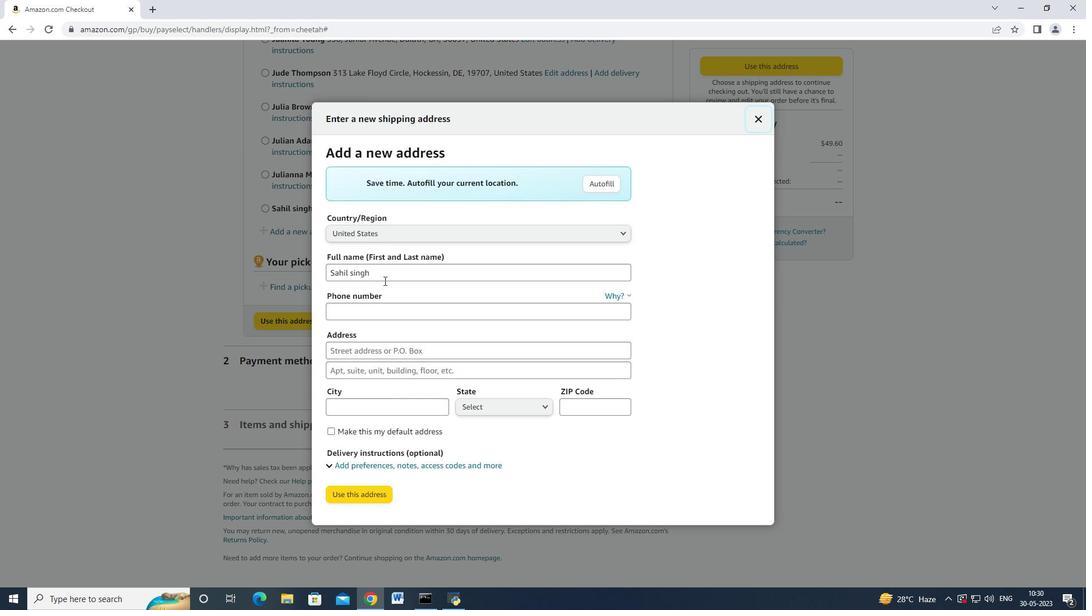 
Action: Mouse moved to (384, 279)
Screenshot: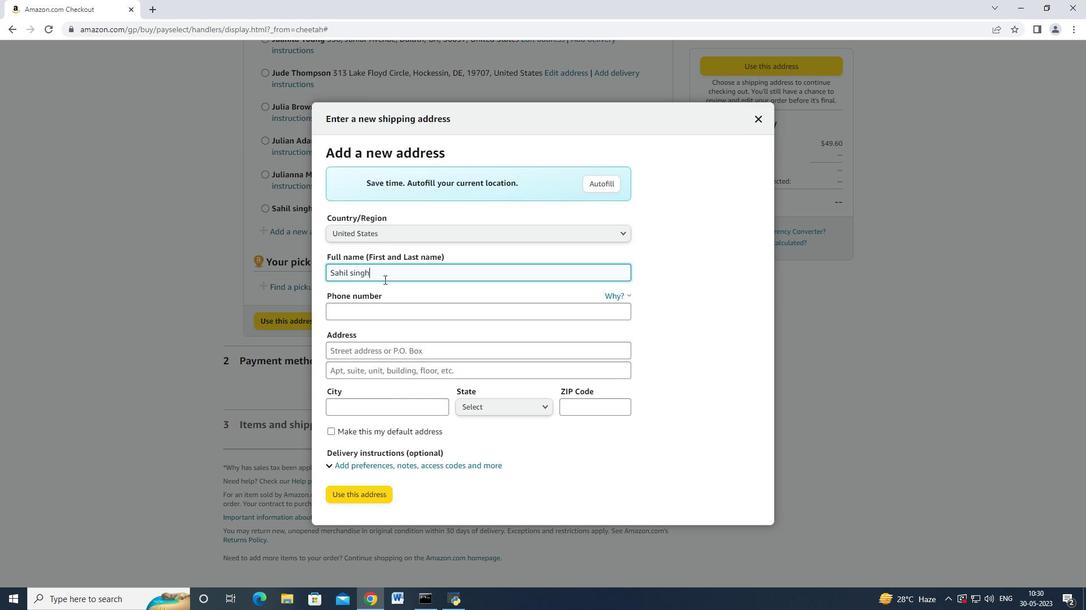 
Action: Key pressed <Key.backspace><Key.backspace><Key.backspace><Key.backspace><Key.backspace><Key.backspace><Key.backspace><Key.backspace><Key.backspace><Key.backspace><Key.backspace><Key.shift_r>Drake<Key.space><Key.shift_r>Wright<Key.tab><Key.tab><Key.space><Key.backspace><Key.backspace>0<Key.backspace>2034707320<Key.tab>3513<Key.space><Key.shift>Cook<Key.space><Key.shift>HIll<Key.backspace><Key.backspace><Key.backspace>ill<Key.space><Key.shift>Road<Key.tab><Key.tab><Key.shift_r>Danbury<Key.tab>
Screenshot: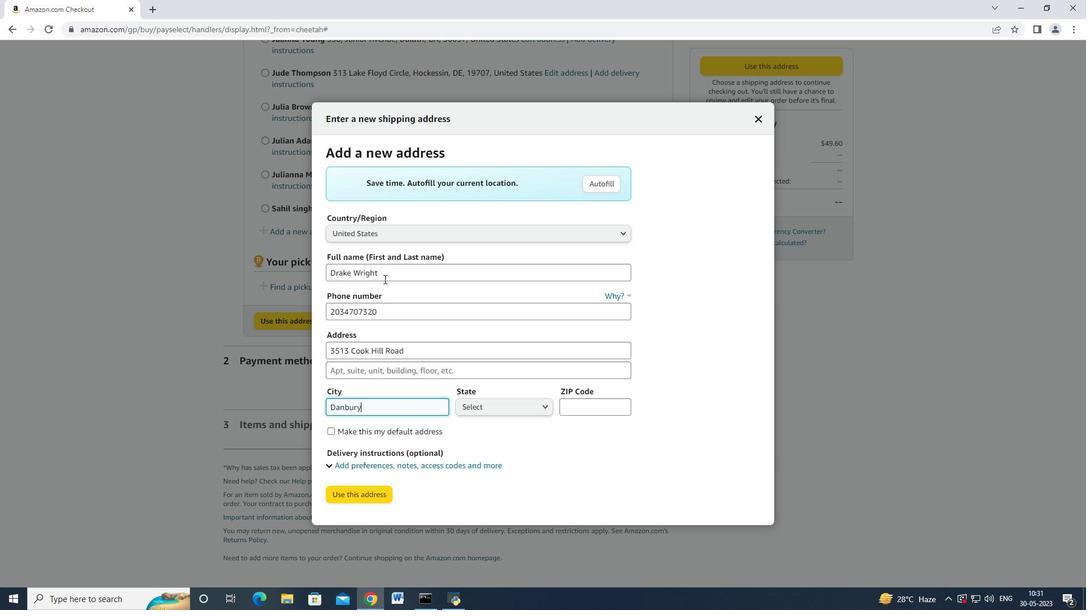 
Action: Mouse moved to (490, 409)
Screenshot: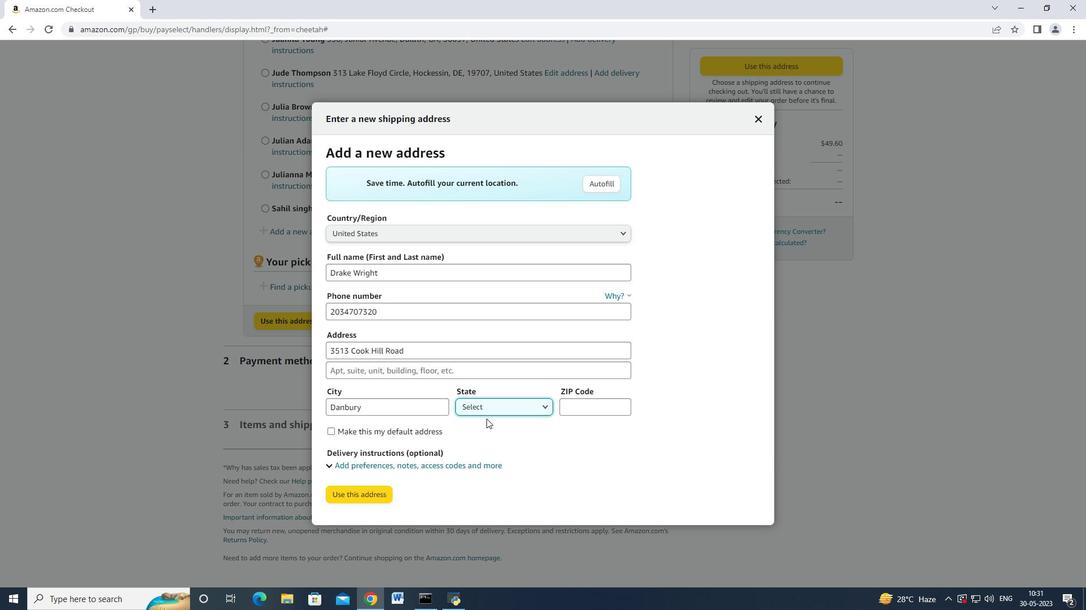 
Action: Mouse pressed left at (490, 409)
Screenshot: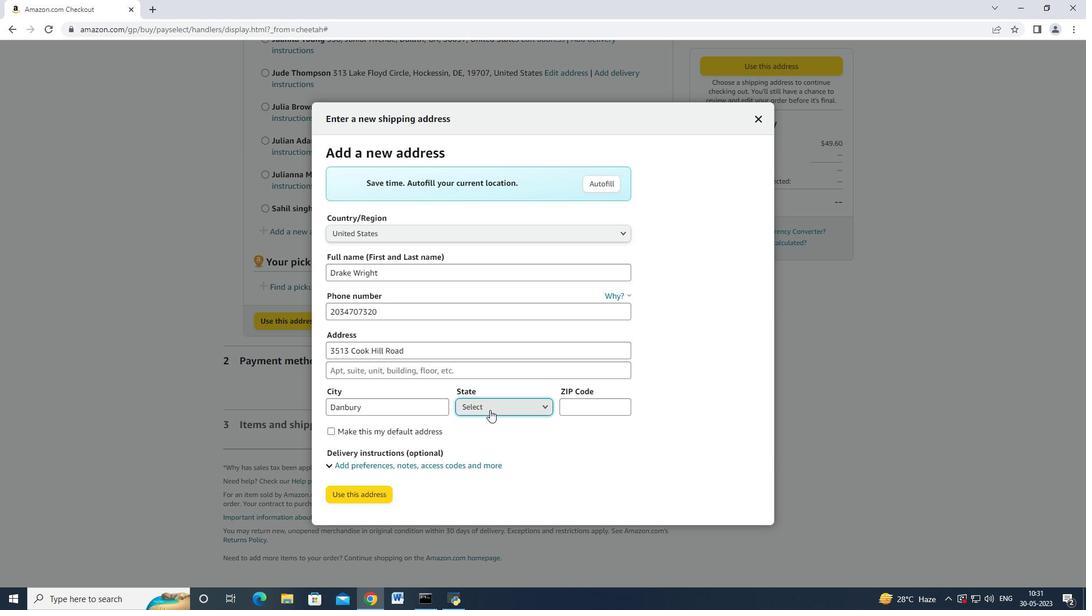 
Action: Mouse moved to (494, 164)
Screenshot: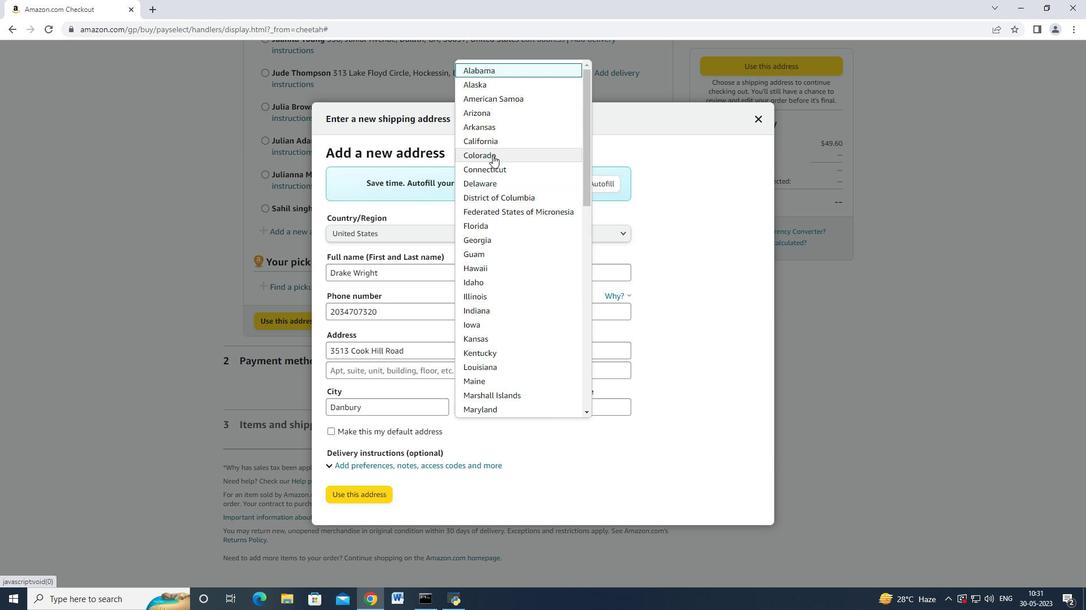 
Action: Mouse pressed left at (494, 164)
Screenshot: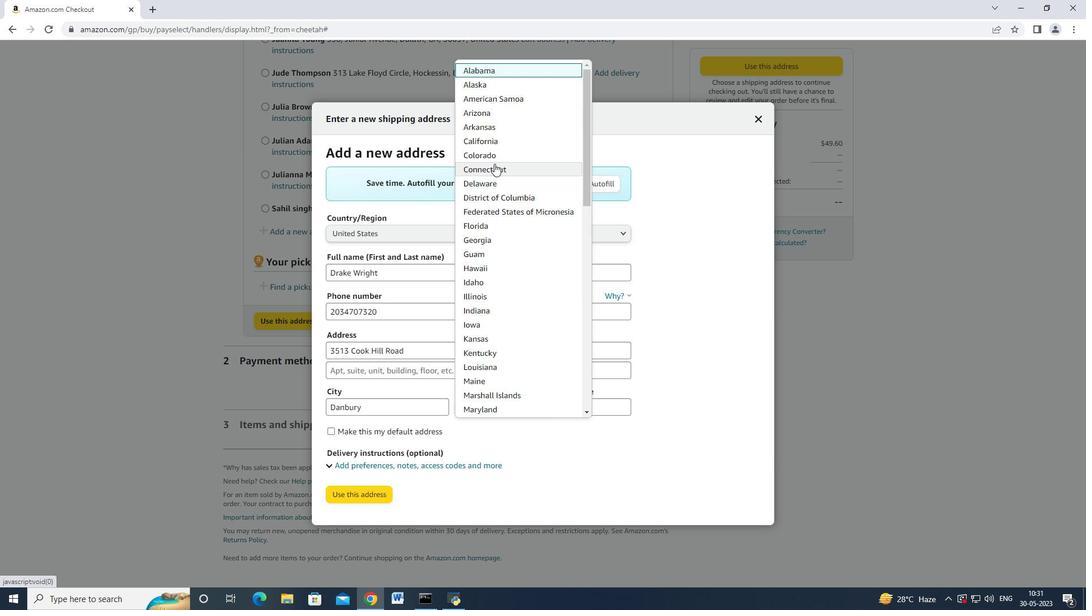 
Action: Mouse moved to (589, 397)
Screenshot: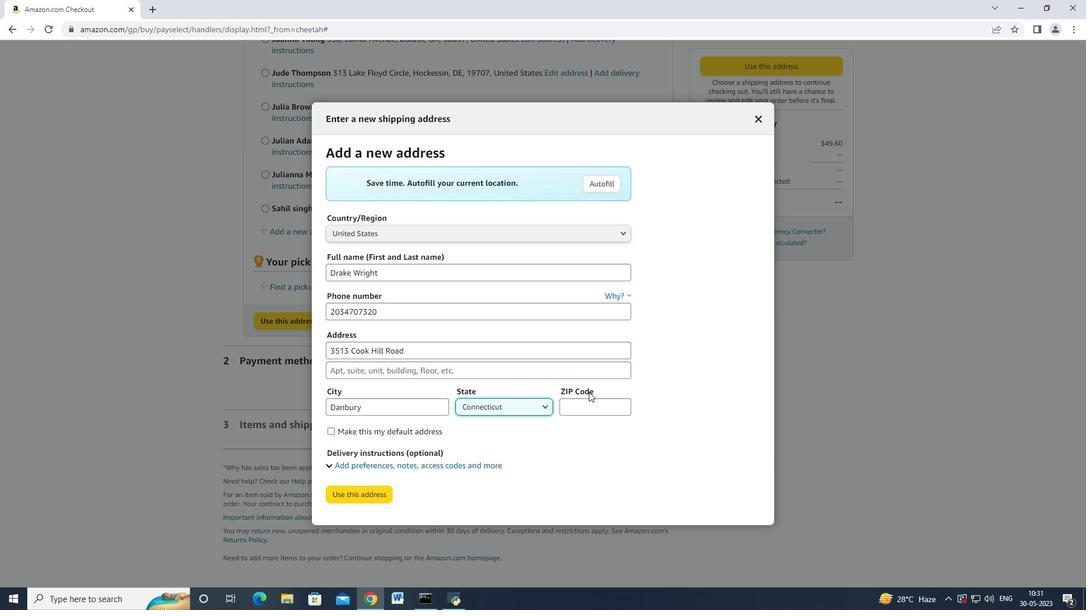 
Action: Mouse pressed left at (589, 397)
Screenshot: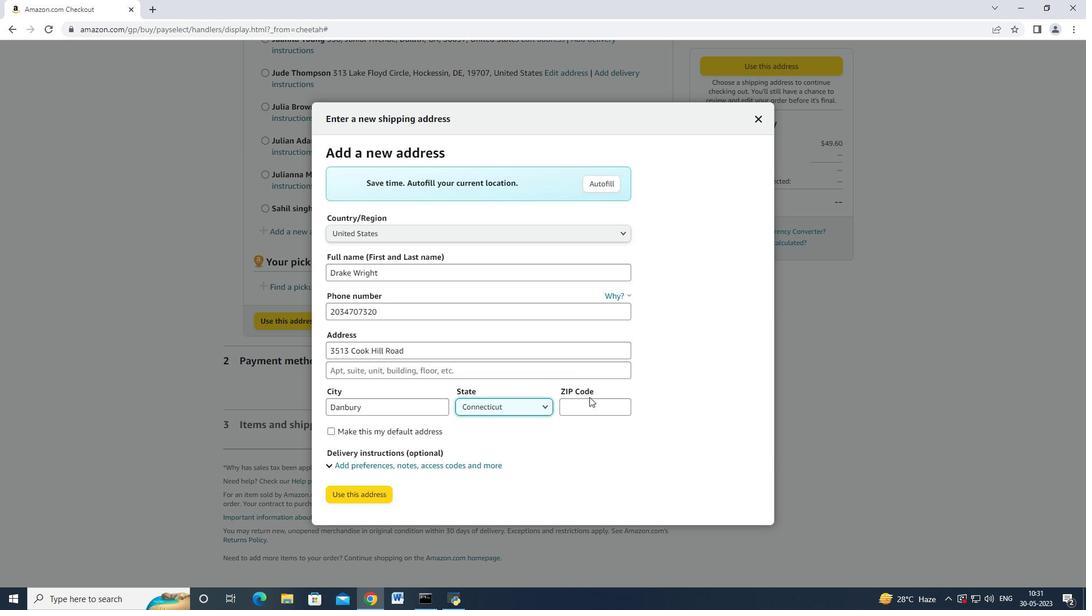 
Action: Mouse moved to (591, 400)
Screenshot: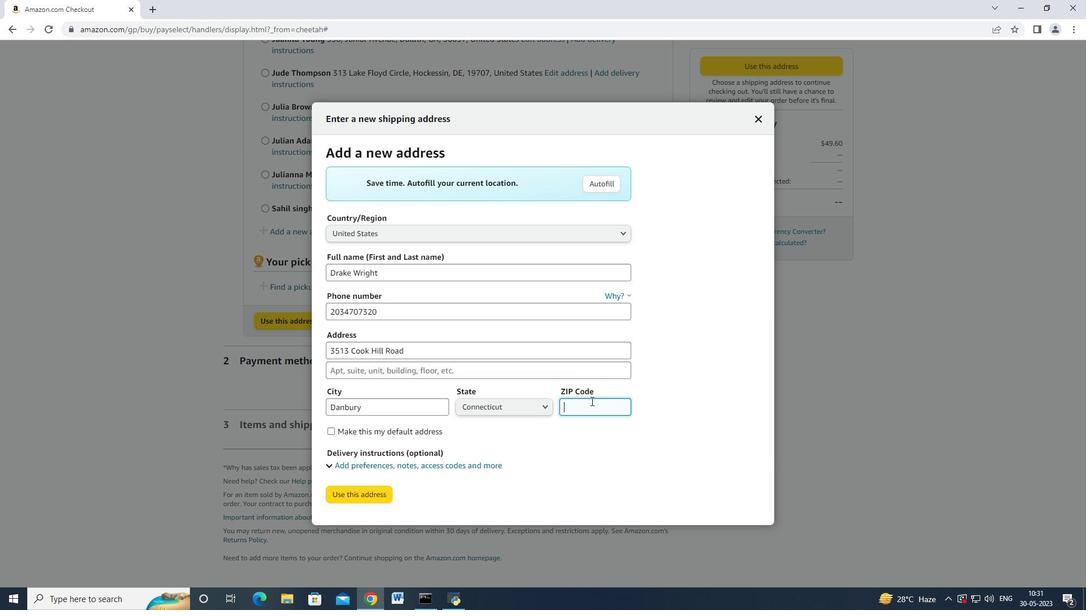 
Action: Key pressed 06810
Screenshot: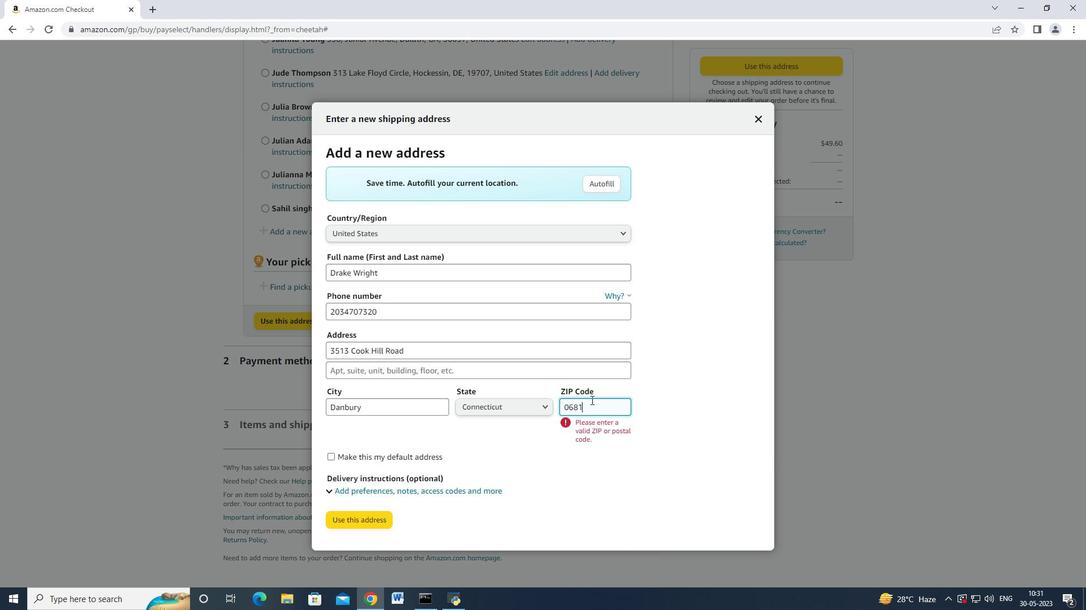 
Action: Mouse moved to (332, 465)
Screenshot: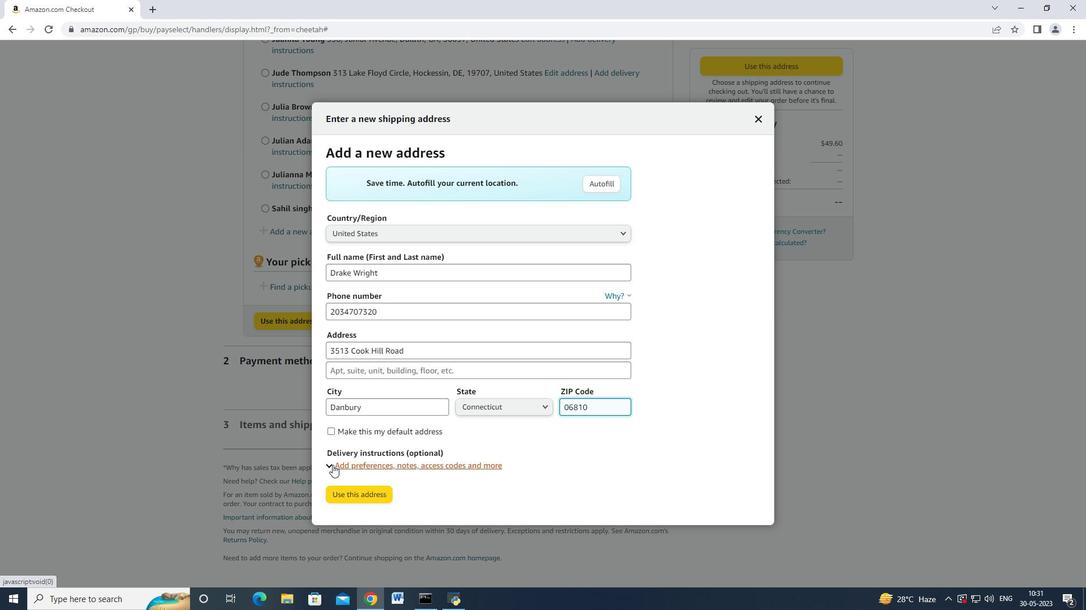 
Action: Mouse pressed left at (332, 465)
Screenshot: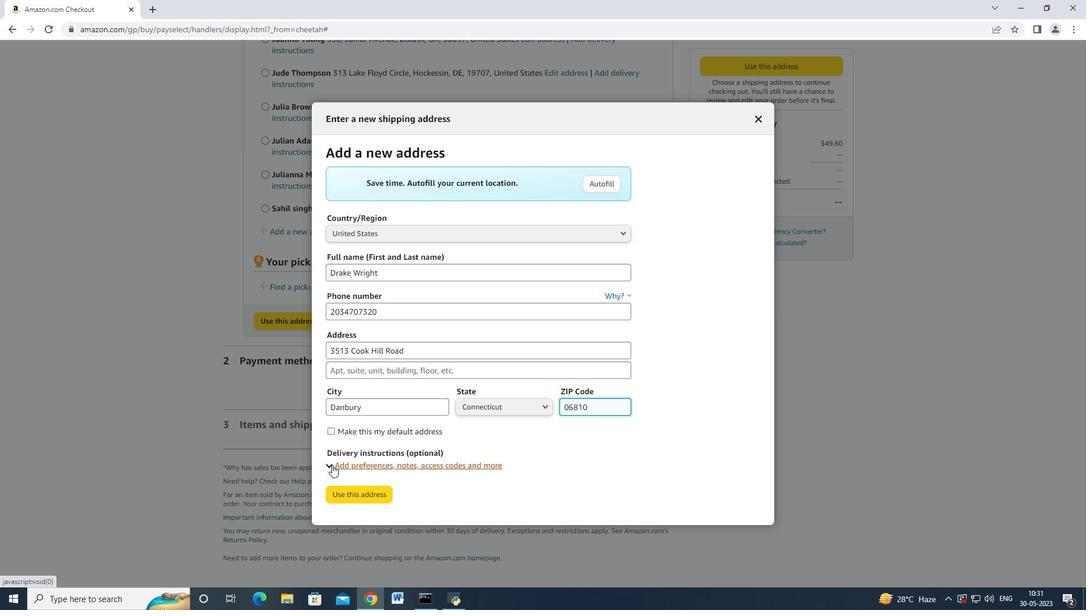 
Action: Mouse moved to (446, 431)
Screenshot: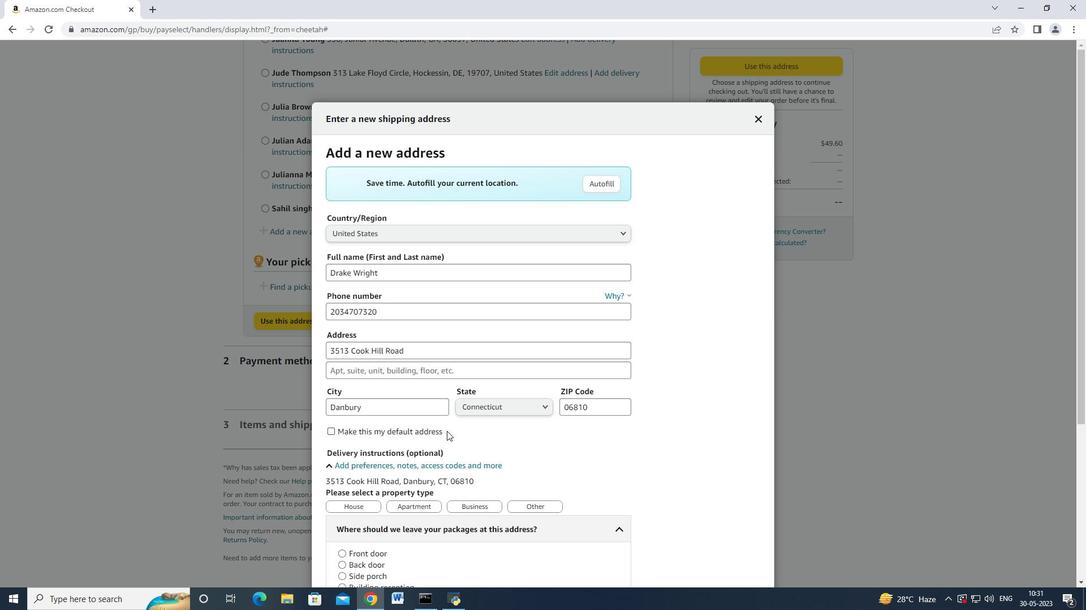 
Action: Mouse scrolled (446, 431) with delta (0, 0)
Screenshot: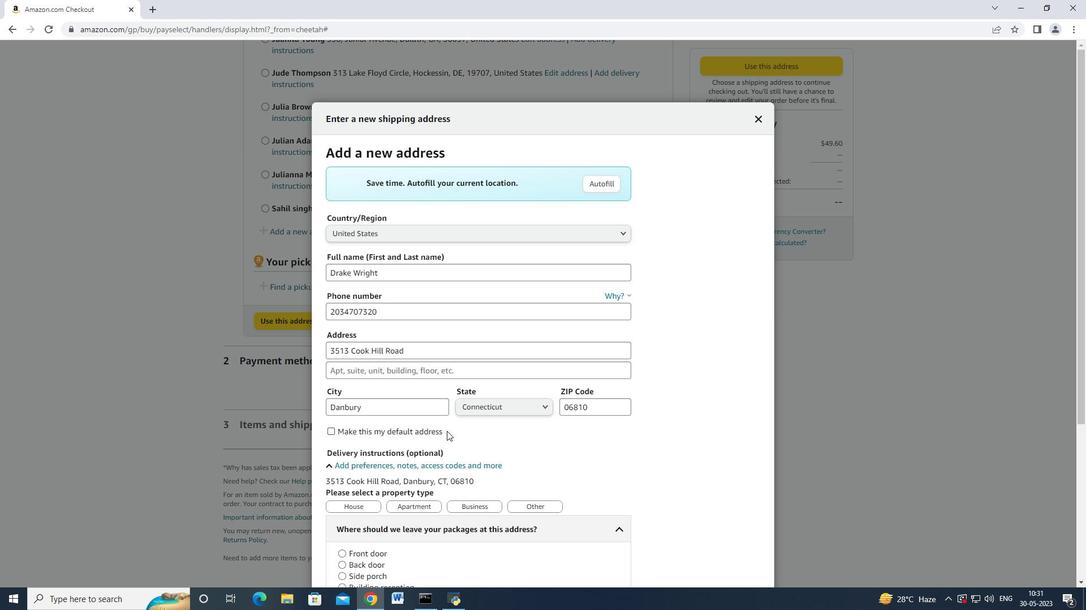 
Action: Mouse moved to (446, 431)
Screenshot: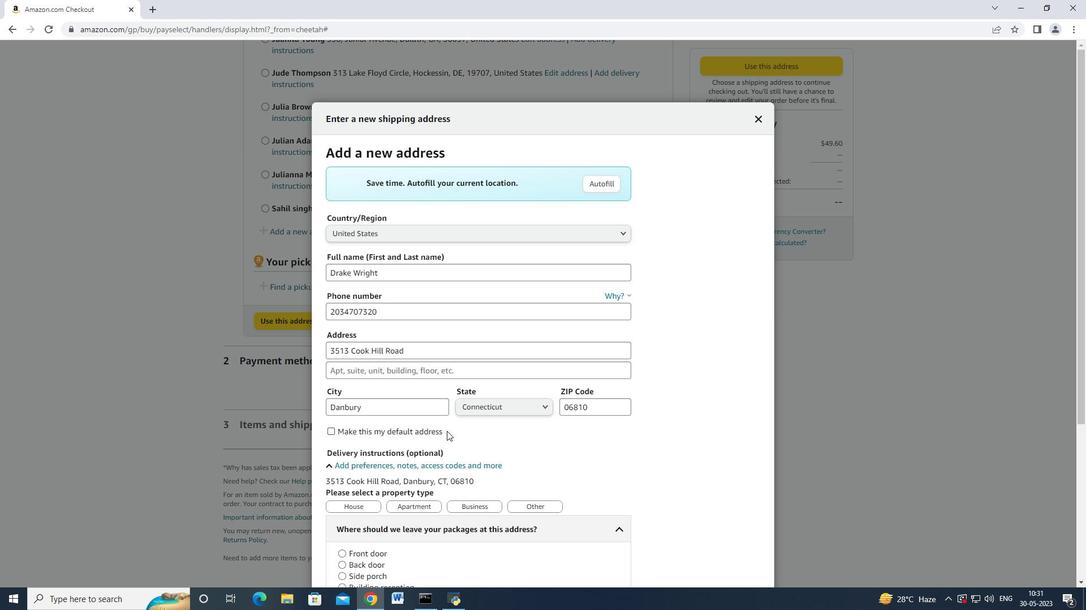 
Action: Mouse scrolled (446, 431) with delta (0, 0)
Screenshot: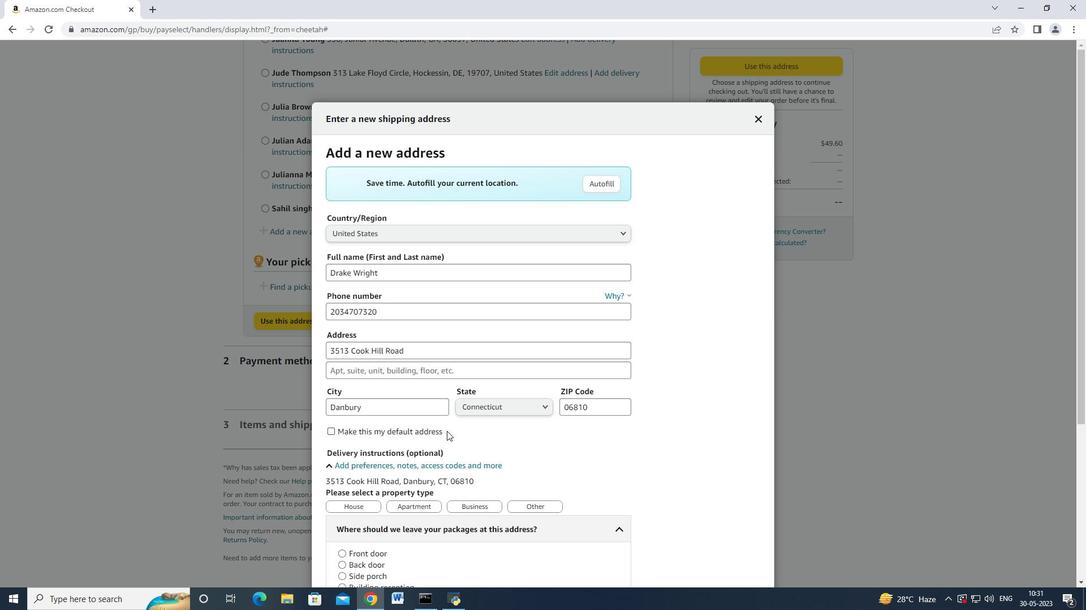 
Action: Mouse moved to (361, 394)
Screenshot: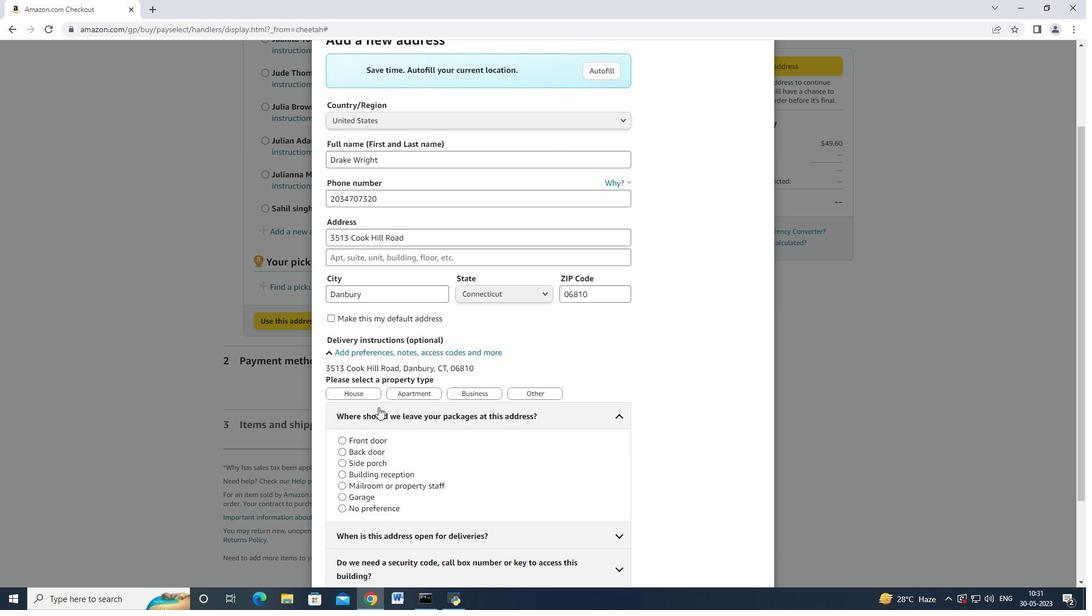
Action: Mouse pressed left at (361, 394)
Screenshot: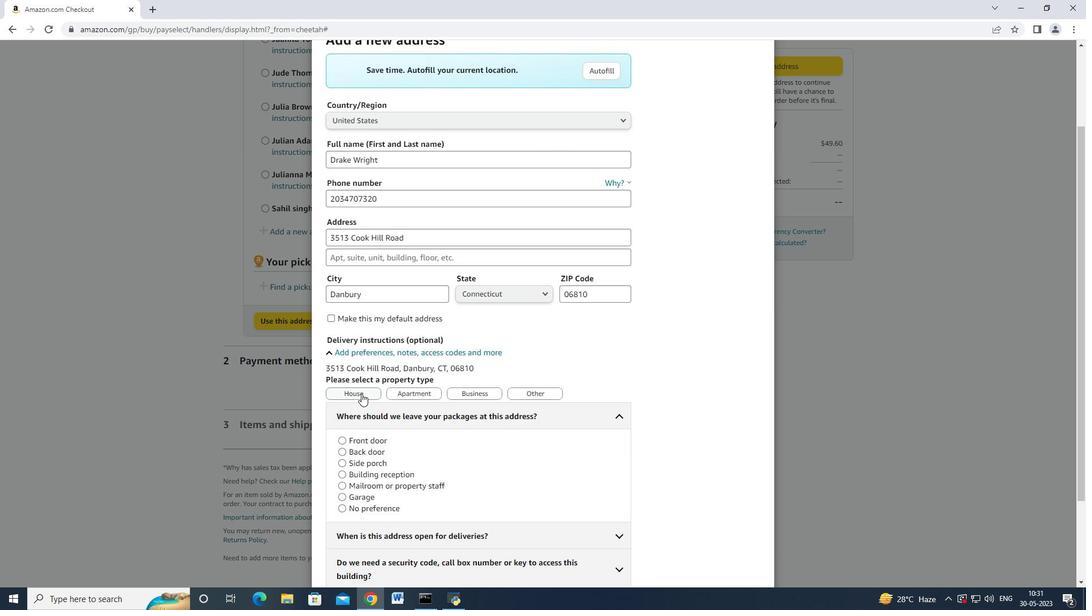 
Action: Mouse moved to (345, 453)
Screenshot: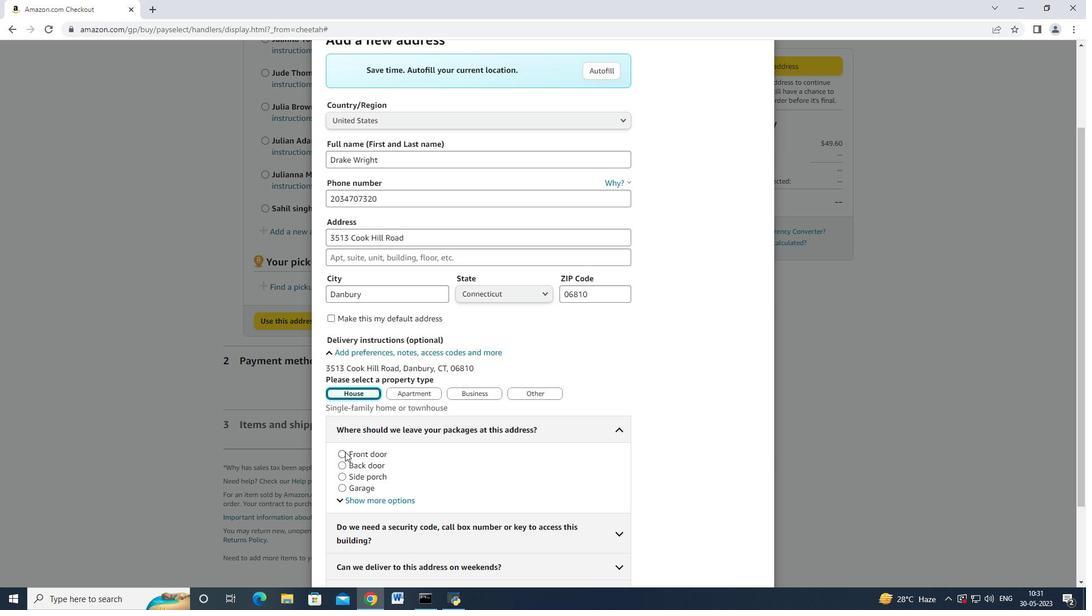 
Action: Mouse pressed left at (345, 453)
Screenshot: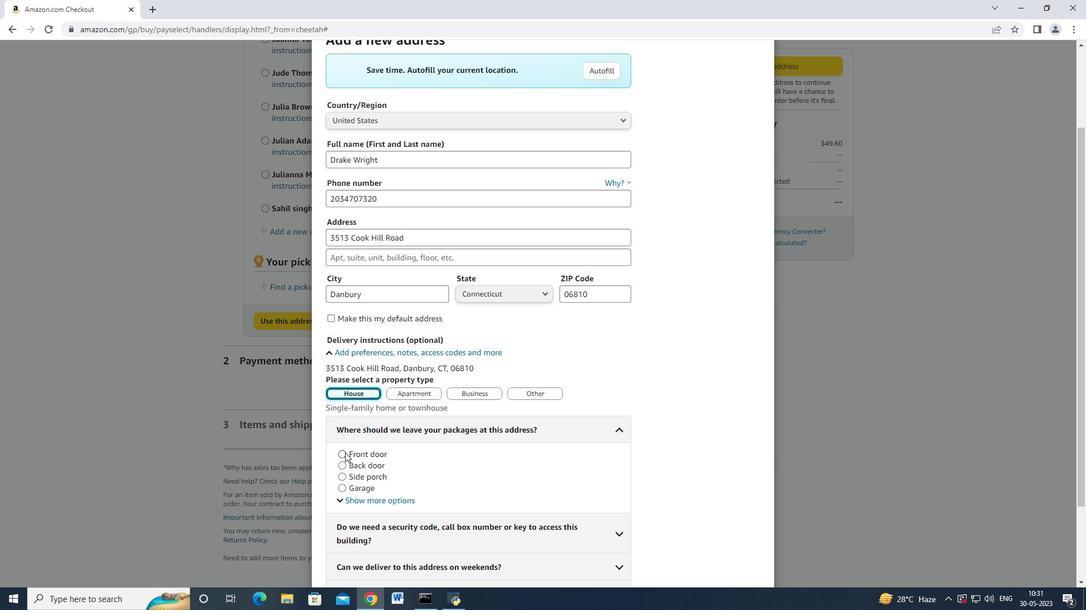 
Action: Mouse moved to (424, 442)
Screenshot: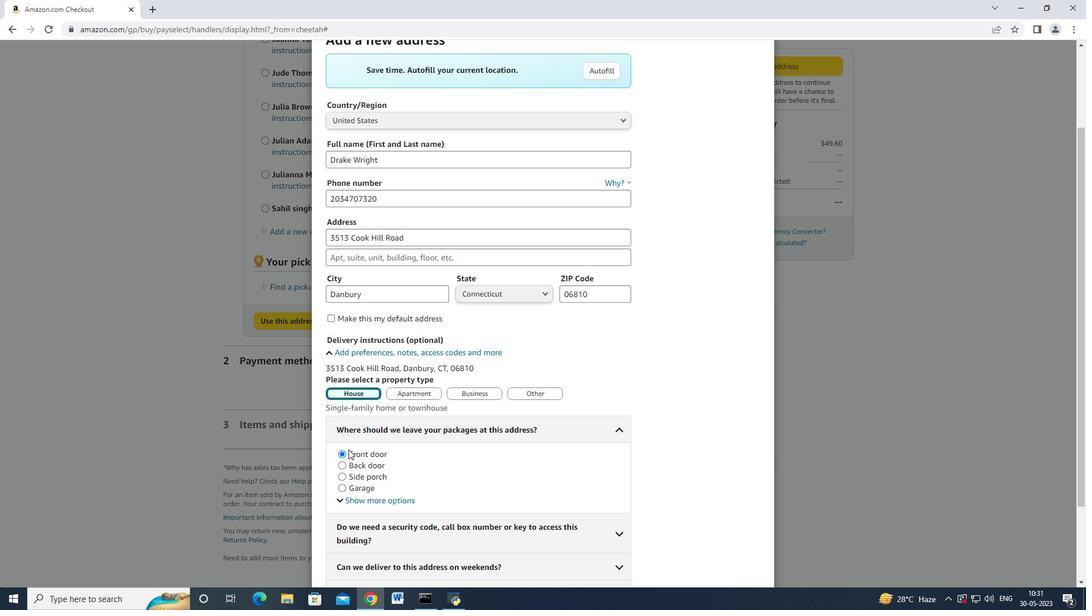 
Action: Mouse scrolled (424, 441) with delta (0, 0)
Screenshot: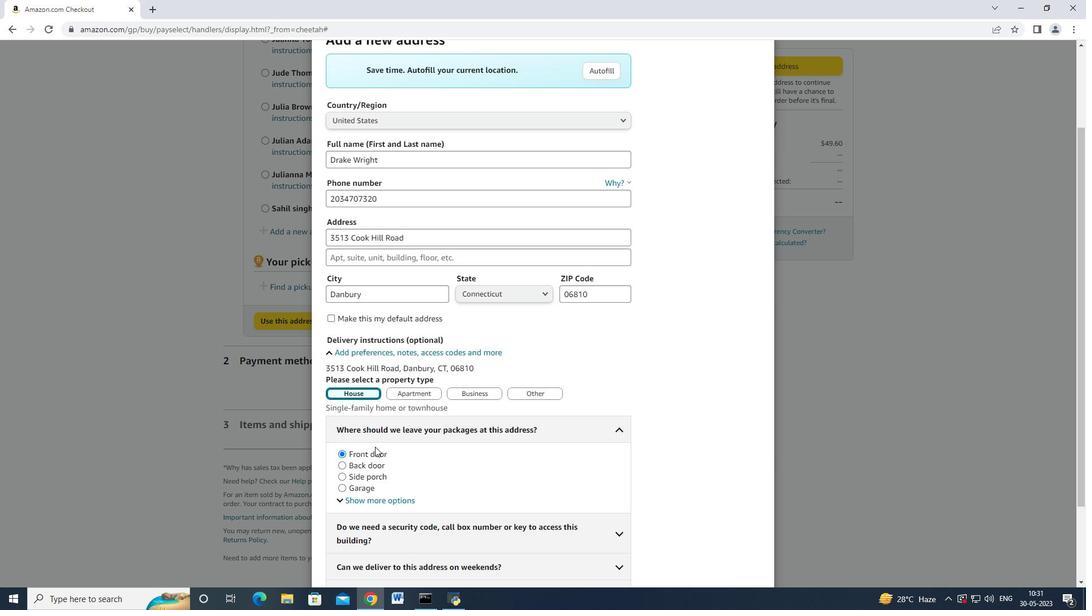 
Action: Mouse scrolled (424, 441) with delta (0, 0)
Screenshot: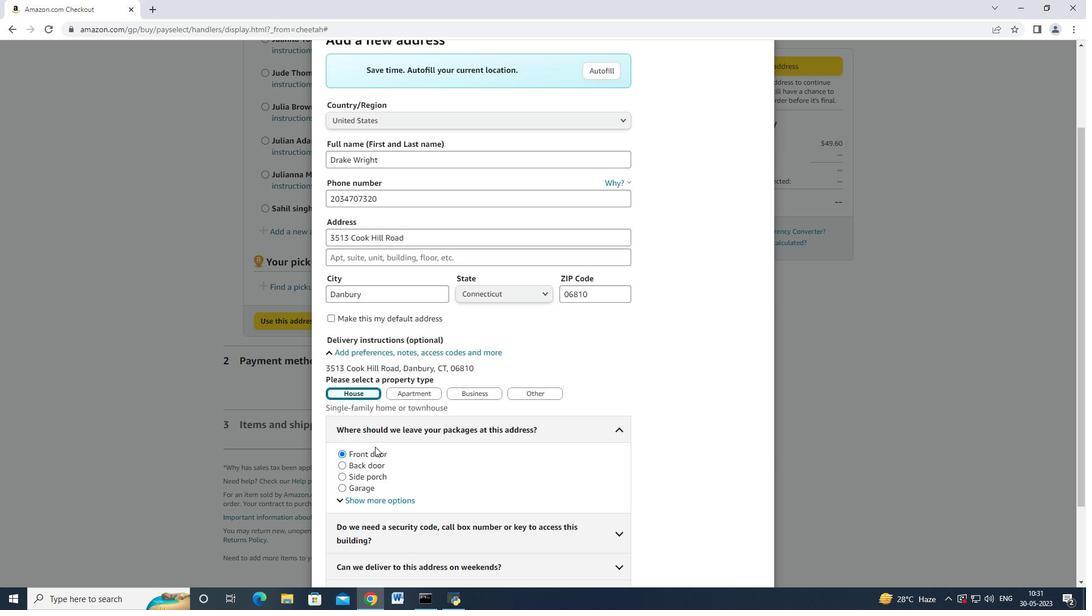 
Action: Mouse scrolled (424, 441) with delta (0, 0)
Screenshot: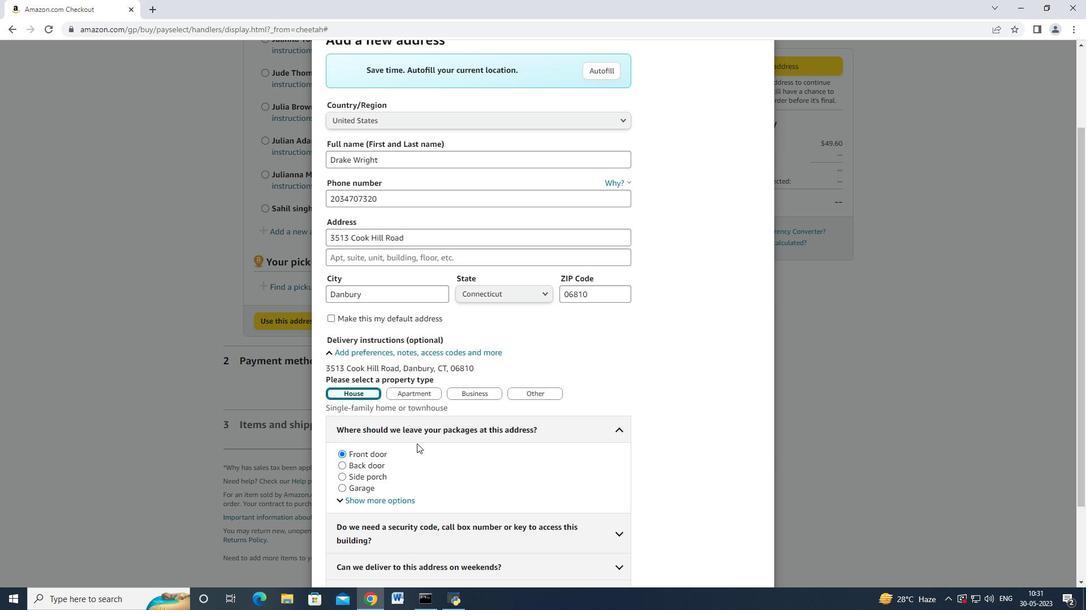 
Action: Mouse scrolled (424, 441) with delta (0, 0)
Screenshot: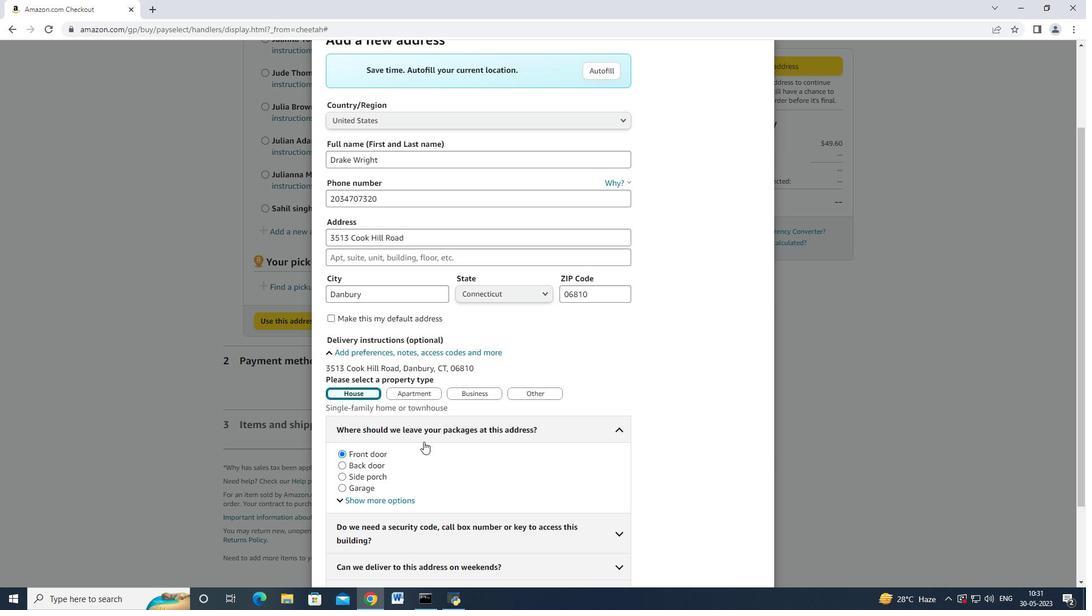 
Action: Mouse scrolled (424, 441) with delta (0, 0)
Screenshot: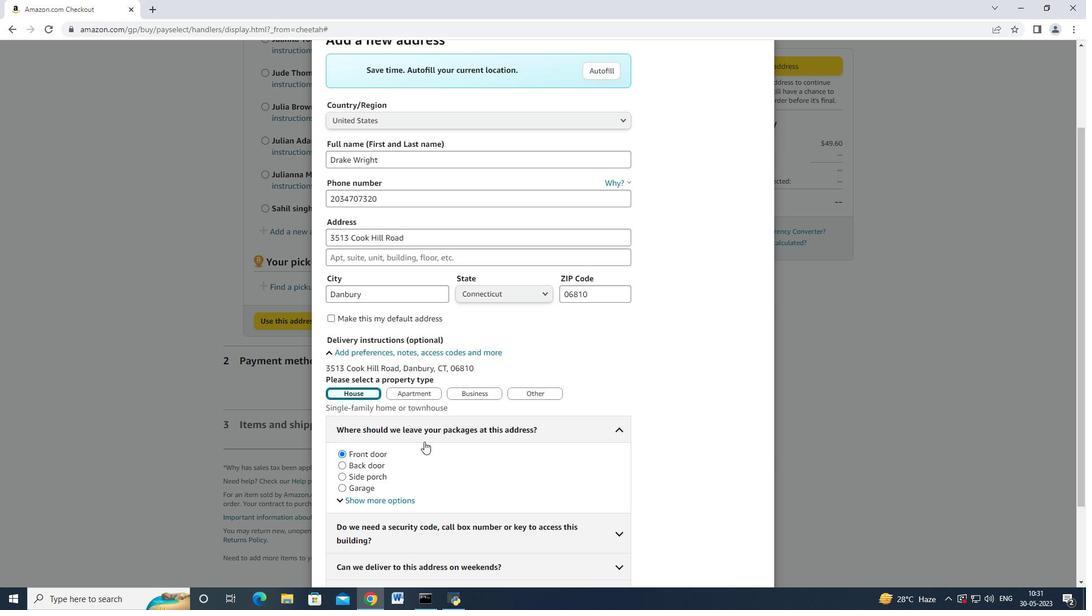 
Action: Mouse moved to (423, 443)
Screenshot: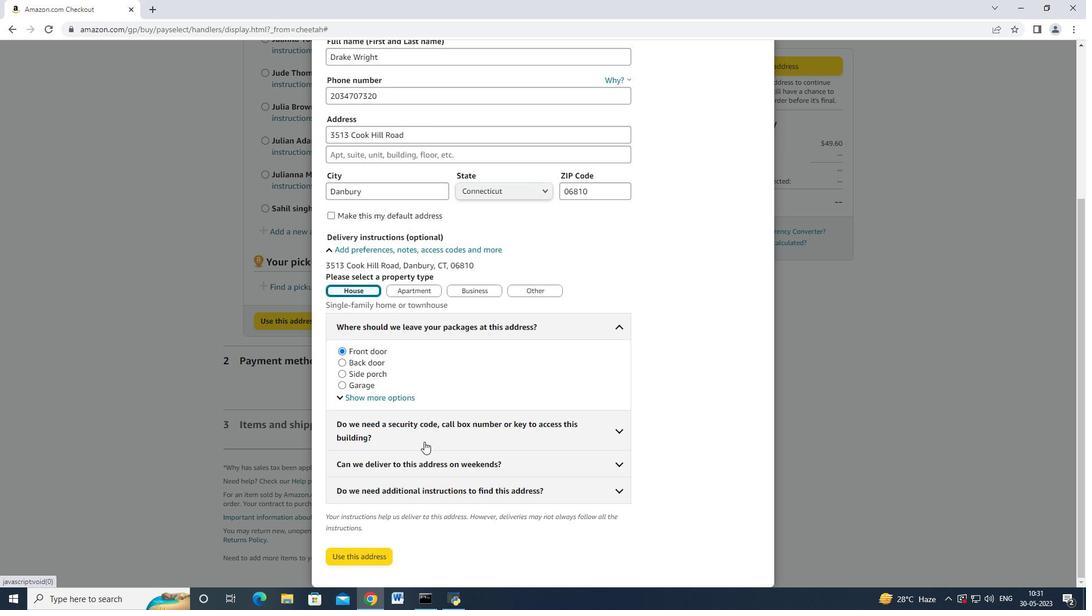 
Action: Mouse scrolled (423, 442) with delta (0, 0)
Screenshot: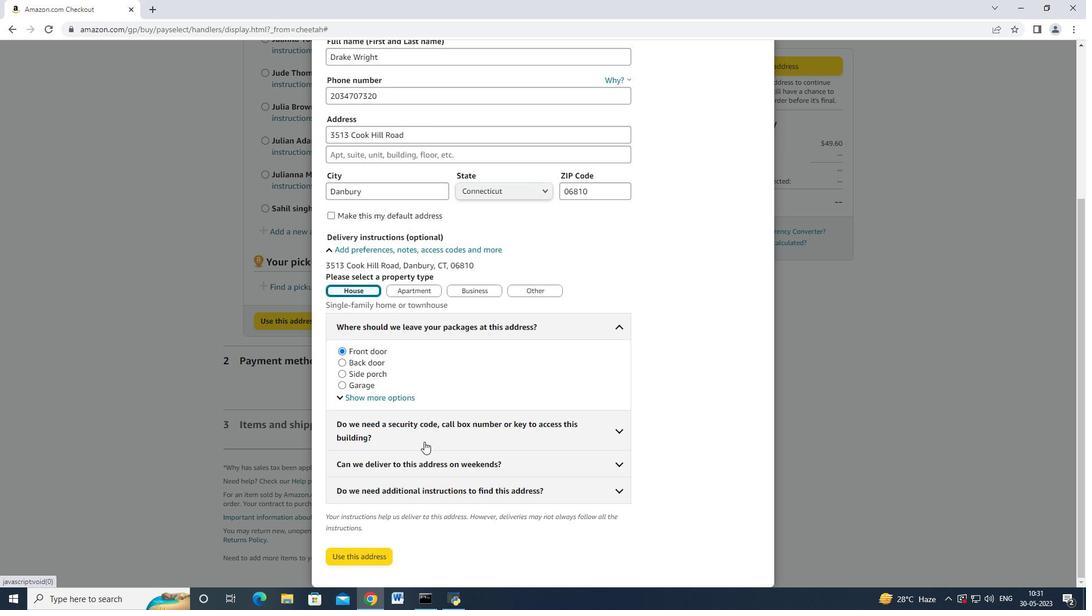 
Action: Mouse scrolled (423, 442) with delta (0, 0)
Screenshot: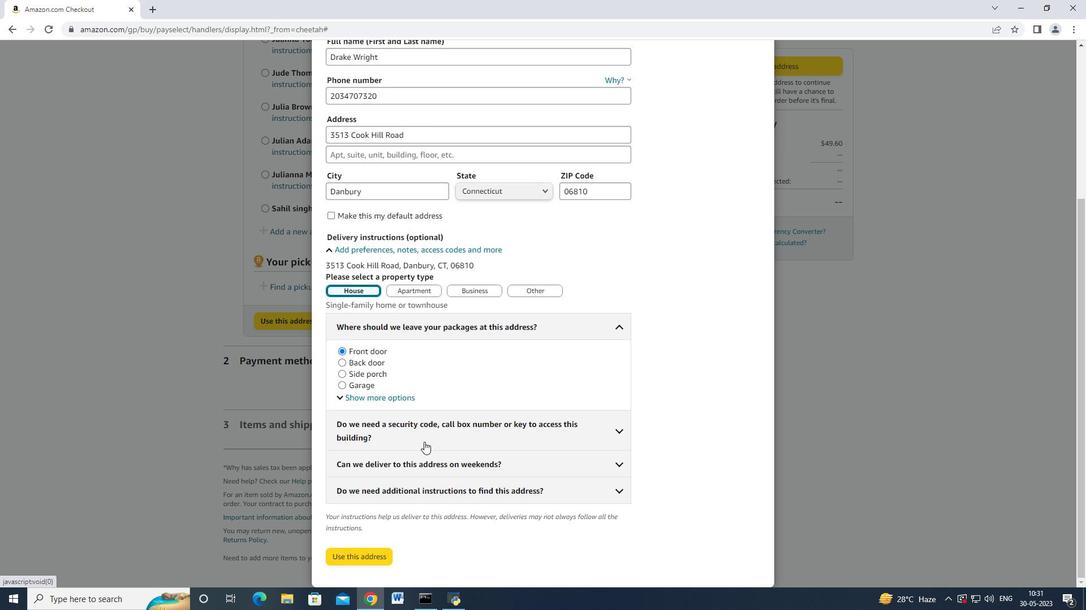
Action: Mouse scrolled (423, 442) with delta (0, 0)
Screenshot: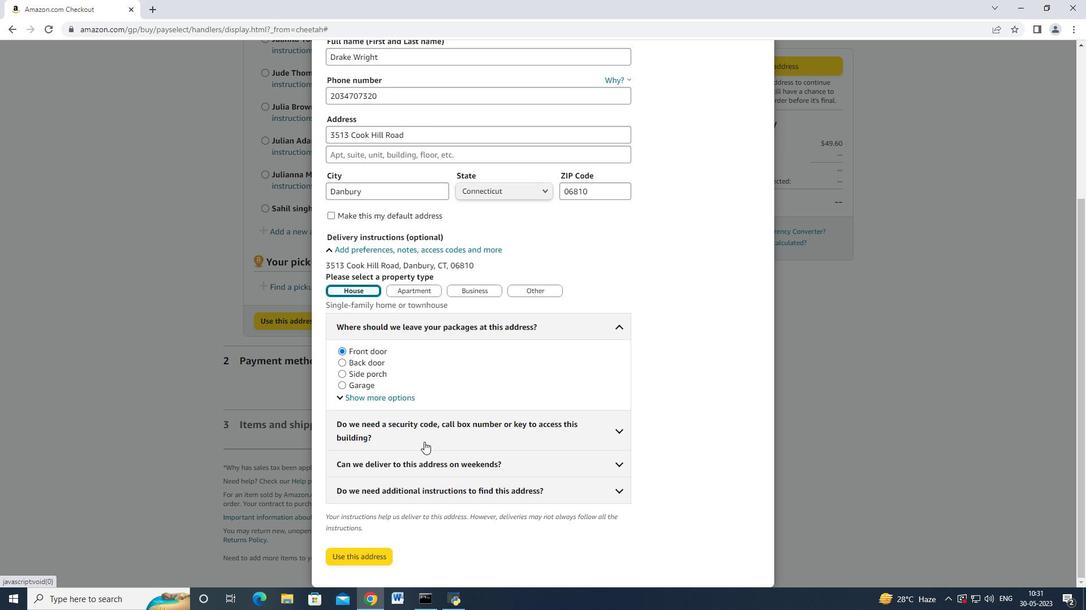 
Action: Mouse moved to (423, 443)
Screenshot: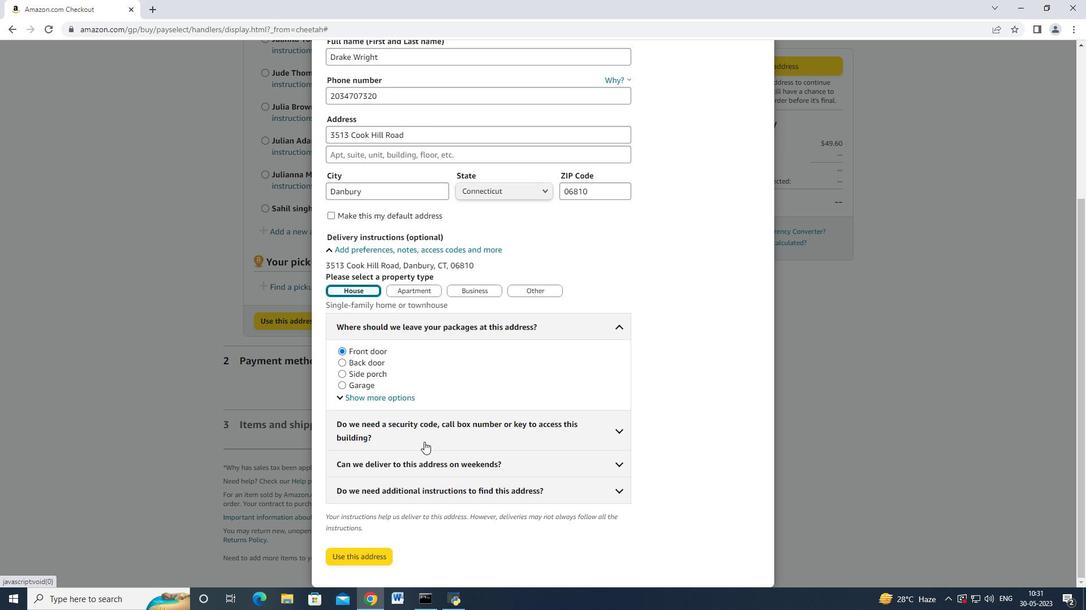 
Action: Mouse scrolled (423, 442) with delta (0, 0)
Screenshot: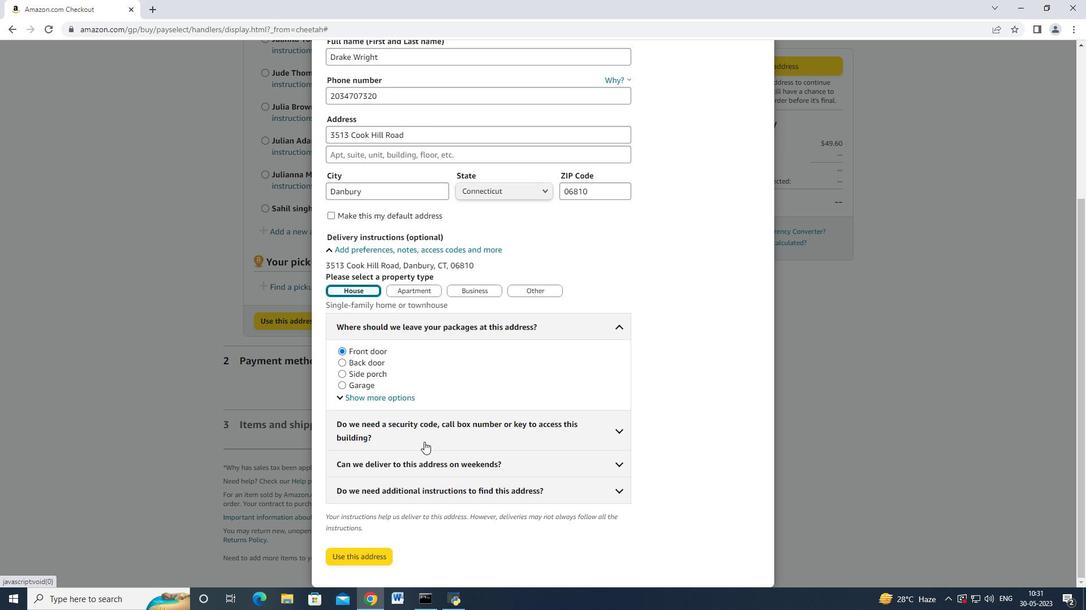 
Action: Mouse moved to (423, 443)
Screenshot: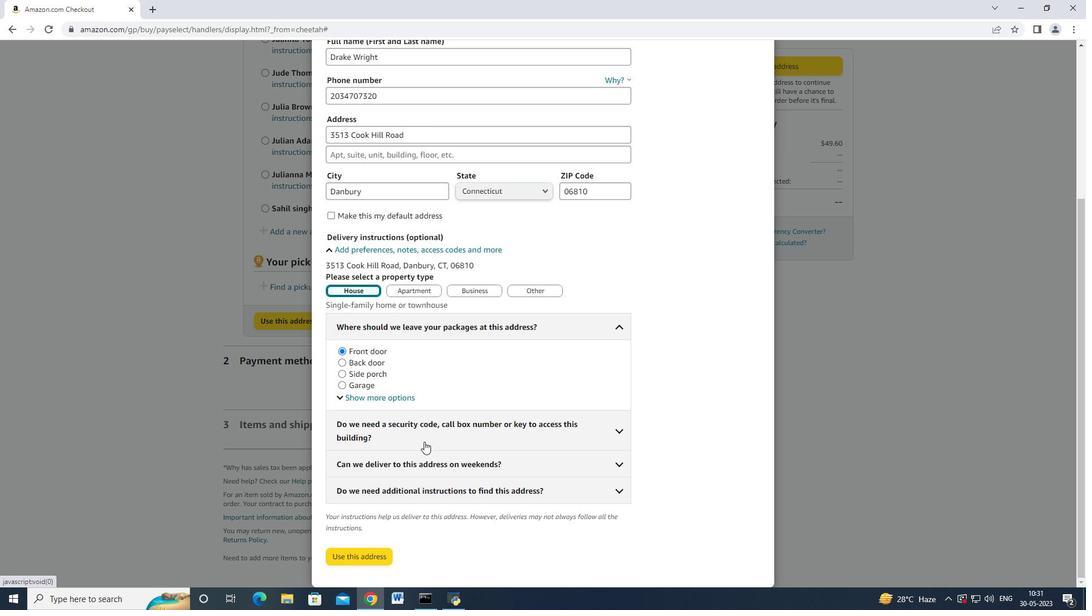 
Action: Mouse scrolled (423, 442) with delta (0, 0)
Screenshot: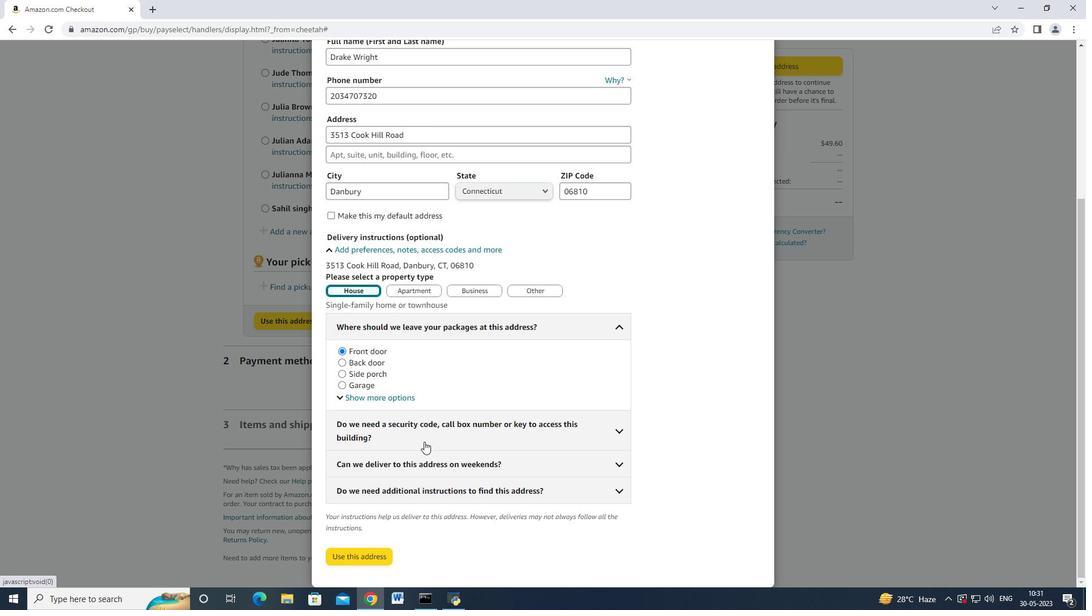 
Action: Mouse moved to (369, 557)
Screenshot: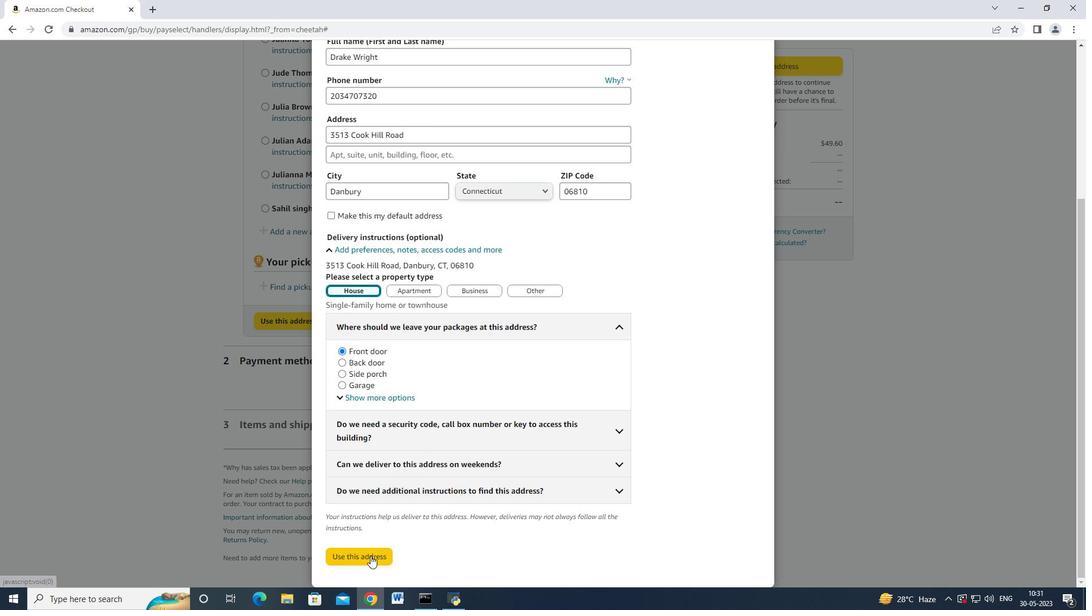 
Action: Mouse pressed left at (370, 557)
Screenshot: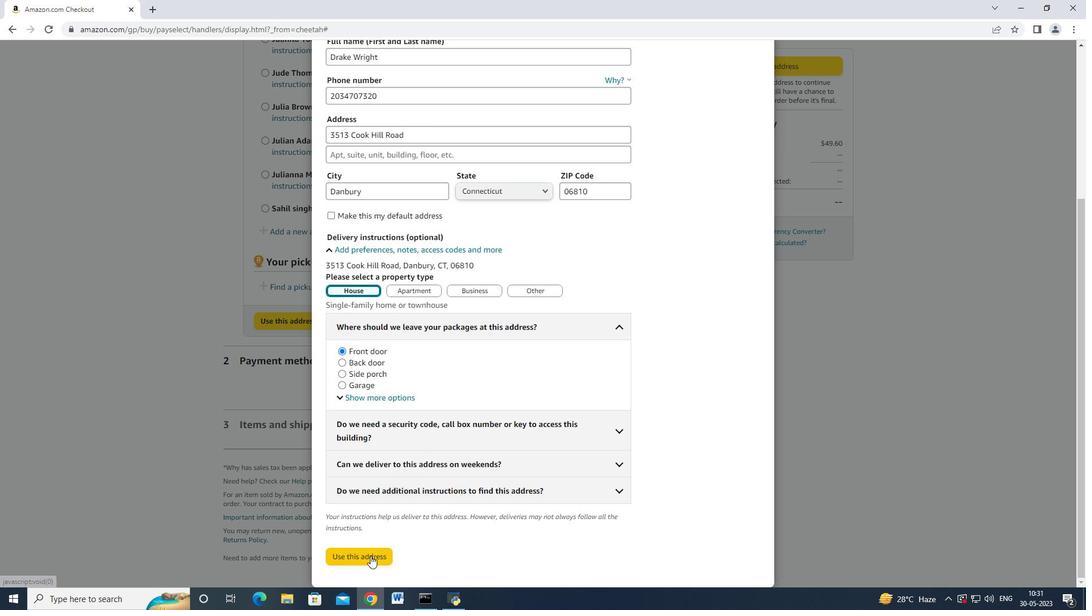 
Action: Mouse moved to (376, 556)
Screenshot: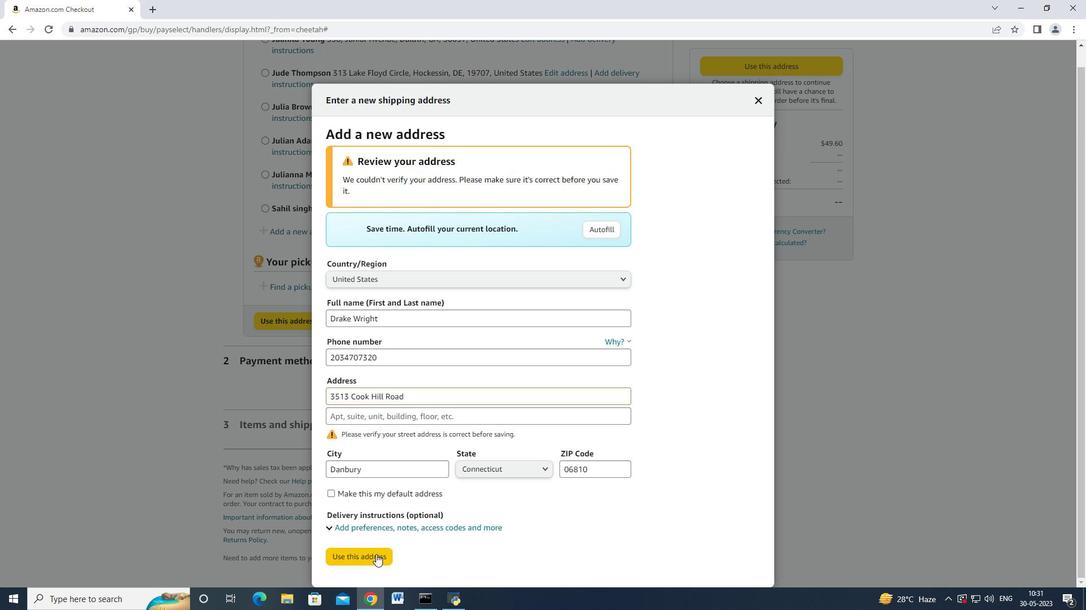 
Action: Mouse pressed left at (376, 556)
Screenshot: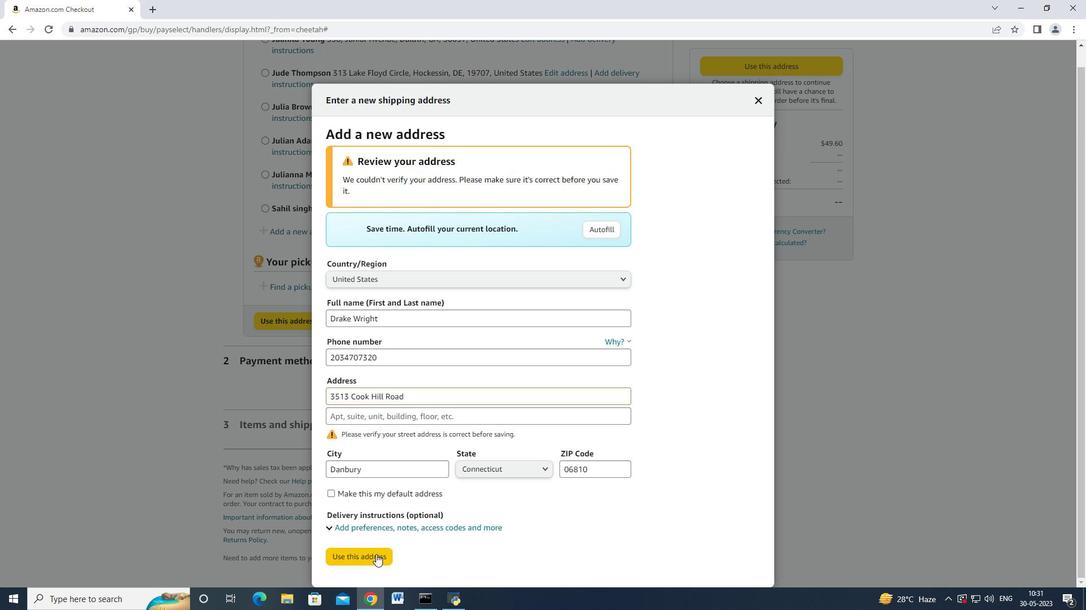 
Action: Mouse moved to (416, 178)
Screenshot: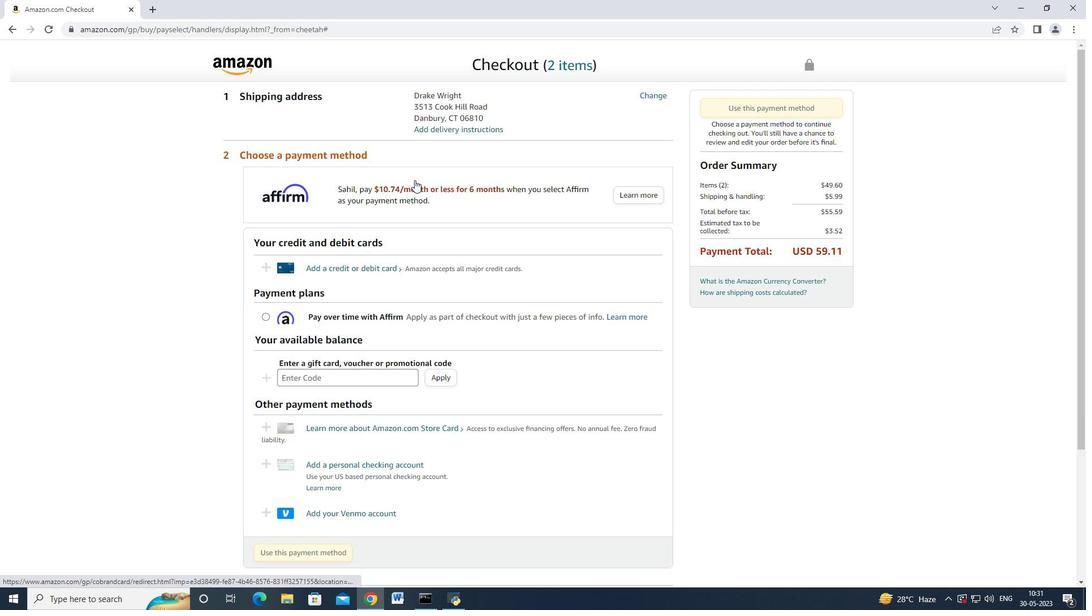 
Action: Mouse scrolled (416, 178) with delta (0, 0)
Screenshot: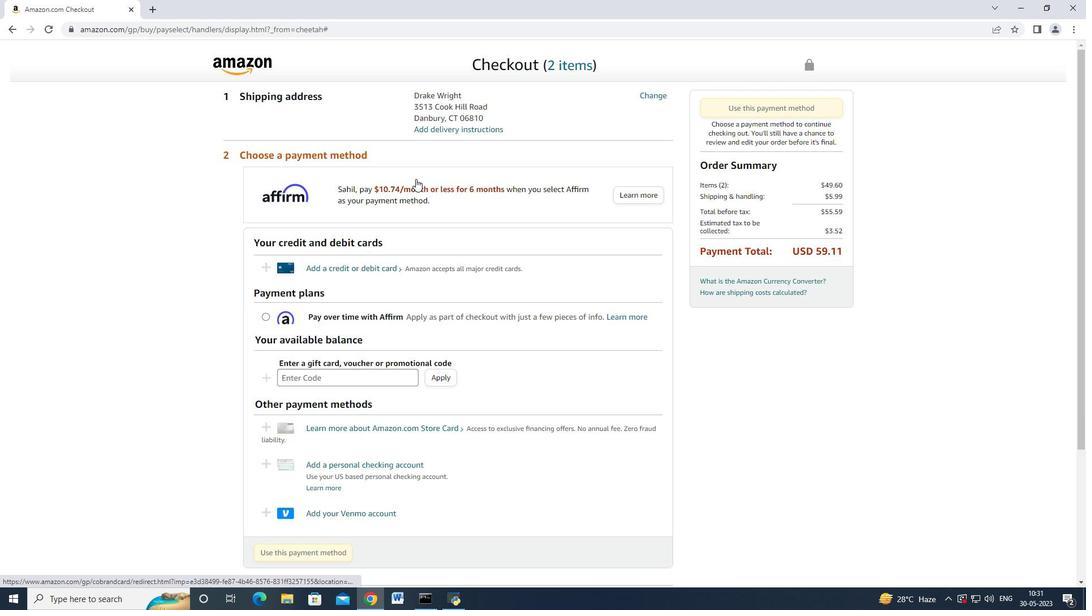 
Action: Mouse moved to (415, 178)
Screenshot: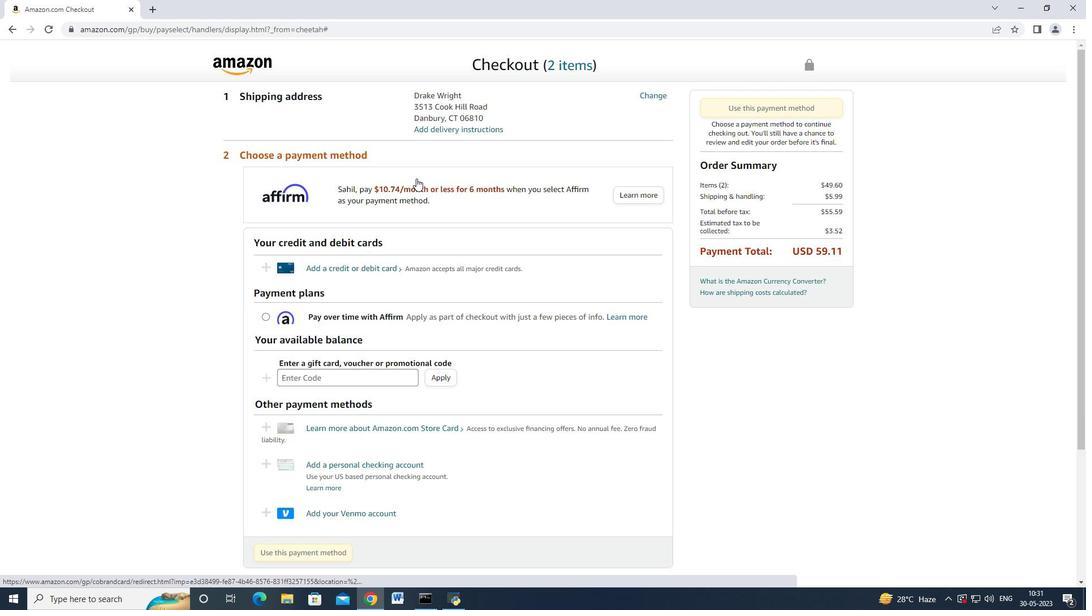 
Action: Mouse scrolled (415, 178) with delta (0, 0)
Screenshot: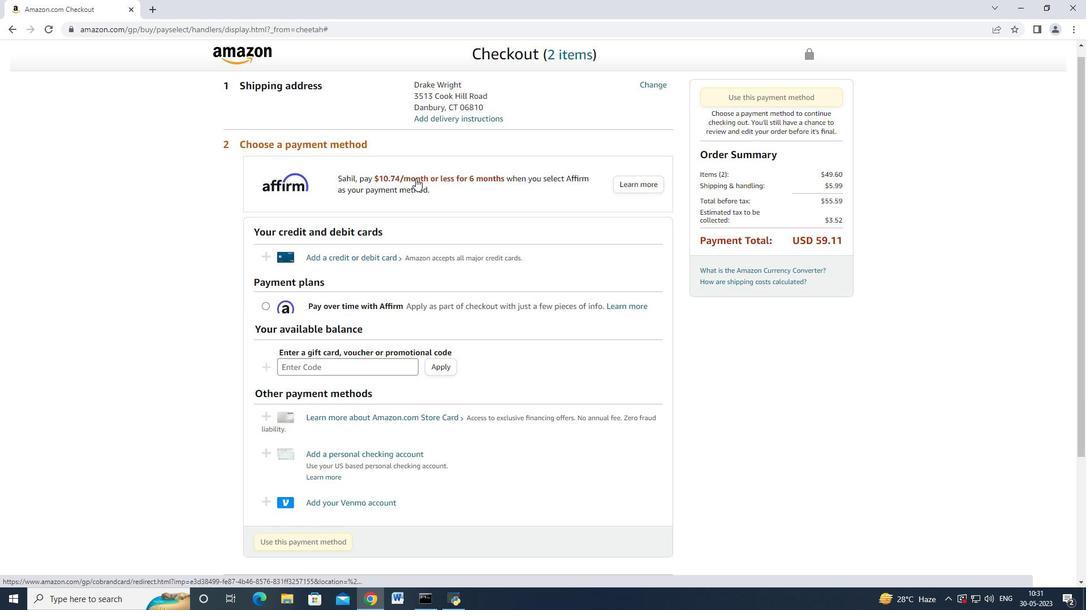 
Action: Mouse moved to (409, 175)
Screenshot: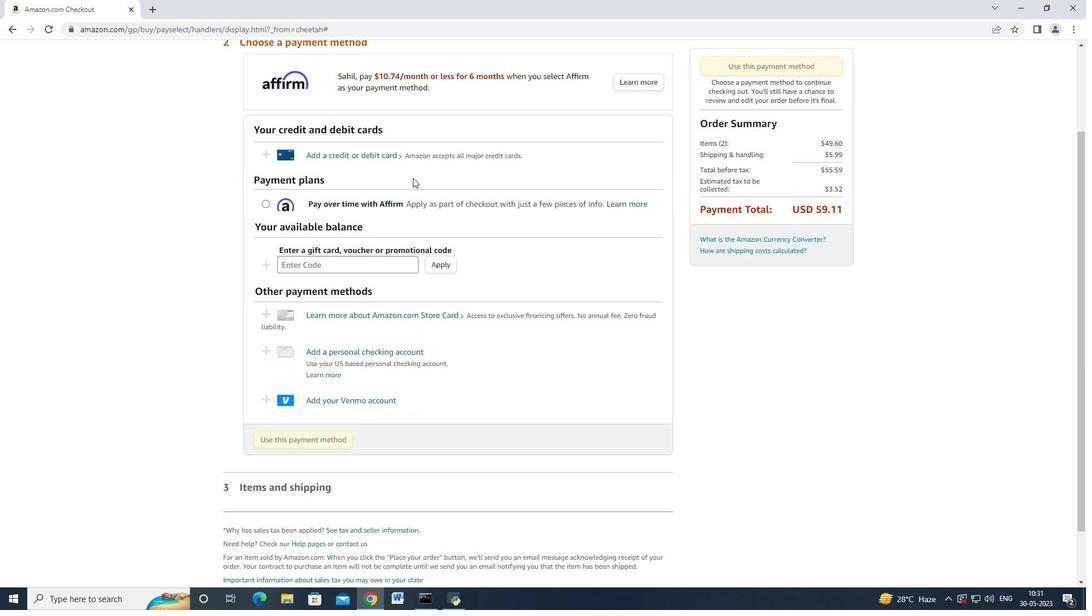 
Action: Mouse scrolled (409, 175) with delta (0, 0)
Screenshot: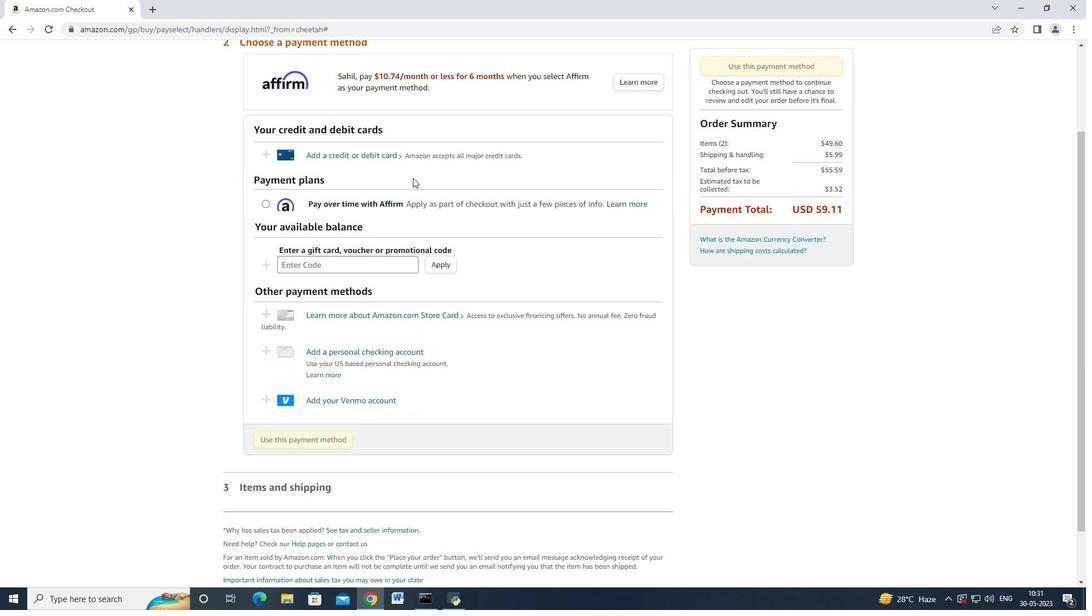 
Action: Mouse moved to (409, 174)
Screenshot: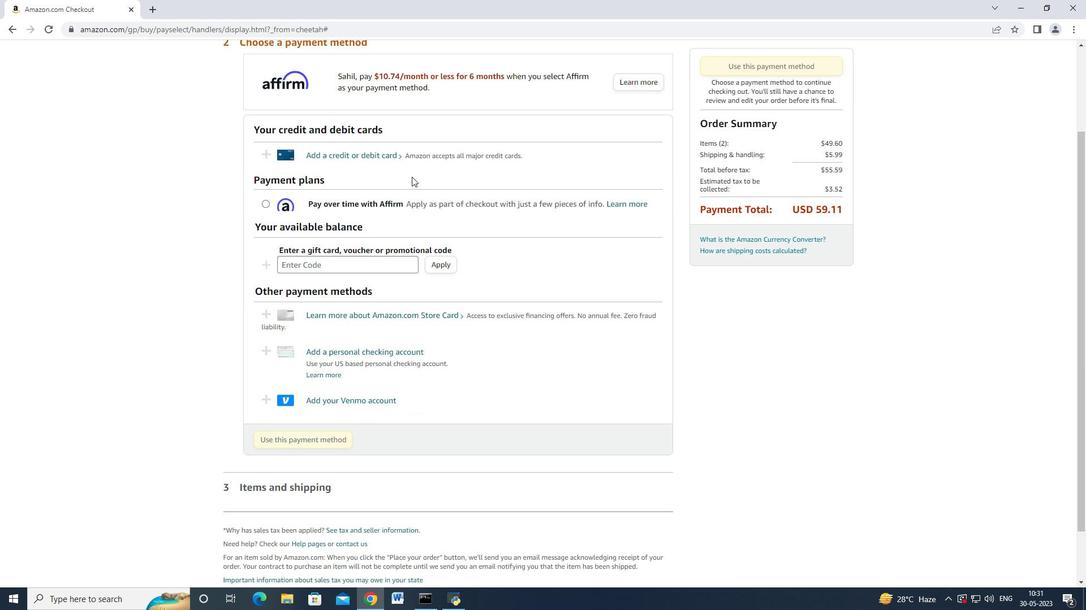 
Action: Mouse scrolled (409, 174) with delta (0, 0)
Screenshot: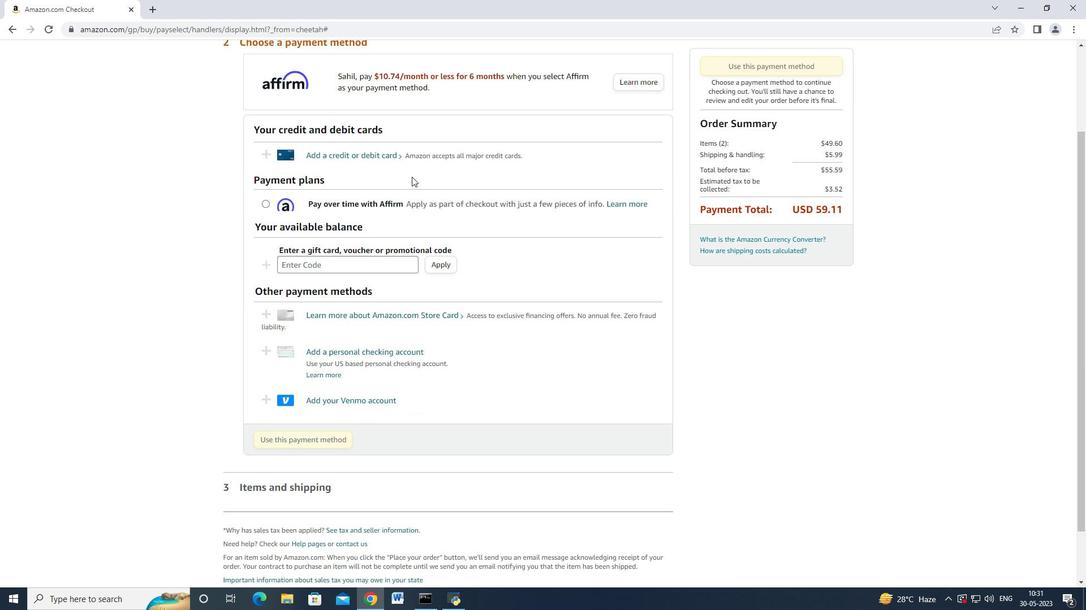 
Action: Mouse scrolled (409, 174) with delta (0, 0)
Screenshot: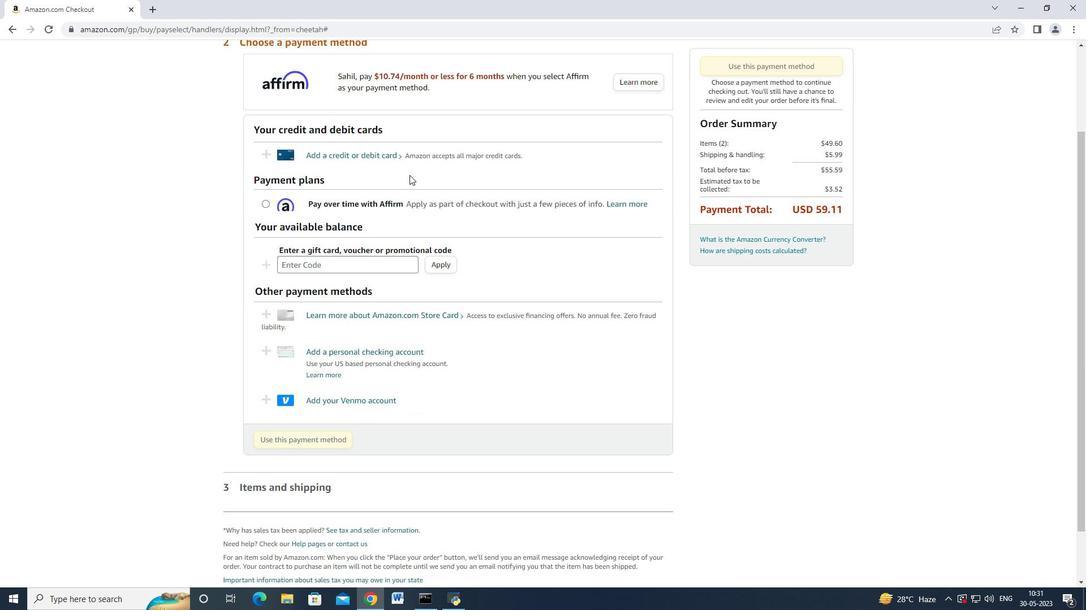 
Action: Mouse moved to (646, 92)
Screenshot: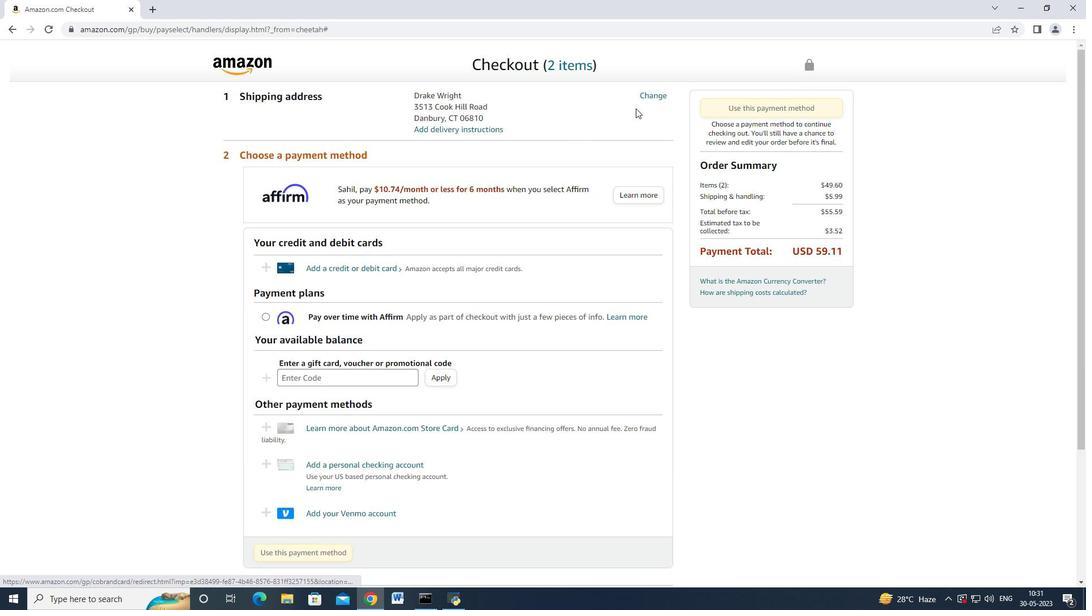 
Action: Mouse pressed left at (646, 92)
